 Task: What is the central theme of "The Hobbit" by J.R.R. Tolkien?
Action: Mouse moved to (149, 153)
Screenshot: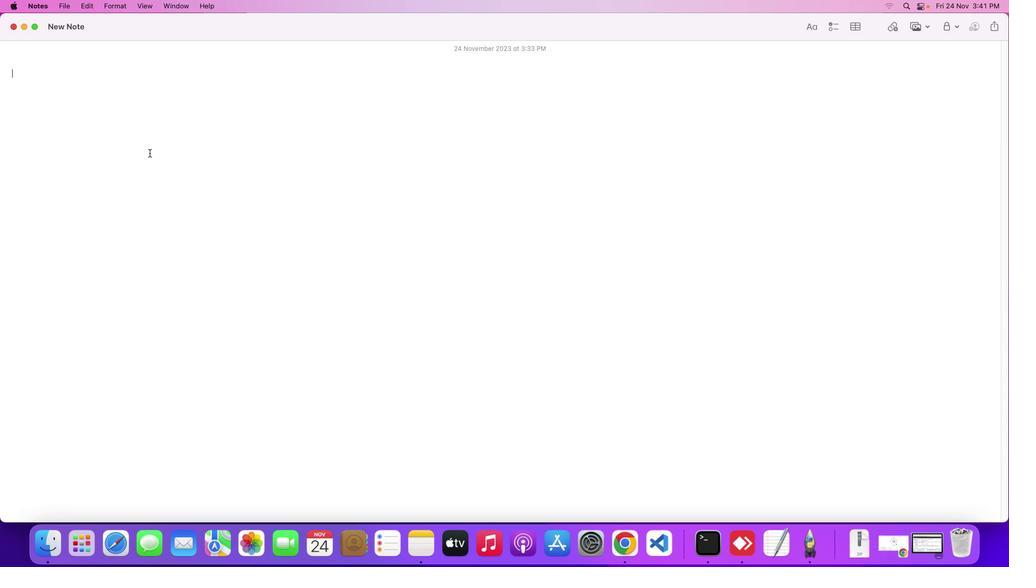 
Action: Mouse pressed left at (149, 153)
Screenshot: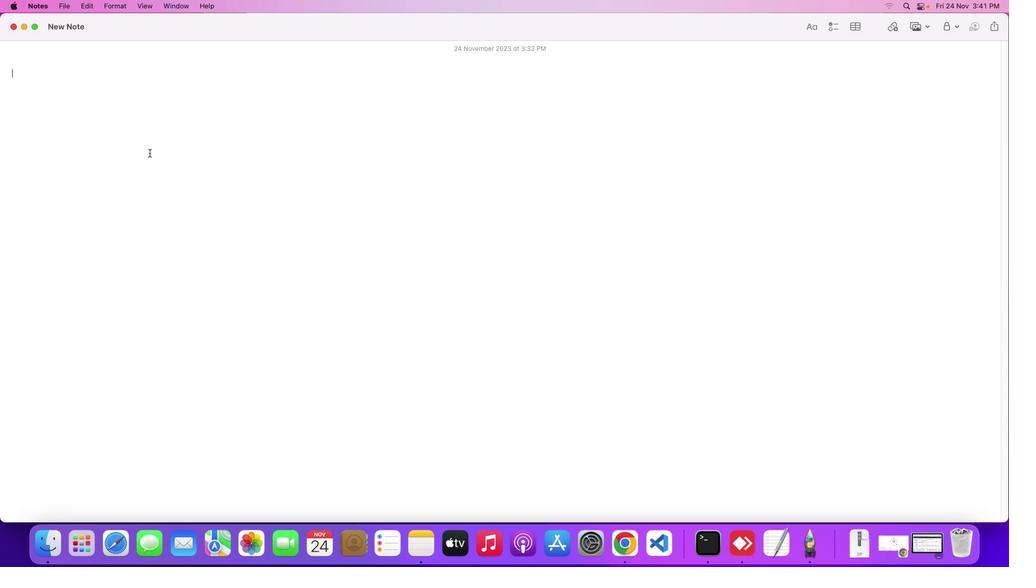 
Action: Key pressed Key.shift'W''h''a''t'Key.space'i''s'Key.space't''h''e'Key.space'c''e''n''t''r''a''l'Key.space't''h''e''m''e'Key.space'o''f'Key.spaceKey.shift'"'Key.shift'T''h''e'Key.spaceKey.shift'H''o''b''b''i''t'Key.shift'"'Key.space'b''y'Key.spaceKey.shift'J''.'Key.shift'R''.'Key.shift'R''.'Key.spaceKey.shift'T''o''l''k''i''e''n'Key.shift_r'?'Key.enter
Screenshot: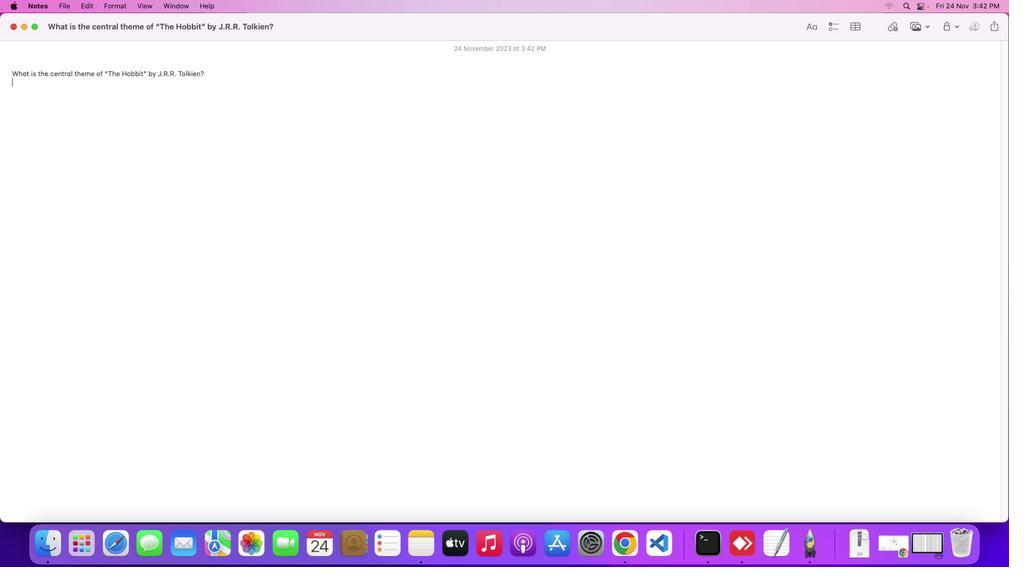 
Action: Mouse moved to (901, 545)
Screenshot: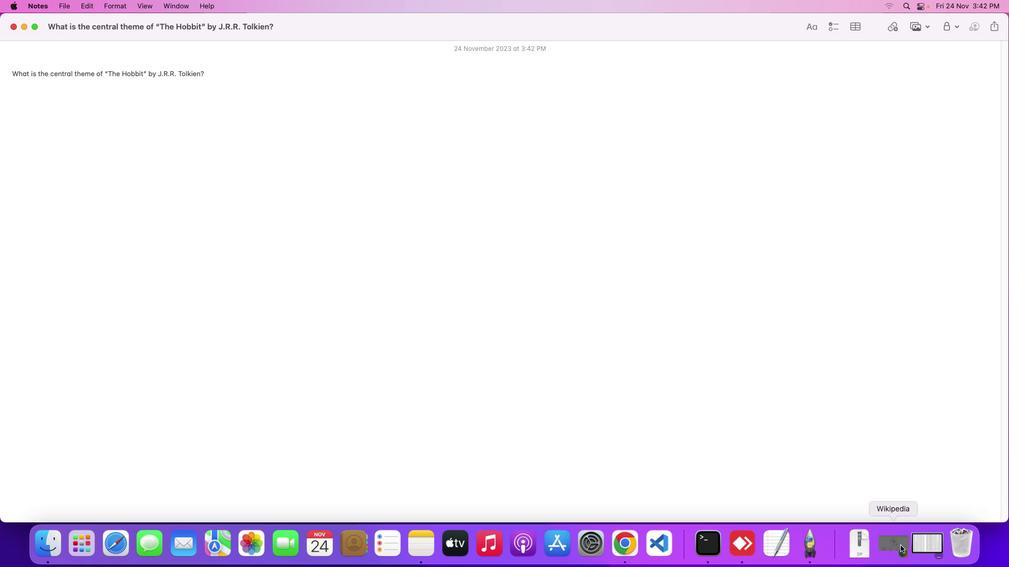 
Action: Mouse pressed left at (901, 545)
Screenshot: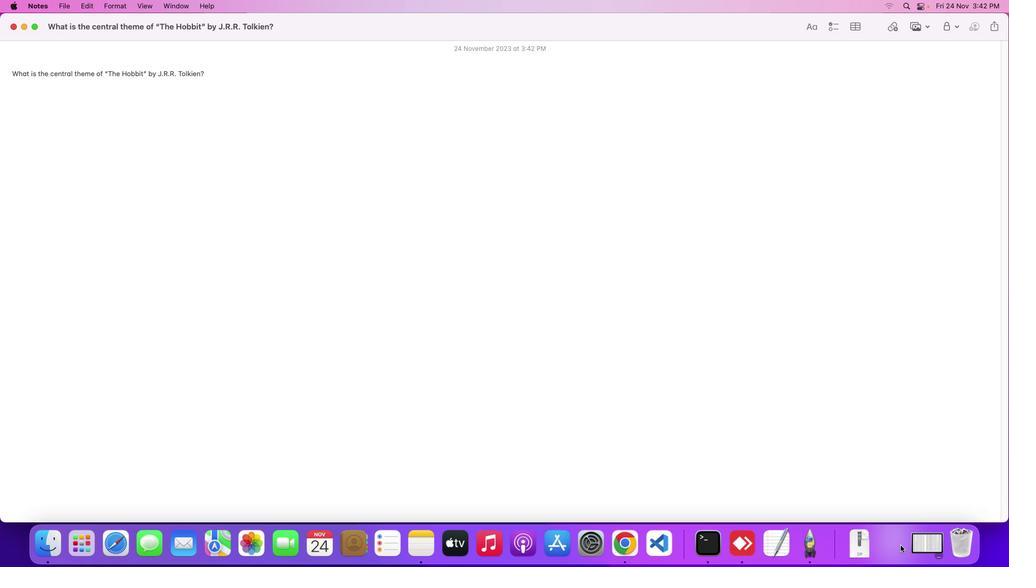 
Action: Mouse moved to (408, 316)
Screenshot: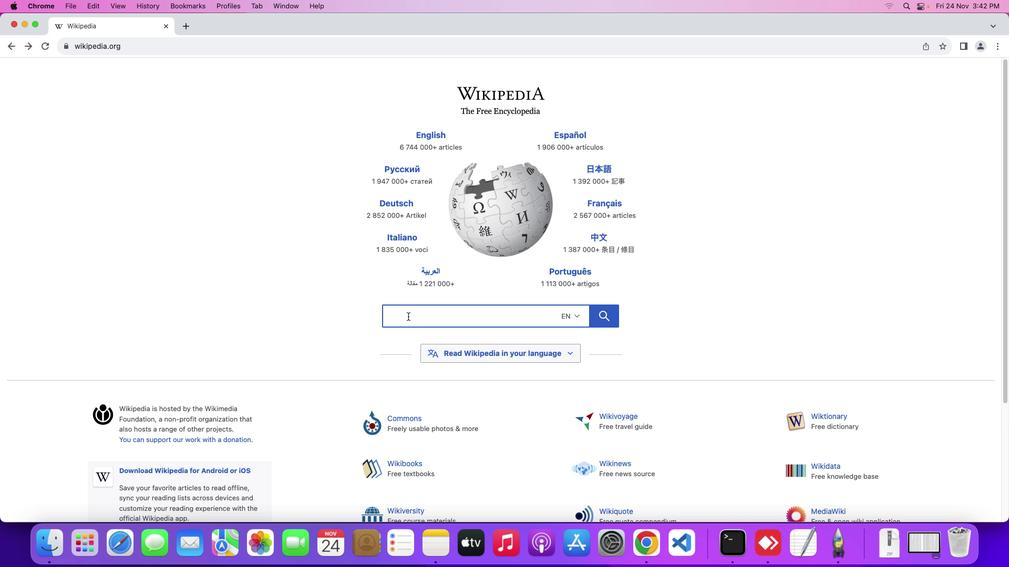 
Action: Mouse pressed left at (408, 316)
Screenshot: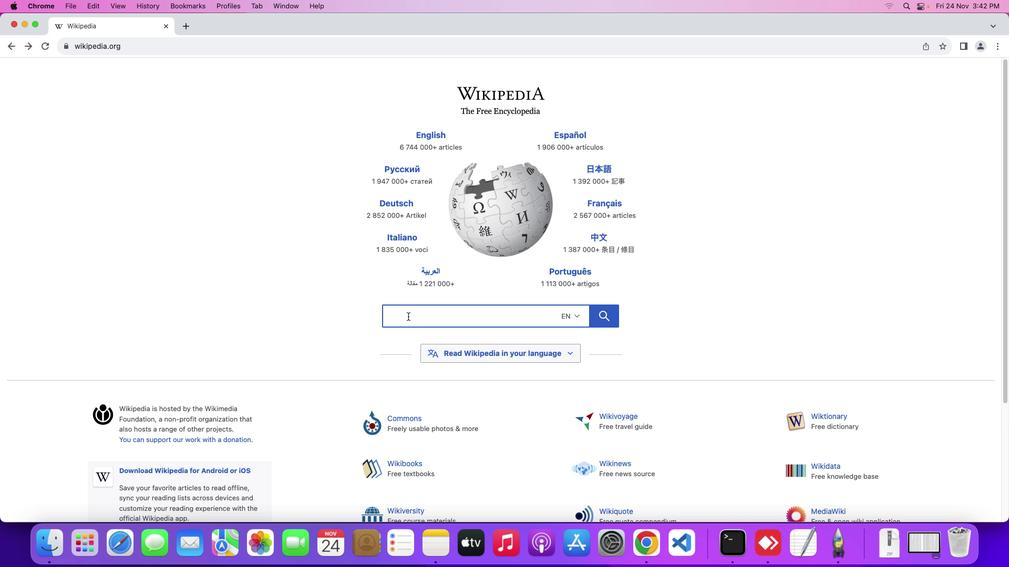 
Action: Mouse moved to (410, 316)
Screenshot: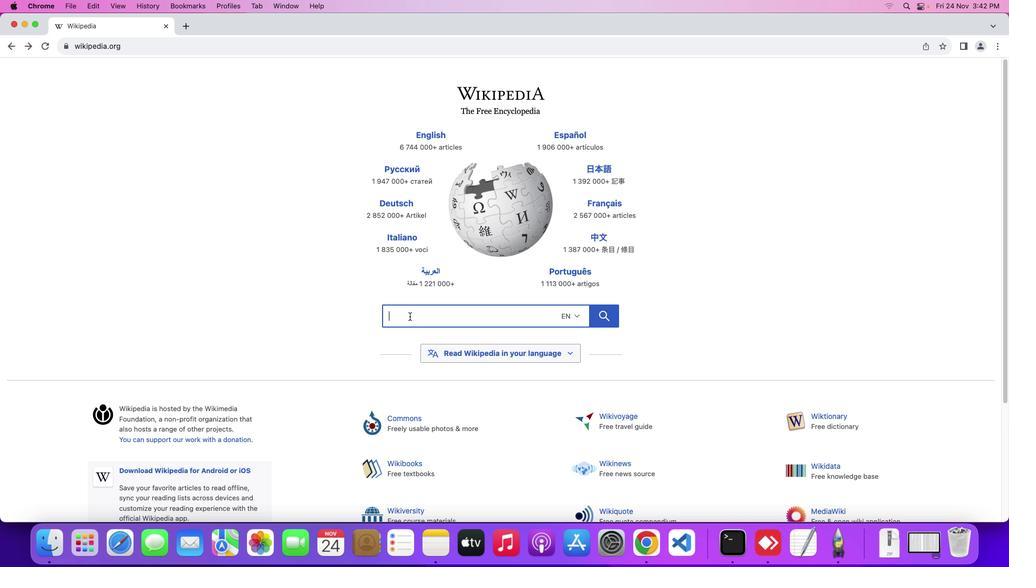 
Action: Key pressed Key.shift'T''h''e'Key.spaceKey.shift'H''o''b''b''i''t'
Screenshot: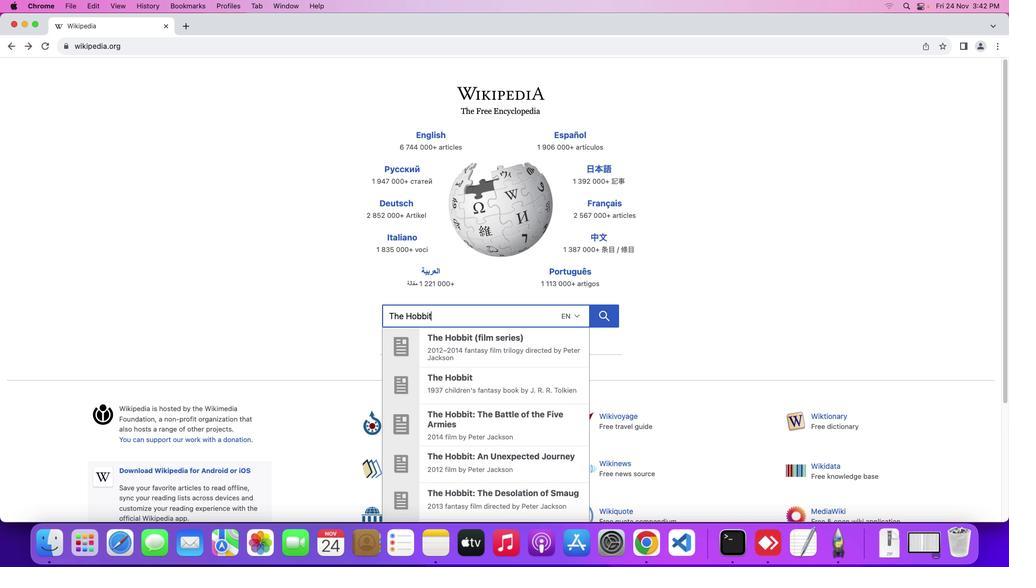 
Action: Mouse moved to (456, 342)
Screenshot: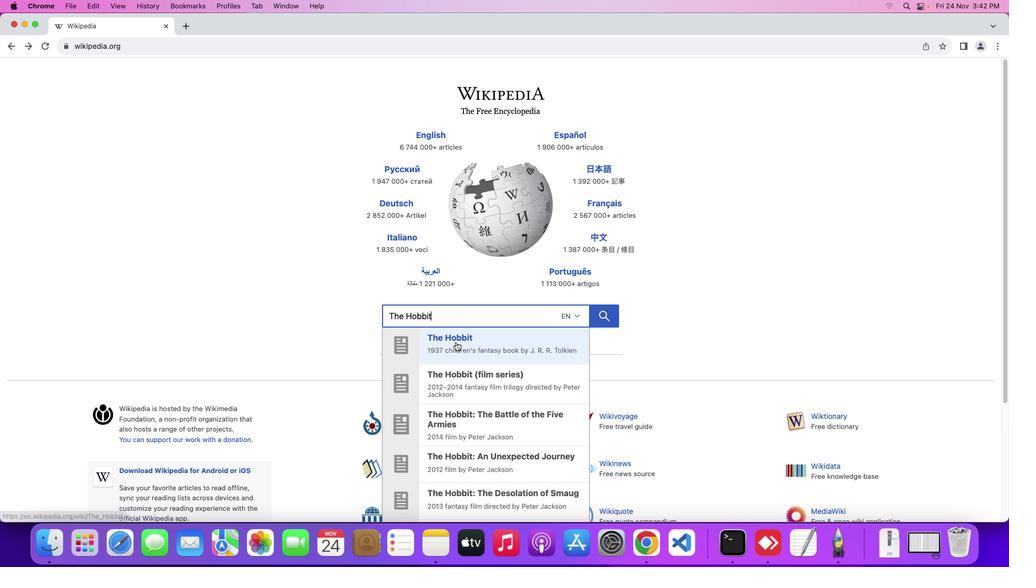 
Action: Mouse pressed left at (456, 342)
Screenshot: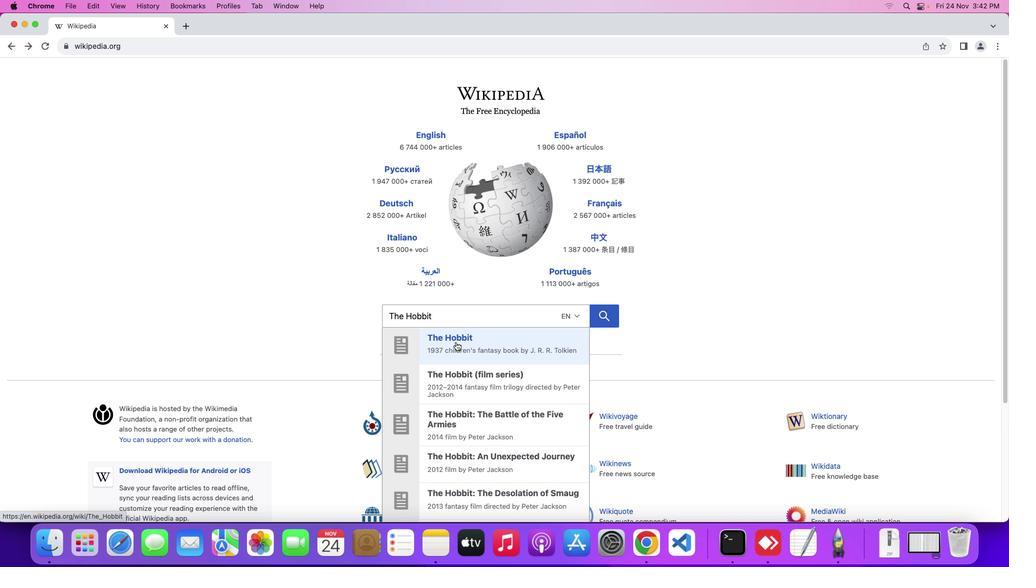 
Action: Mouse moved to (623, 320)
Screenshot: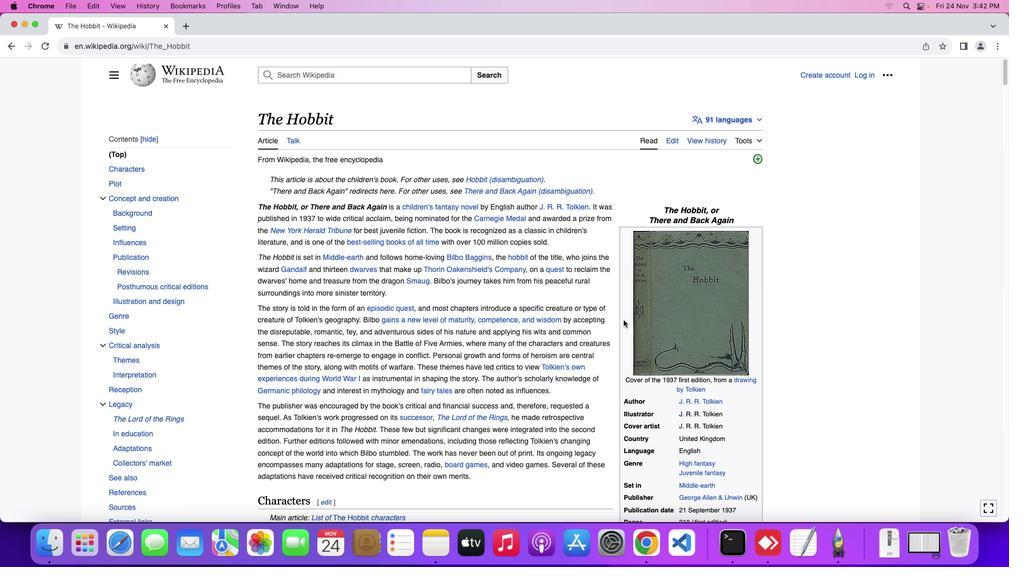 
Action: Mouse scrolled (623, 320) with delta (0, 0)
Screenshot: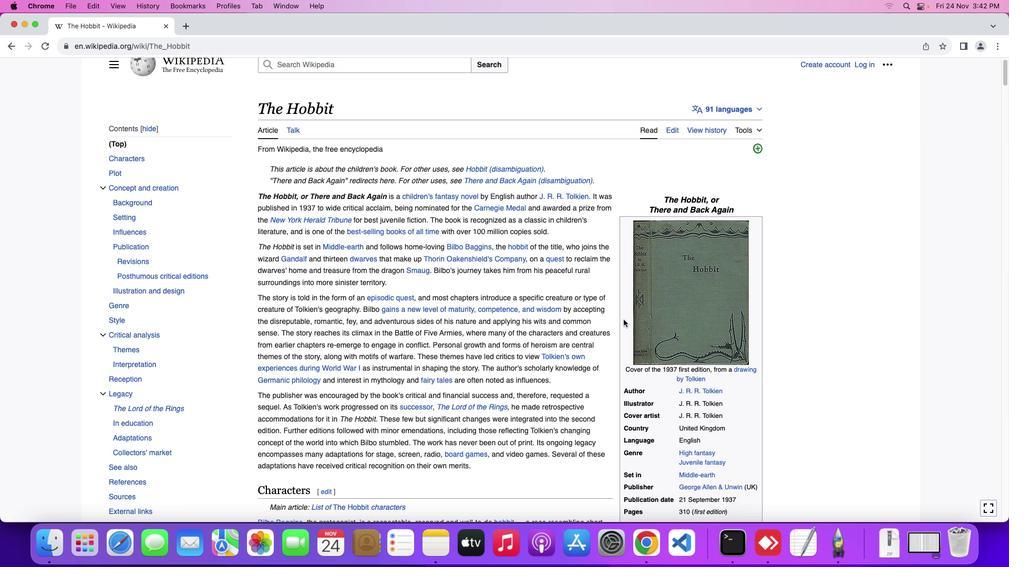 
Action: Mouse scrolled (623, 320) with delta (0, 0)
Screenshot: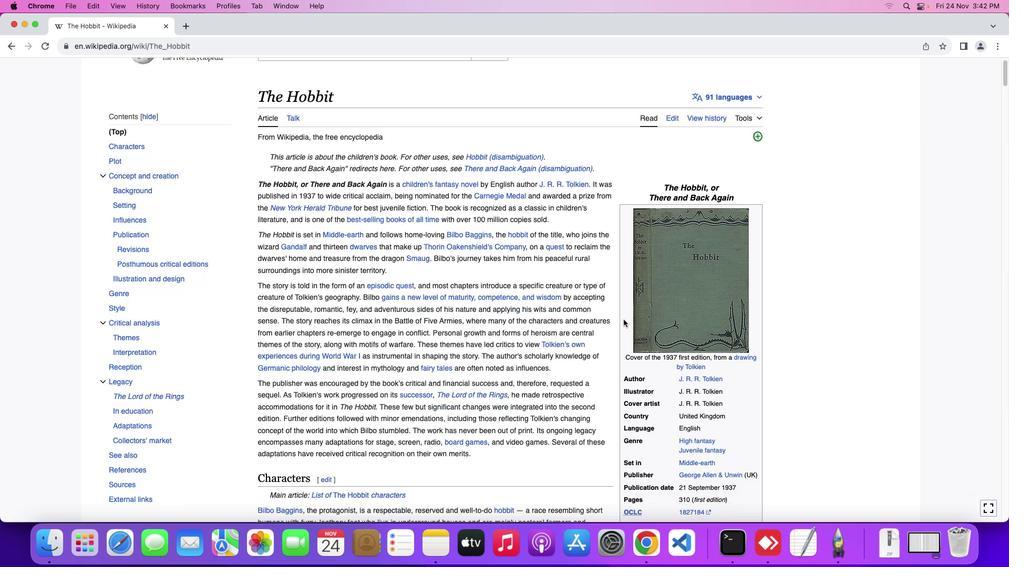 
Action: Mouse moved to (623, 320)
Screenshot: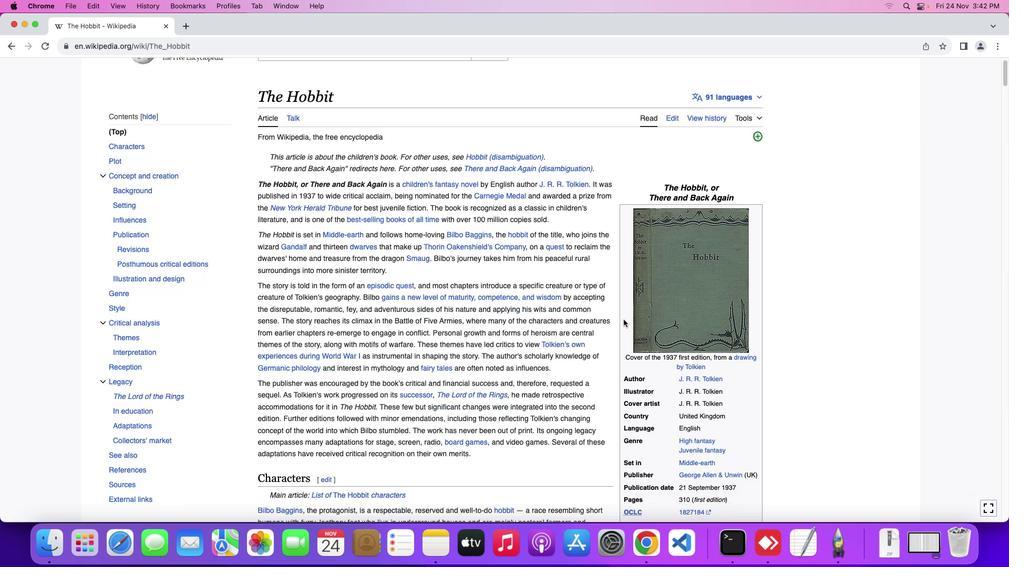 
Action: Mouse scrolled (623, 320) with delta (0, -1)
Screenshot: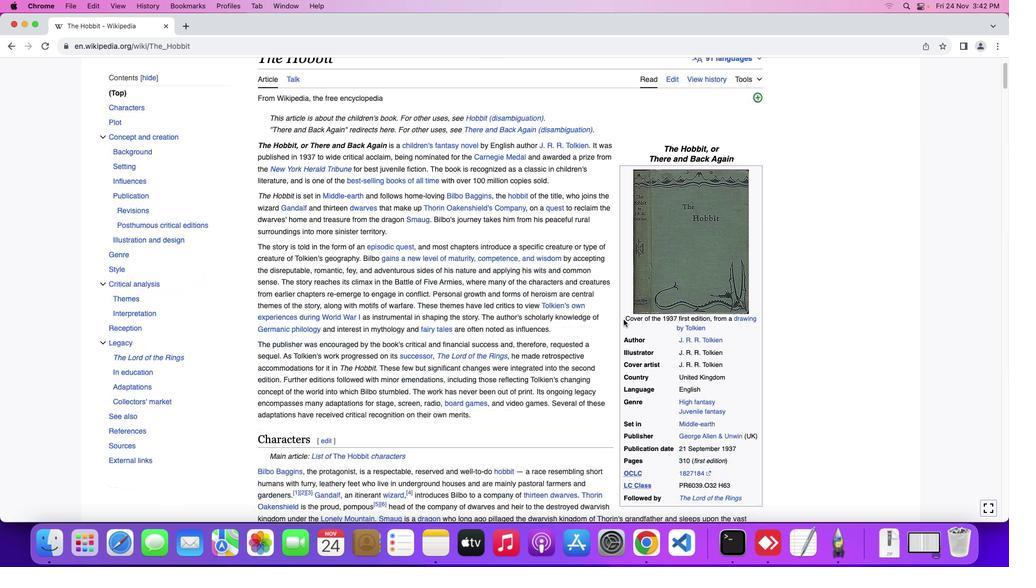 
Action: Mouse scrolled (623, 320) with delta (0, -1)
Screenshot: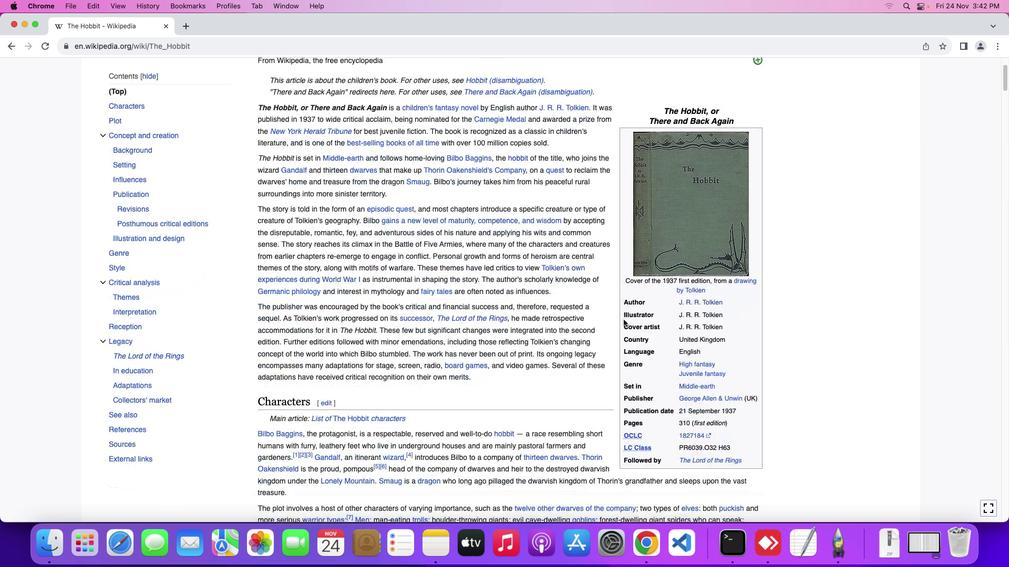 
Action: Mouse scrolled (623, 320) with delta (0, 0)
Screenshot: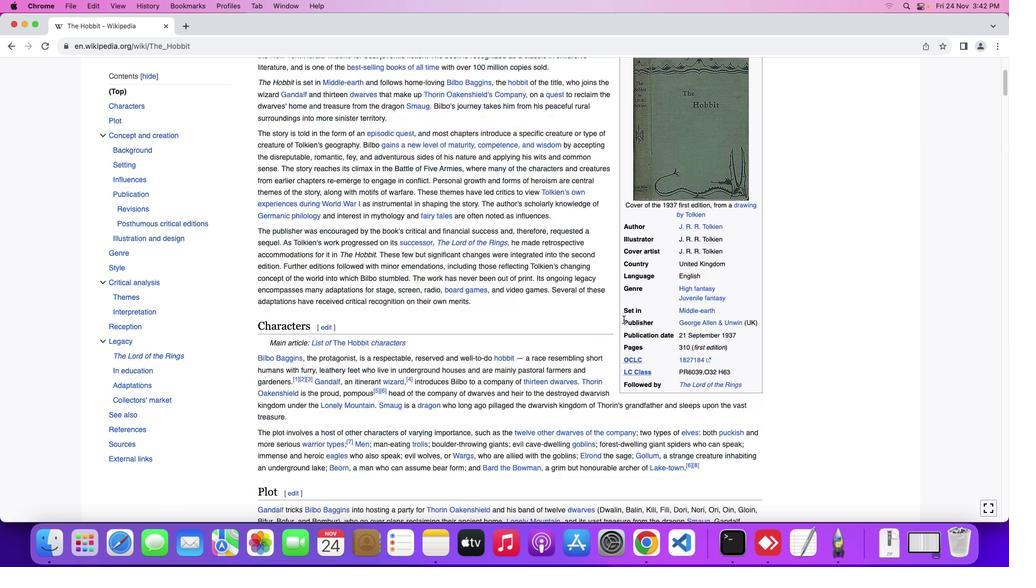 
Action: Mouse scrolled (623, 320) with delta (0, 0)
Screenshot: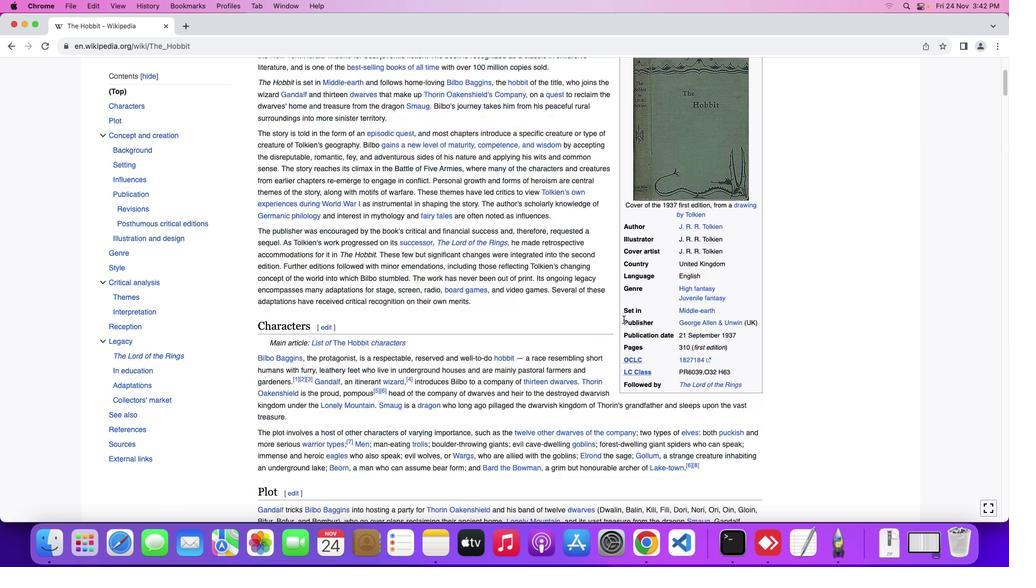 
Action: Mouse scrolled (623, 320) with delta (0, -1)
Screenshot: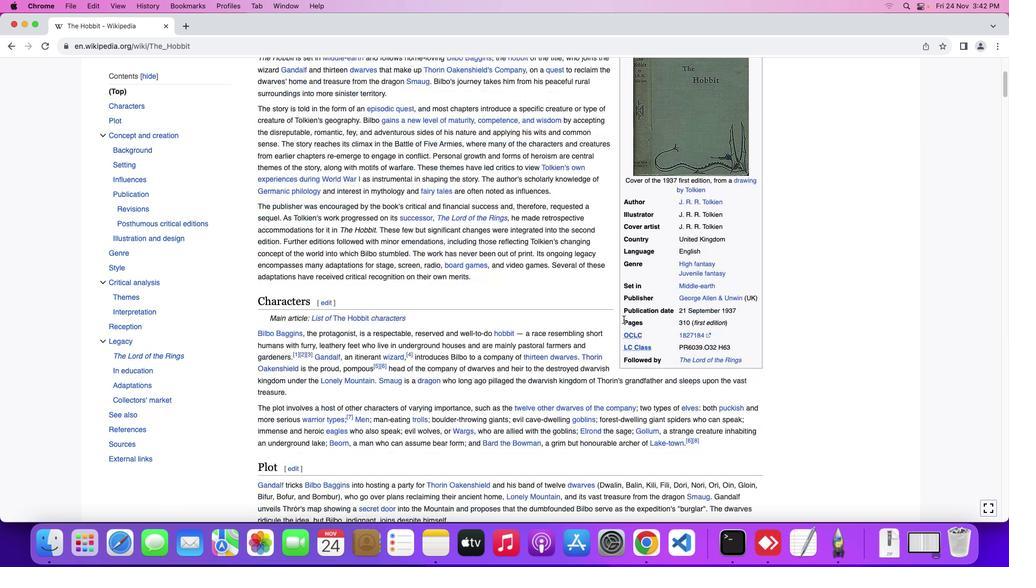 
Action: Mouse moved to (628, 335)
Screenshot: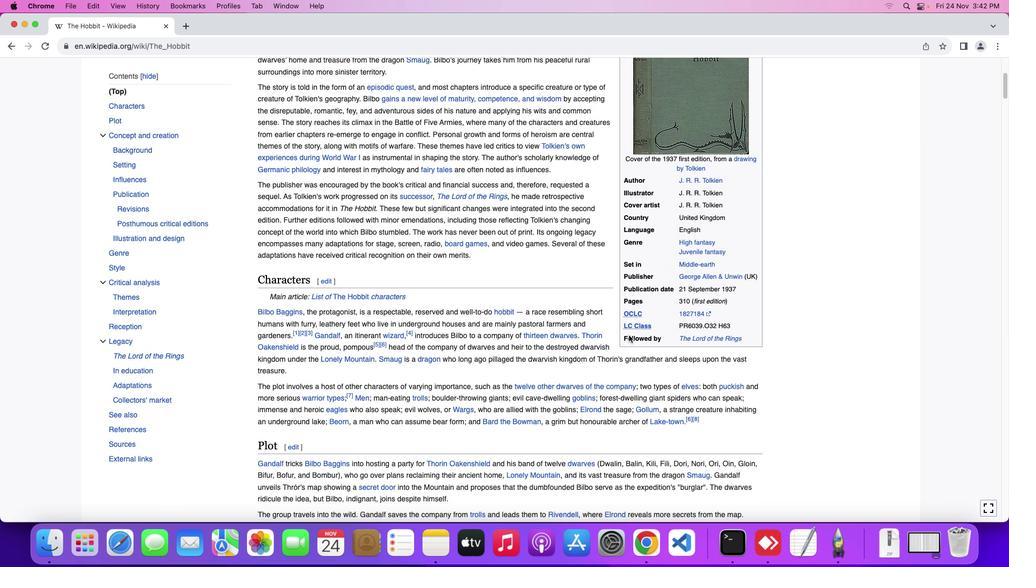 
Action: Mouse scrolled (628, 335) with delta (0, 0)
Screenshot: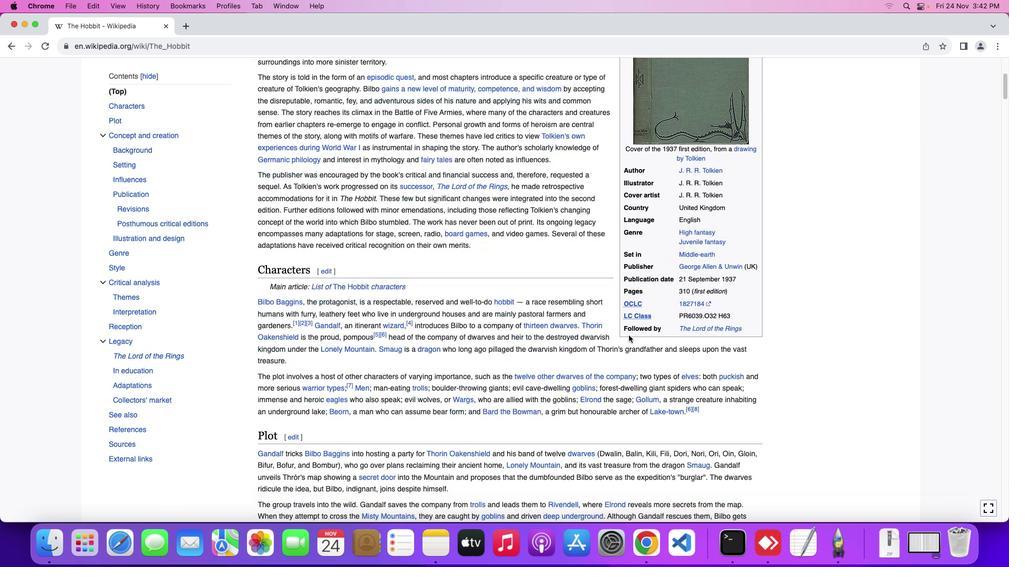 
Action: Mouse scrolled (628, 335) with delta (0, 0)
Screenshot: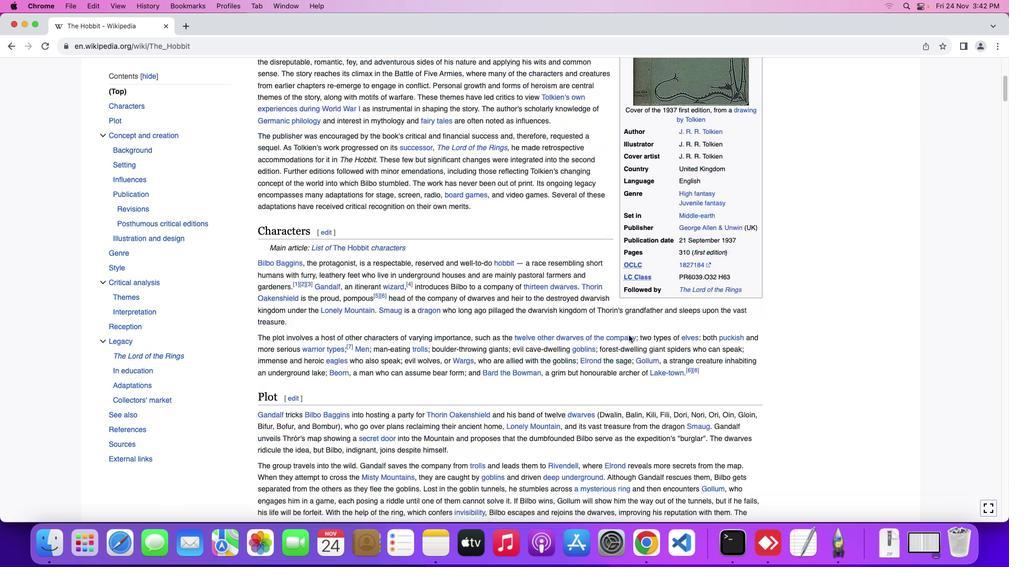 
Action: Mouse scrolled (628, 335) with delta (0, -1)
Screenshot: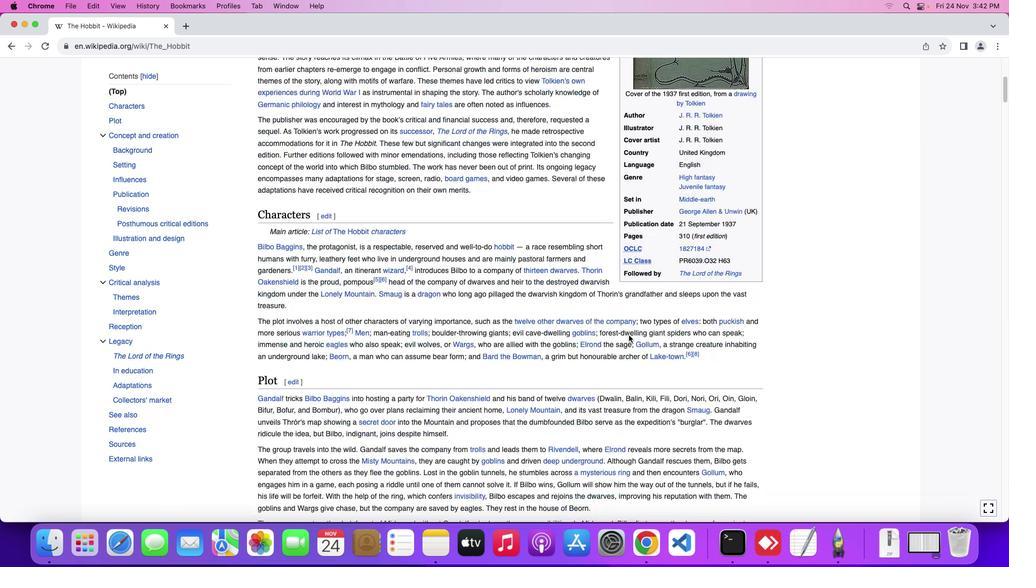 
Action: Mouse moved to (625, 346)
Screenshot: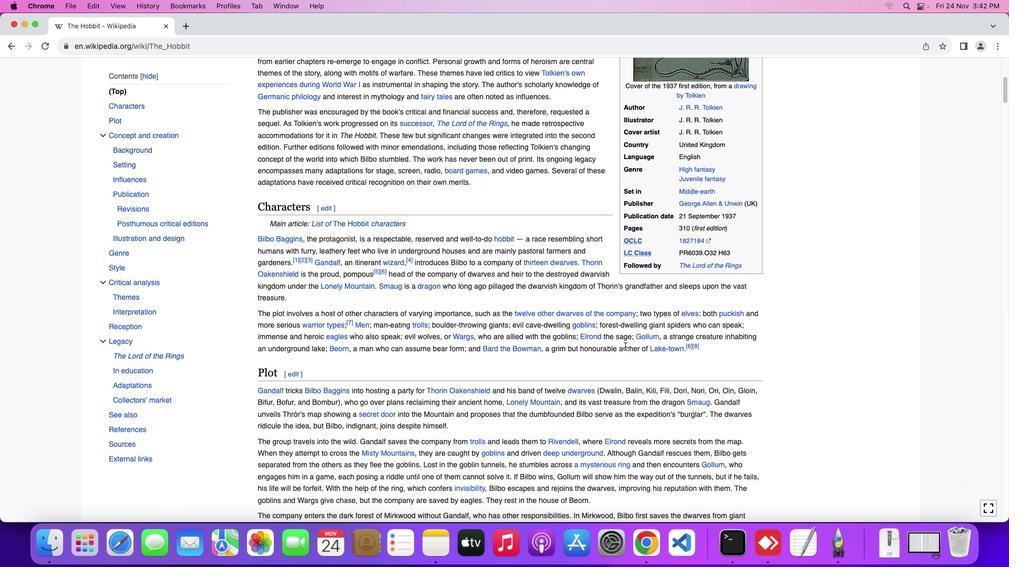 
Action: Mouse scrolled (625, 346) with delta (0, 0)
Screenshot: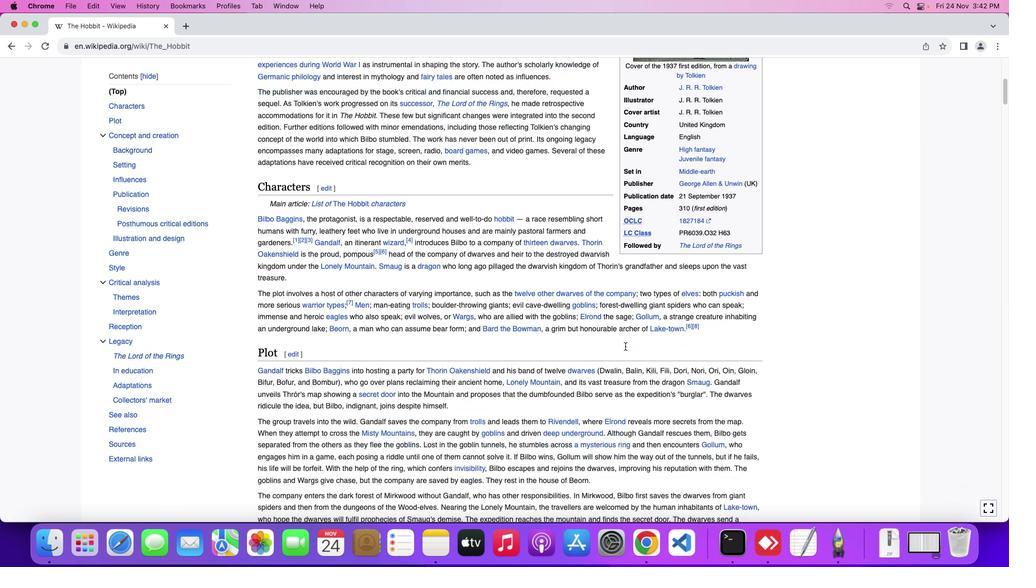 
Action: Mouse scrolled (625, 346) with delta (0, 0)
Screenshot: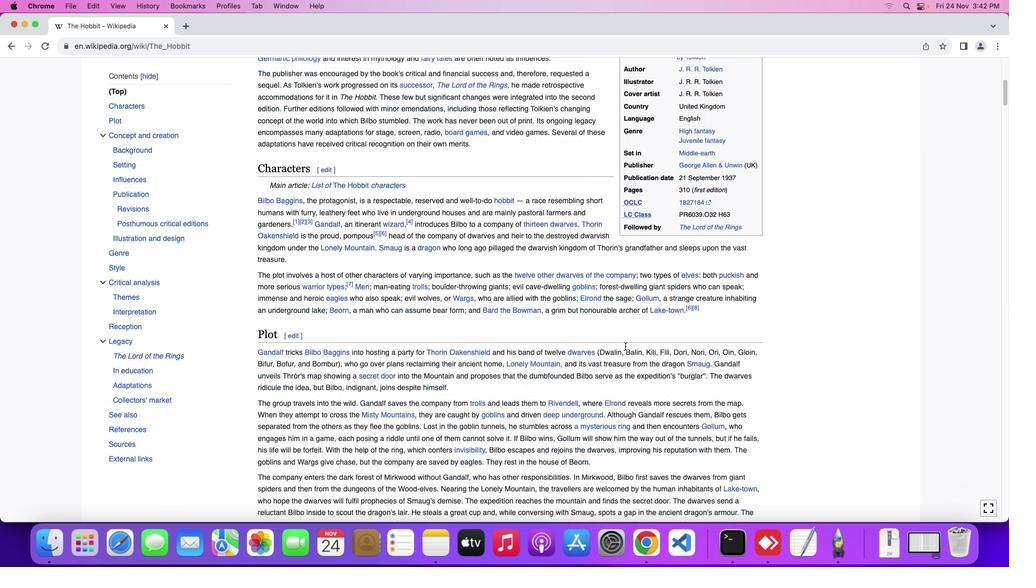 
Action: Mouse scrolled (625, 346) with delta (0, -1)
Screenshot: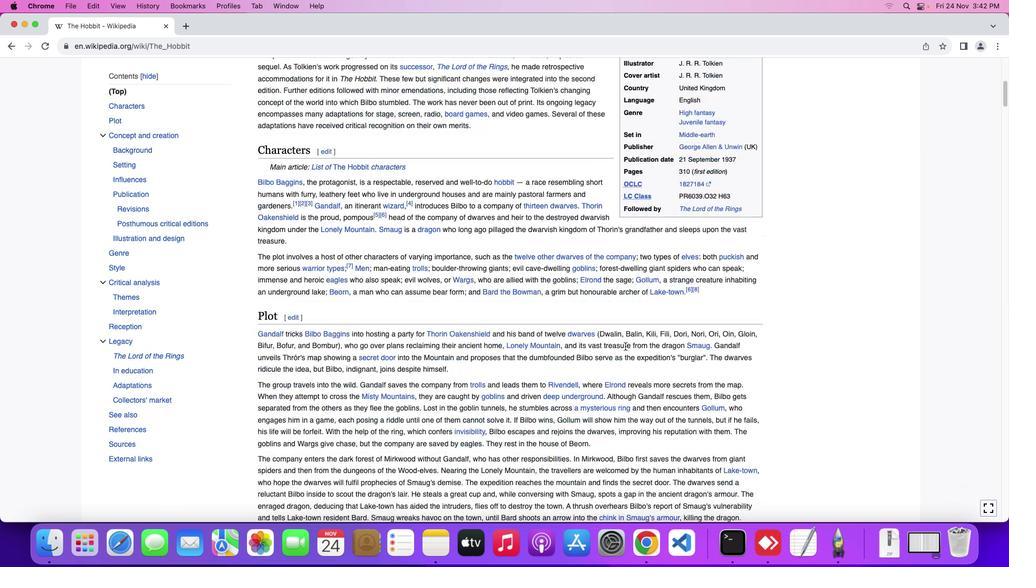 
Action: Mouse moved to (625, 347)
Screenshot: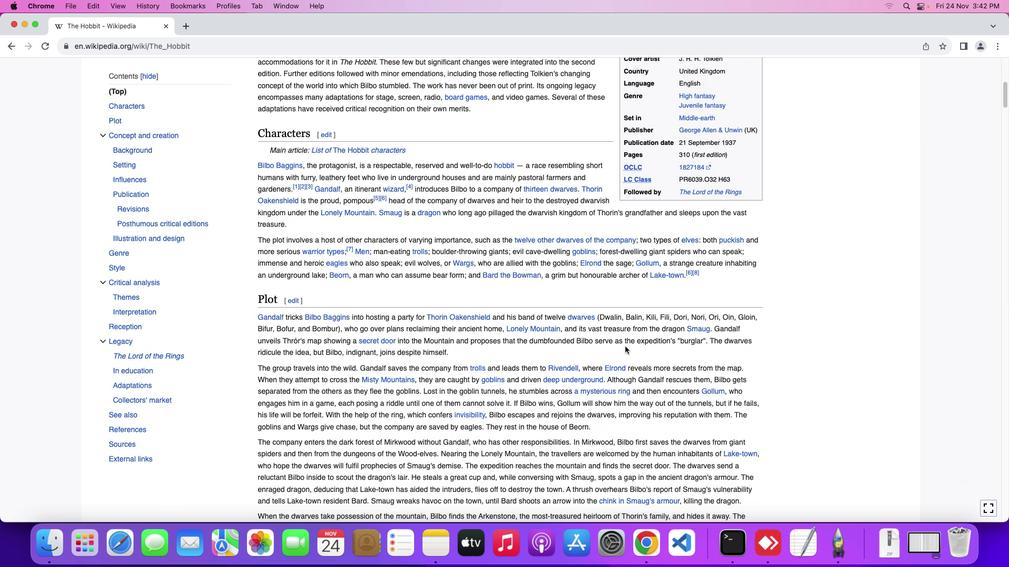 
Action: Mouse scrolled (625, 347) with delta (0, 0)
Screenshot: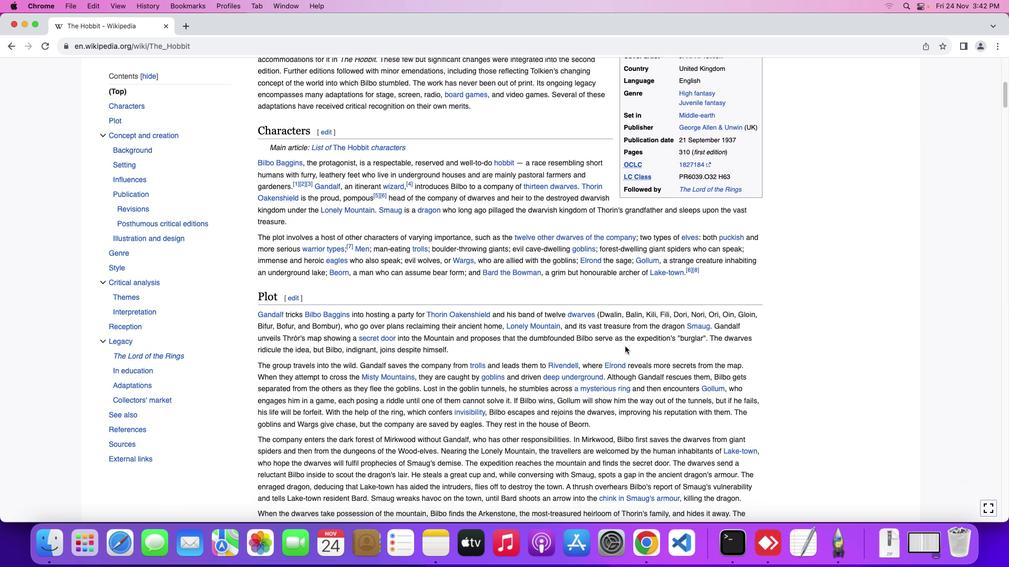 
Action: Mouse scrolled (625, 347) with delta (0, 0)
Screenshot: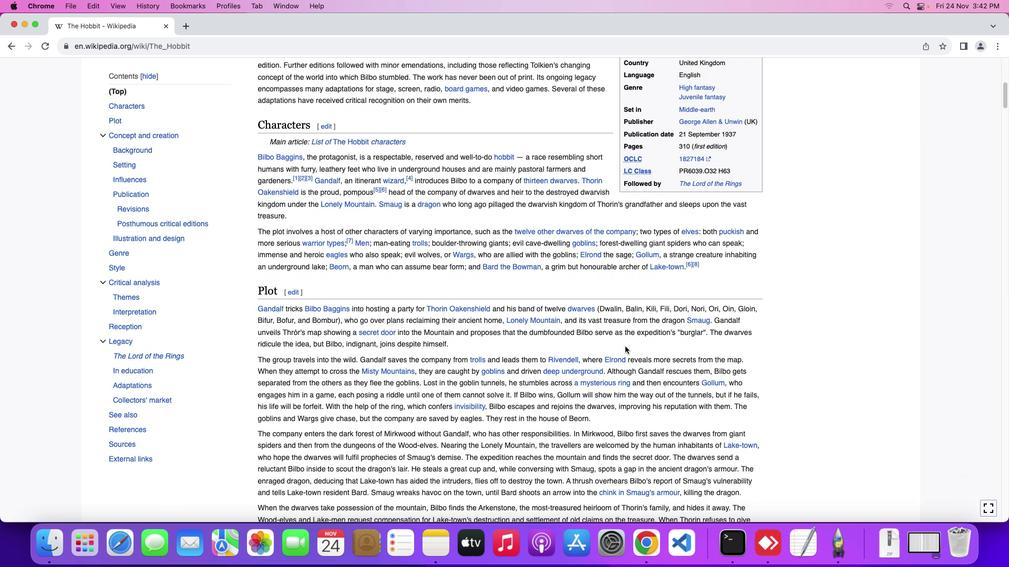 
Action: Mouse scrolled (625, 347) with delta (0, 0)
Screenshot: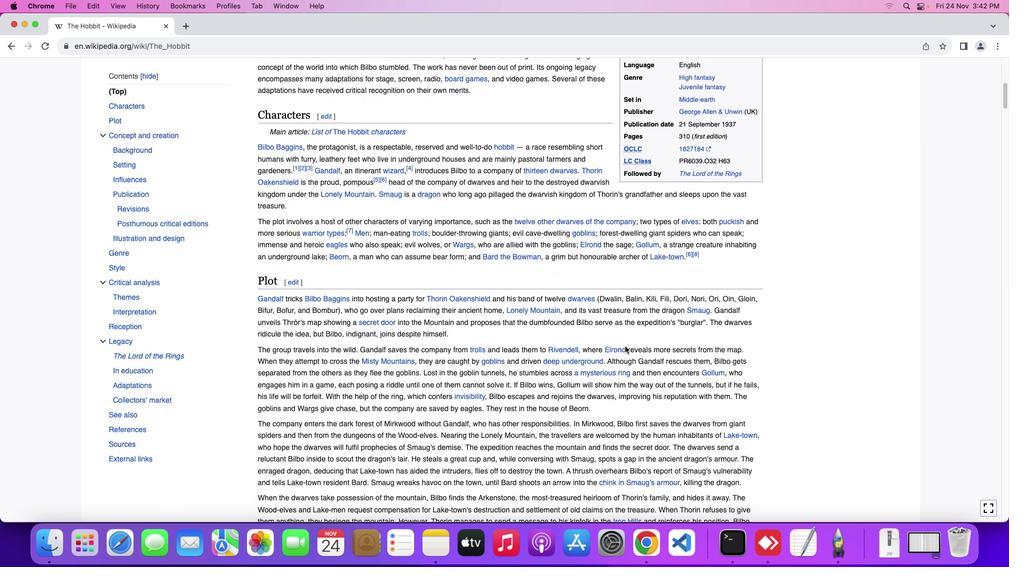 
Action: Mouse scrolled (625, 347) with delta (0, 0)
Screenshot: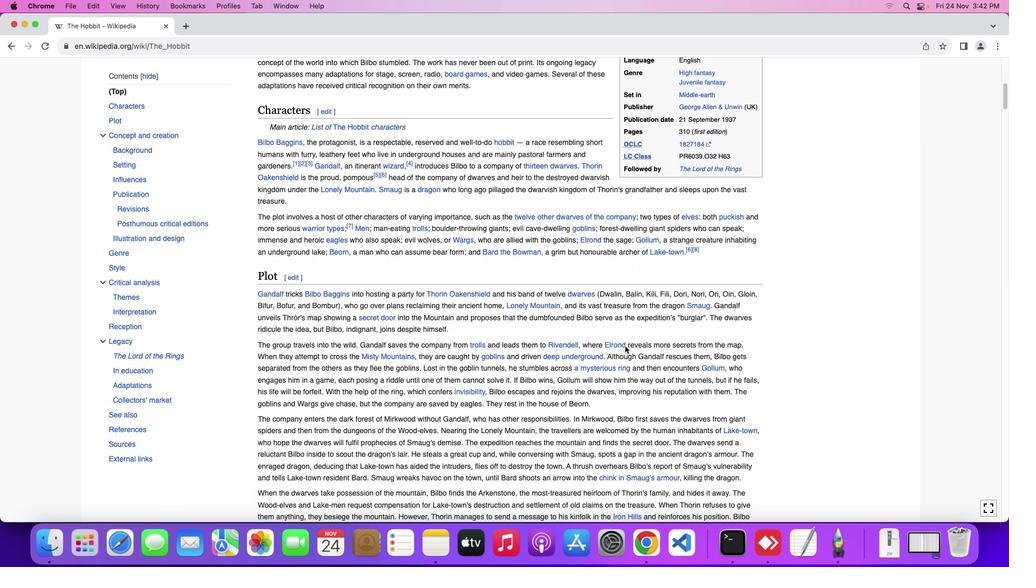 
Action: Mouse scrolled (625, 347) with delta (0, 0)
Screenshot: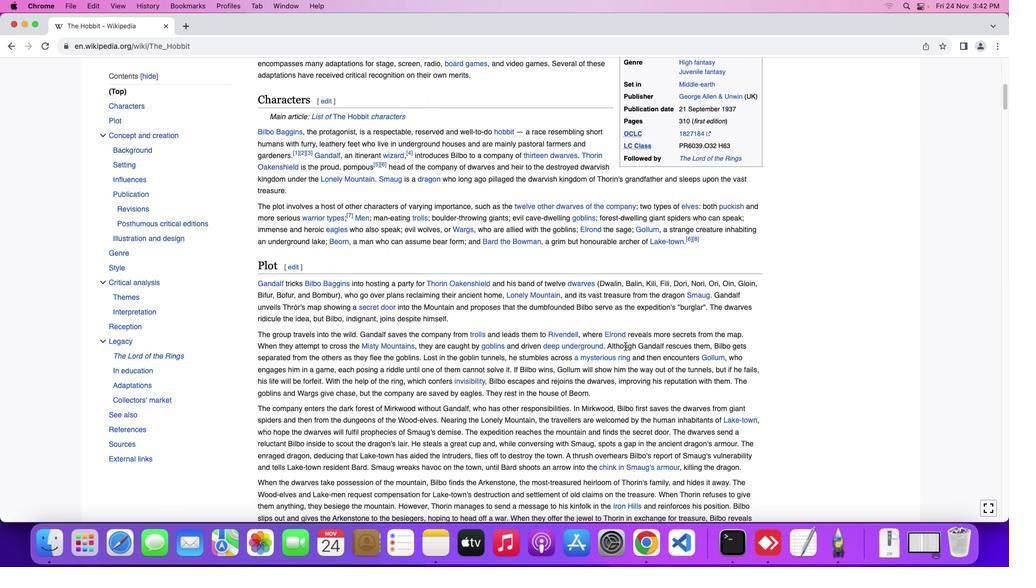 
Action: Mouse scrolled (625, 347) with delta (0, 0)
Screenshot: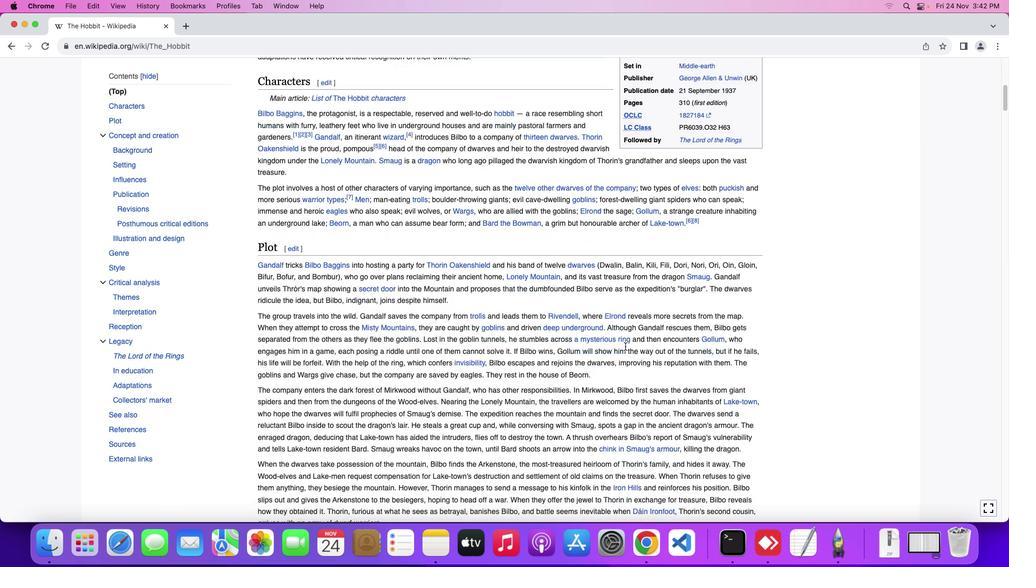 
Action: Mouse moved to (625, 347)
Screenshot: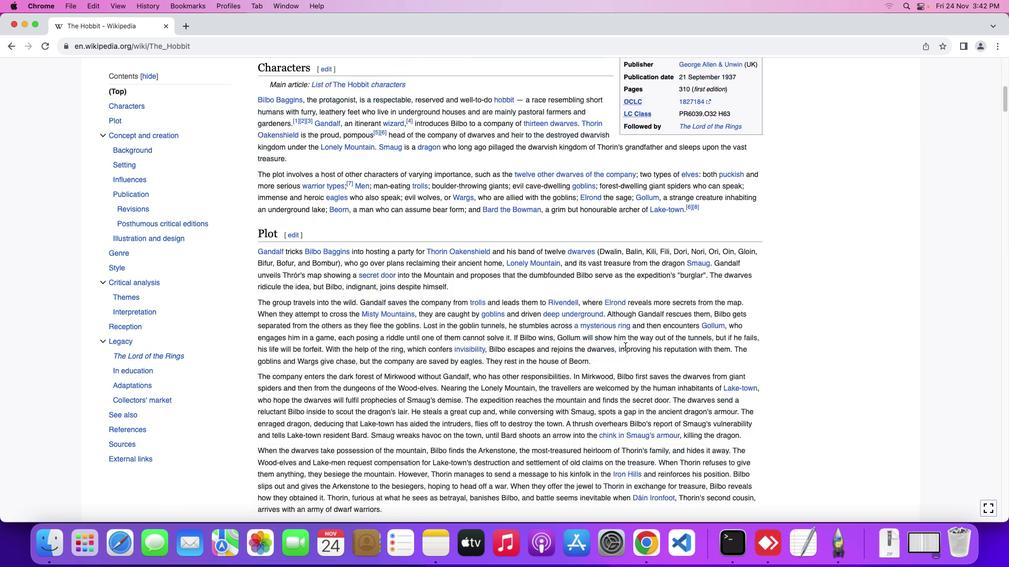 
Action: Mouse scrolled (625, 347) with delta (0, 0)
Screenshot: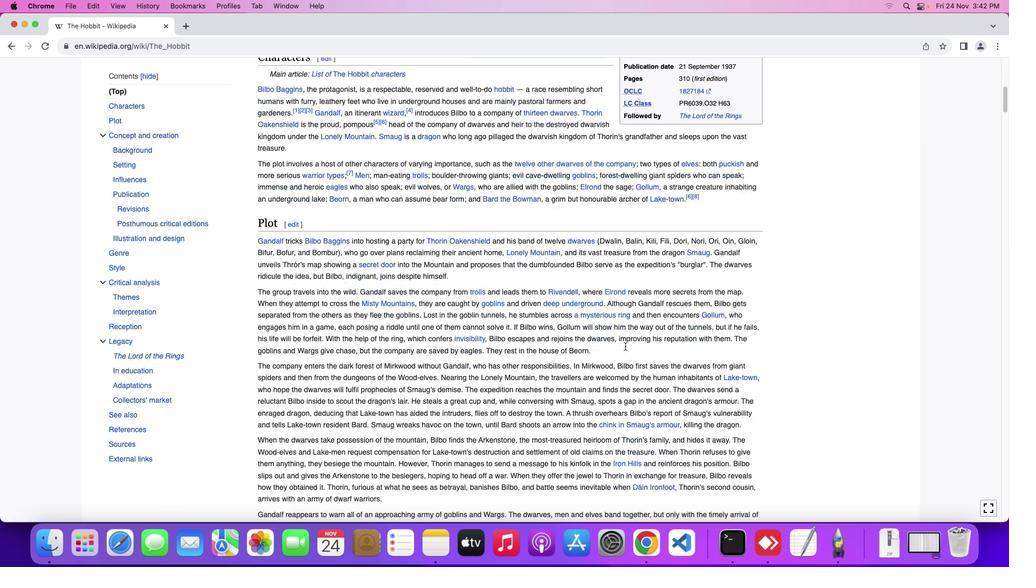 
Action: Mouse moved to (625, 346)
Screenshot: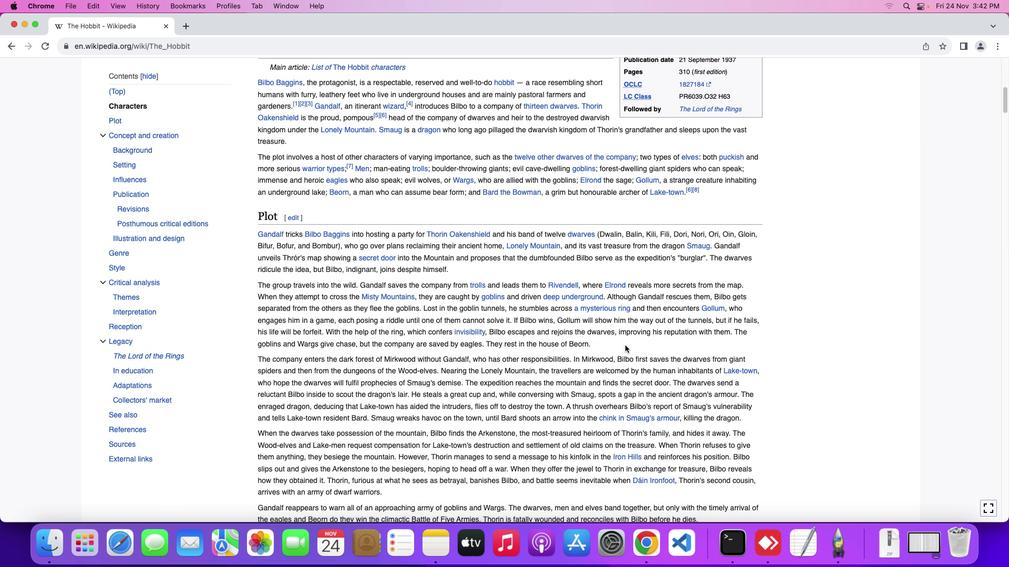 
Action: Mouse scrolled (625, 346) with delta (0, 0)
Screenshot: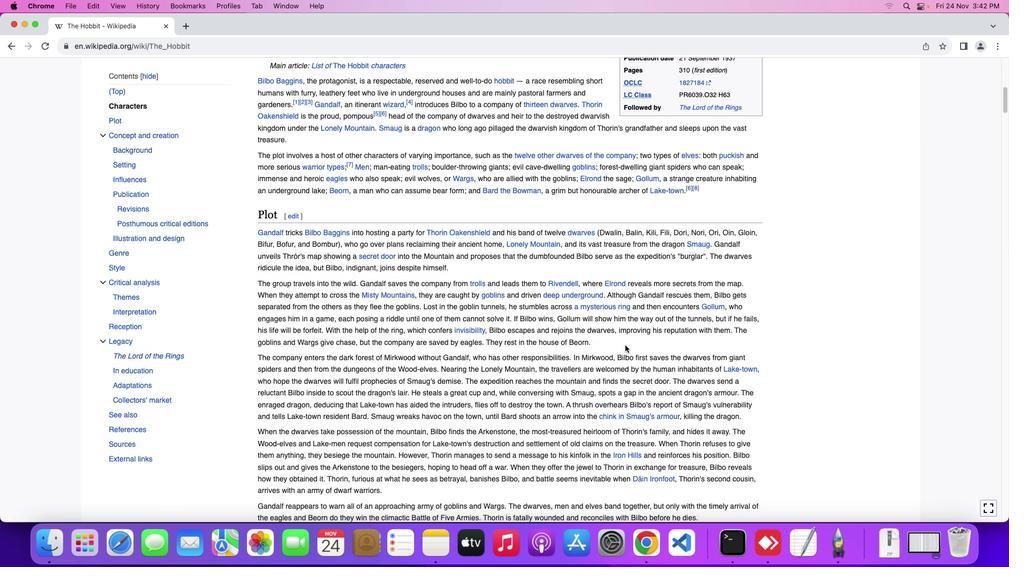 
Action: Mouse moved to (625, 346)
Screenshot: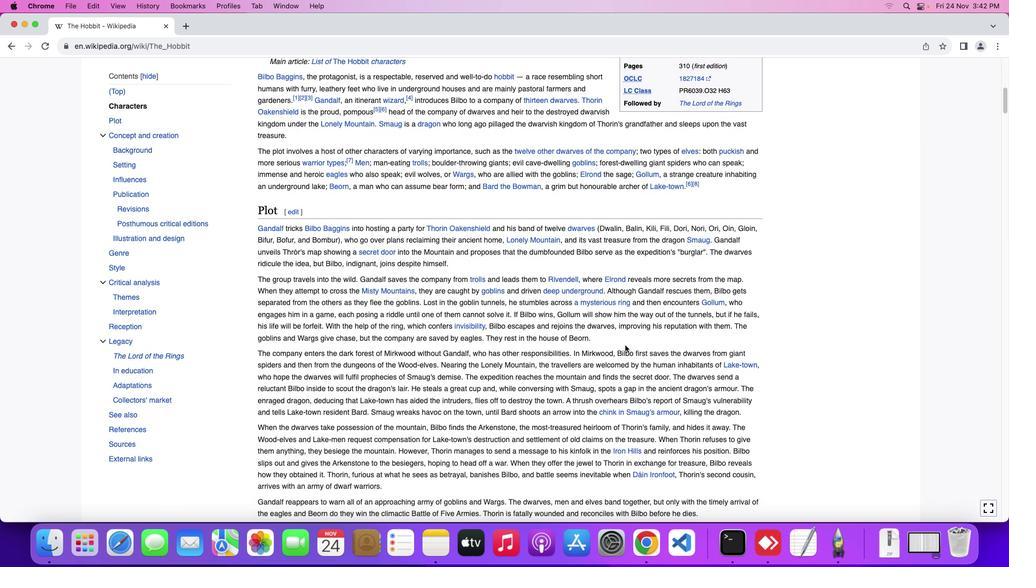 
Action: Mouse scrolled (625, 346) with delta (0, 0)
Screenshot: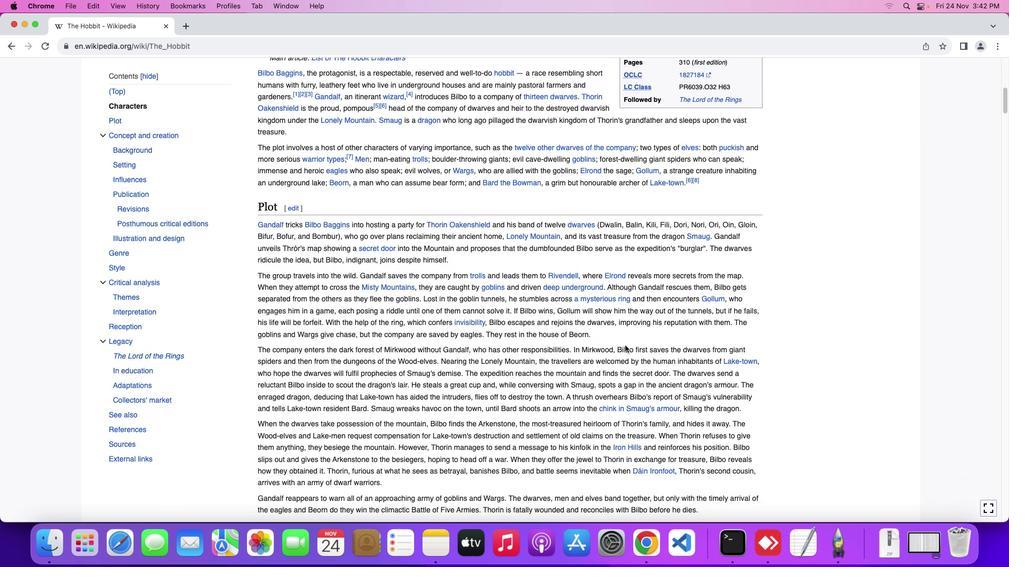 
Action: Mouse scrolled (625, 346) with delta (0, 0)
Screenshot: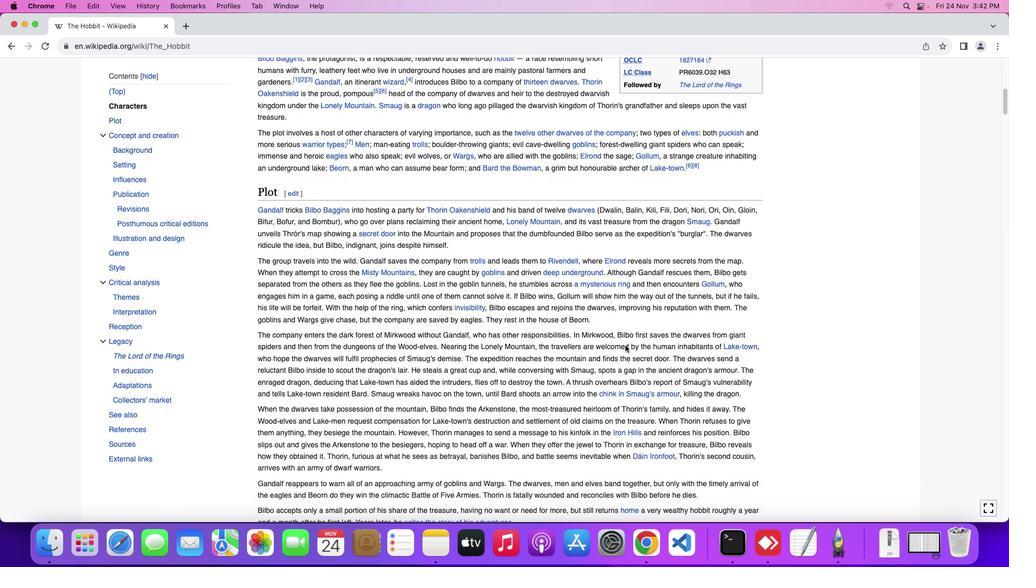 
Action: Mouse moved to (625, 346)
Screenshot: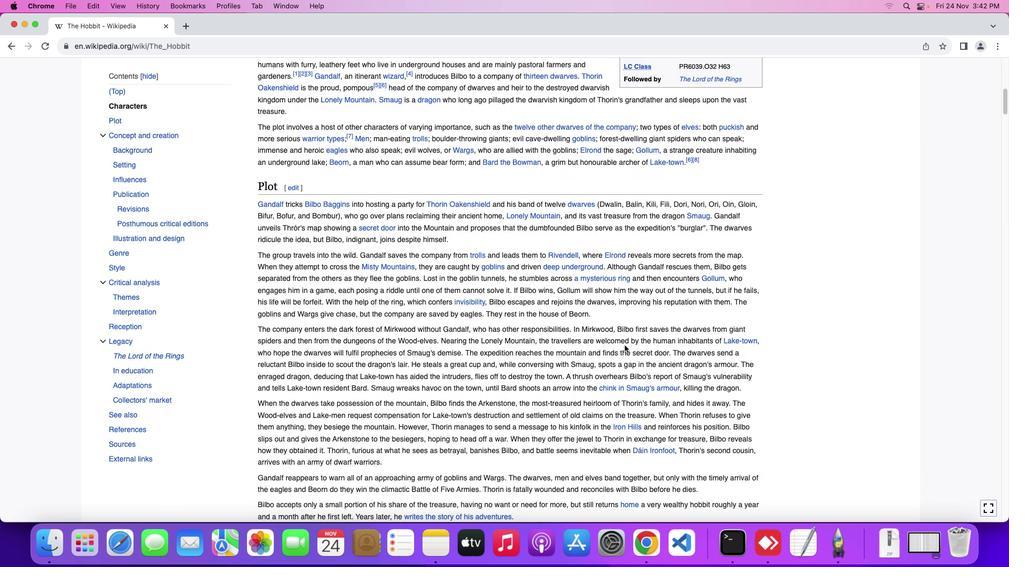
Action: Mouse scrolled (625, 346) with delta (0, 0)
Screenshot: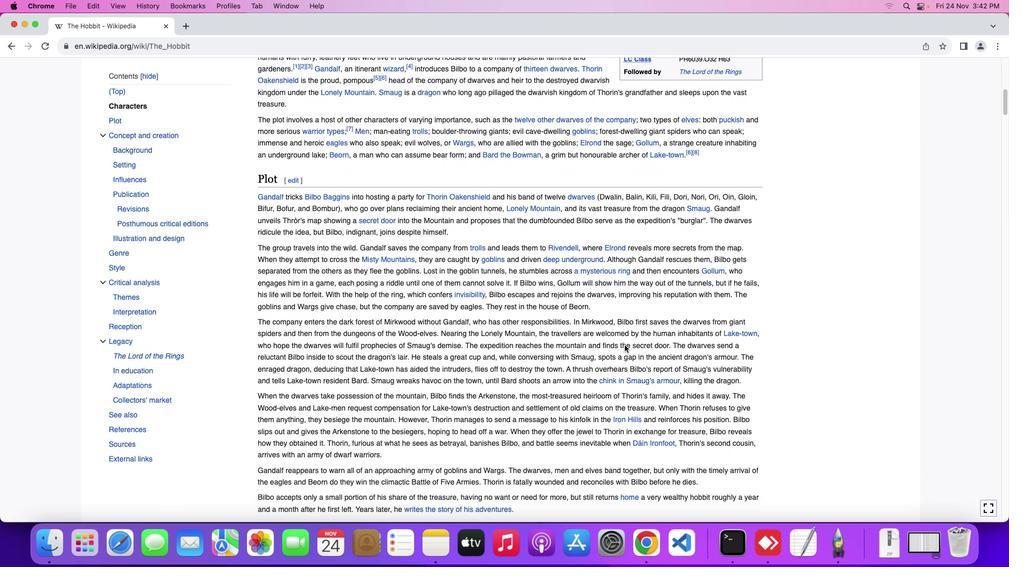
Action: Mouse scrolled (625, 346) with delta (0, 0)
Screenshot: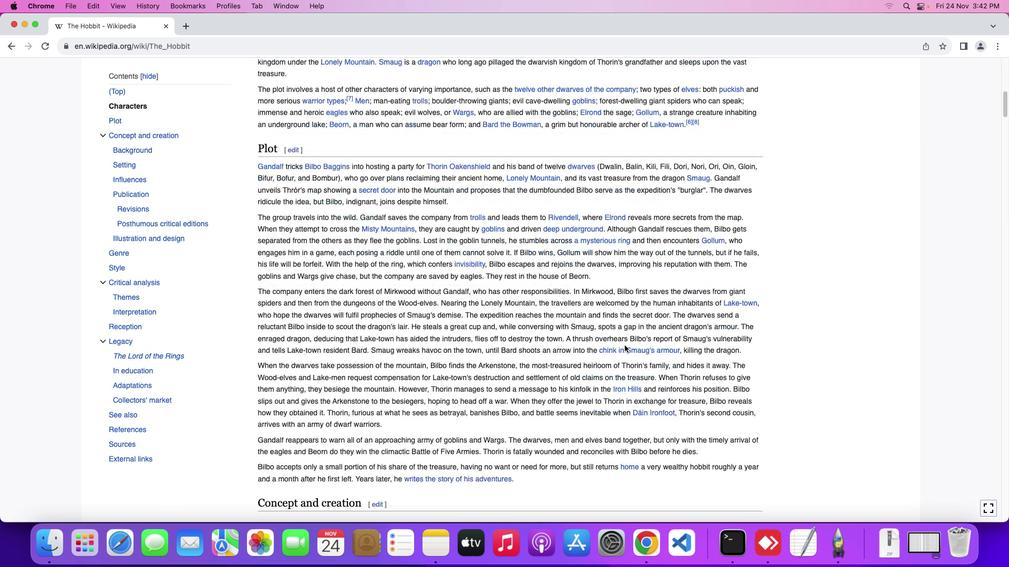 
Action: Mouse scrolled (625, 346) with delta (0, -1)
Screenshot: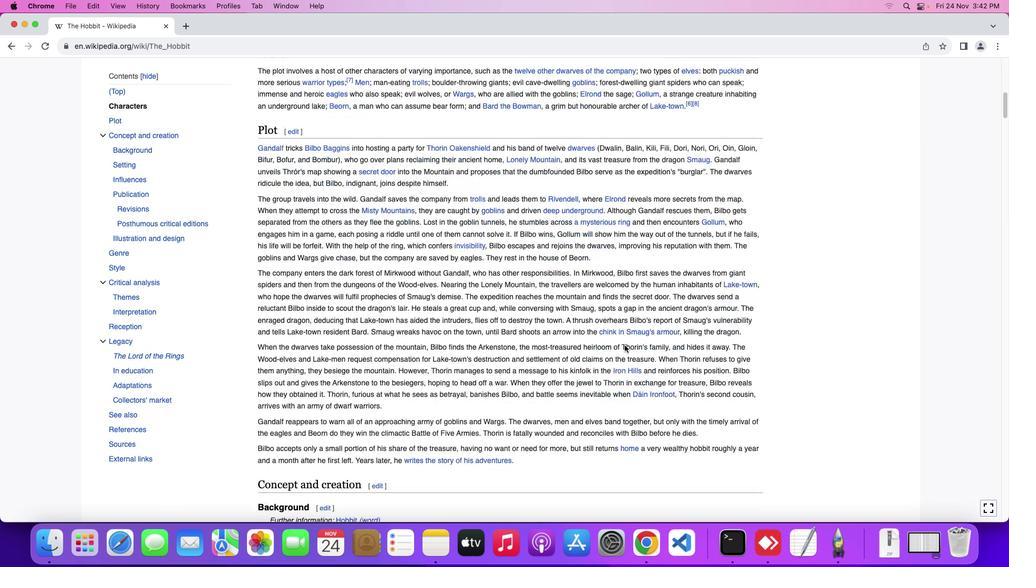 
Action: Mouse scrolled (625, 346) with delta (0, 0)
Screenshot: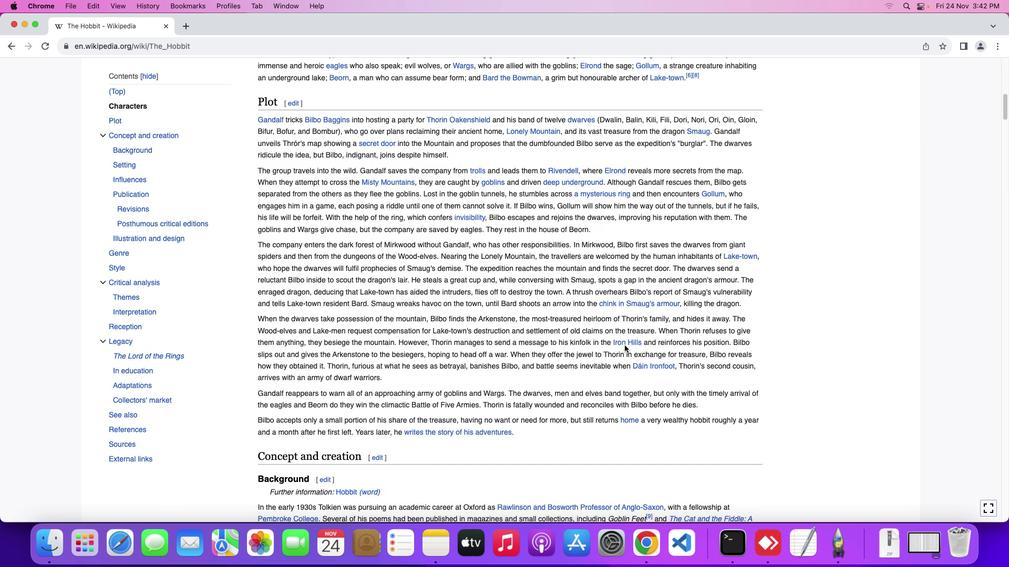 
Action: Mouse scrolled (625, 346) with delta (0, 0)
Screenshot: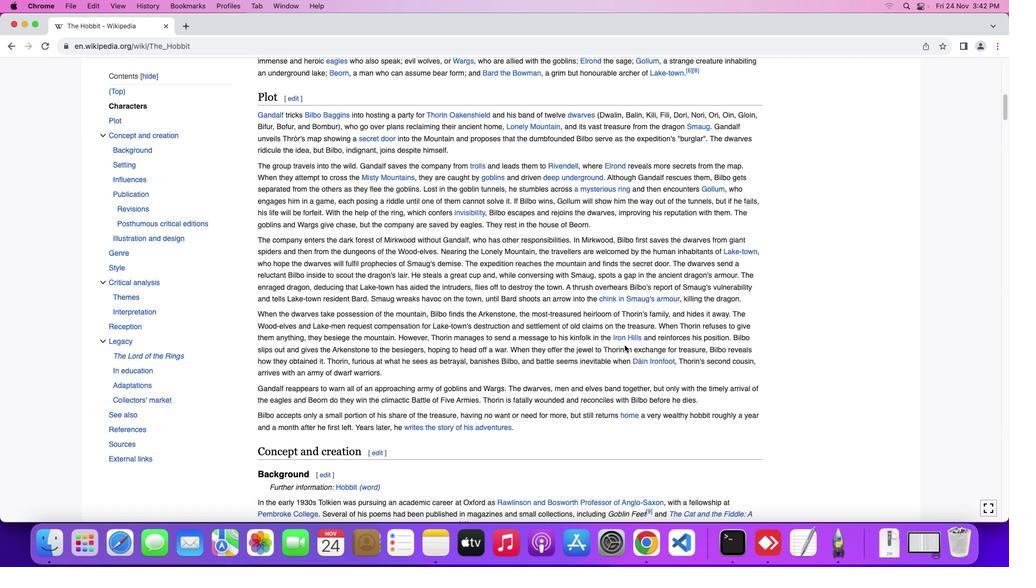 
Action: Mouse scrolled (625, 346) with delta (0, 0)
Screenshot: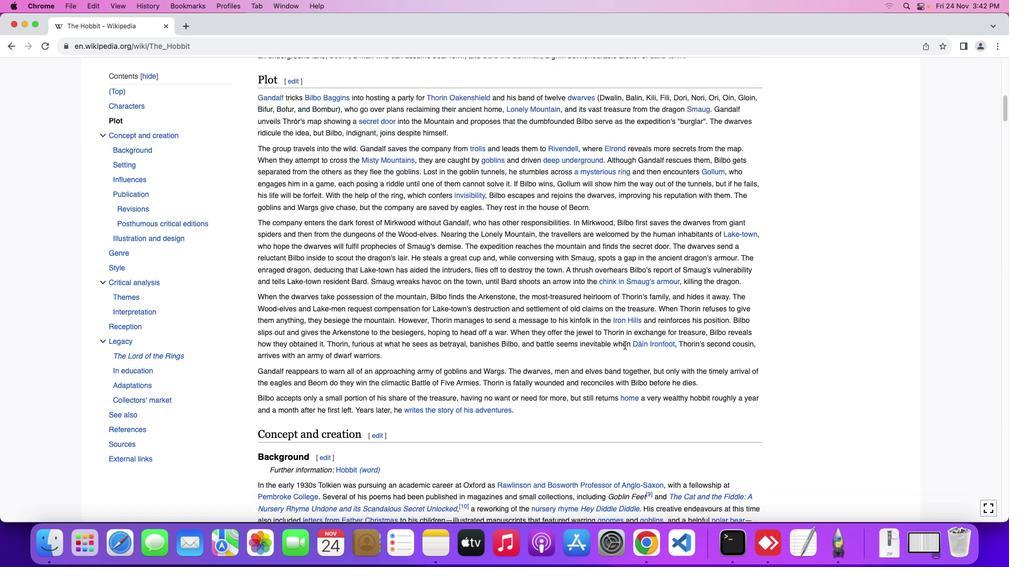 
Action: Mouse moved to (625, 345)
Screenshot: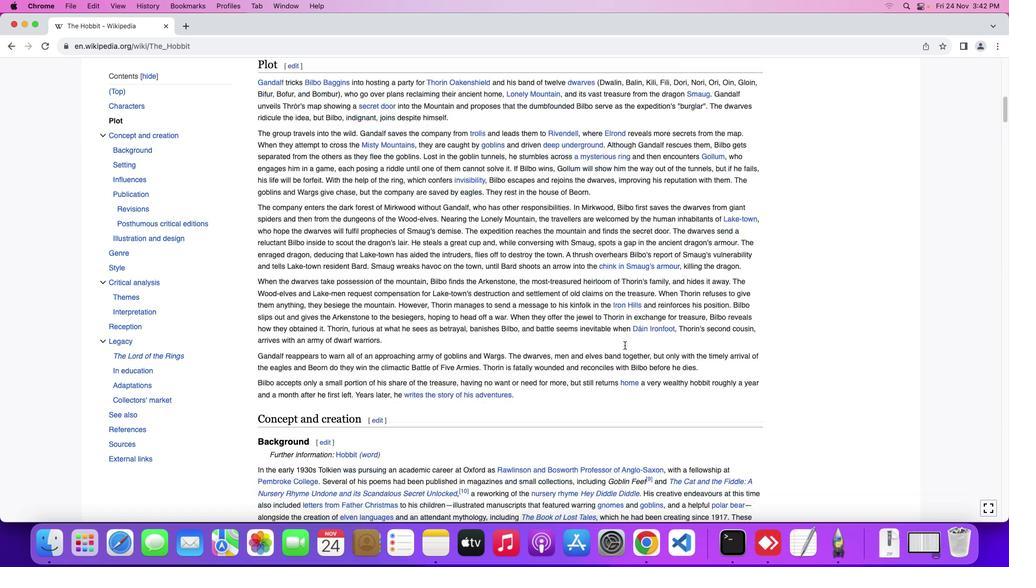 
Action: Mouse scrolled (625, 345) with delta (0, 0)
Screenshot: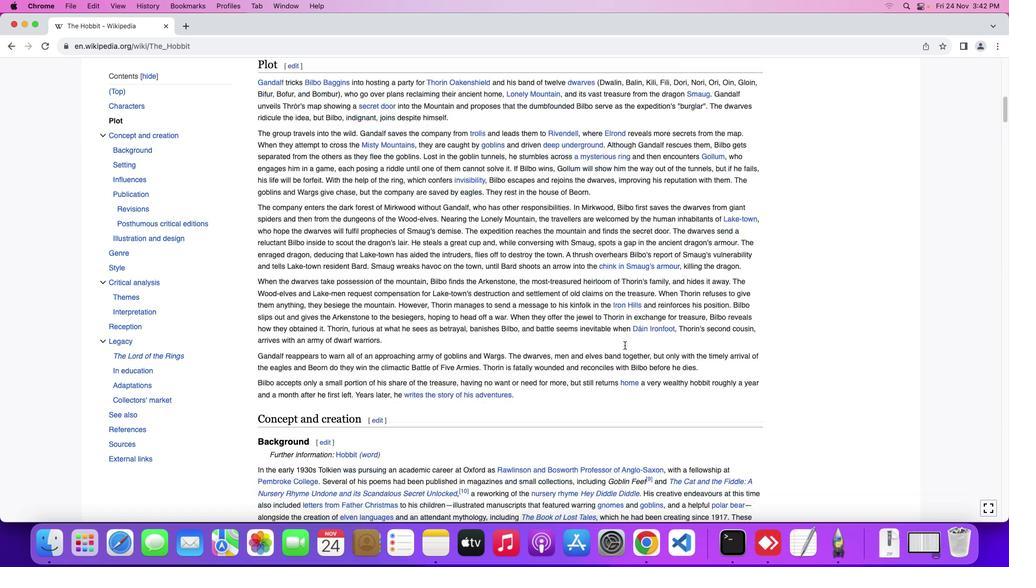 
Action: Mouse scrolled (625, 345) with delta (0, -1)
Screenshot: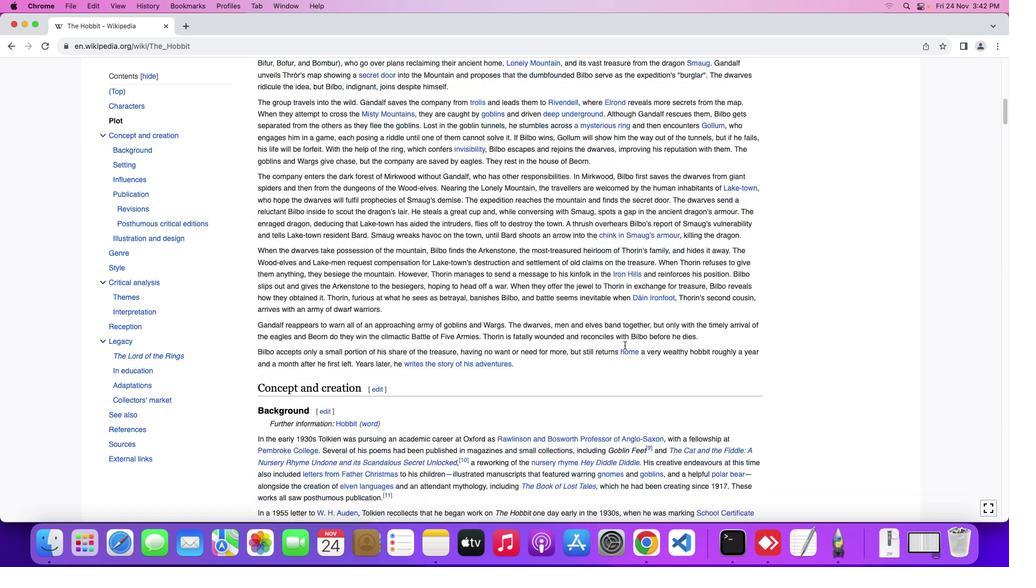 
Action: Mouse scrolled (625, 345) with delta (0, 0)
Screenshot: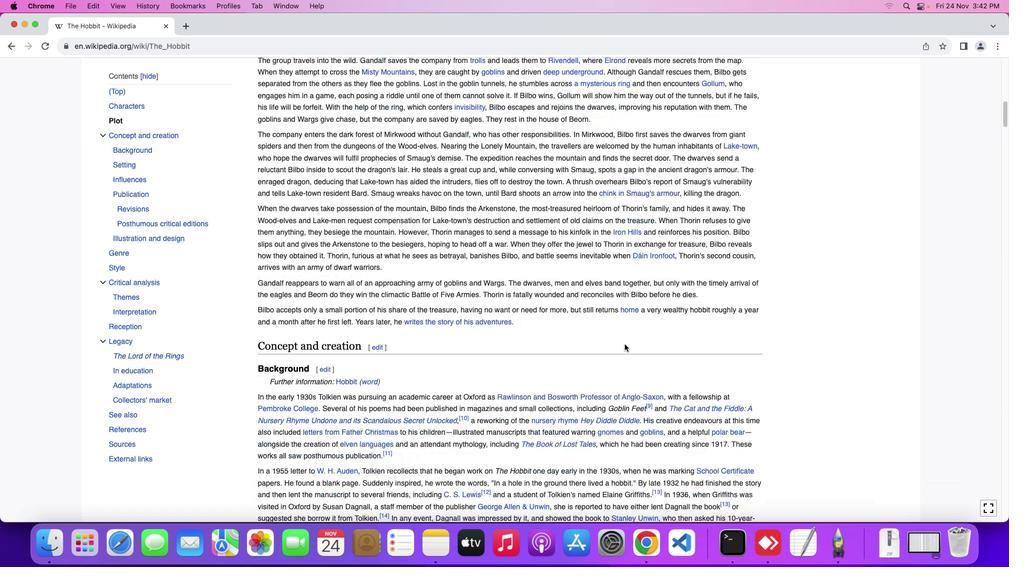 
Action: Mouse moved to (625, 345)
Screenshot: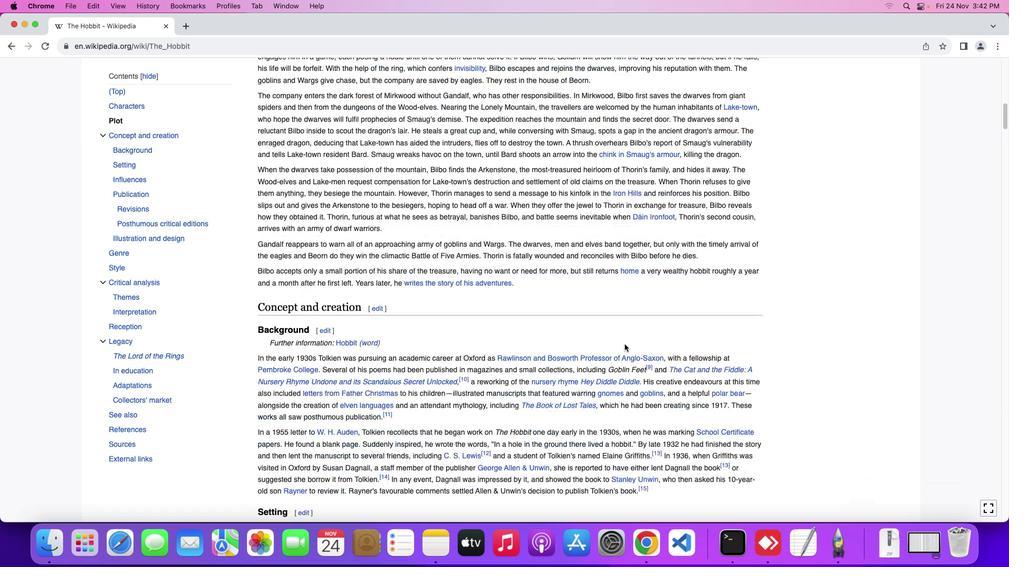 
Action: Mouse scrolled (625, 345) with delta (0, 0)
Screenshot: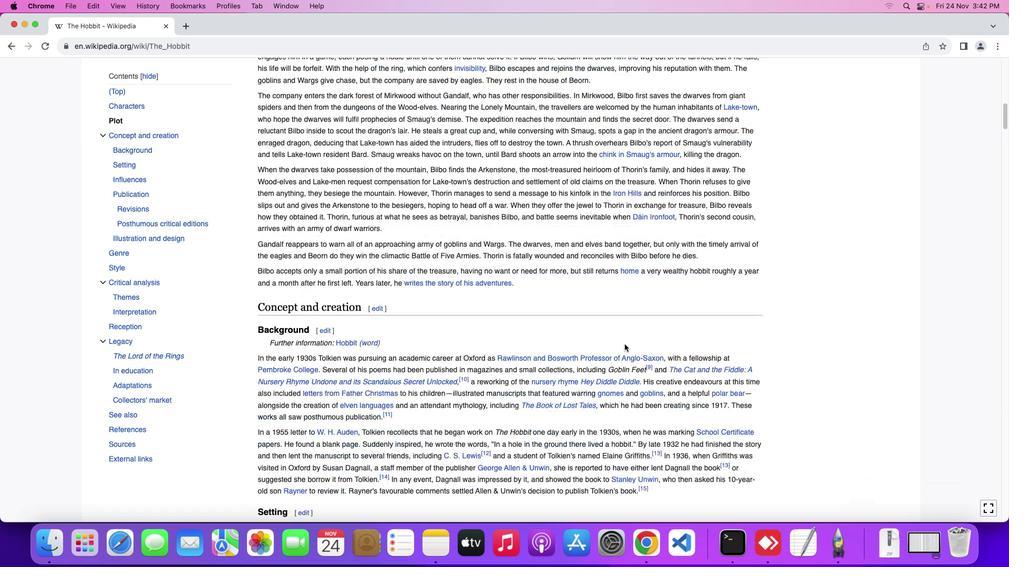 
Action: Mouse moved to (625, 344)
Screenshot: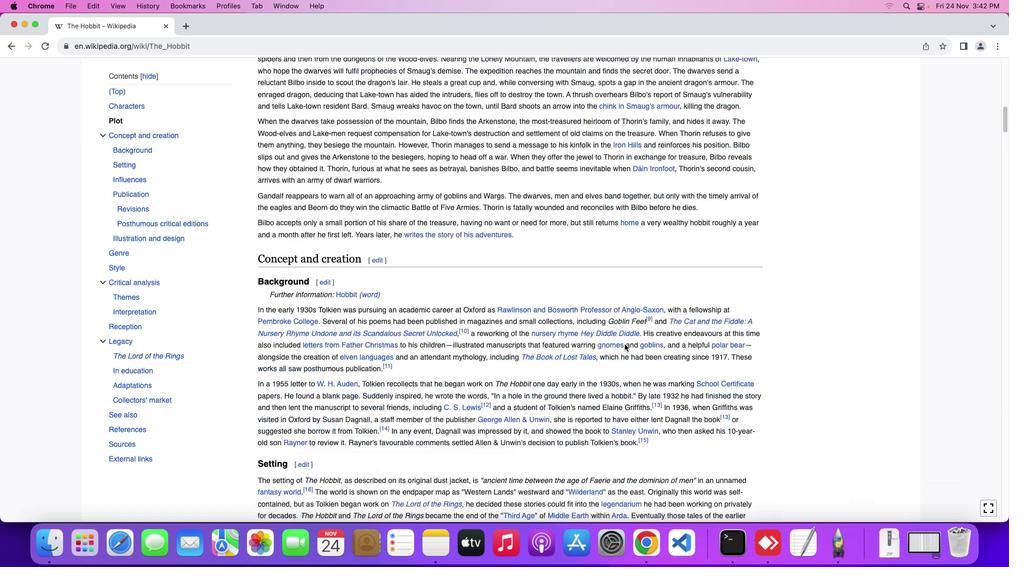 
Action: Mouse scrolled (625, 344) with delta (0, -1)
Screenshot: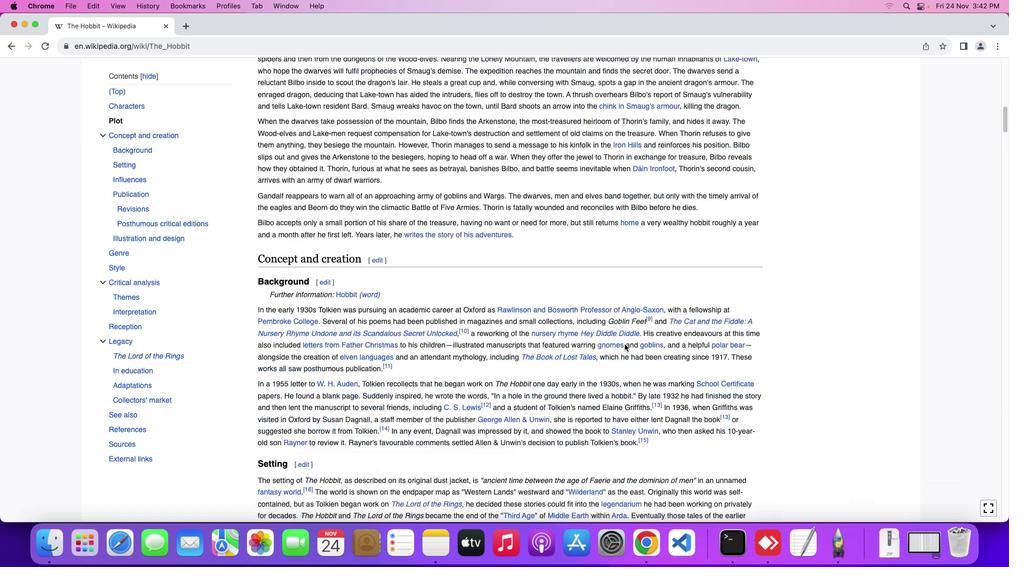 
Action: Mouse moved to (625, 344)
Screenshot: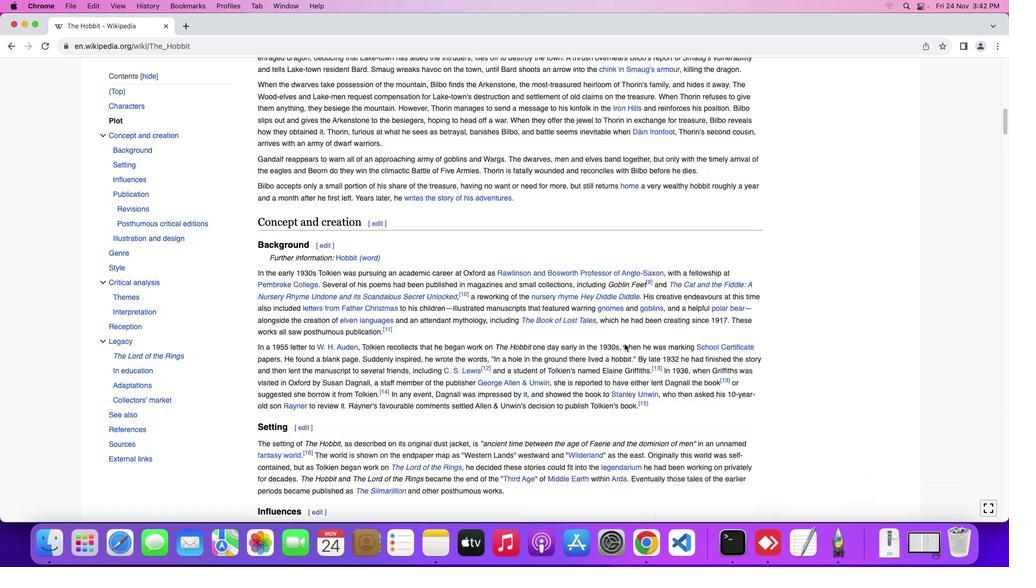 
Action: Mouse scrolled (625, 344) with delta (0, -2)
Screenshot: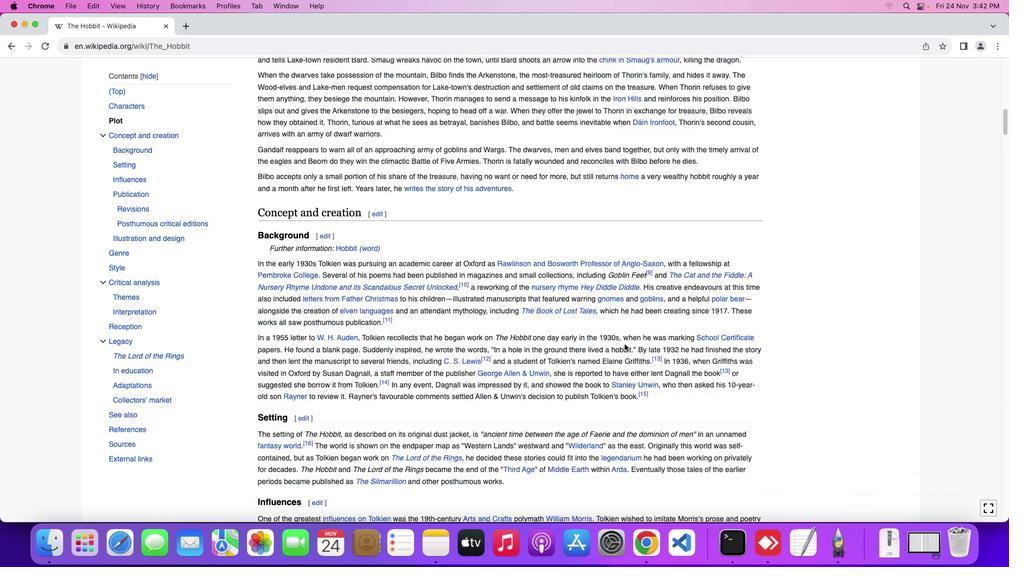 
Action: Mouse scrolled (625, 344) with delta (0, 0)
Screenshot: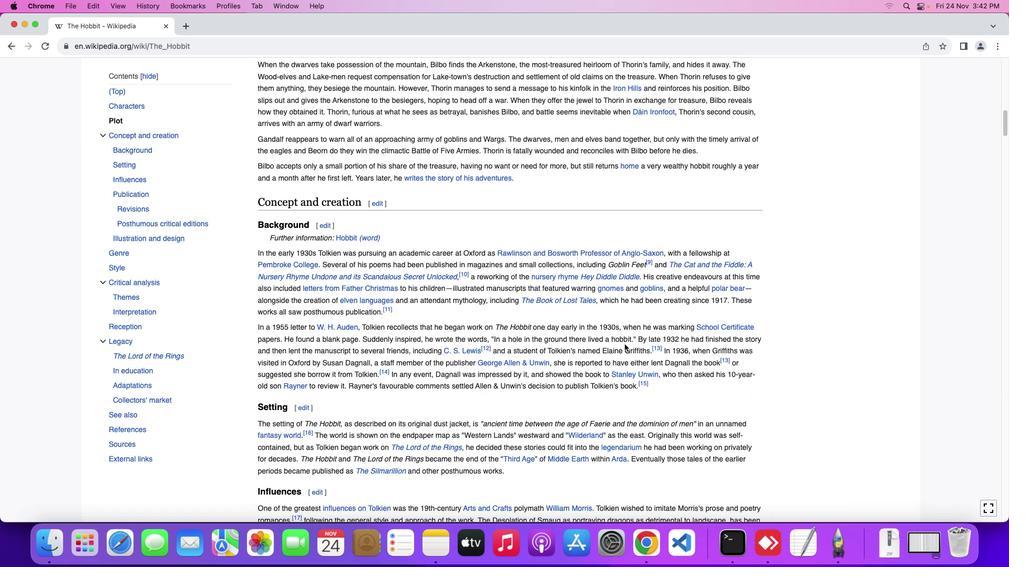 
Action: Mouse scrolled (625, 344) with delta (0, 0)
Screenshot: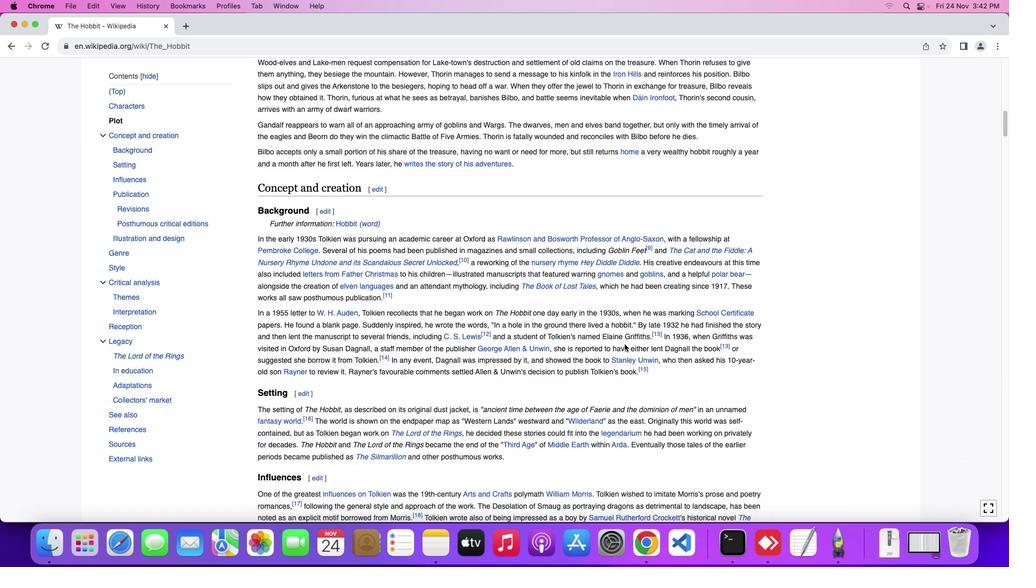 
Action: Mouse scrolled (625, 344) with delta (0, 0)
Screenshot: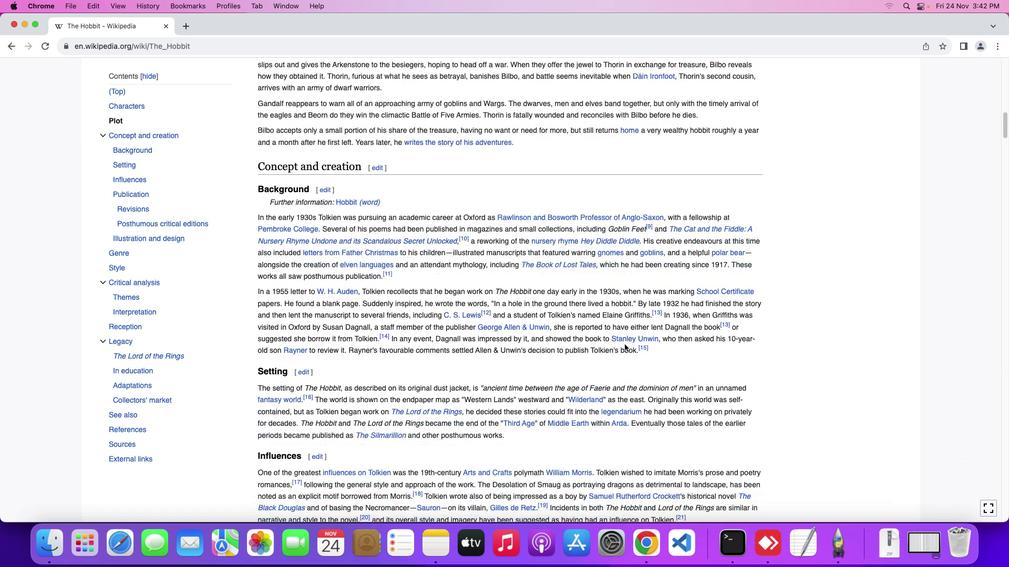 
Action: Mouse scrolled (625, 344) with delta (0, 0)
Screenshot: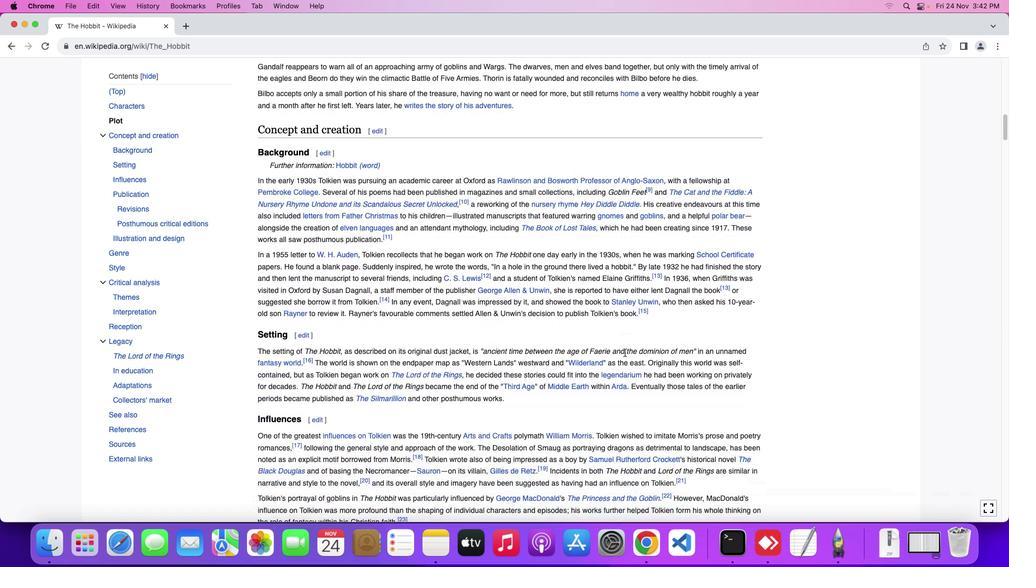 
Action: Mouse moved to (625, 353)
Screenshot: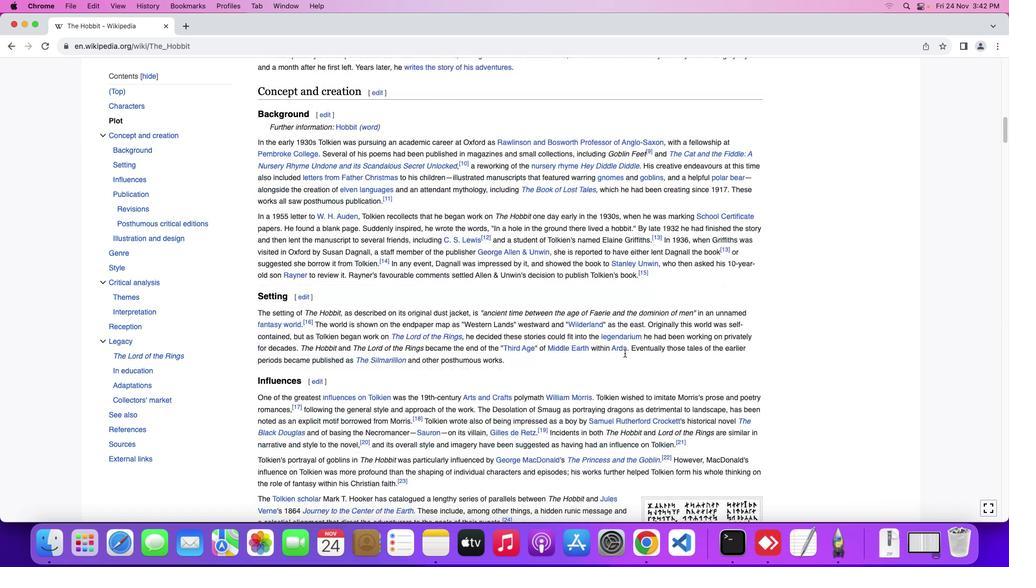 
Action: Mouse scrolled (625, 353) with delta (0, 0)
Screenshot: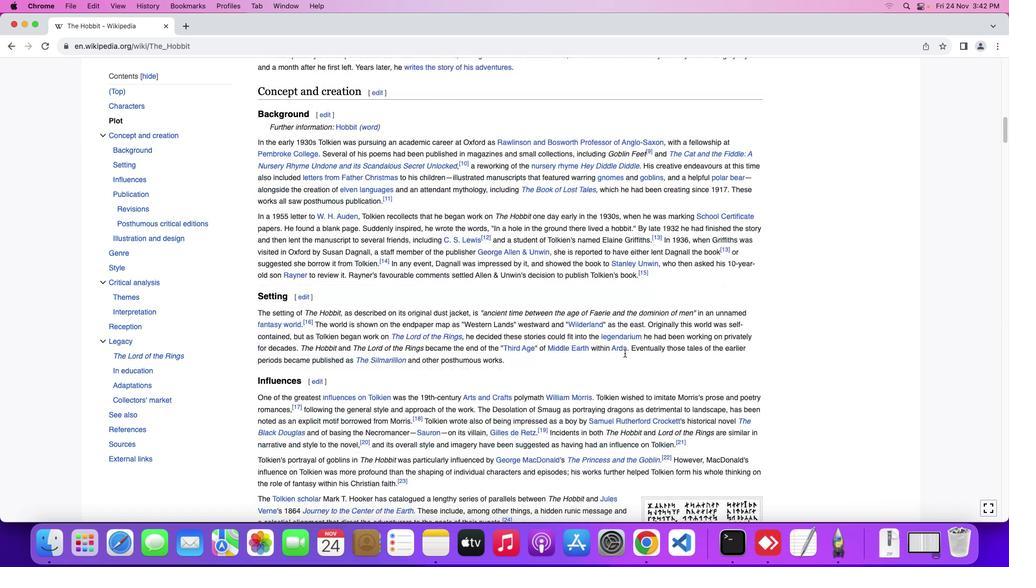 
Action: Mouse scrolled (625, 353) with delta (0, 0)
Screenshot: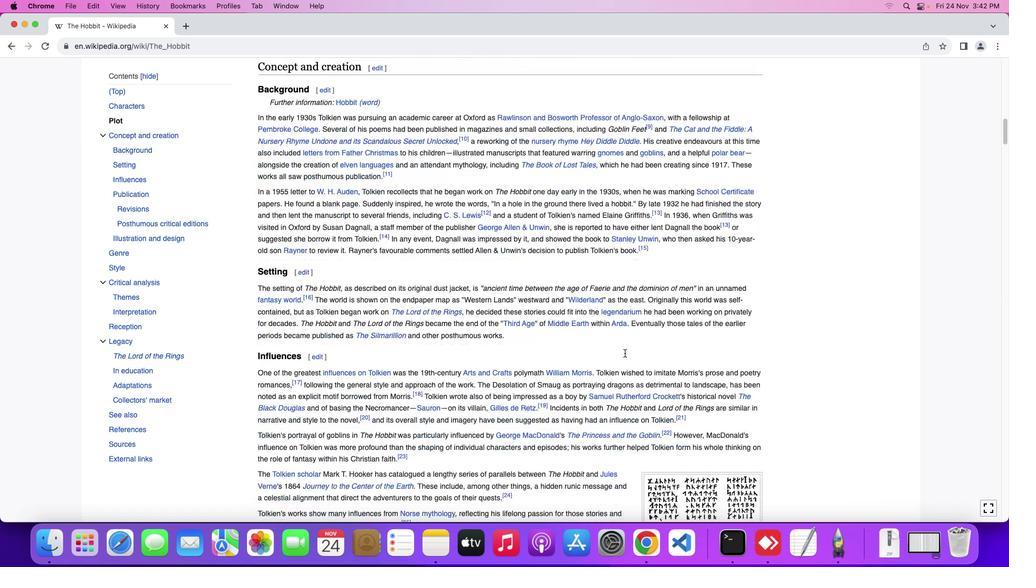 
Action: Mouse scrolled (625, 353) with delta (0, -1)
Screenshot: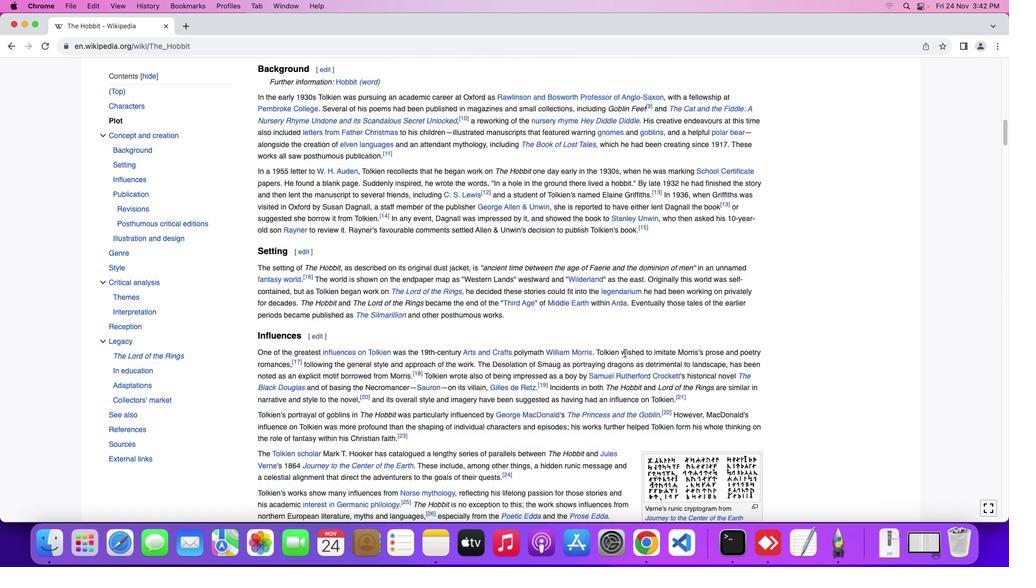 
Action: Mouse moved to (625, 353)
Screenshot: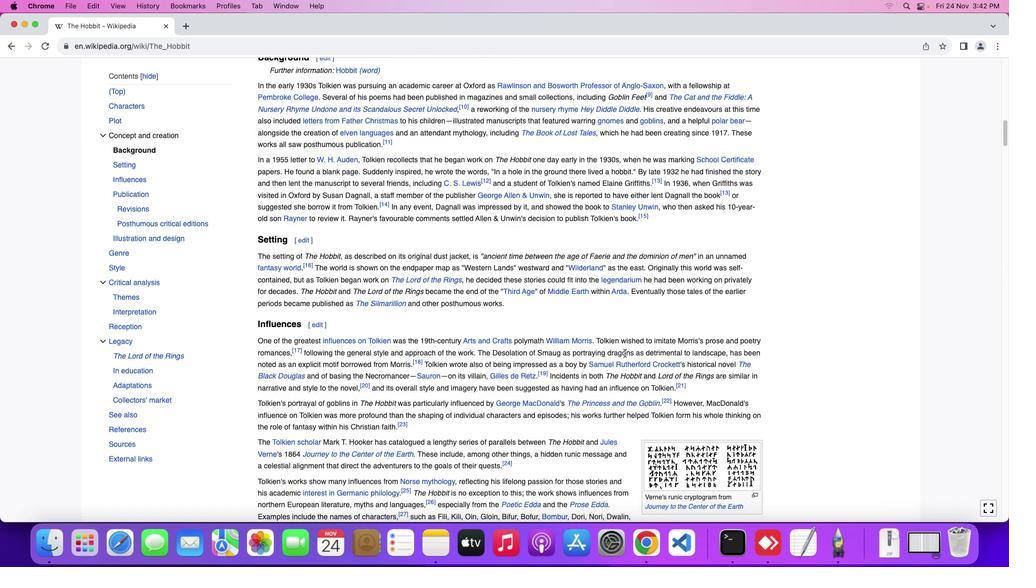 
Action: Mouse scrolled (625, 353) with delta (0, 0)
Screenshot: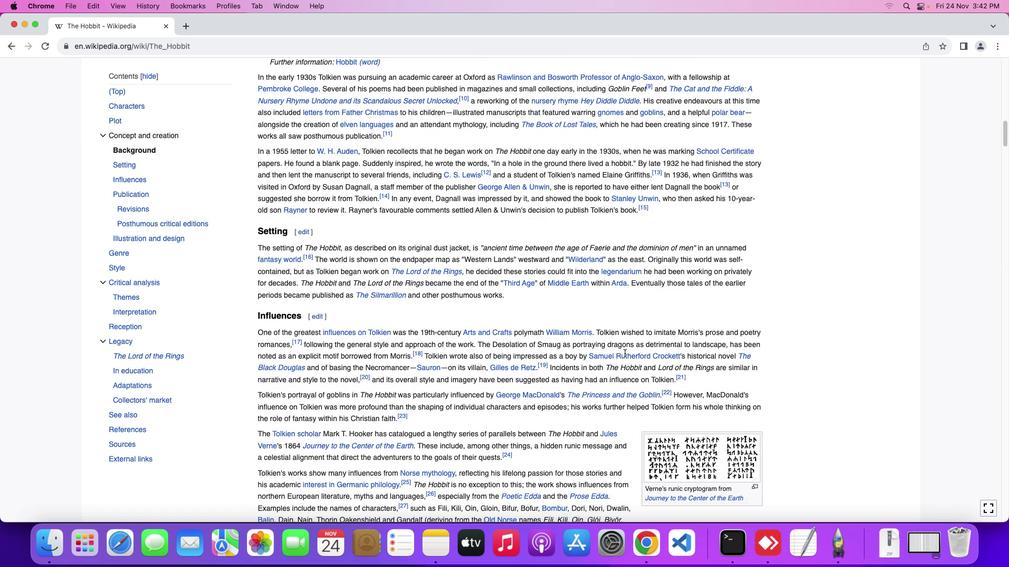 
Action: Mouse scrolled (625, 353) with delta (0, 0)
Screenshot: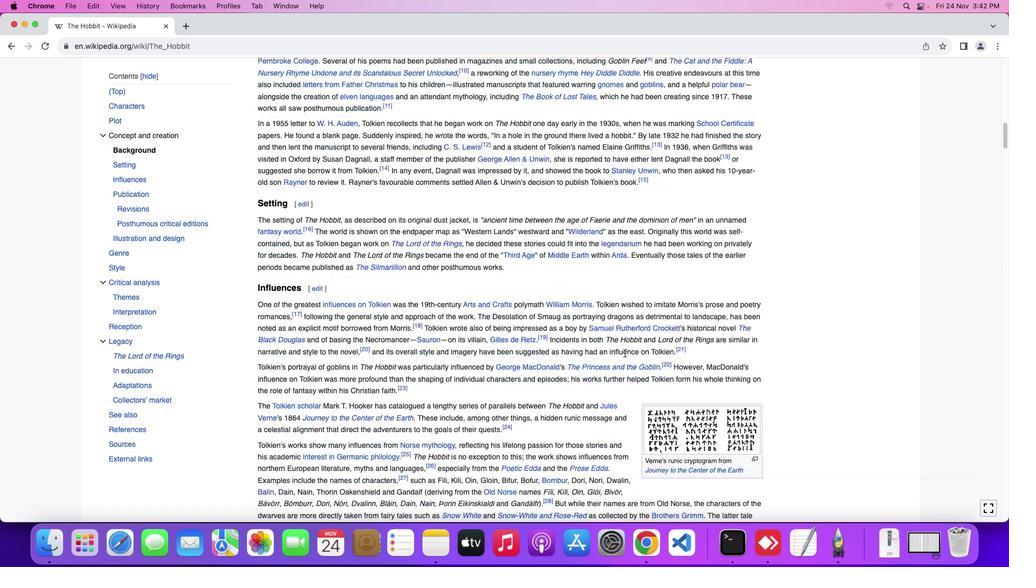 
Action: Mouse scrolled (625, 353) with delta (0, -1)
Screenshot: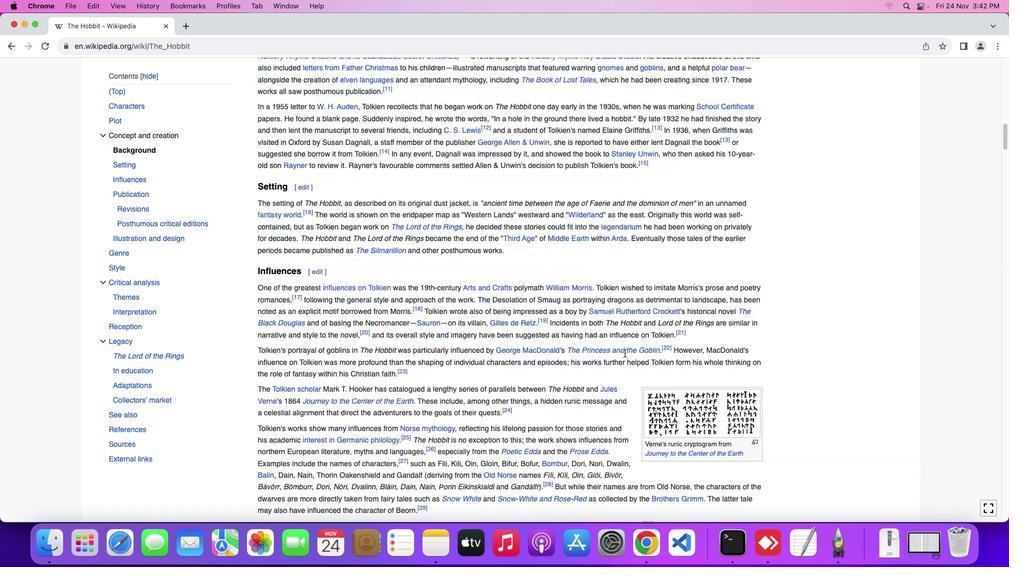 
Action: Mouse moved to (626, 357)
Screenshot: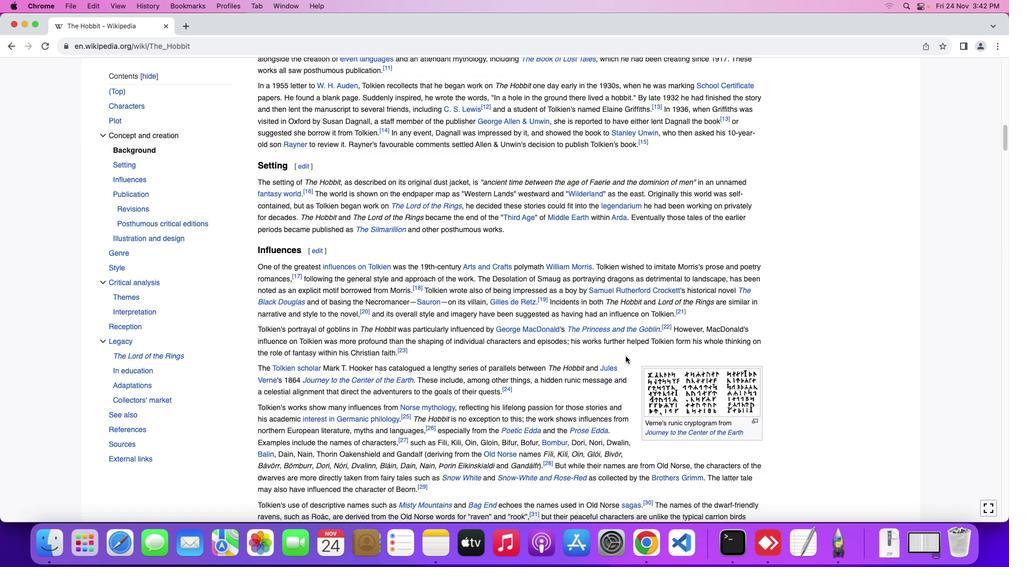 
Action: Mouse scrolled (626, 357) with delta (0, 0)
Screenshot: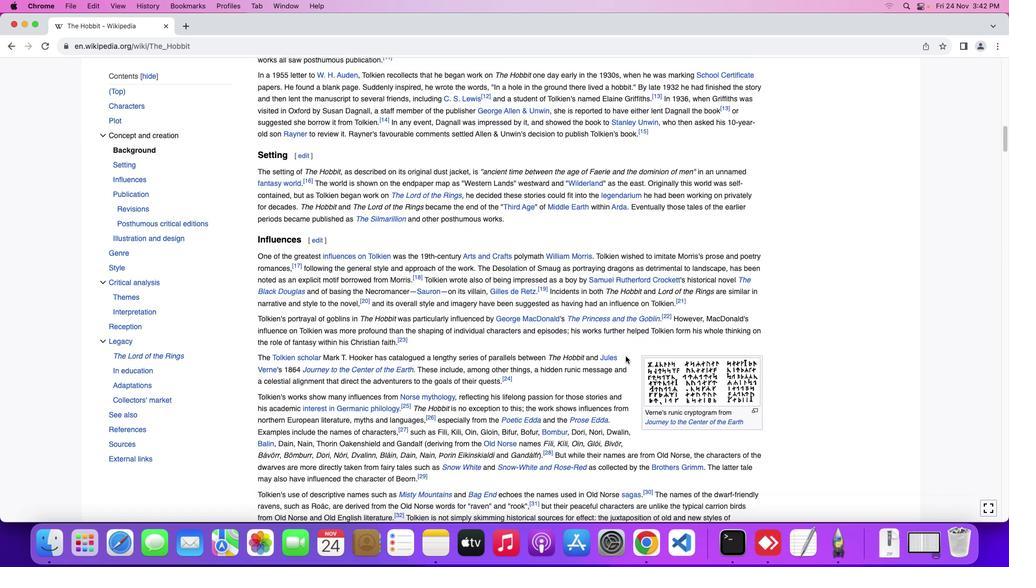 
Action: Mouse scrolled (626, 357) with delta (0, 0)
Screenshot: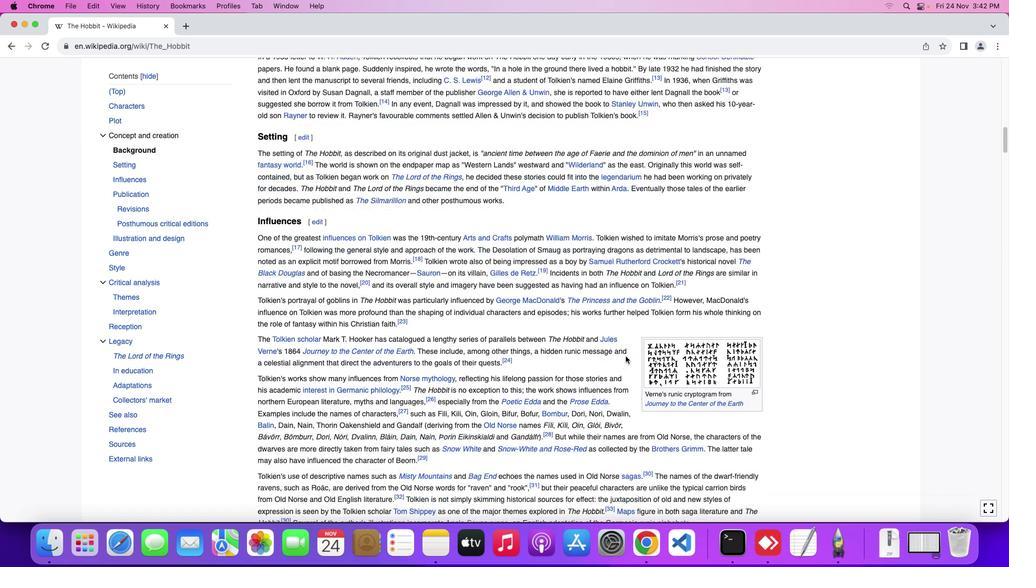 
Action: Mouse scrolled (626, 357) with delta (0, -1)
Screenshot: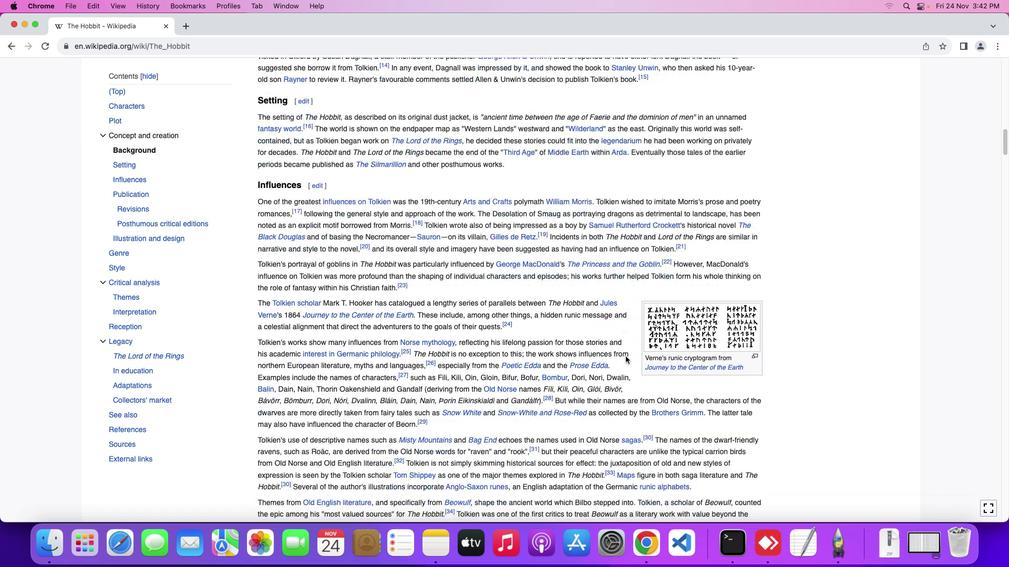 
Action: Mouse moved to (625, 358)
Screenshot: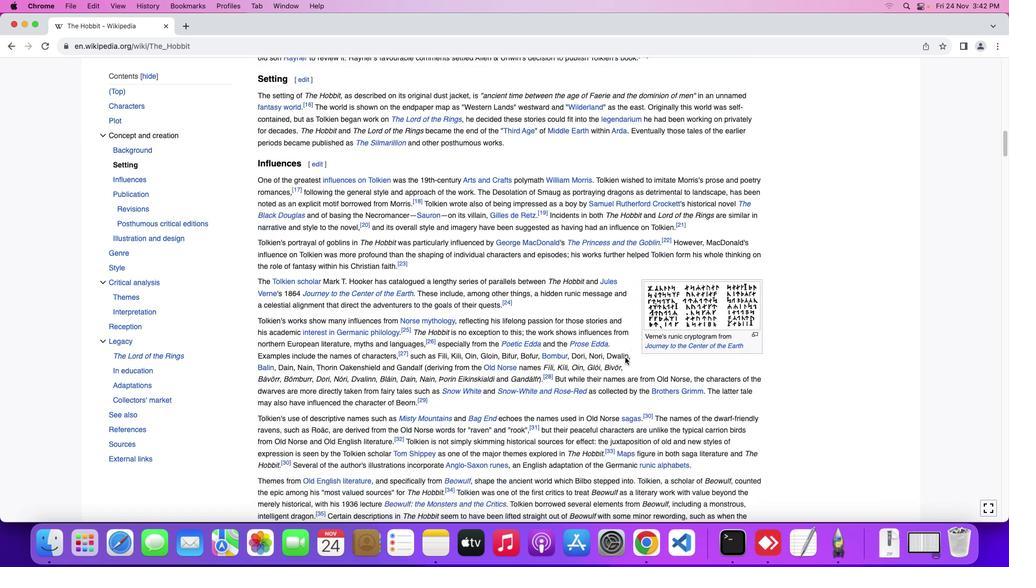 
Action: Mouse scrolled (625, 358) with delta (0, 0)
Screenshot: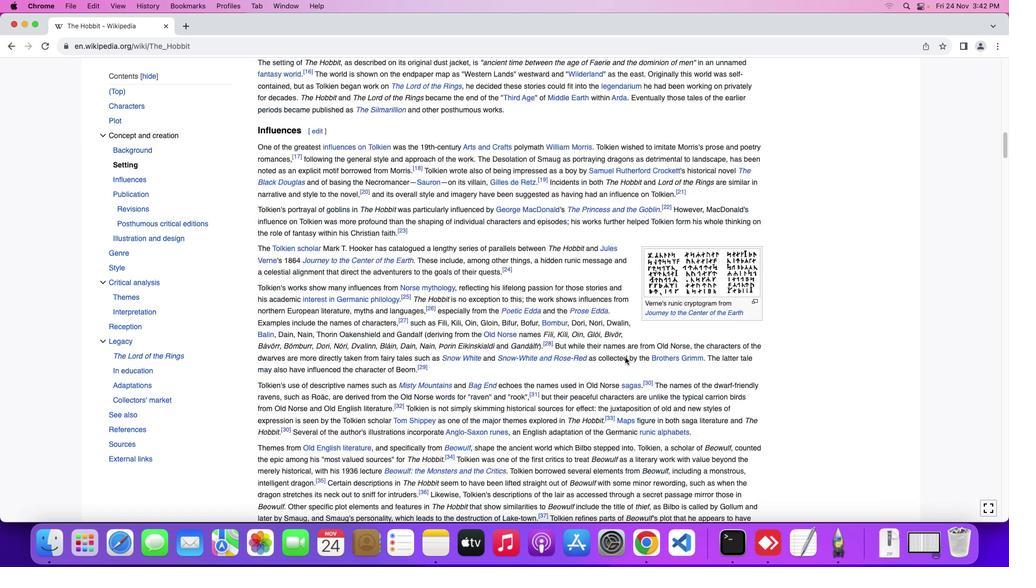 
Action: Mouse scrolled (625, 358) with delta (0, 0)
Screenshot: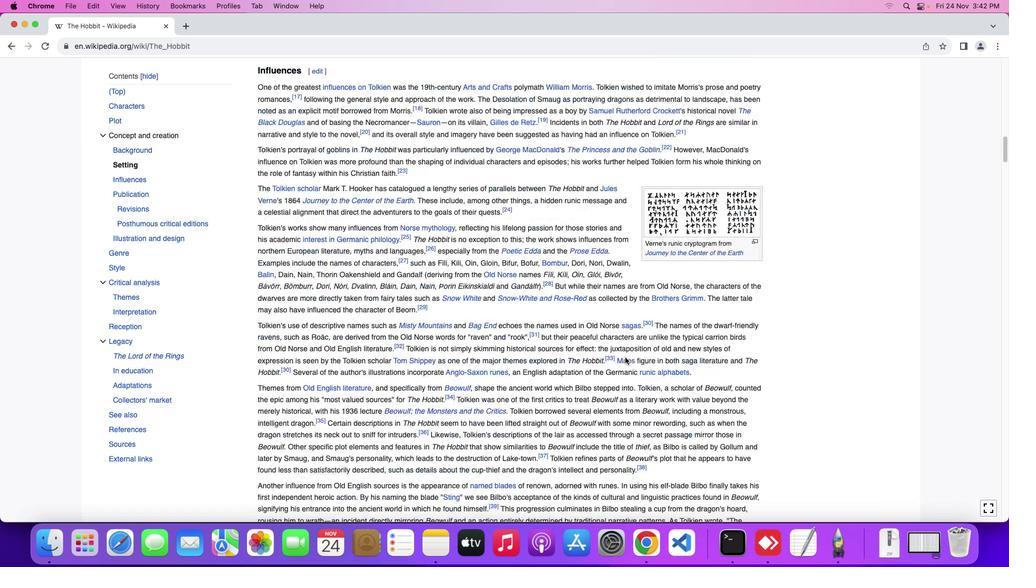 
Action: Mouse scrolled (625, 358) with delta (0, -1)
Screenshot: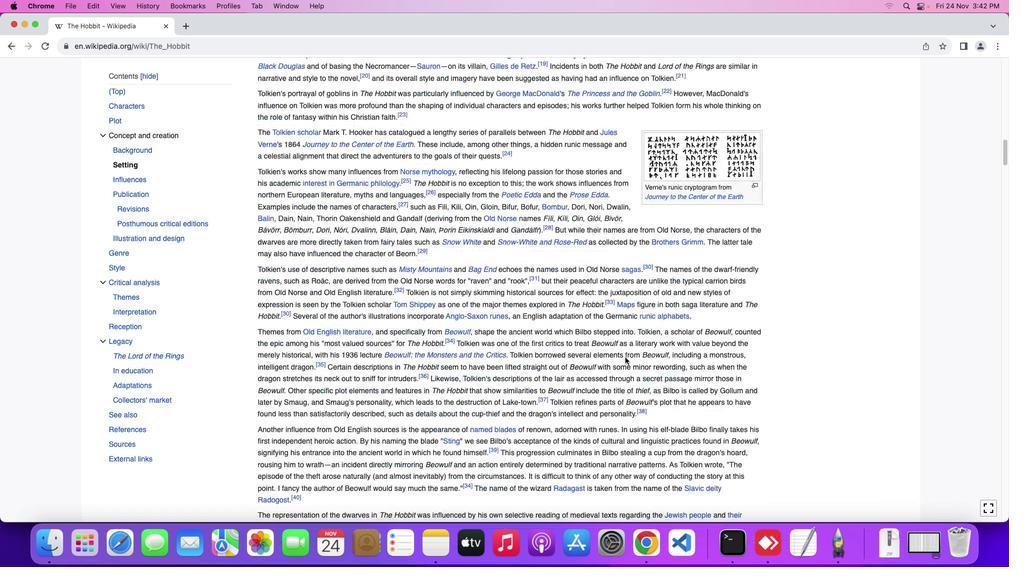 
Action: Mouse scrolled (625, 358) with delta (0, -2)
Screenshot: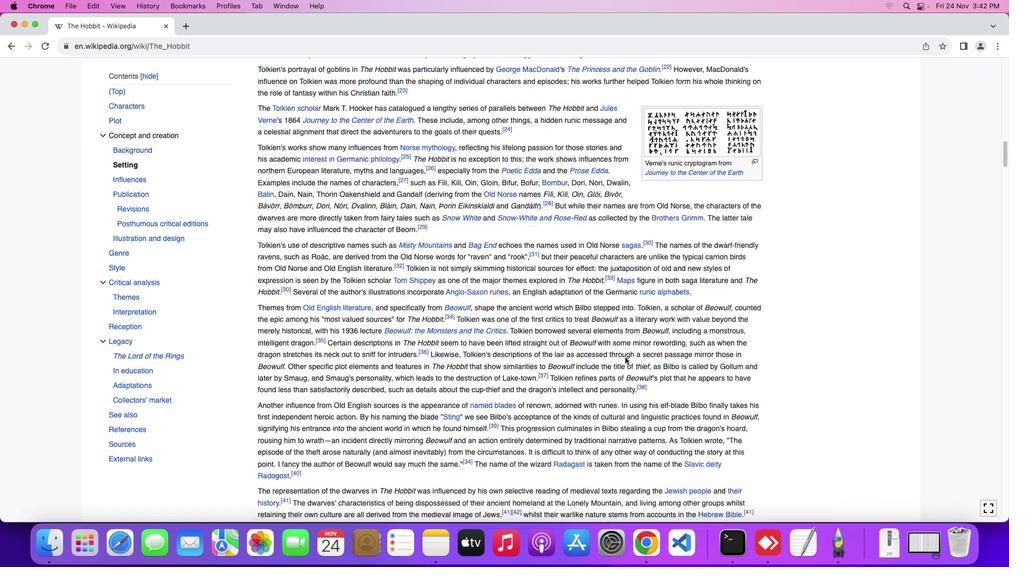 
Action: Mouse scrolled (625, 358) with delta (0, 0)
Screenshot: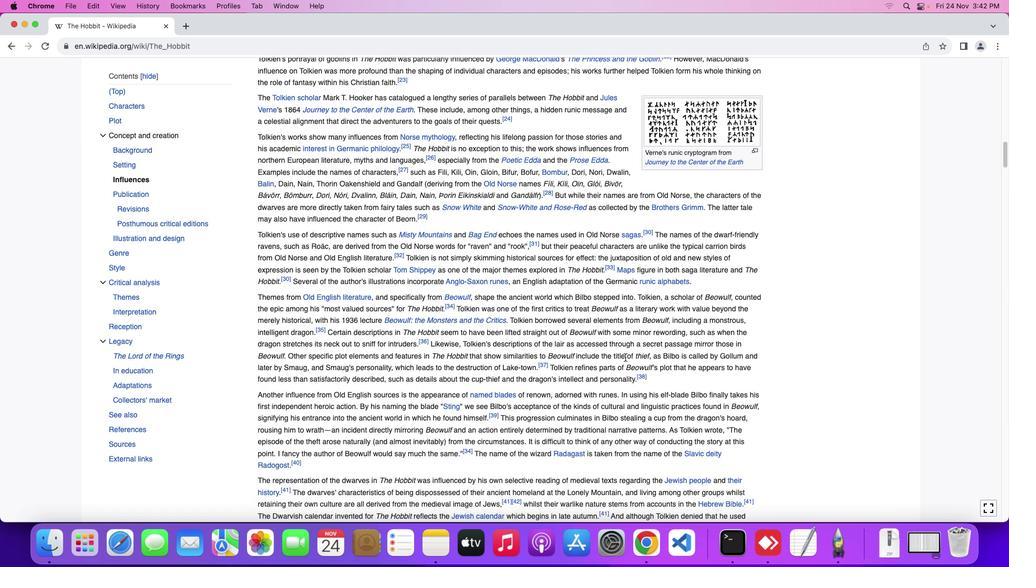 
Action: Mouse scrolled (625, 358) with delta (0, 0)
Screenshot: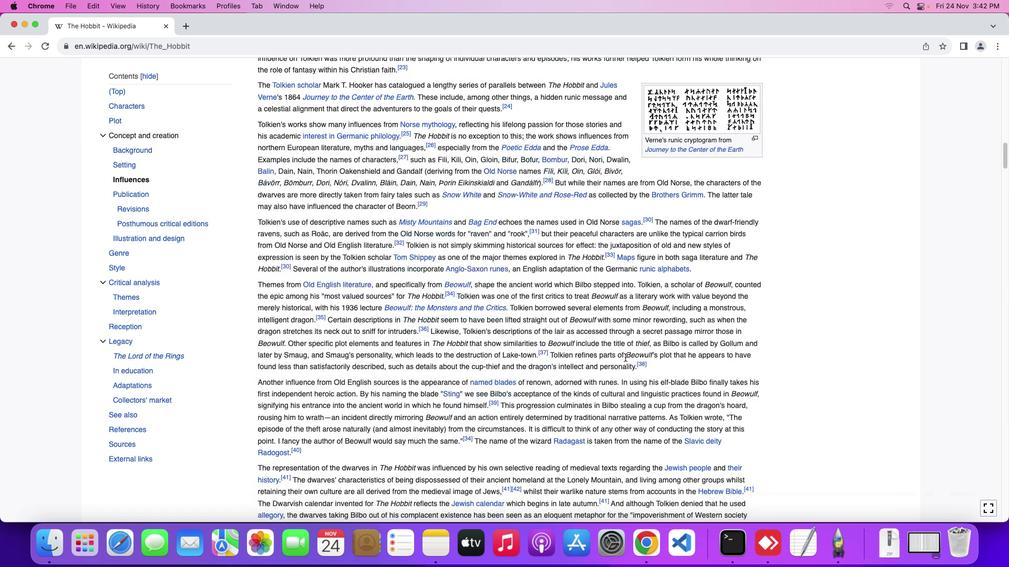 
Action: Mouse scrolled (625, 358) with delta (0, -1)
Screenshot: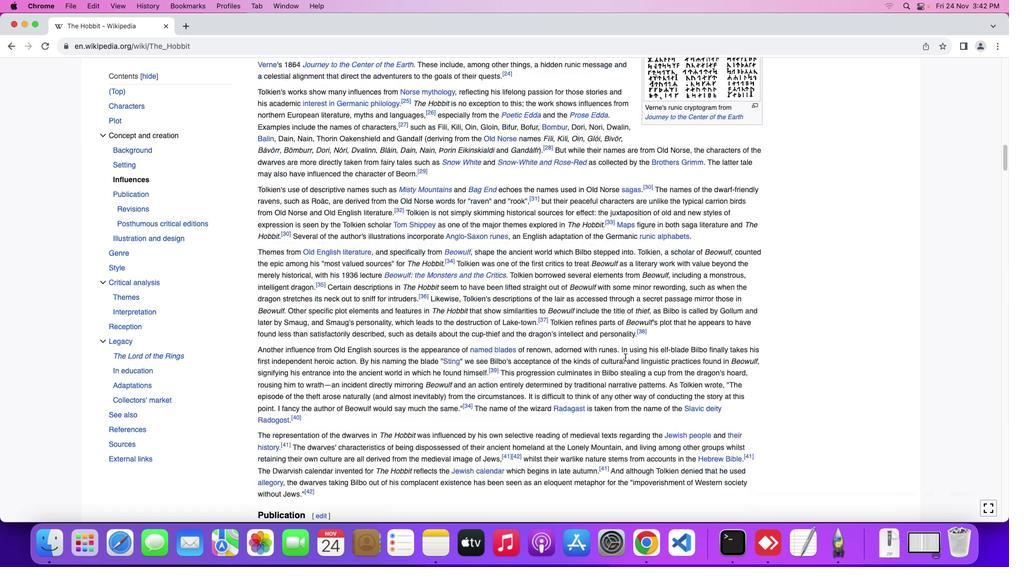 
Action: Mouse moved to (625, 358)
Screenshot: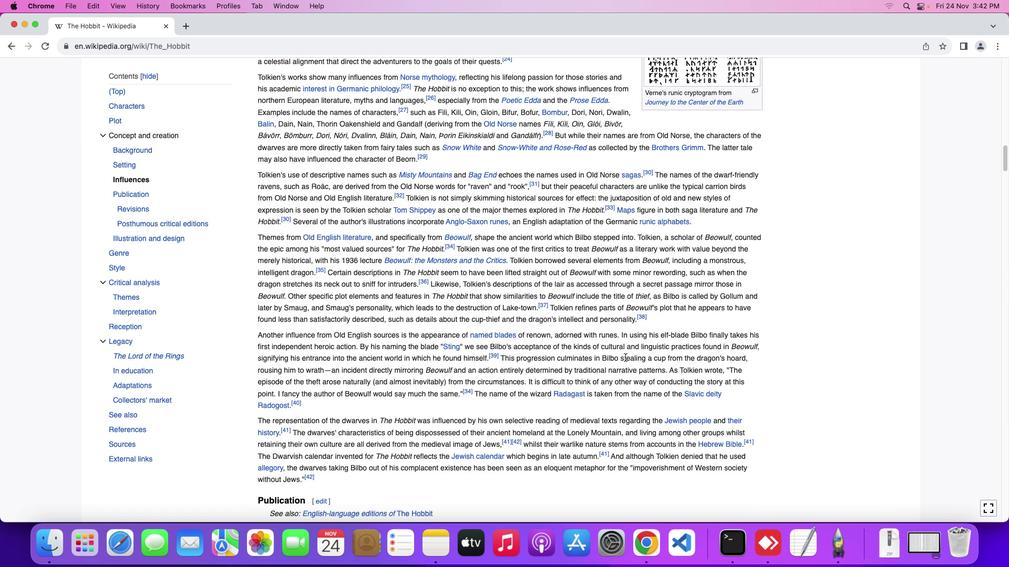 
Action: Mouse scrolled (625, 358) with delta (0, 0)
Screenshot: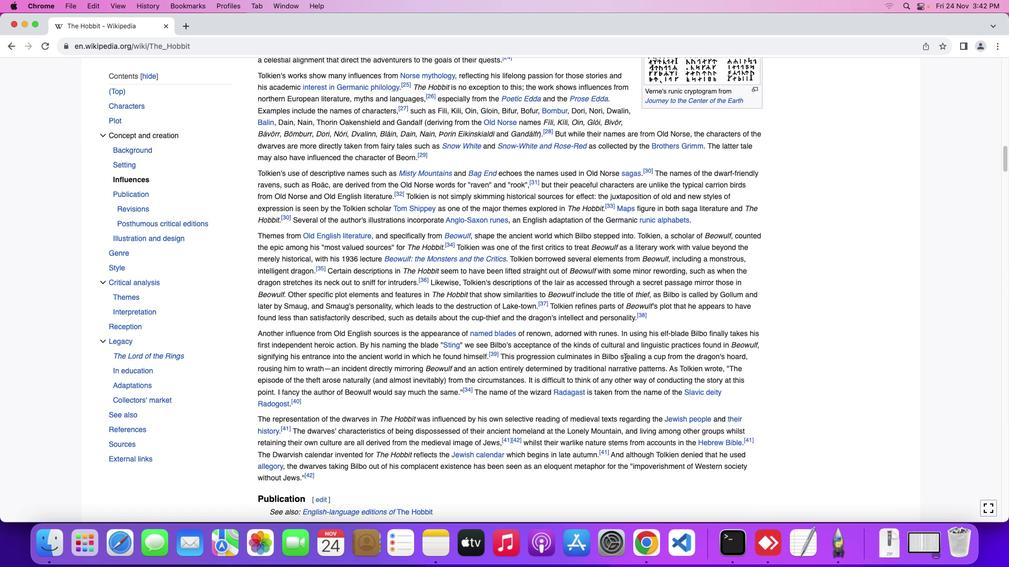 
Action: Mouse scrolled (625, 358) with delta (0, 0)
Screenshot: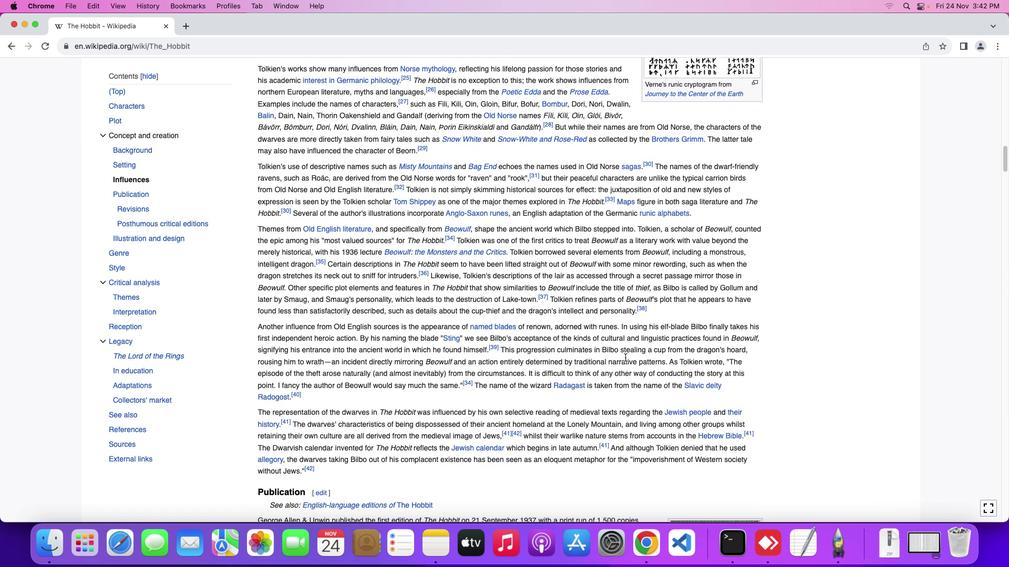 
Action: Mouse scrolled (625, 358) with delta (0, 0)
Screenshot: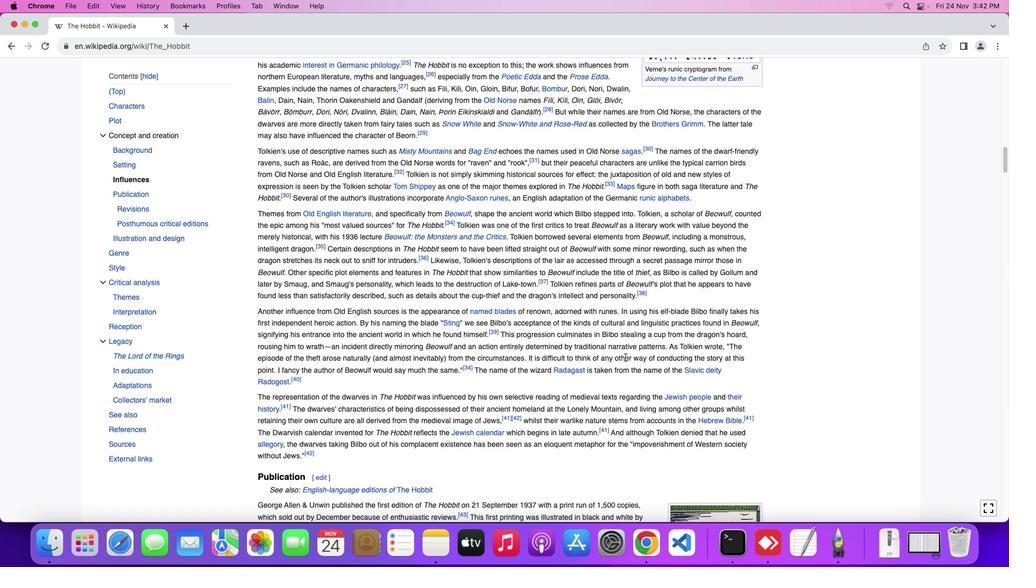 
Action: Mouse moved to (625, 359)
Screenshot: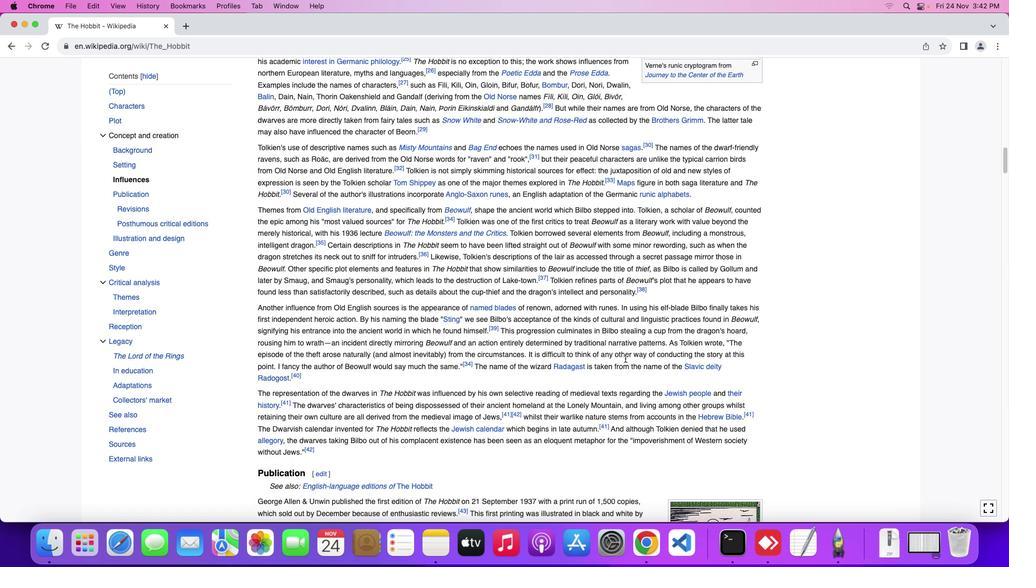 
Action: Mouse scrolled (625, 359) with delta (0, 0)
Screenshot: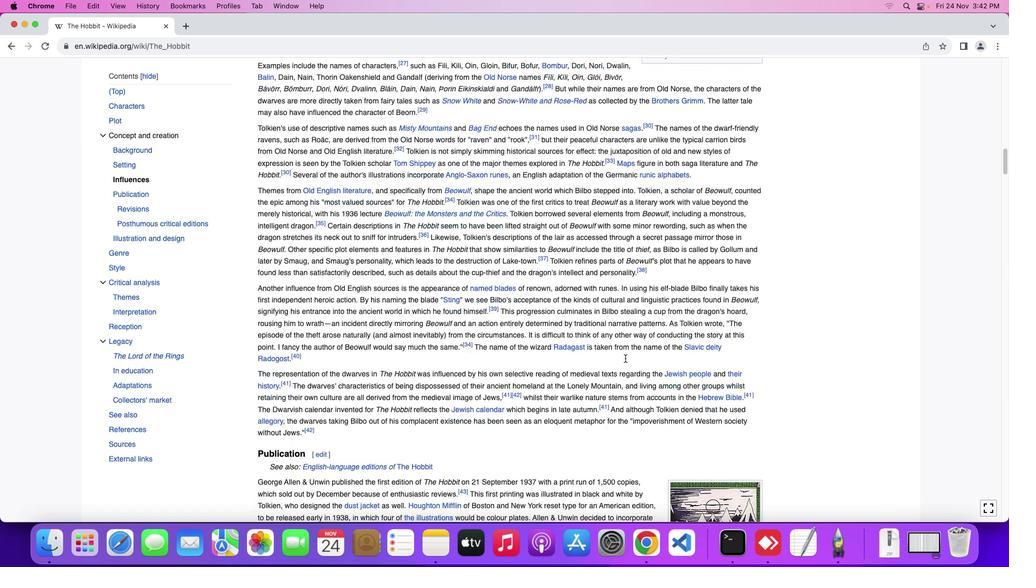 
Action: Mouse scrolled (625, 359) with delta (0, 0)
Screenshot: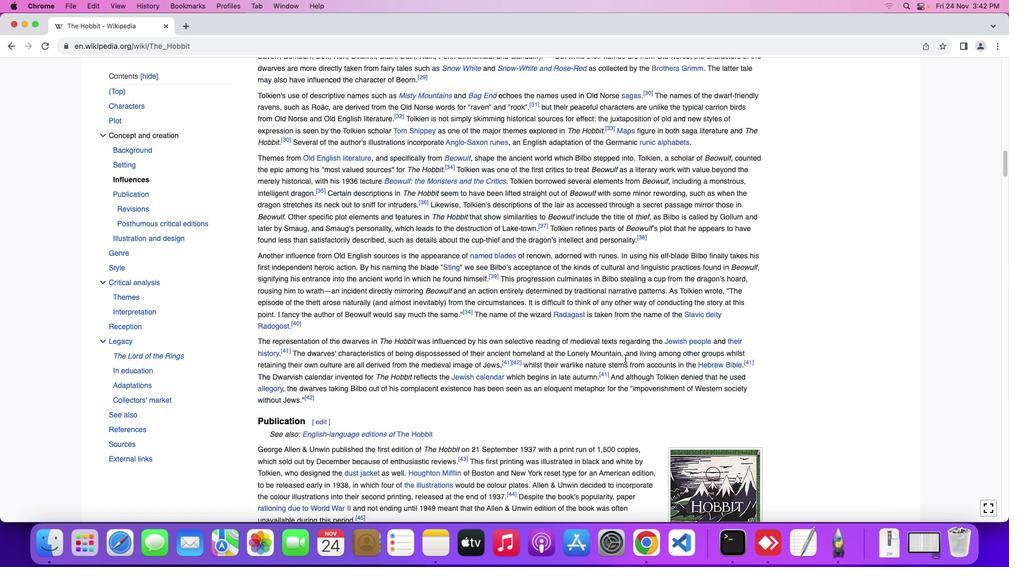 
Action: Mouse scrolled (625, 359) with delta (0, -1)
Screenshot: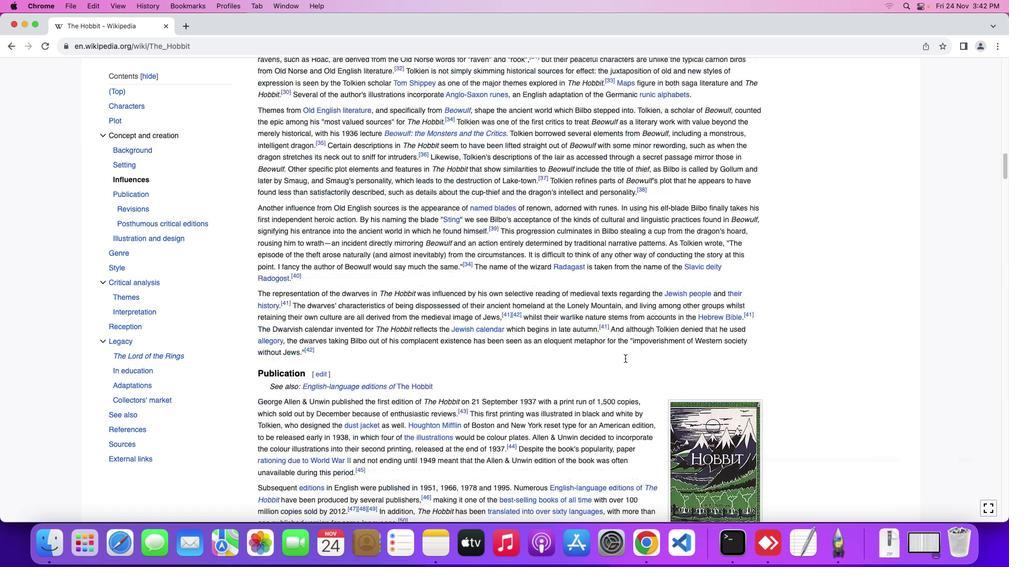 
Action: Mouse moved to (625, 359)
Screenshot: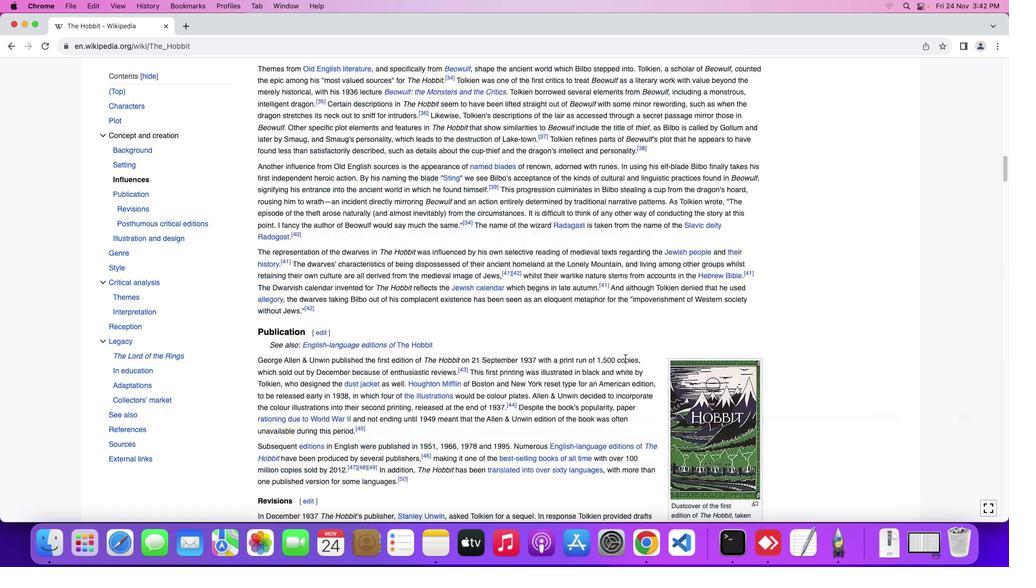 
Action: Mouse scrolled (625, 359) with delta (0, -2)
Screenshot: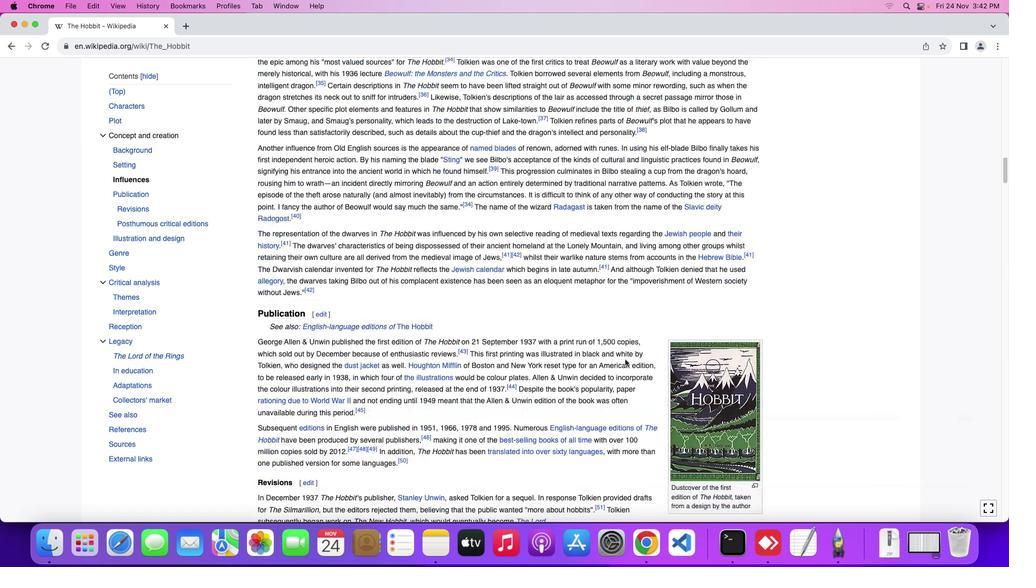 
Action: Mouse moved to (625, 359)
Screenshot: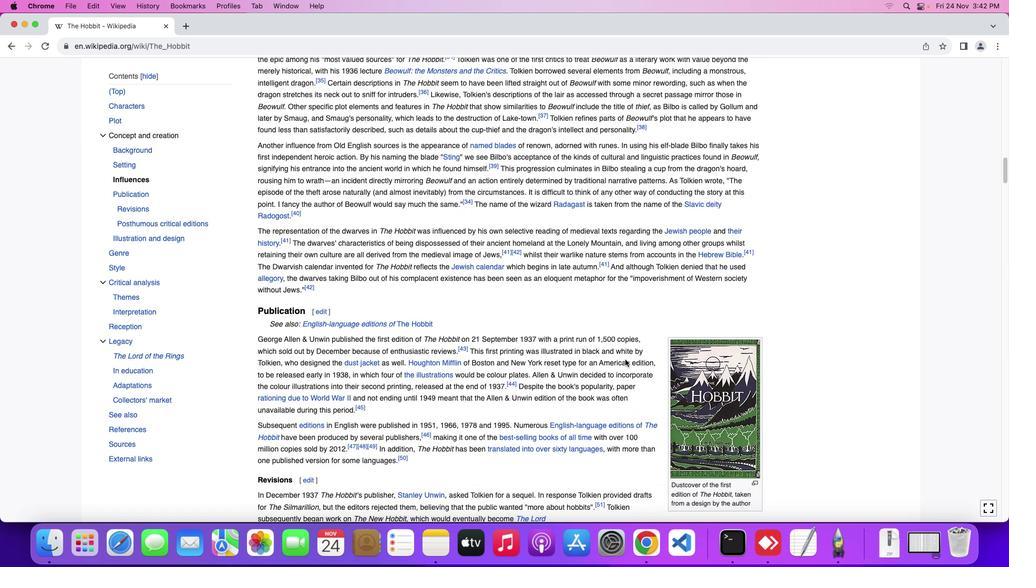 
Action: Mouse scrolled (625, 359) with delta (0, 0)
Screenshot: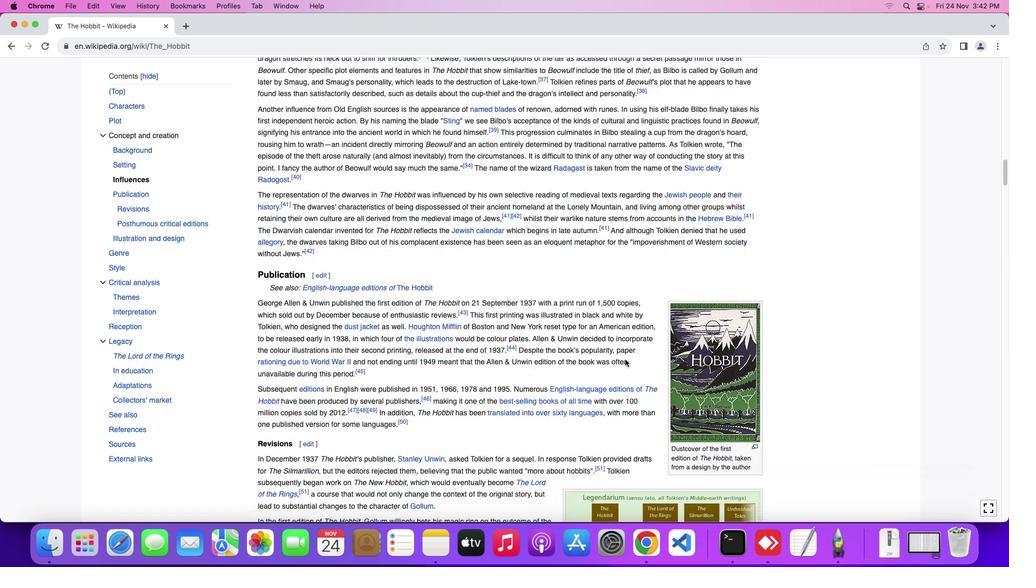 
Action: Mouse scrolled (625, 359) with delta (0, 0)
Screenshot: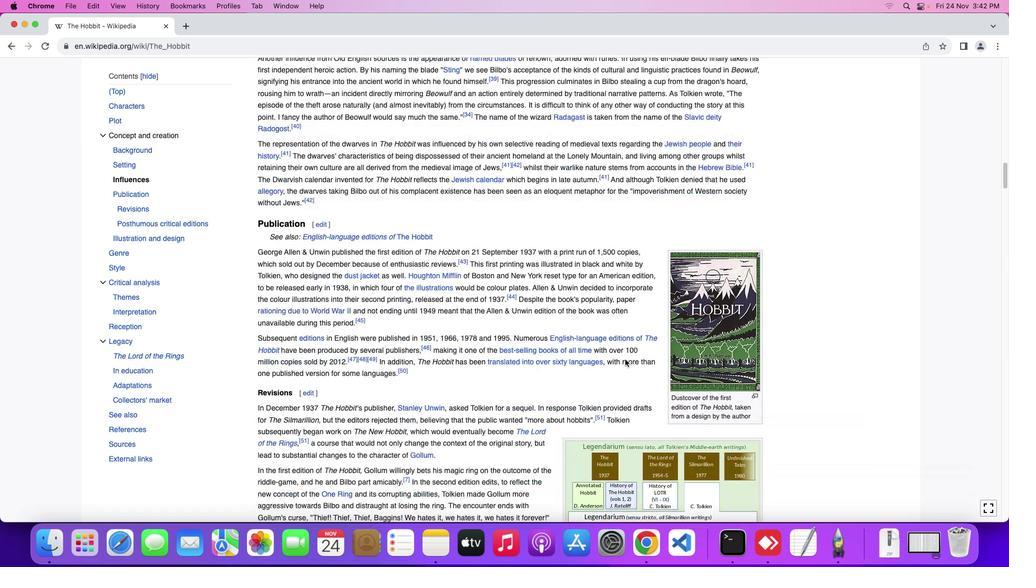 
Action: Mouse scrolled (625, 359) with delta (0, -1)
Screenshot: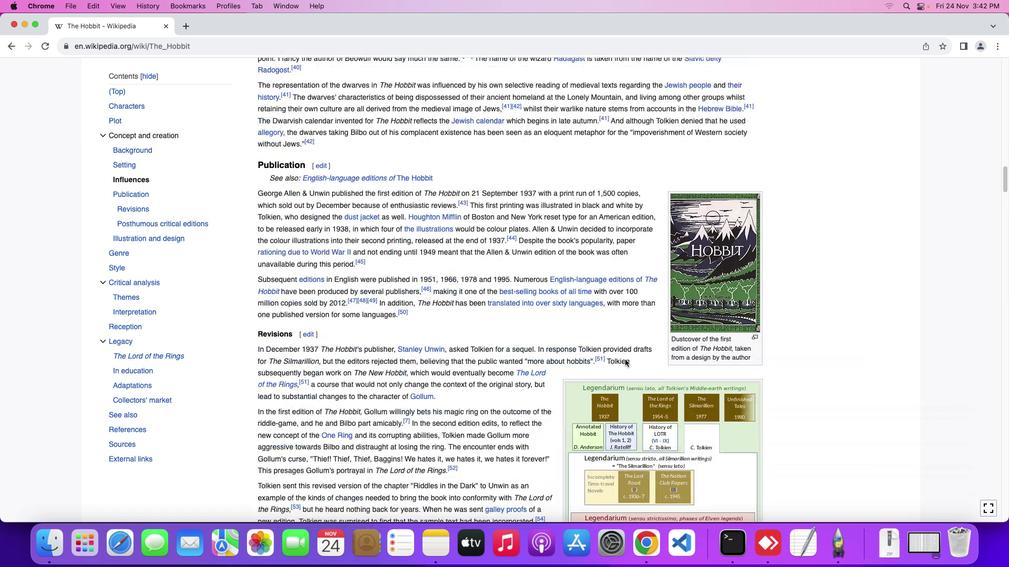 
Action: Mouse scrolled (625, 359) with delta (0, -2)
Screenshot: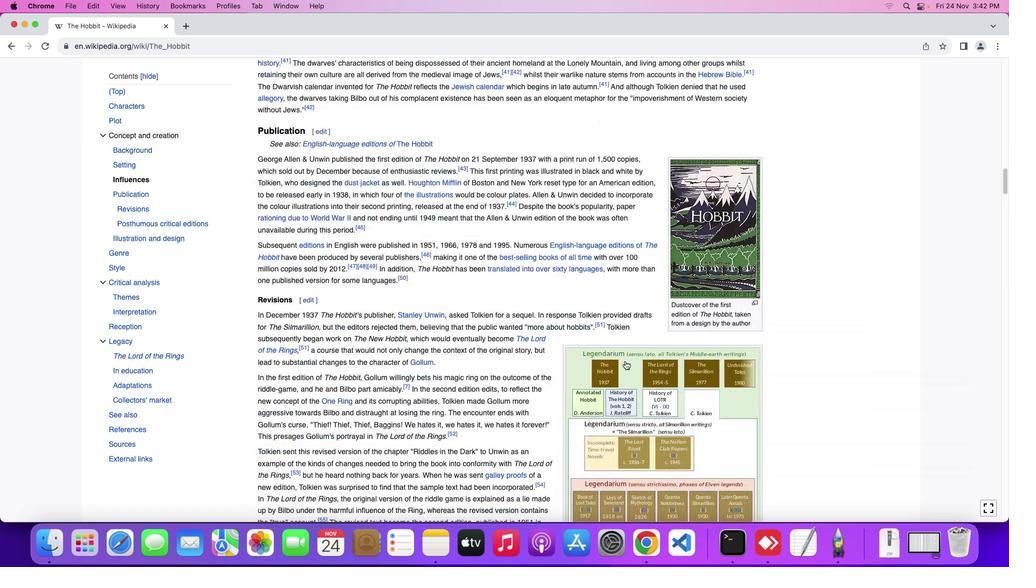 
Action: Mouse moved to (625, 361)
Screenshot: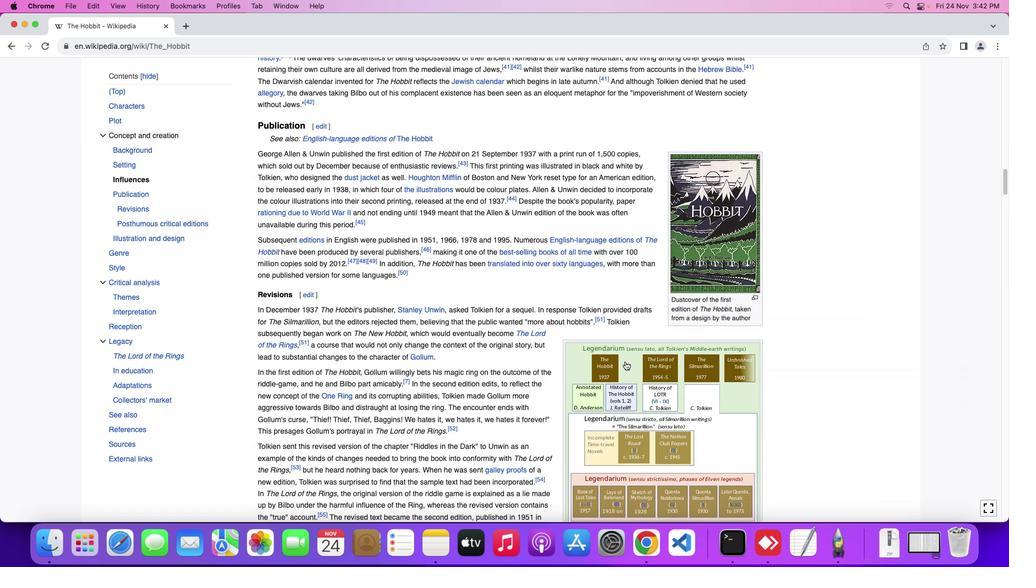 
Action: Mouse scrolled (625, 361) with delta (0, 0)
Screenshot: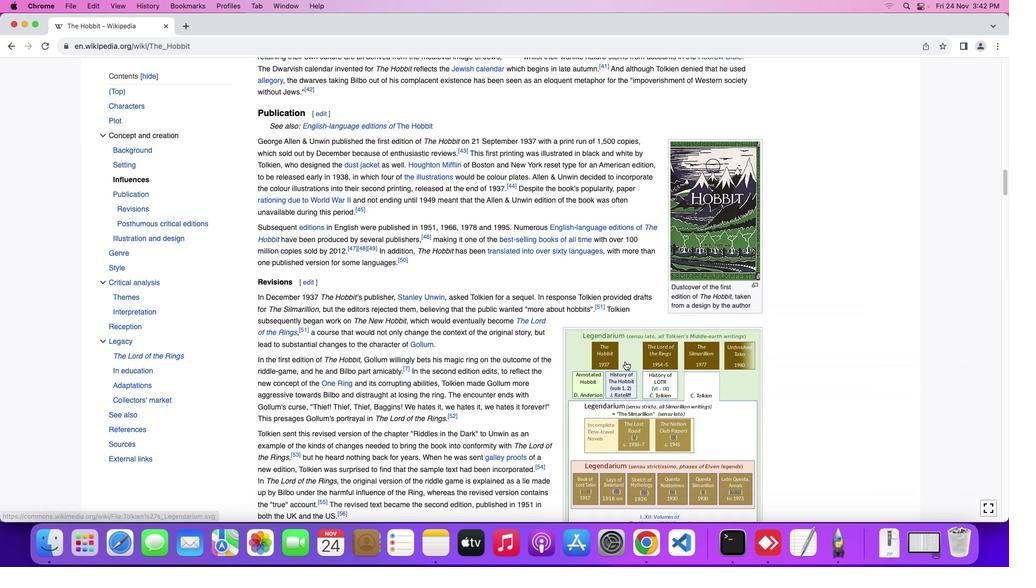 
Action: Mouse scrolled (625, 361) with delta (0, 0)
Screenshot: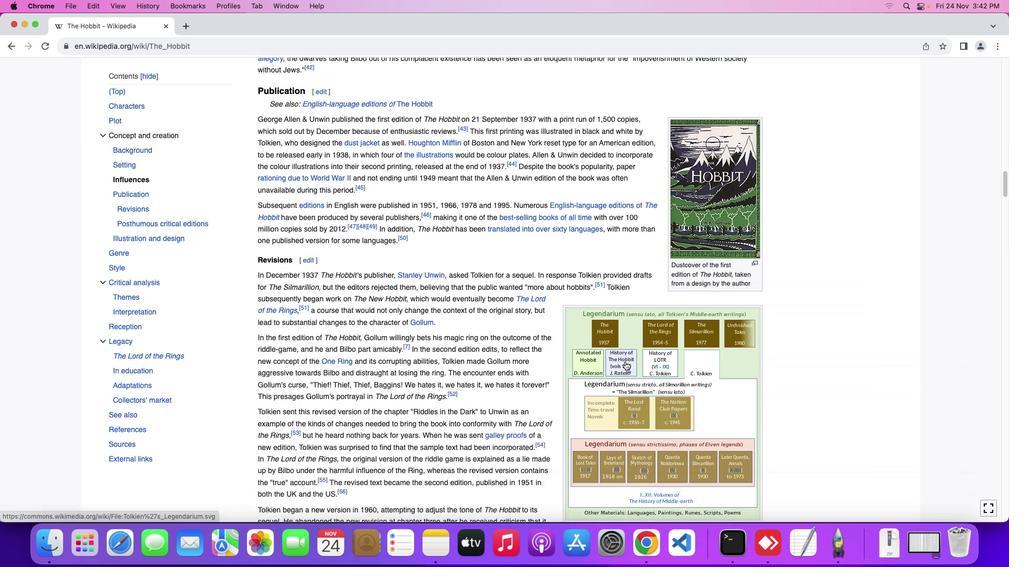 
Action: Mouse scrolled (625, 361) with delta (0, -1)
Screenshot: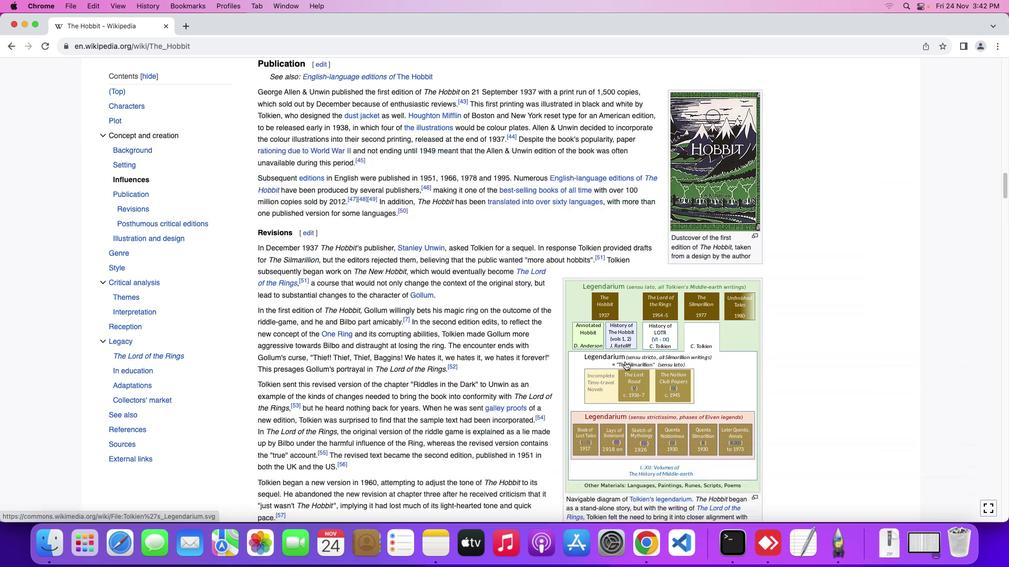 
Action: Mouse scrolled (625, 361) with delta (0, 0)
Screenshot: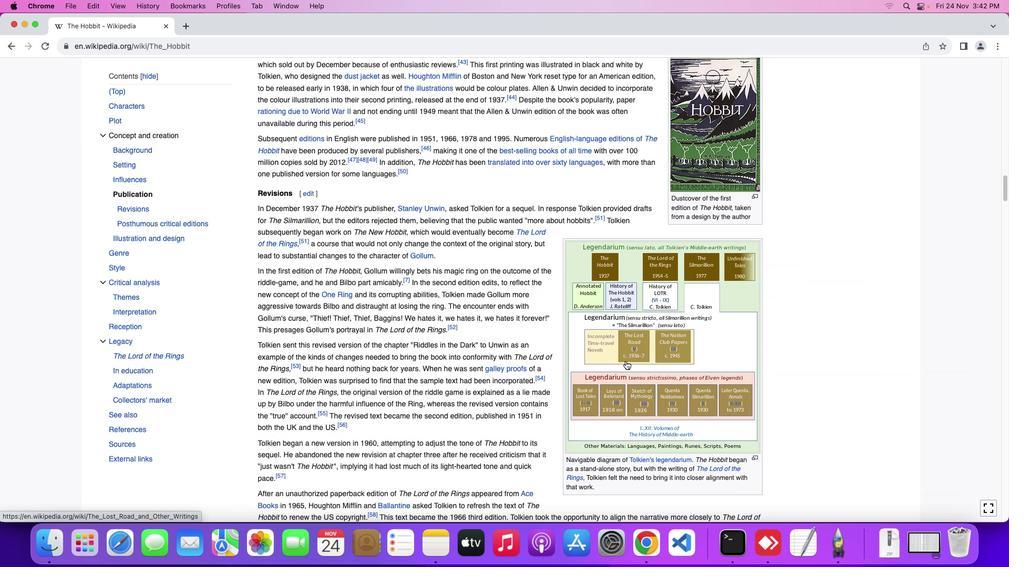 
Action: Mouse scrolled (625, 361) with delta (0, 0)
Screenshot: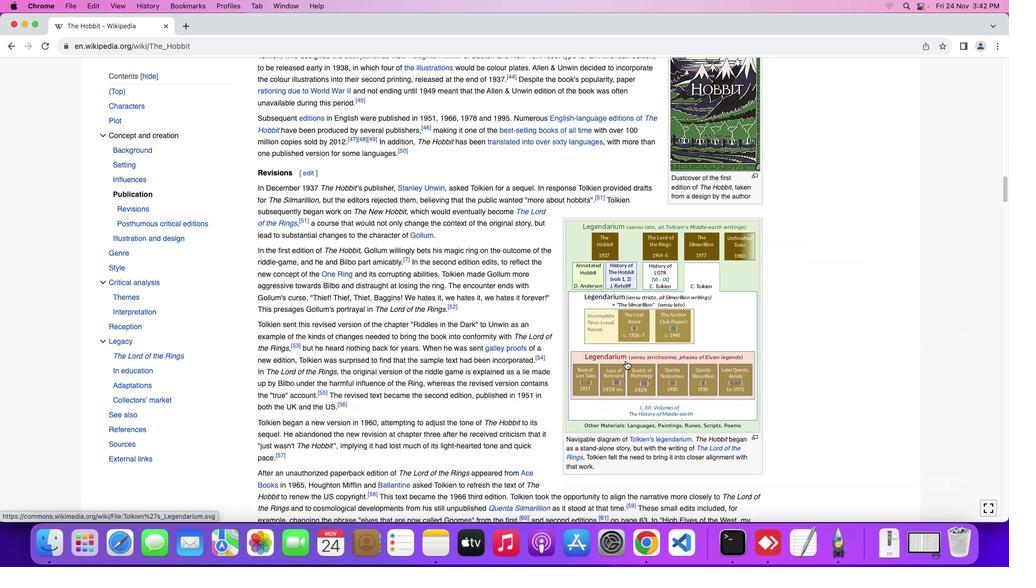 
Action: Mouse moved to (625, 361)
Screenshot: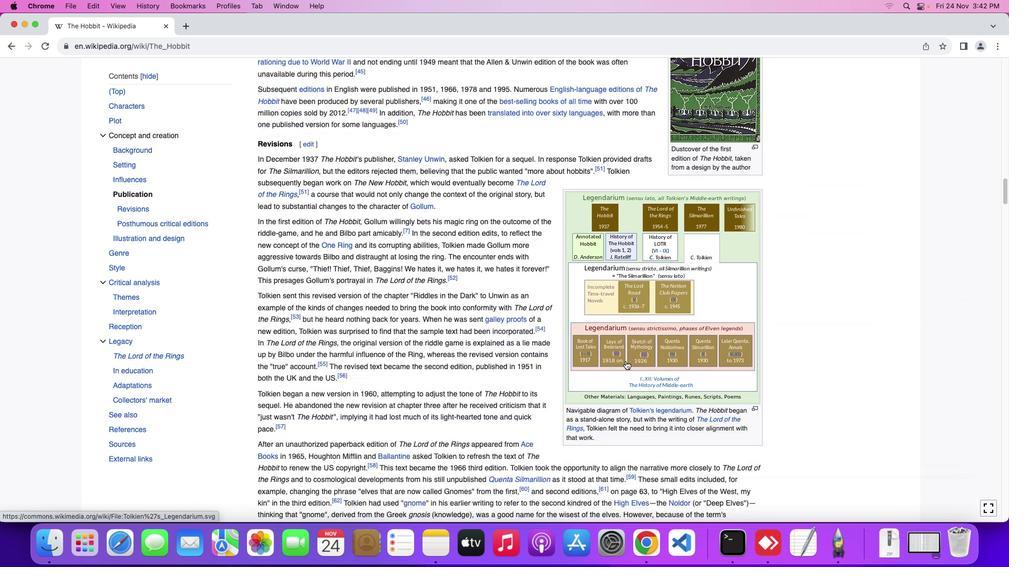 
Action: Mouse scrolled (625, 361) with delta (0, -1)
Screenshot: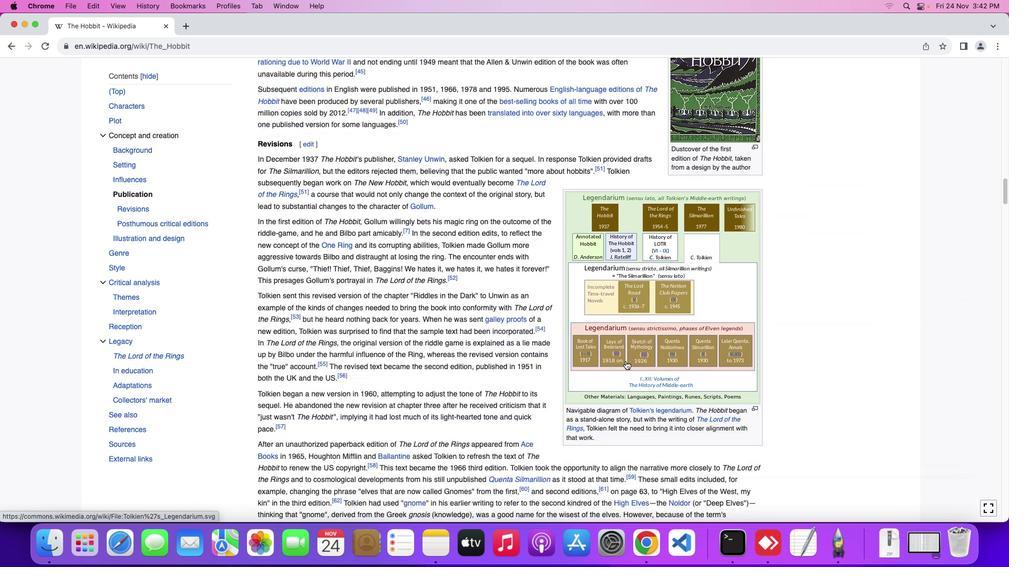
Action: Mouse moved to (625, 362)
Screenshot: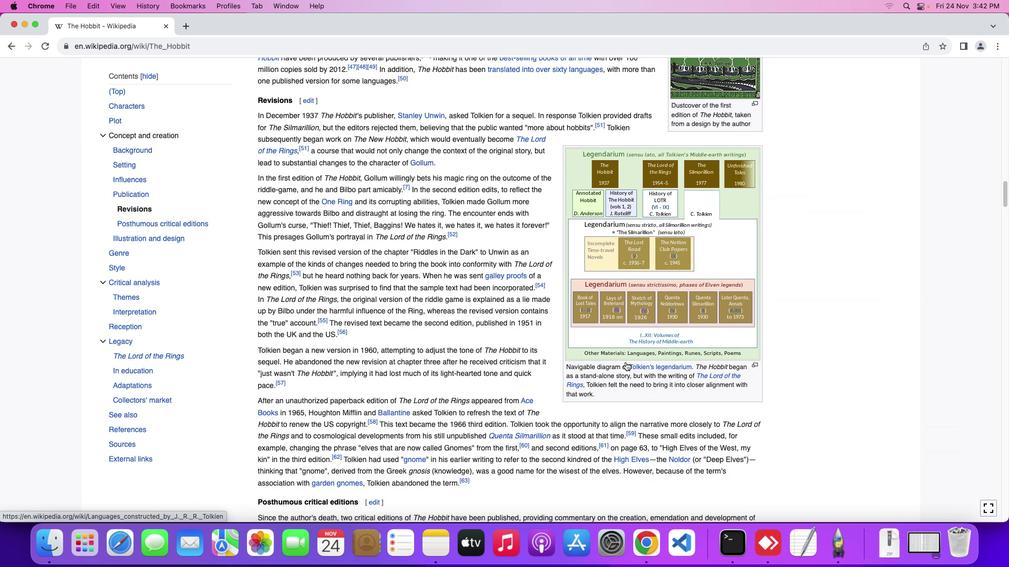 
Action: Mouse scrolled (625, 362) with delta (0, 0)
Screenshot: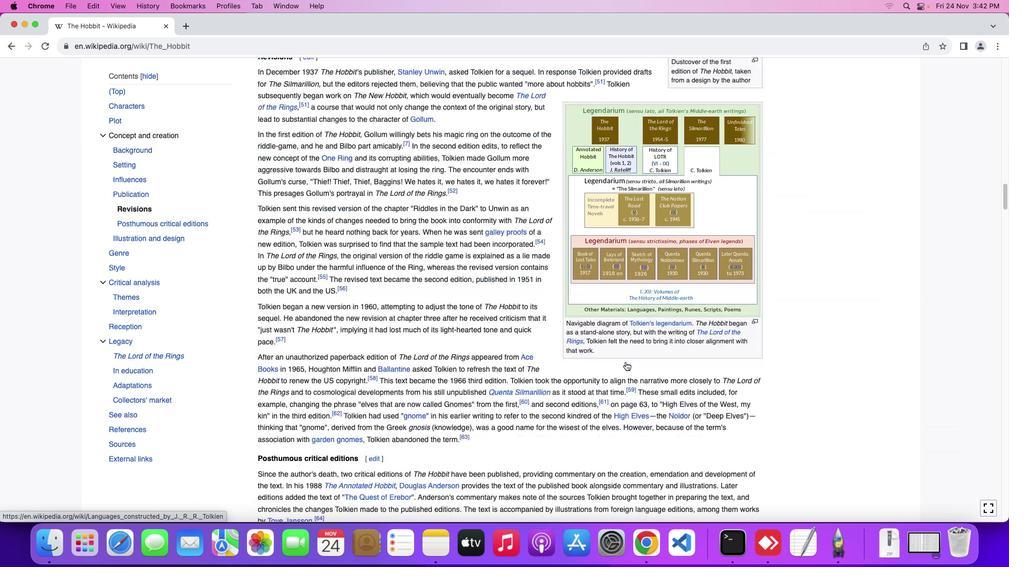 
Action: Mouse scrolled (625, 362) with delta (0, 0)
Screenshot: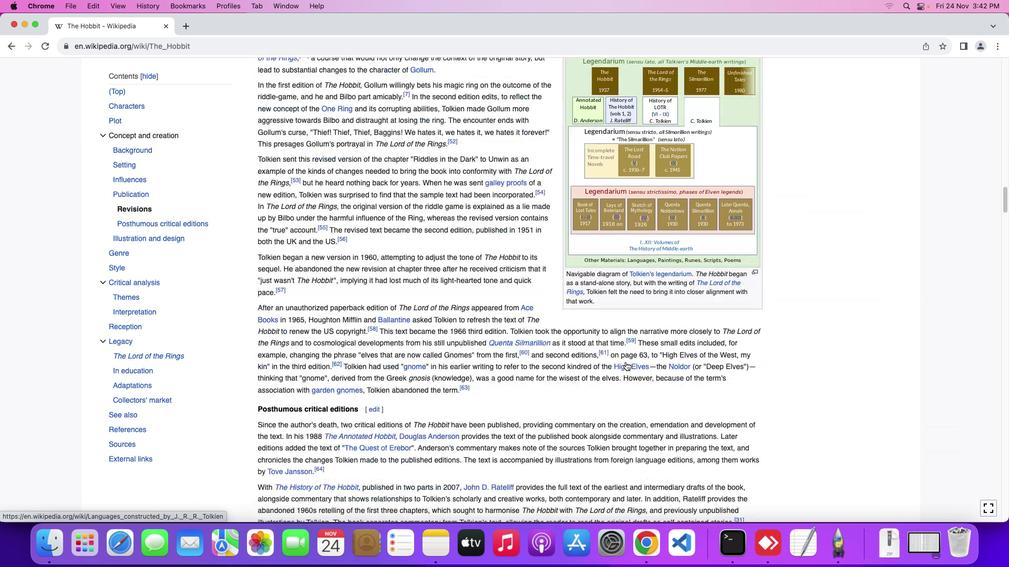 
Action: Mouse scrolled (625, 362) with delta (0, -1)
Screenshot: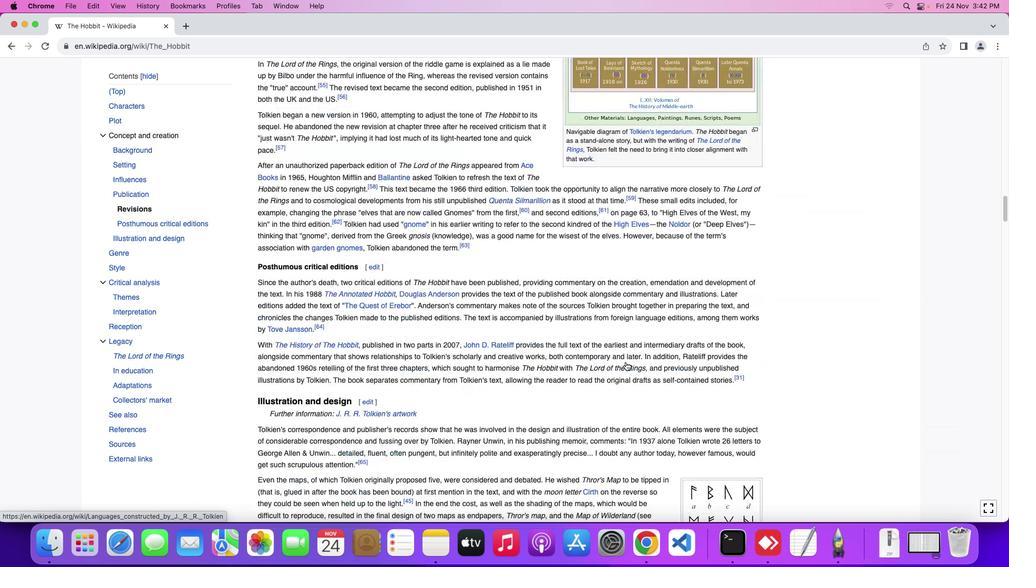 
Action: Mouse scrolled (625, 362) with delta (0, -2)
Screenshot: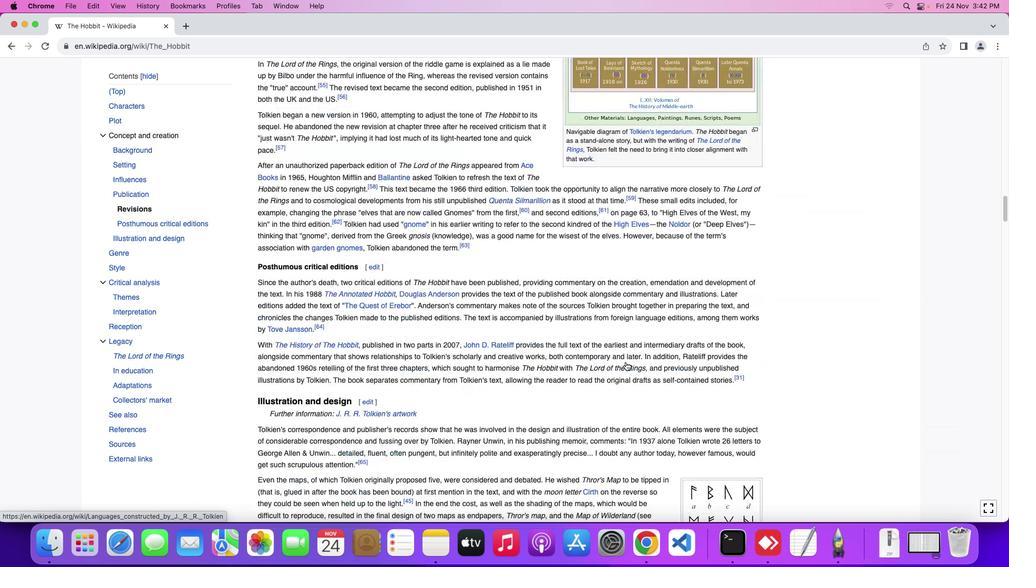 
Action: Mouse scrolled (625, 362) with delta (0, -2)
Screenshot: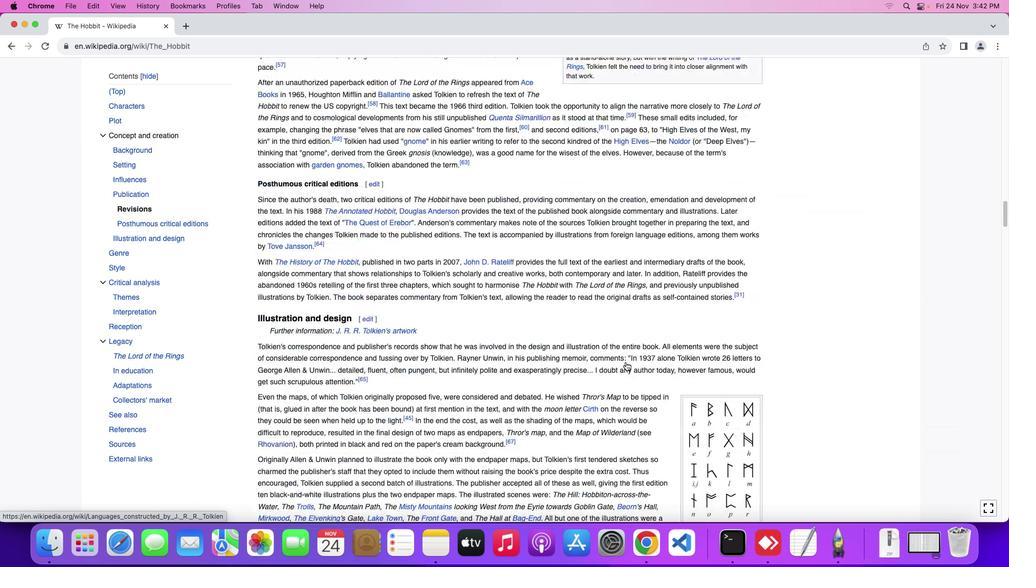 
Action: Mouse moved to (619, 368)
Screenshot: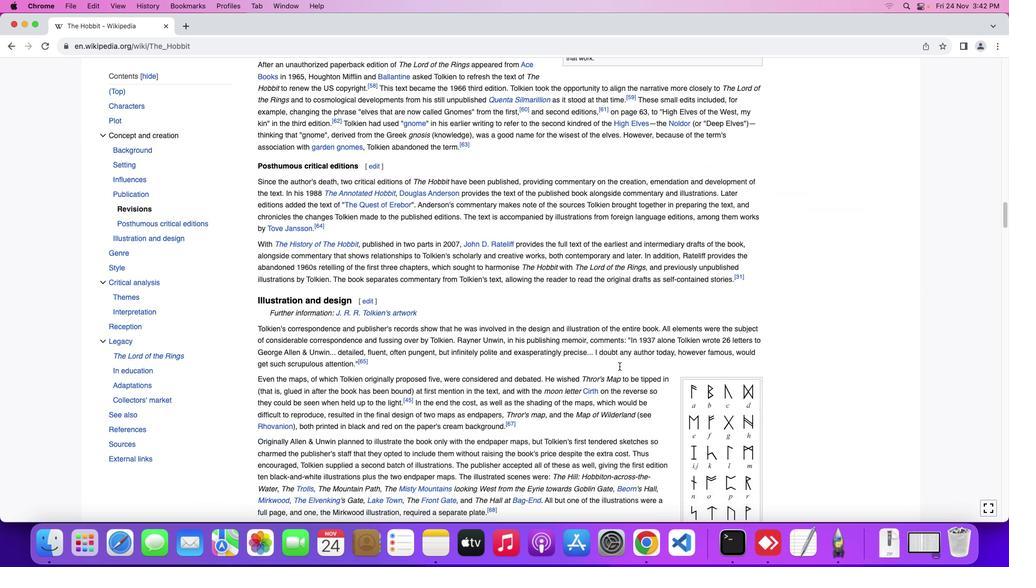 
Action: Mouse scrolled (619, 368) with delta (0, 0)
Screenshot: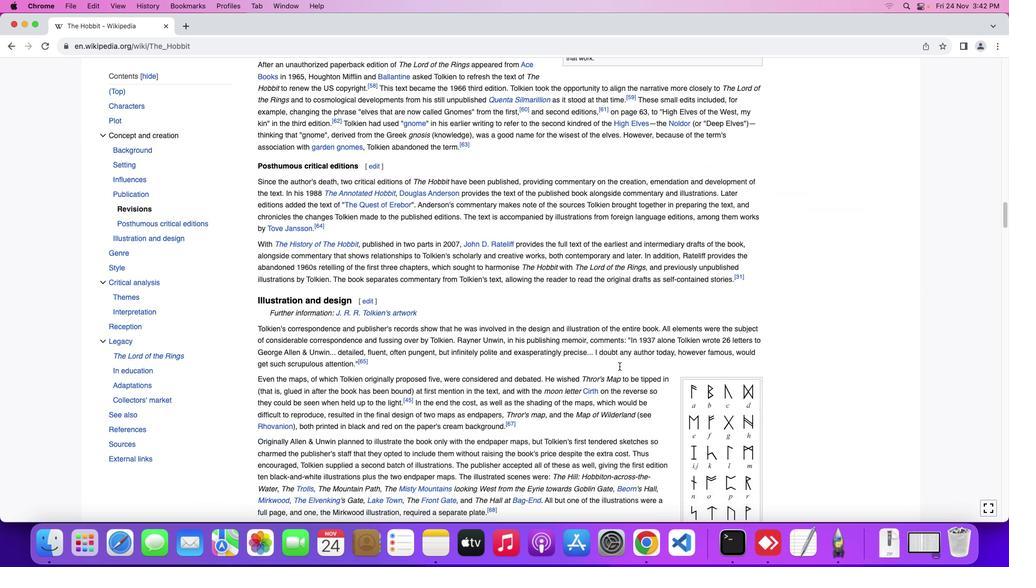 
Action: Mouse moved to (619, 367)
Screenshot: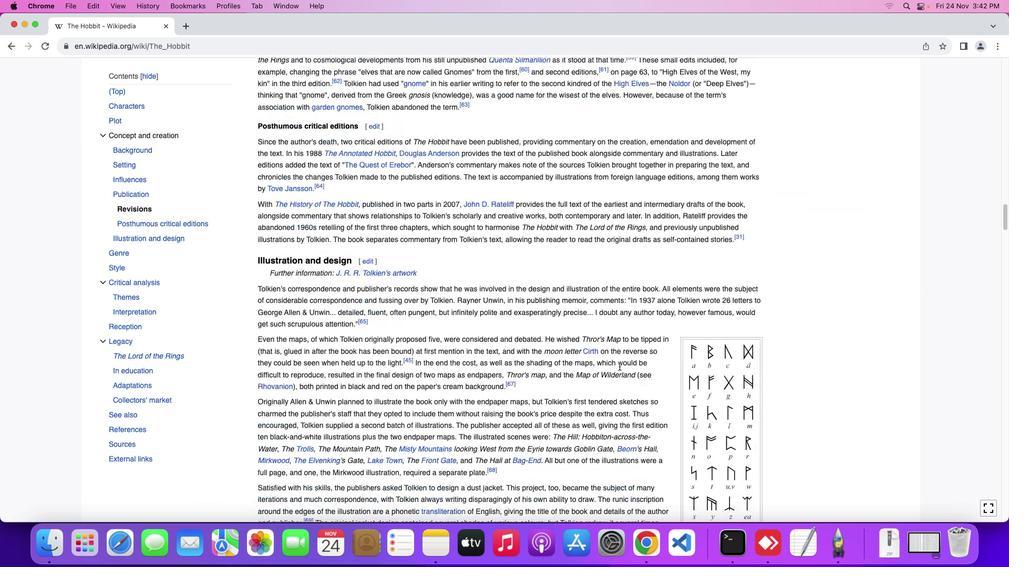 
Action: Mouse scrolled (619, 367) with delta (0, 0)
Screenshot: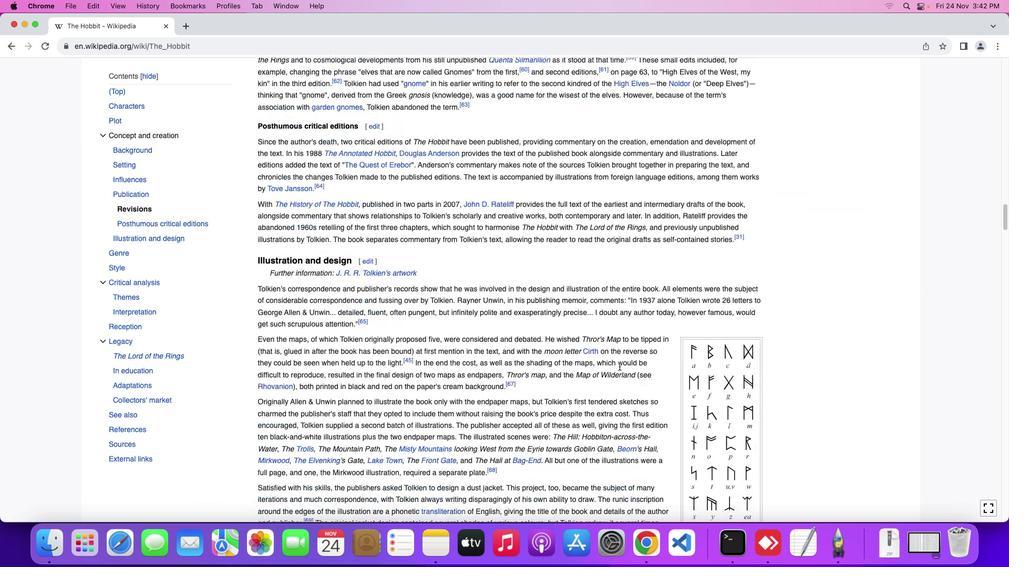 
Action: Mouse moved to (619, 367)
Screenshot: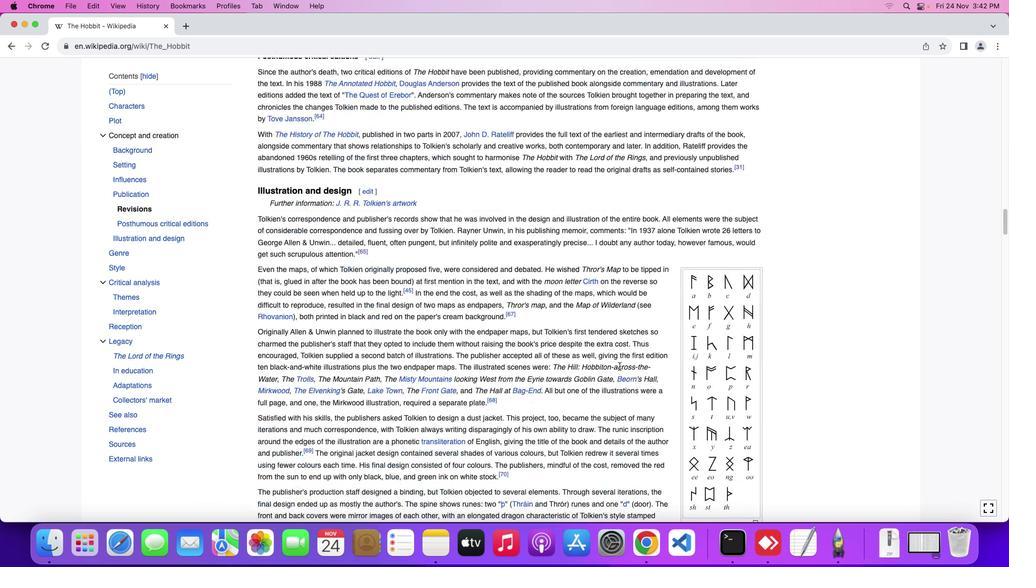 
Action: Mouse scrolled (619, 367) with delta (0, -1)
Screenshot: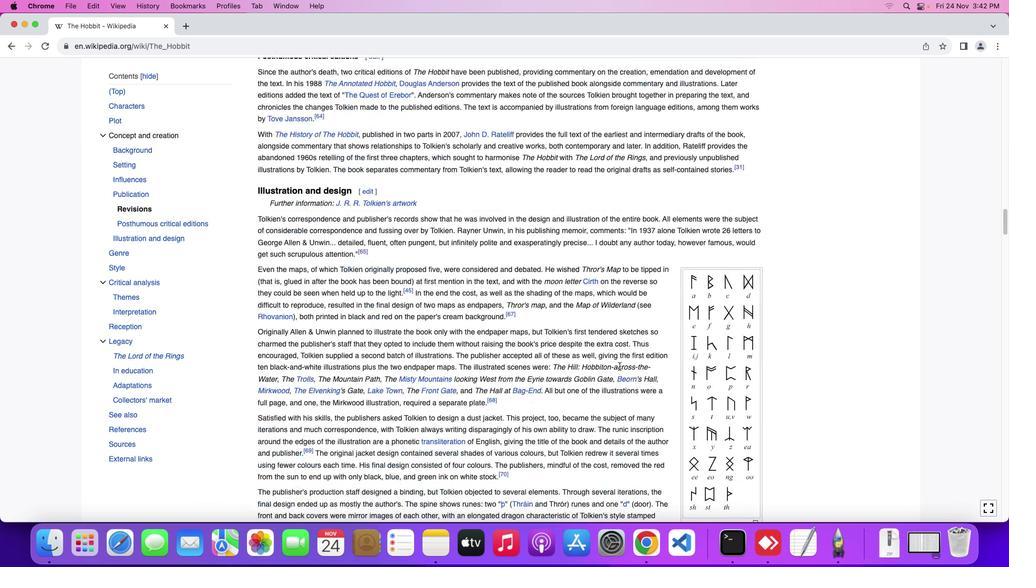 
Action: Mouse moved to (619, 367)
Screenshot: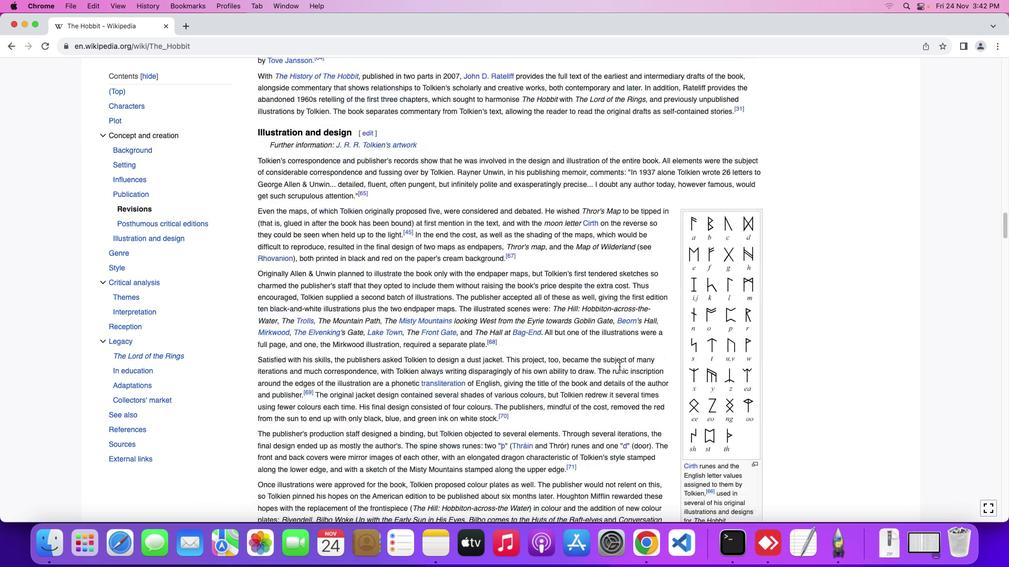 
Action: Mouse scrolled (619, 367) with delta (0, -2)
Screenshot: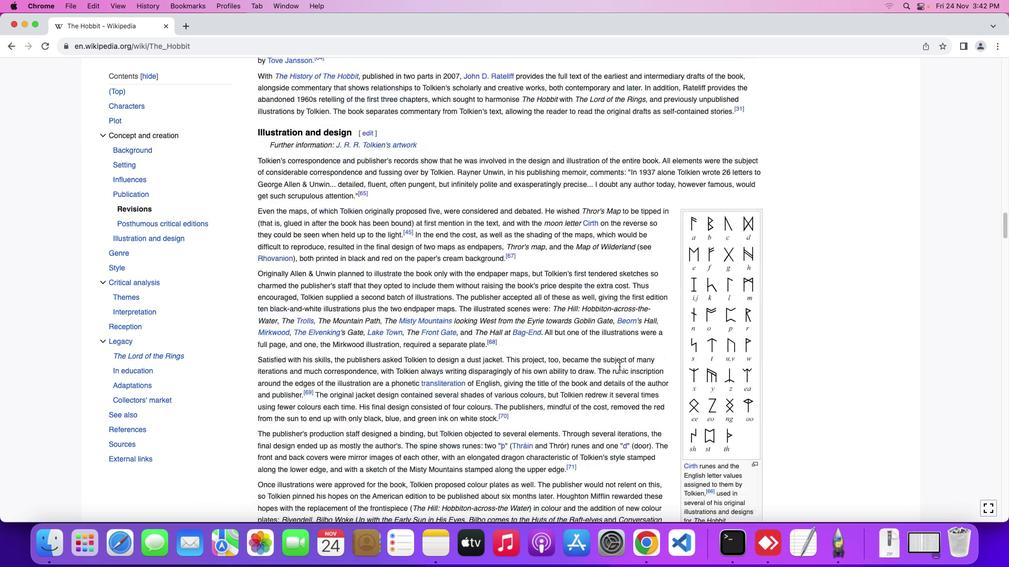 
Action: Mouse moved to (620, 365)
Screenshot: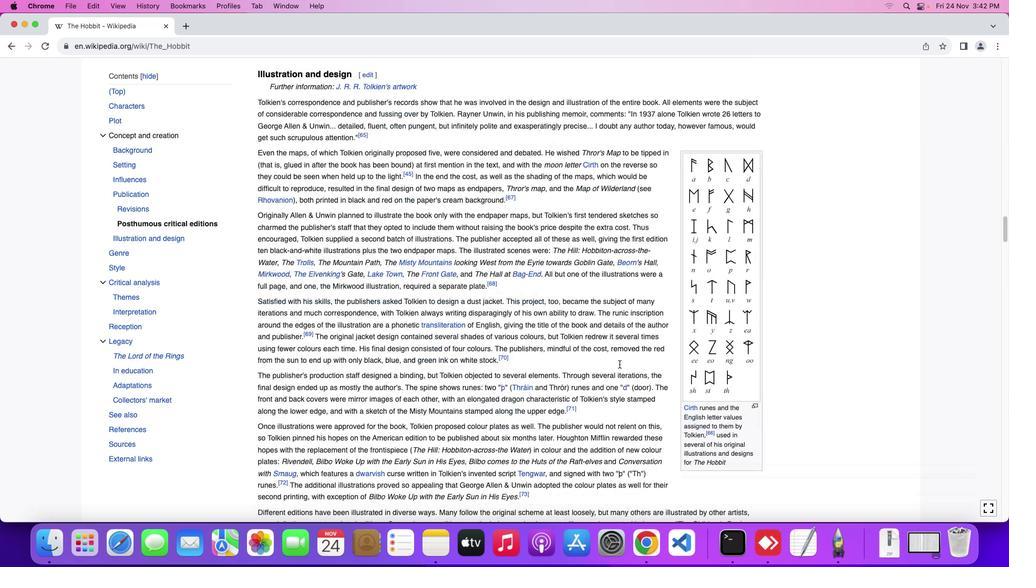 
Action: Mouse scrolled (620, 365) with delta (0, 0)
Screenshot: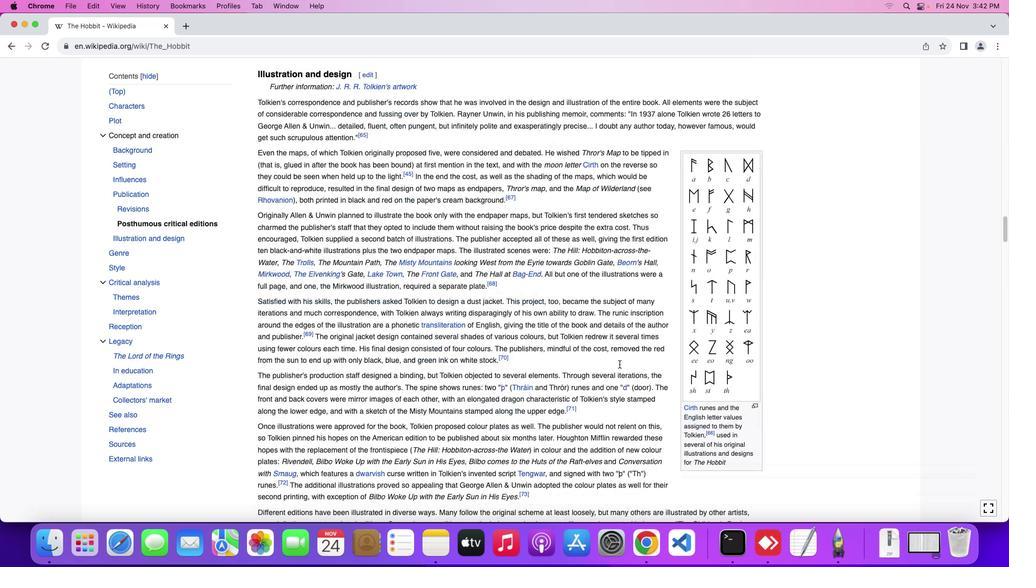 
Action: Mouse moved to (620, 365)
Screenshot: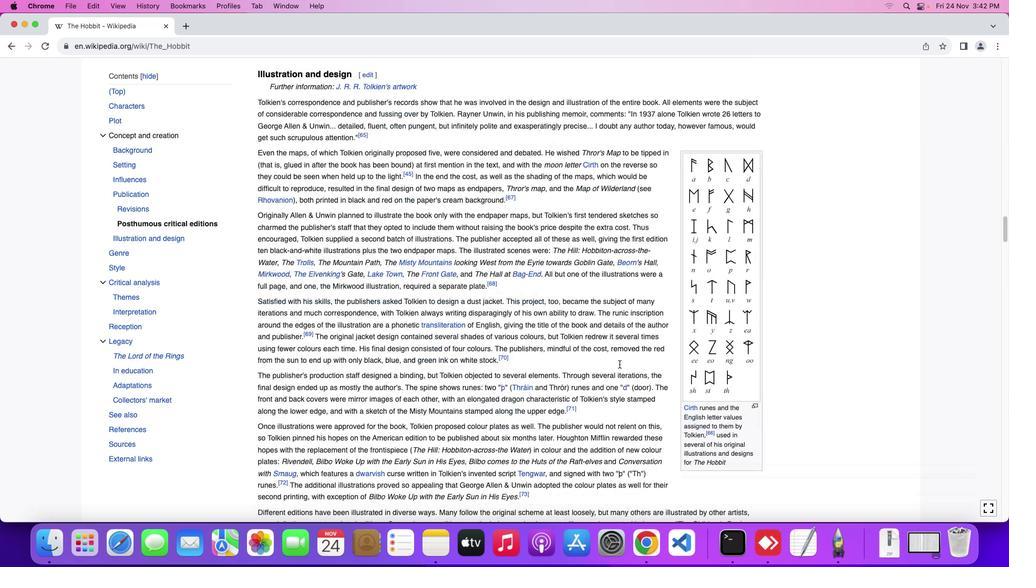 
Action: Mouse scrolled (620, 365) with delta (0, 0)
Screenshot: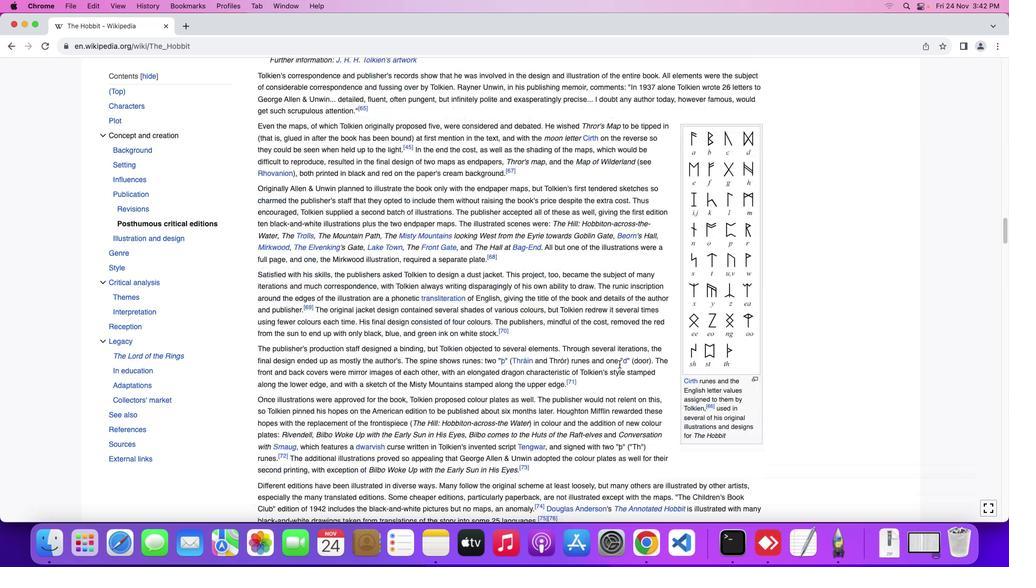 
Action: Mouse scrolled (620, 365) with delta (0, -1)
Screenshot: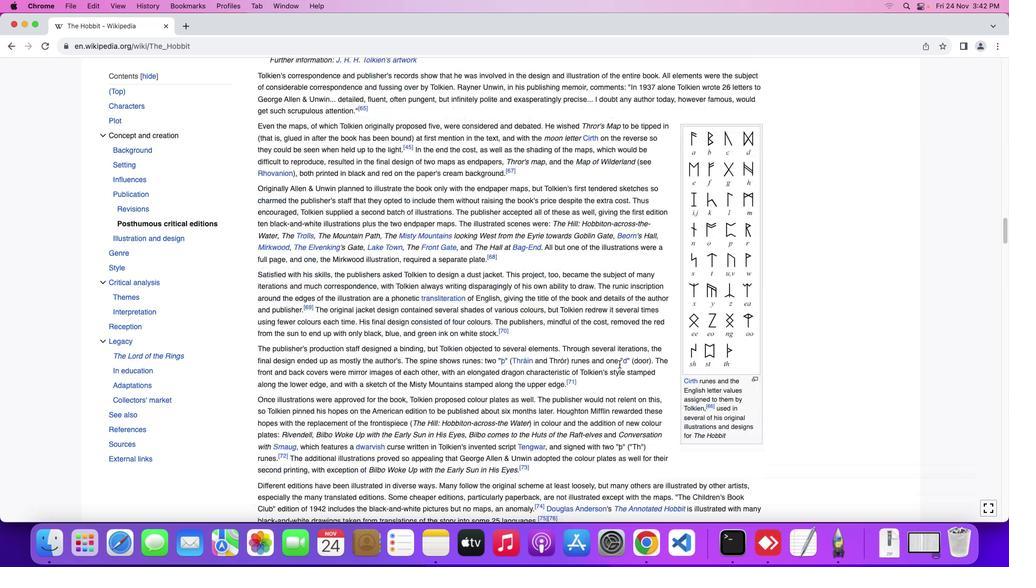 
Action: Mouse moved to (620, 364)
Screenshot: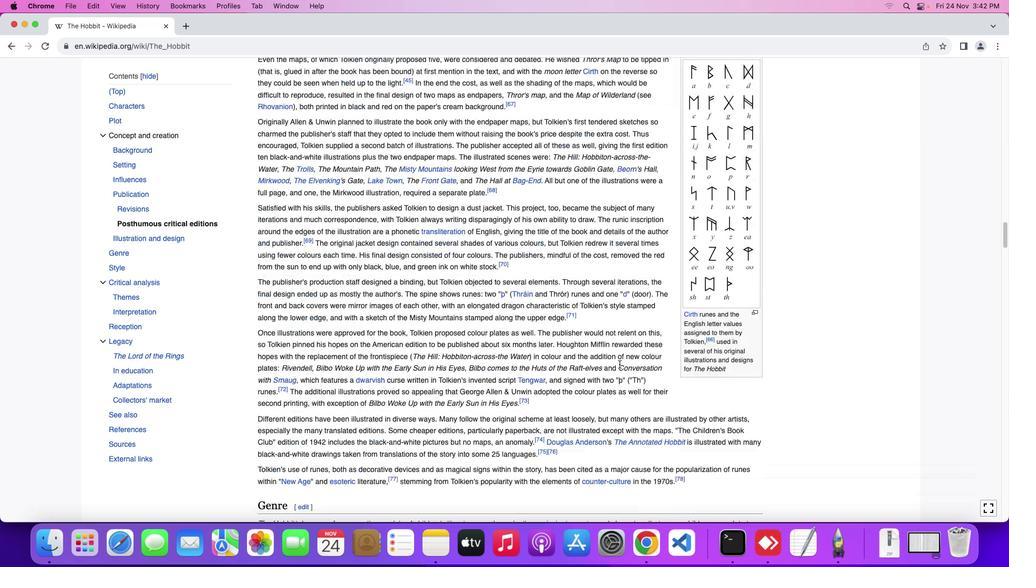 
Action: Mouse scrolled (620, 364) with delta (0, -2)
Screenshot: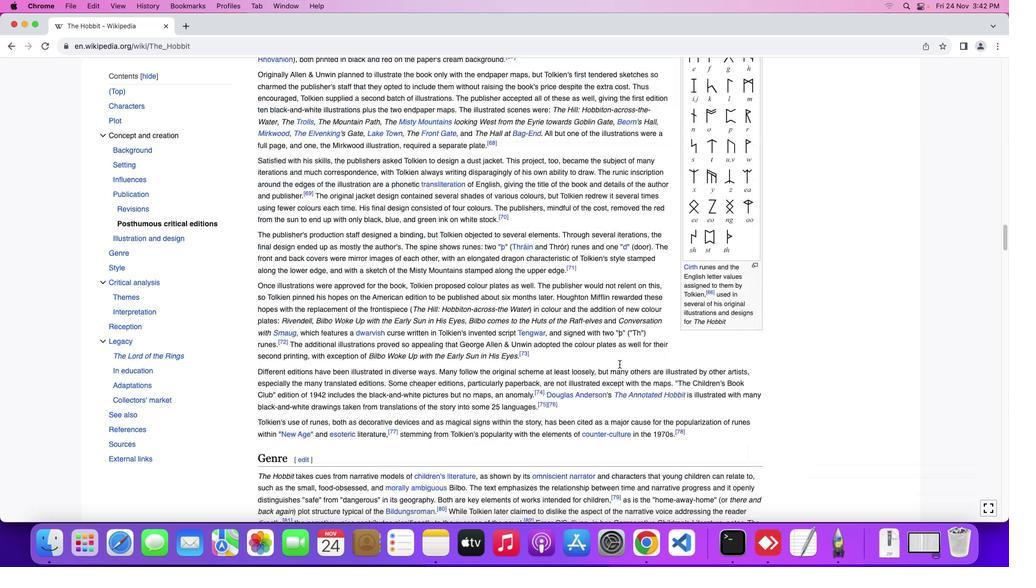 
Action: Mouse scrolled (620, 364) with delta (0, 0)
Screenshot: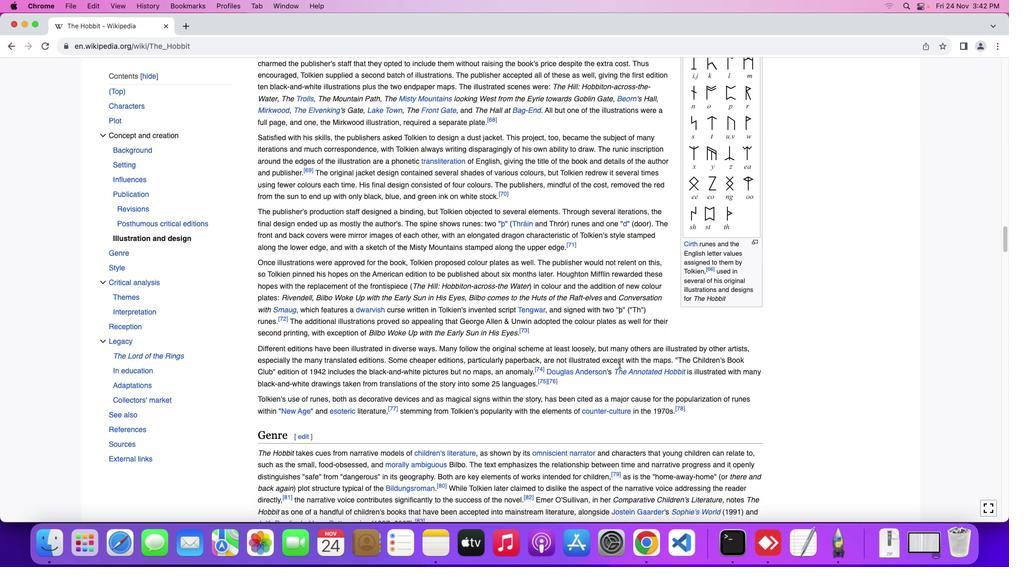 
Action: Mouse scrolled (620, 364) with delta (0, 0)
Screenshot: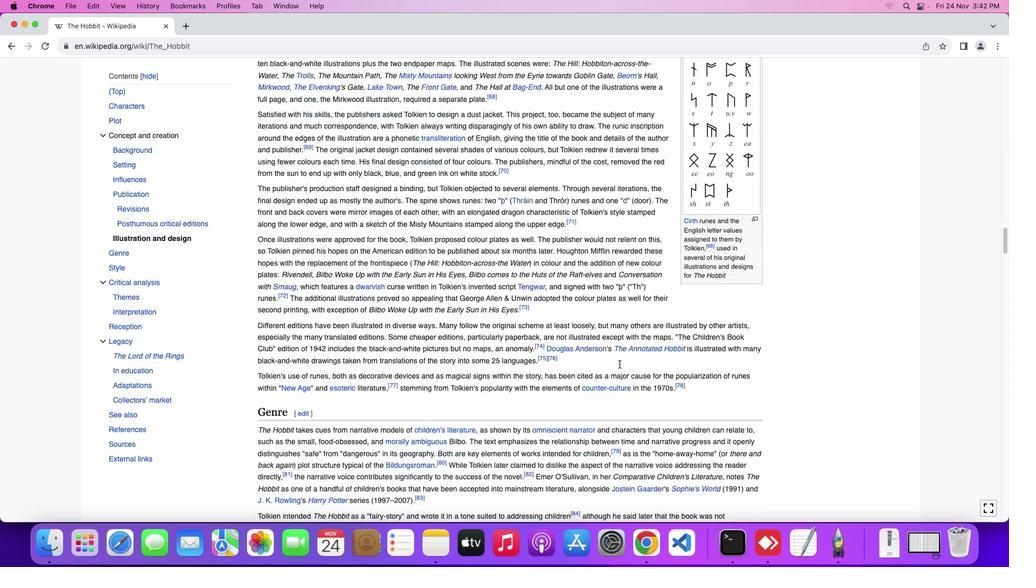 
Action: Mouse scrolled (620, 364) with delta (0, -1)
Screenshot: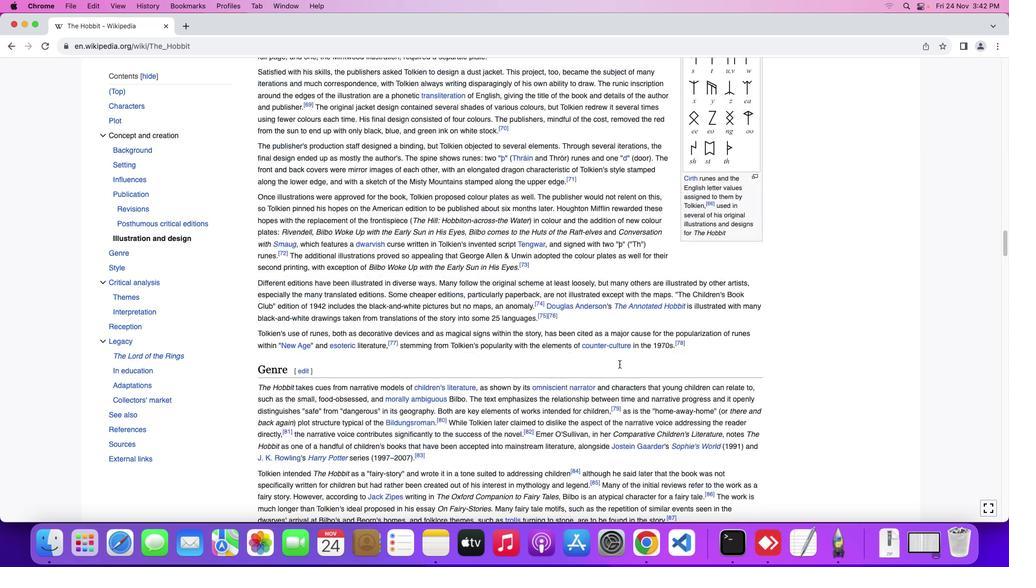
Action: Mouse scrolled (620, 364) with delta (0, -2)
Screenshot: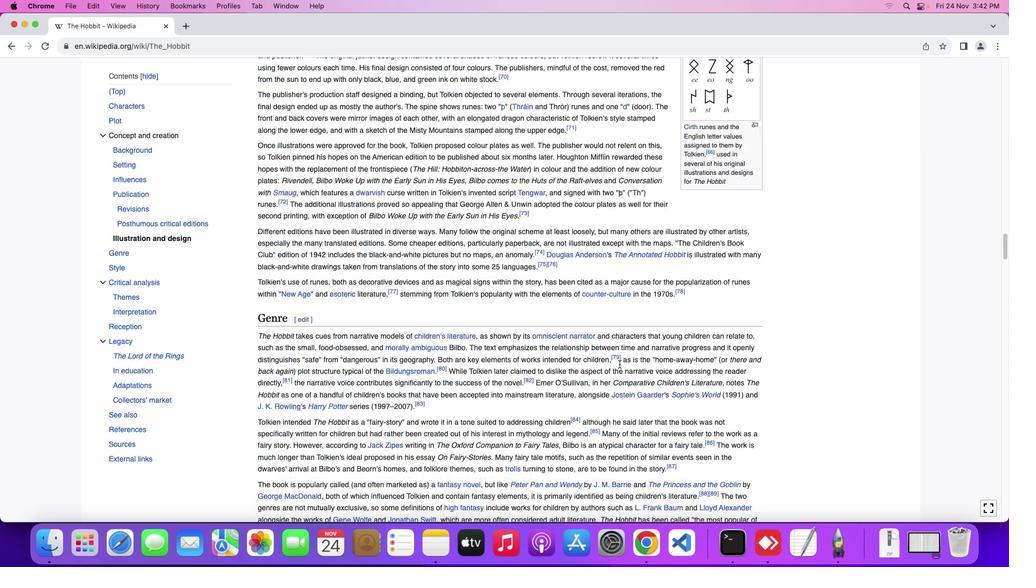 
Action: Mouse moved to (620, 365)
Screenshot: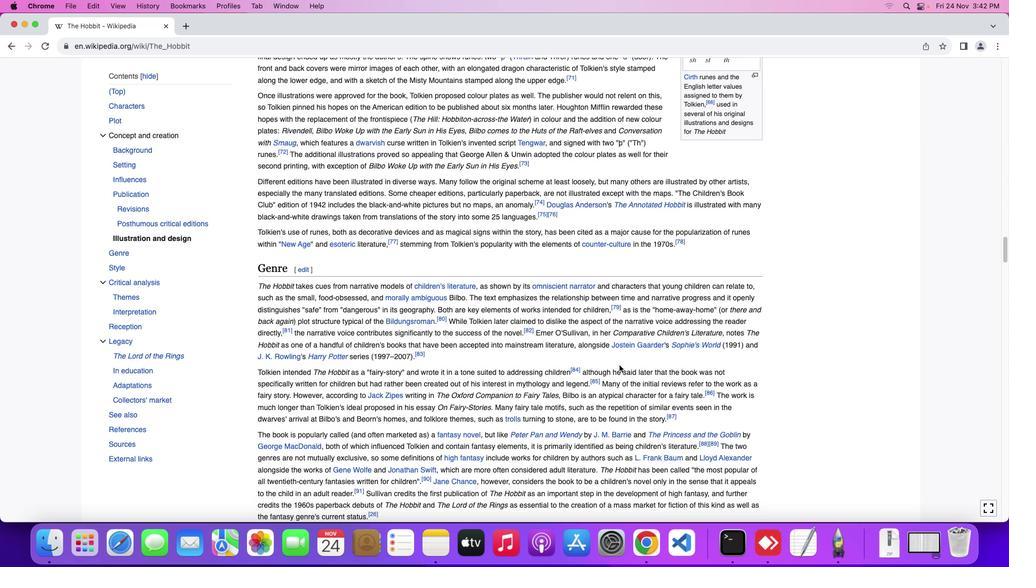 
Action: Mouse scrolled (620, 365) with delta (0, 0)
Screenshot: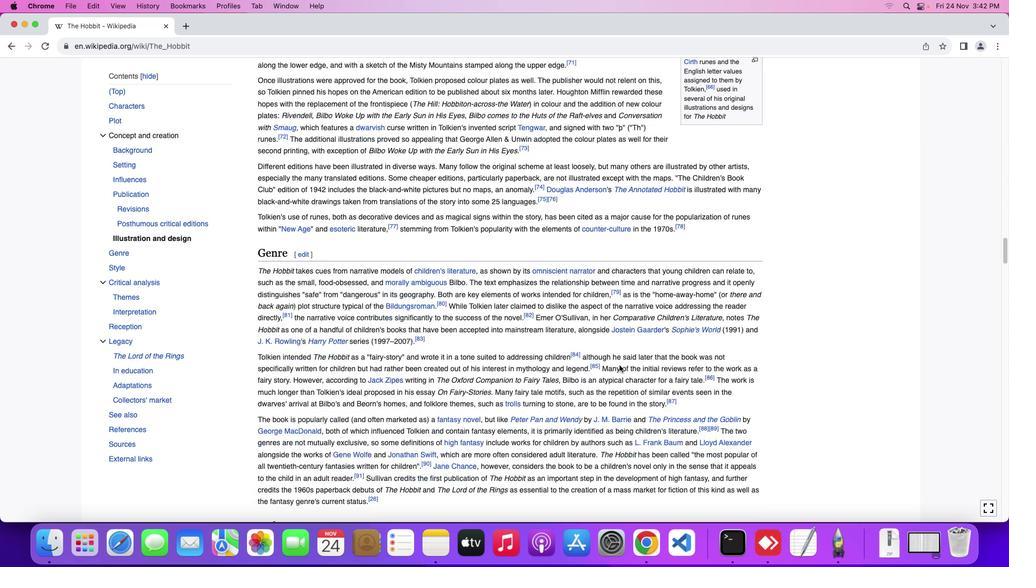 
Action: Mouse scrolled (620, 365) with delta (0, 0)
Screenshot: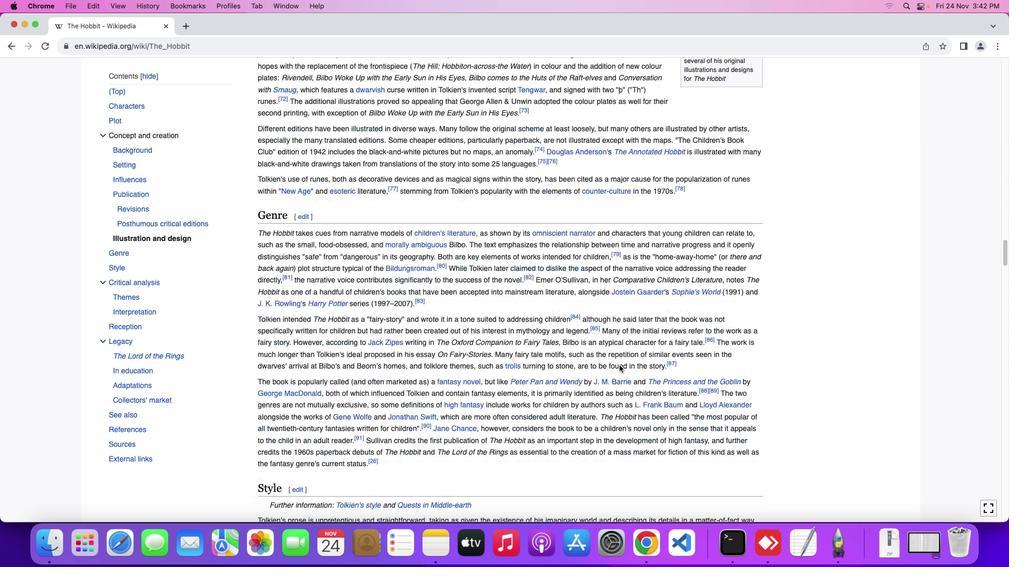 
Action: Mouse scrolled (620, 365) with delta (0, -1)
Screenshot: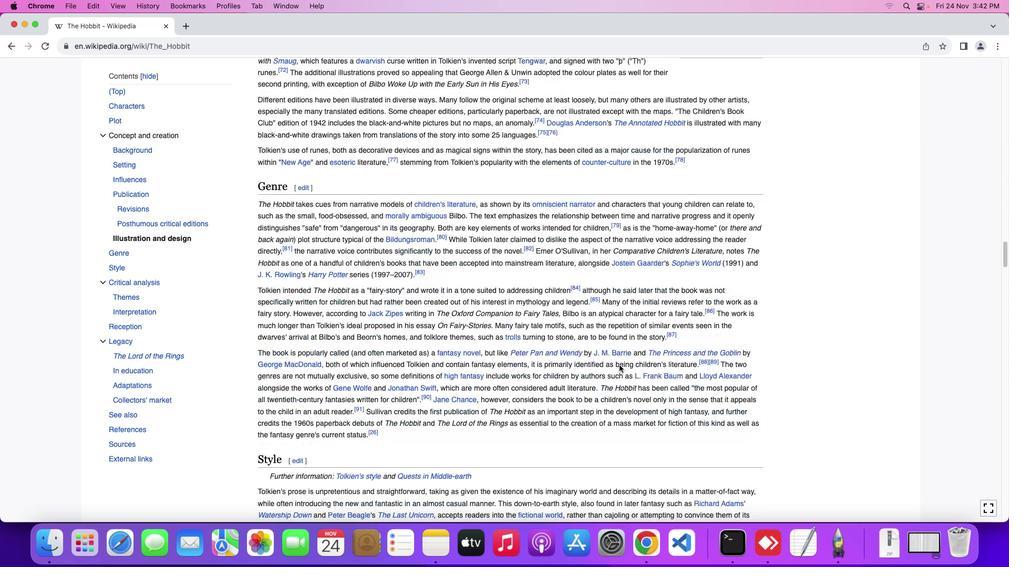 
Action: Mouse scrolled (620, 365) with delta (0, -2)
Screenshot: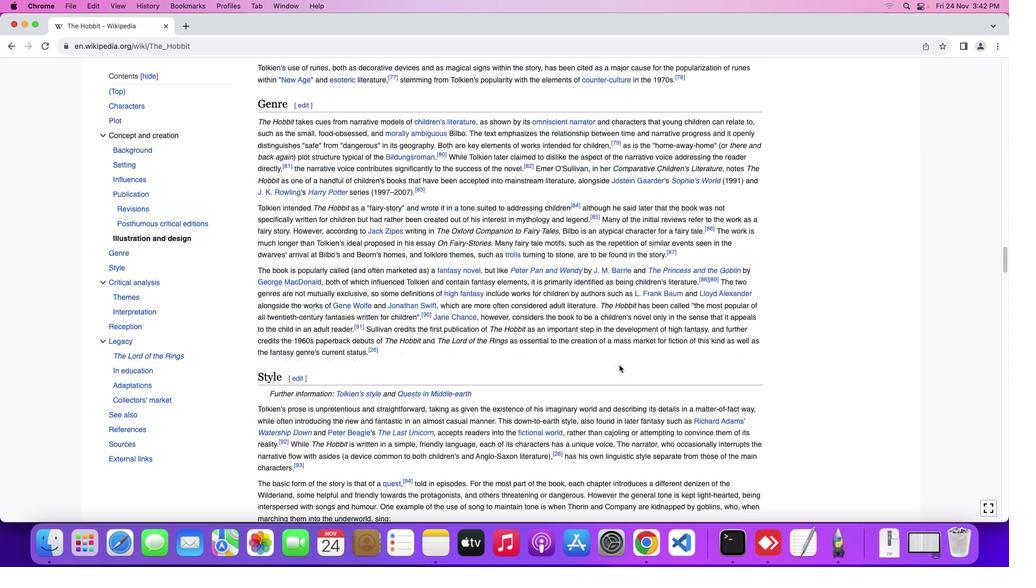 
Action: Mouse moved to (617, 371)
Screenshot: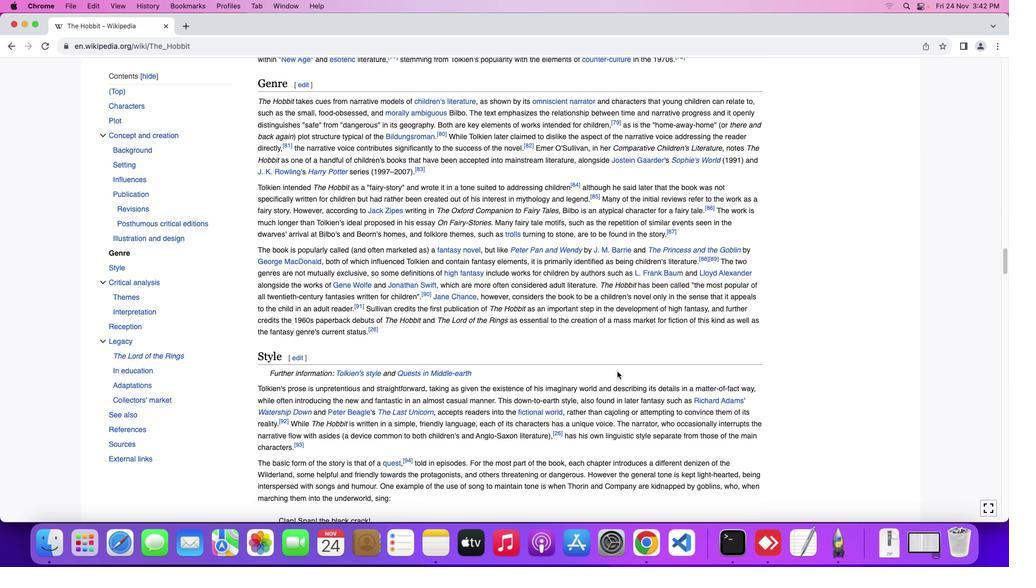 
Action: Mouse scrolled (617, 371) with delta (0, 0)
Screenshot: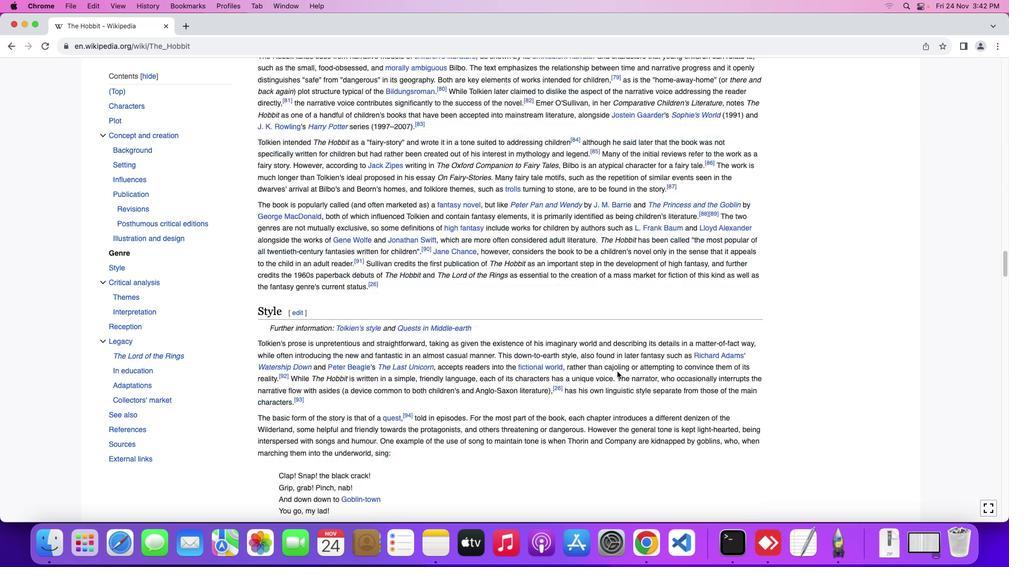 
Action: Mouse moved to (617, 372)
Screenshot: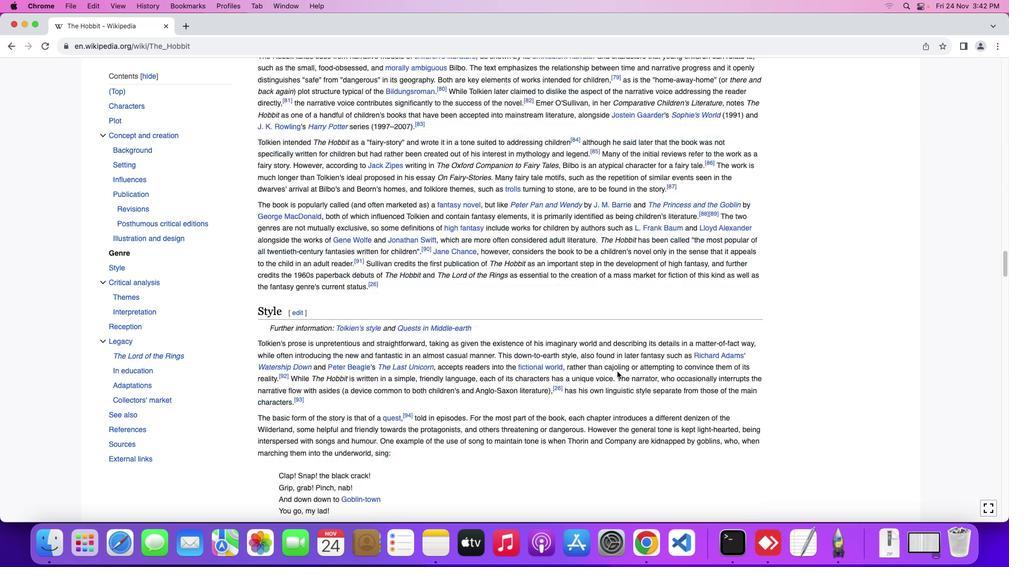 
Action: Mouse scrolled (617, 372) with delta (0, 0)
Screenshot: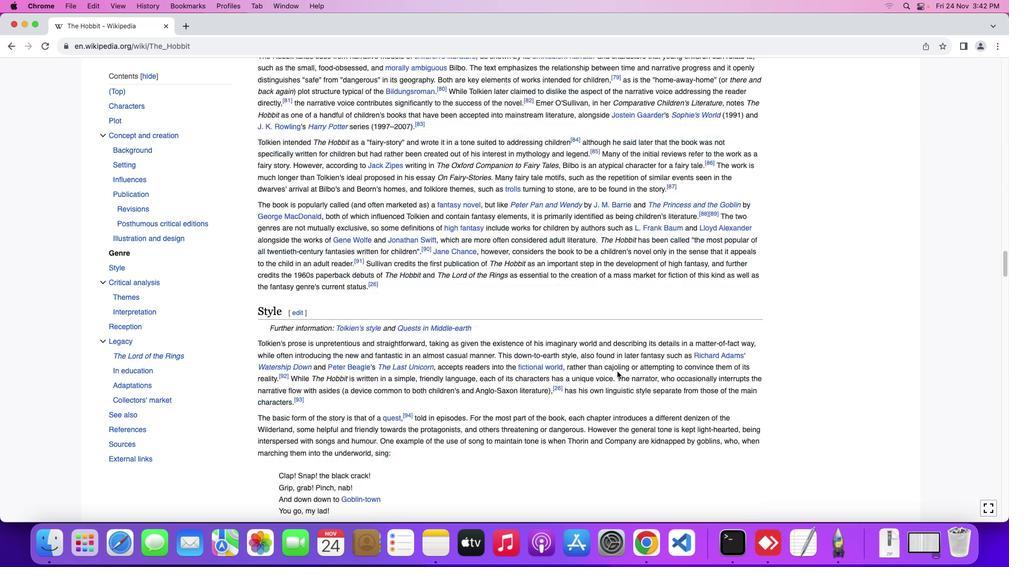 
Action: Mouse scrolled (617, 372) with delta (0, -1)
Screenshot: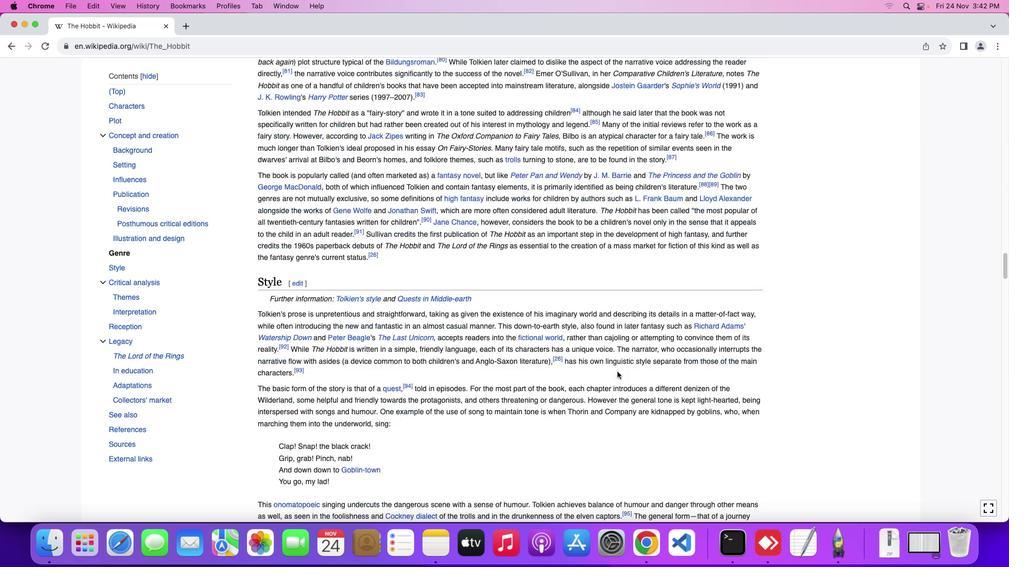 
Action: Mouse scrolled (617, 372) with delta (0, -2)
Screenshot: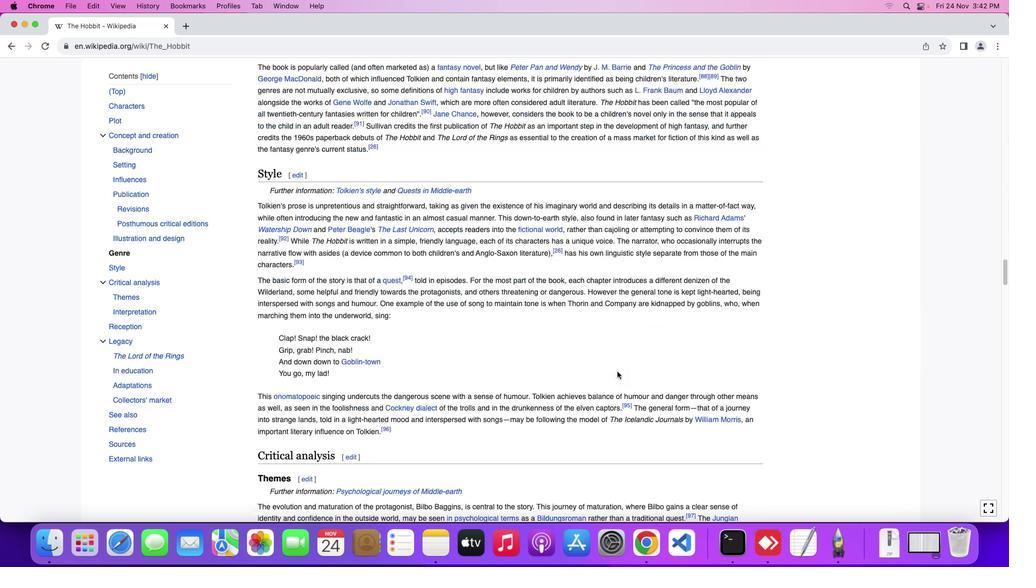 
Action: Mouse moved to (617, 372)
Screenshot: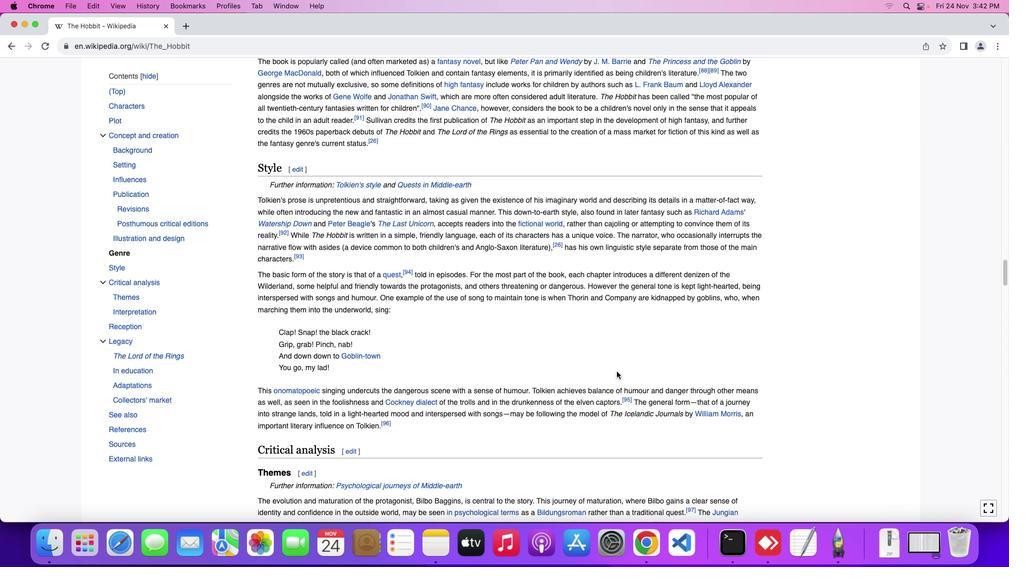 
Action: Mouse scrolled (617, 372) with delta (0, 0)
Screenshot: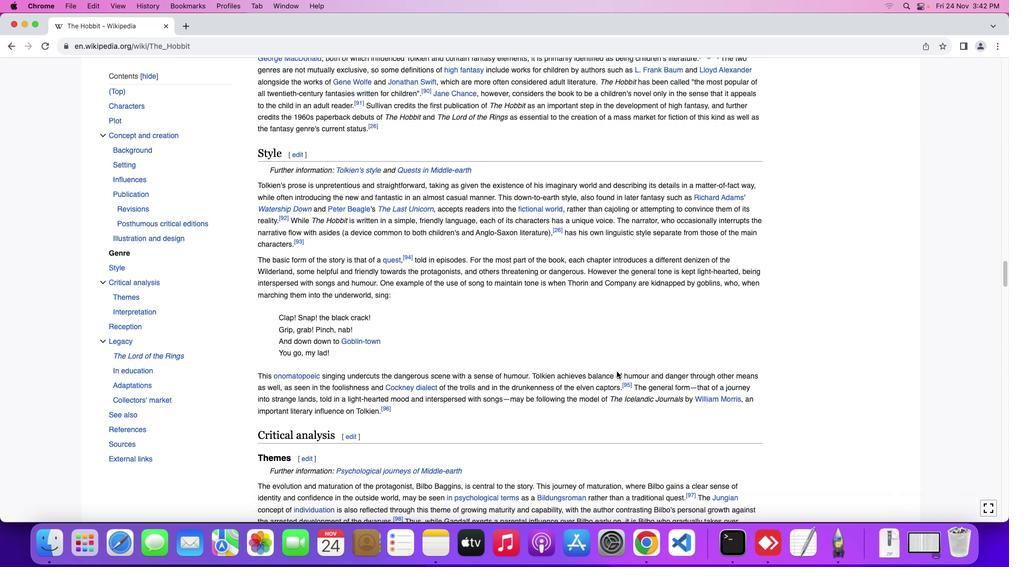 
Action: Mouse scrolled (617, 372) with delta (0, 0)
Screenshot: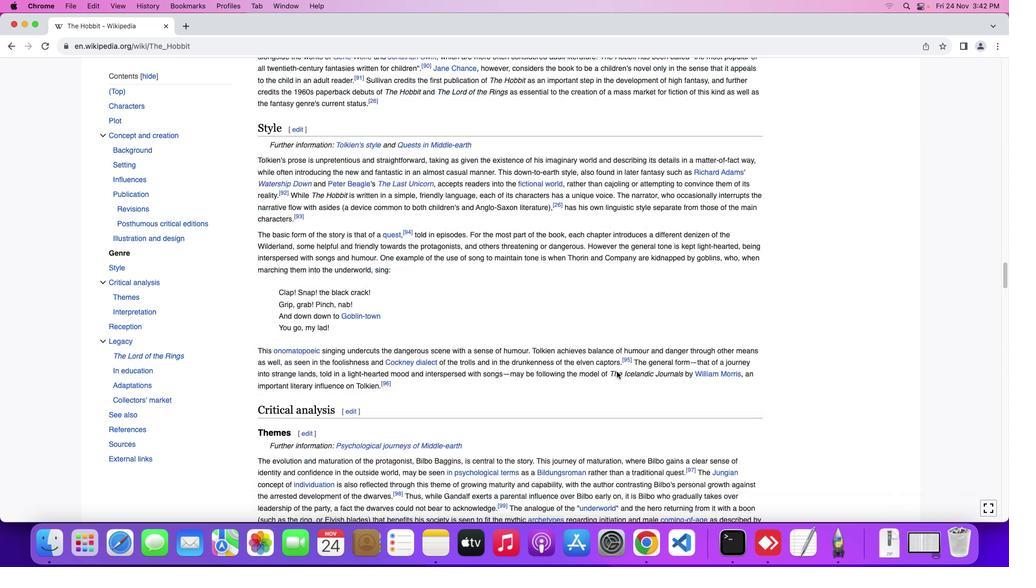 
Action: Mouse scrolled (617, 372) with delta (0, -1)
Screenshot: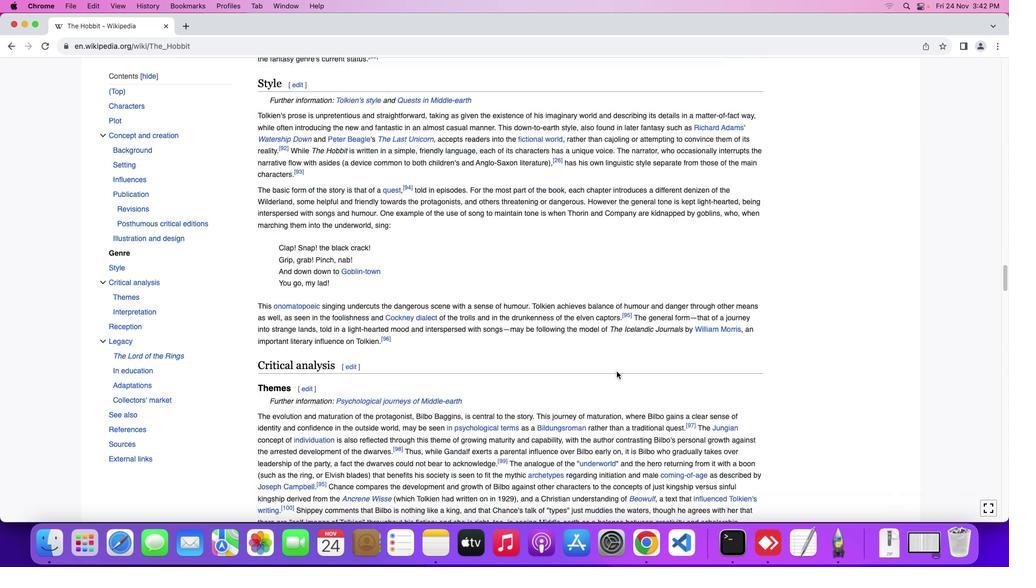 
Action: Mouse scrolled (617, 372) with delta (0, -2)
Screenshot: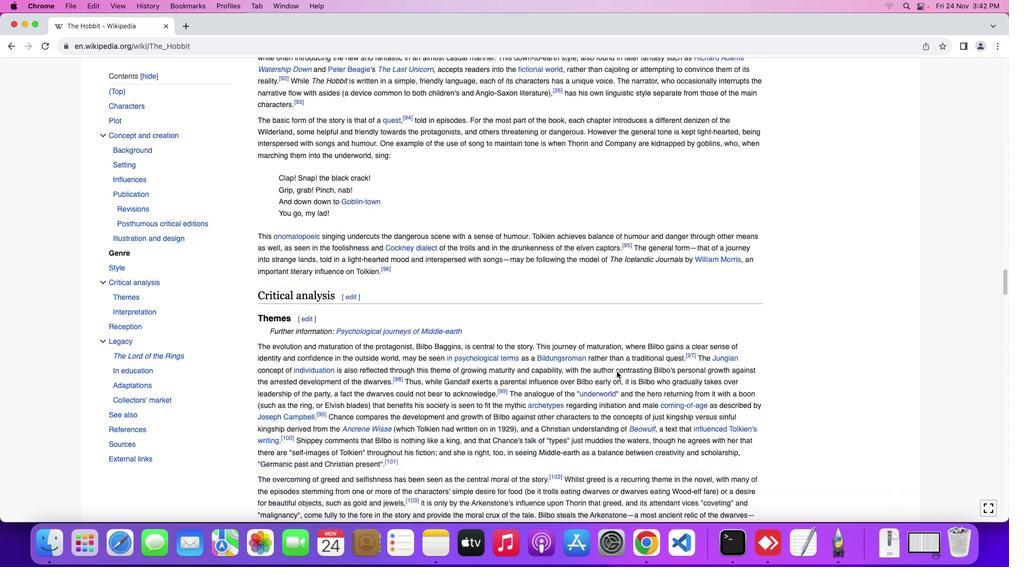 
Action: Mouse moved to (616, 376)
Screenshot: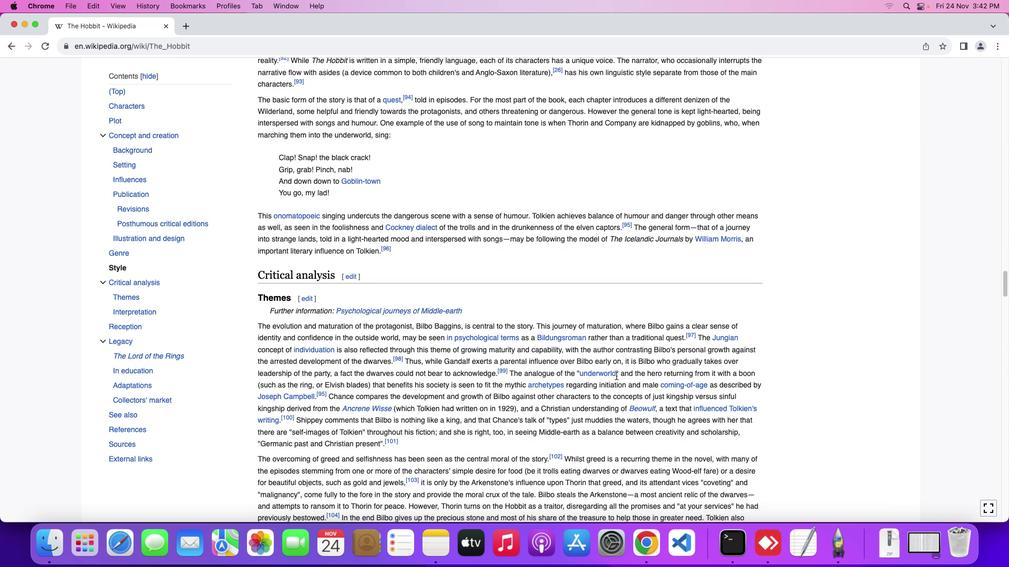 
Action: Mouse scrolled (616, 376) with delta (0, 0)
Screenshot: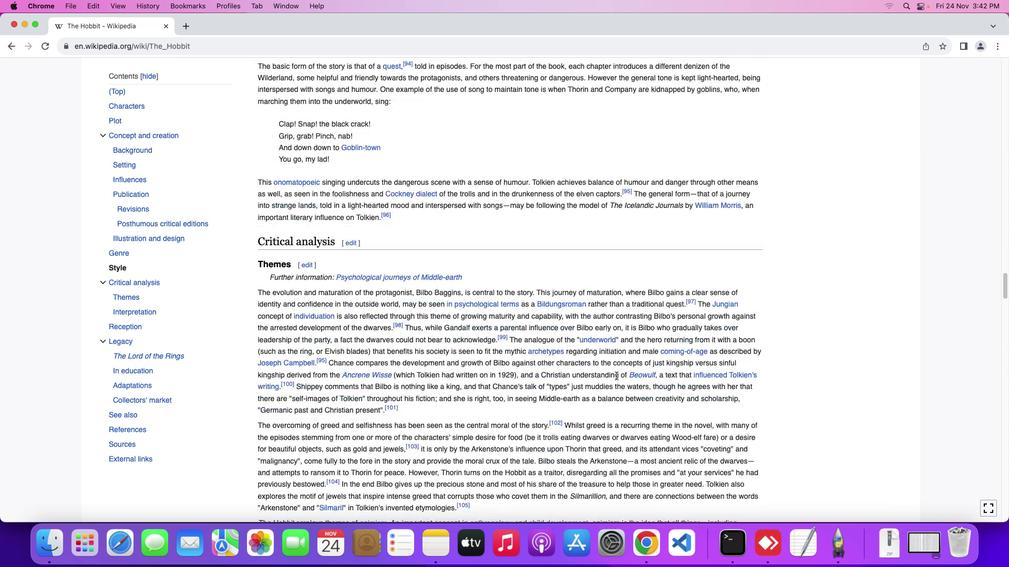 
Action: Mouse scrolled (616, 376) with delta (0, 0)
Screenshot: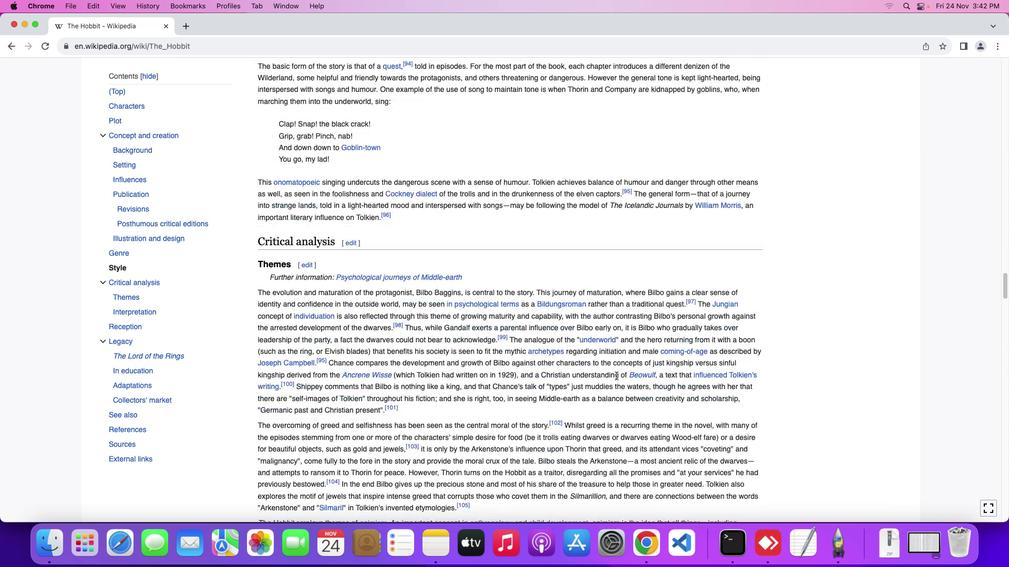 
Action: Mouse scrolled (616, 376) with delta (0, -1)
Screenshot: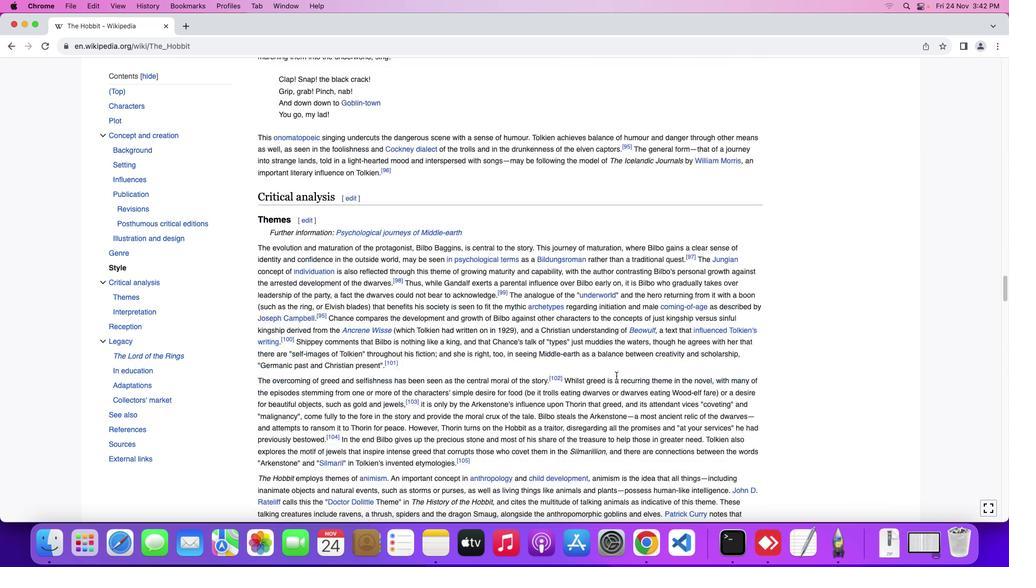 
Action: Mouse scrolled (616, 376) with delta (0, -2)
Screenshot: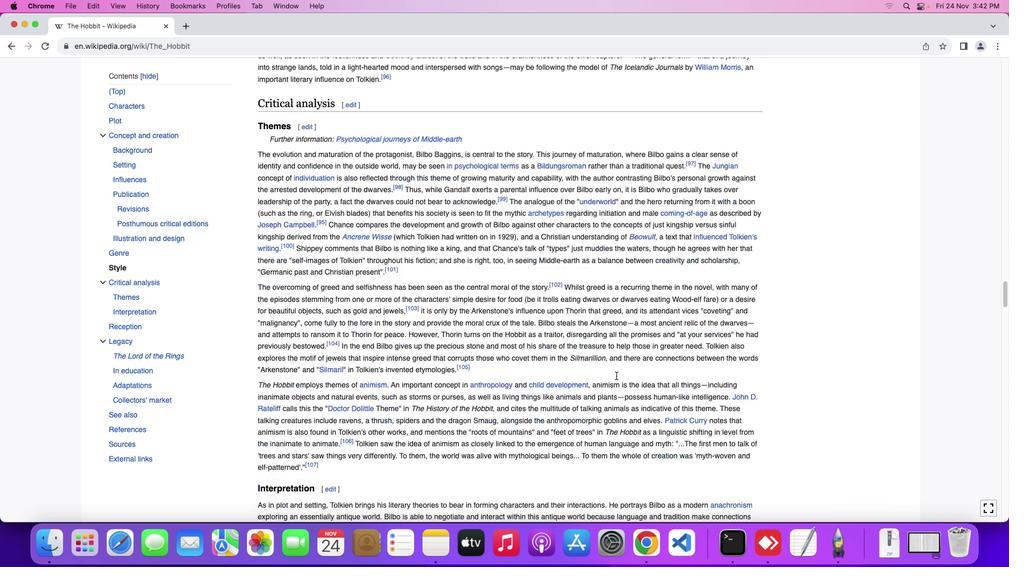 
Action: Mouse moved to (616, 377)
Screenshot: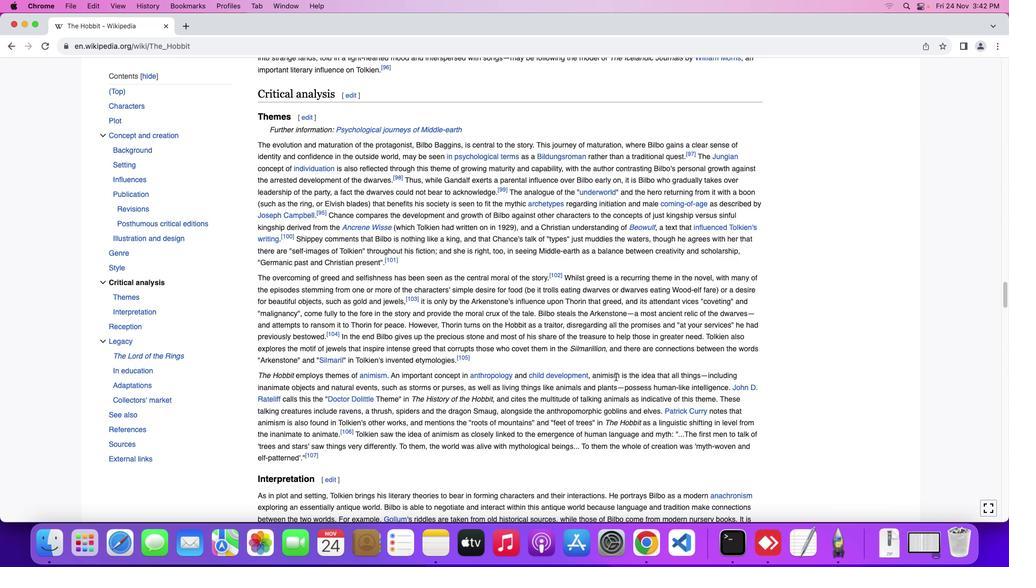 
Action: Mouse scrolled (616, 377) with delta (0, 0)
Screenshot: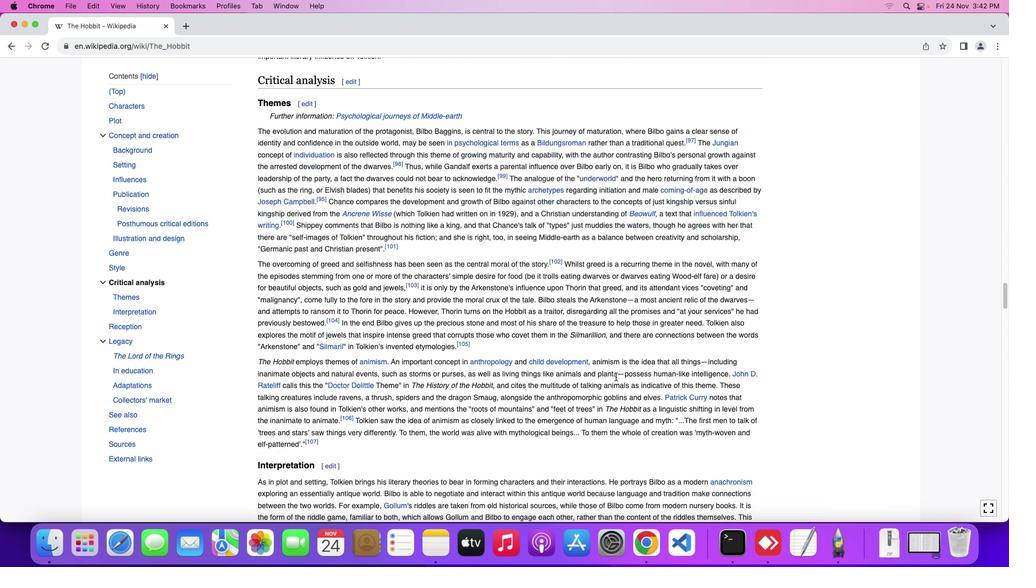 
Action: Mouse scrolled (616, 377) with delta (0, 0)
Screenshot: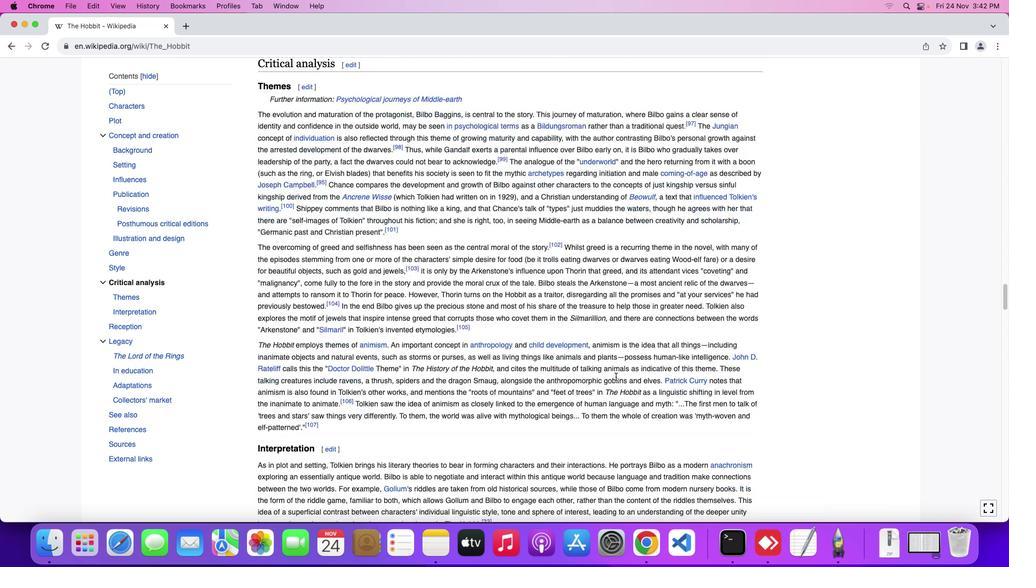 
Action: Mouse scrolled (616, 377) with delta (0, -1)
Screenshot: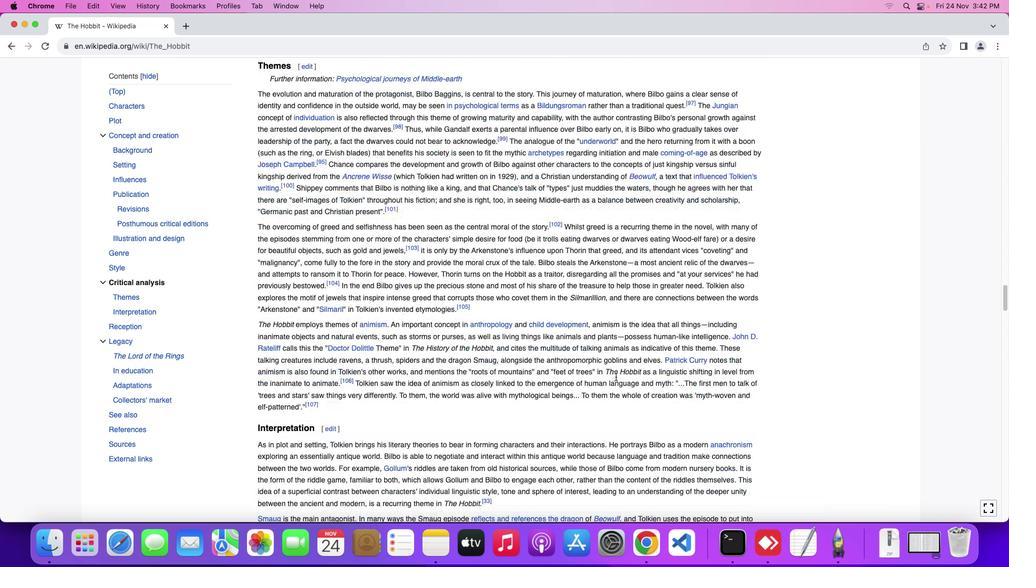 
Action: Mouse moved to (616, 378)
Screenshot: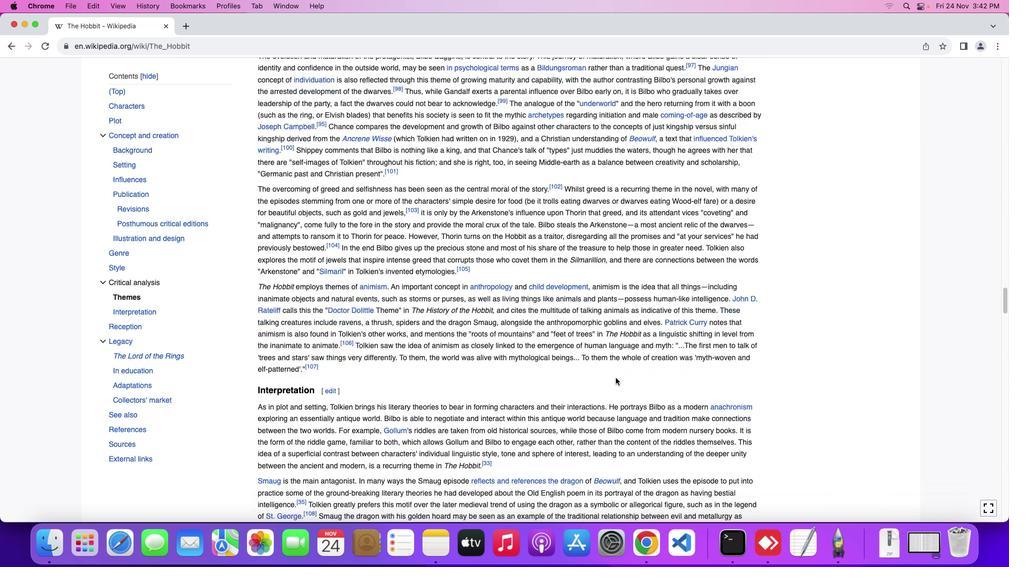 
Action: Mouse scrolled (616, 378) with delta (0, 0)
Screenshot: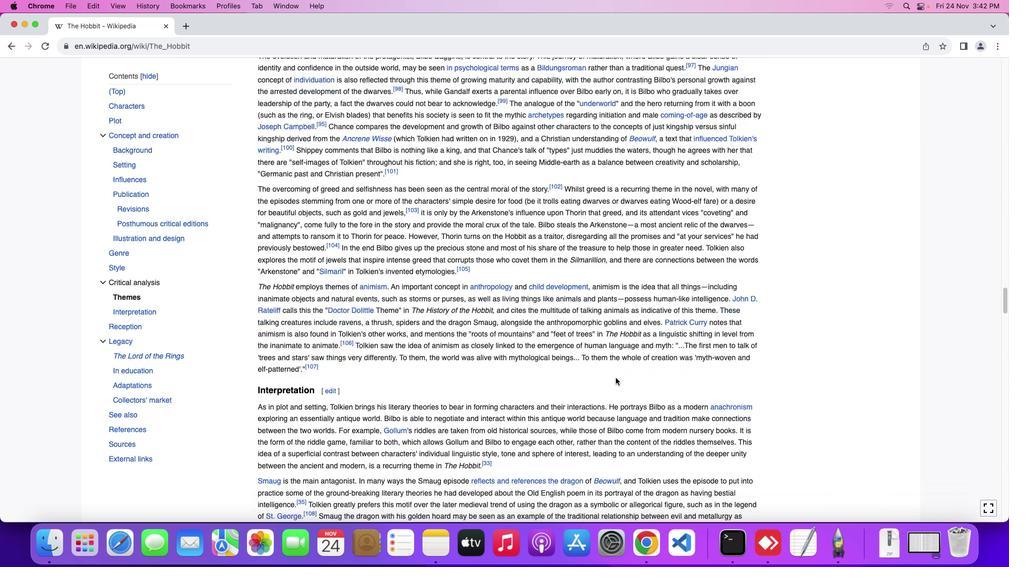 
Action: Mouse scrolled (616, 378) with delta (0, 0)
Screenshot: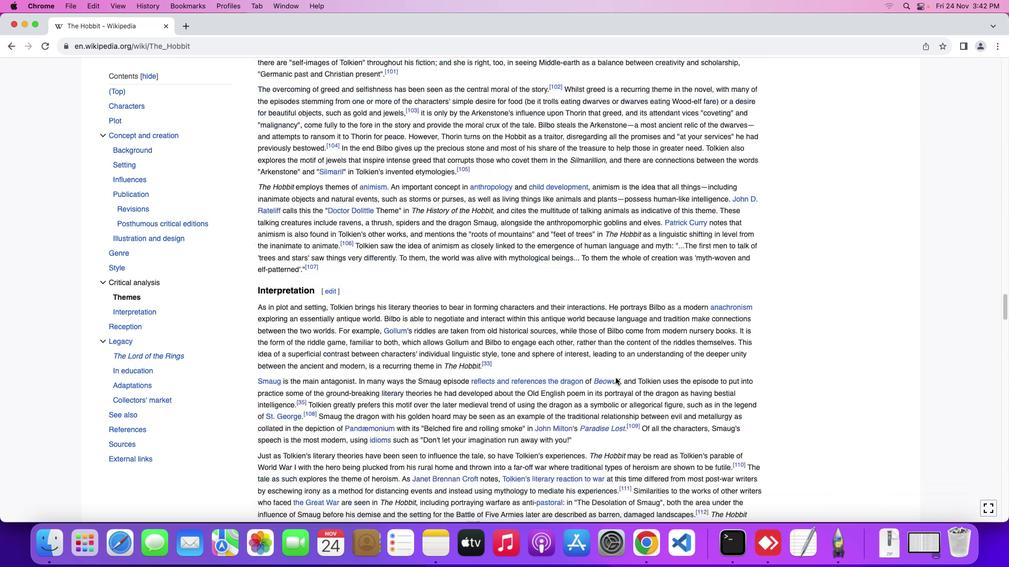 
Action: Mouse scrolled (616, 378) with delta (0, -1)
Screenshot: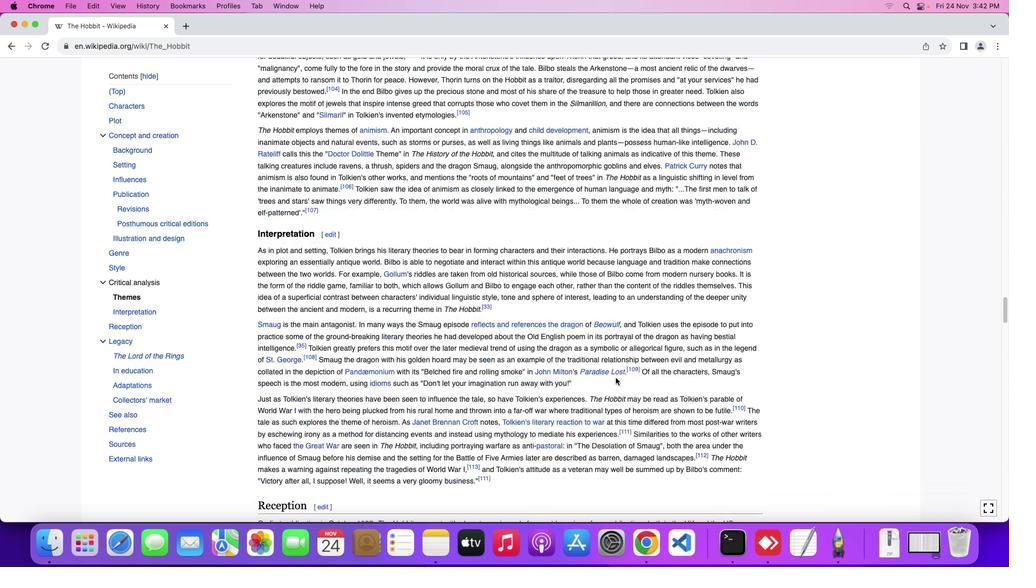 
Action: Mouse scrolled (616, 378) with delta (0, -2)
Screenshot: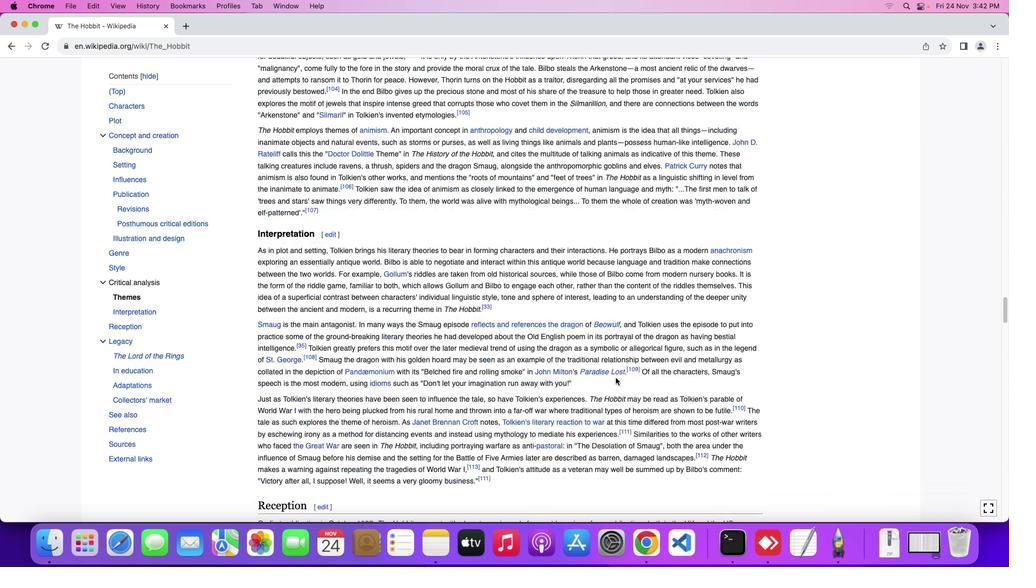 
Action: Mouse moved to (616, 380)
Screenshot: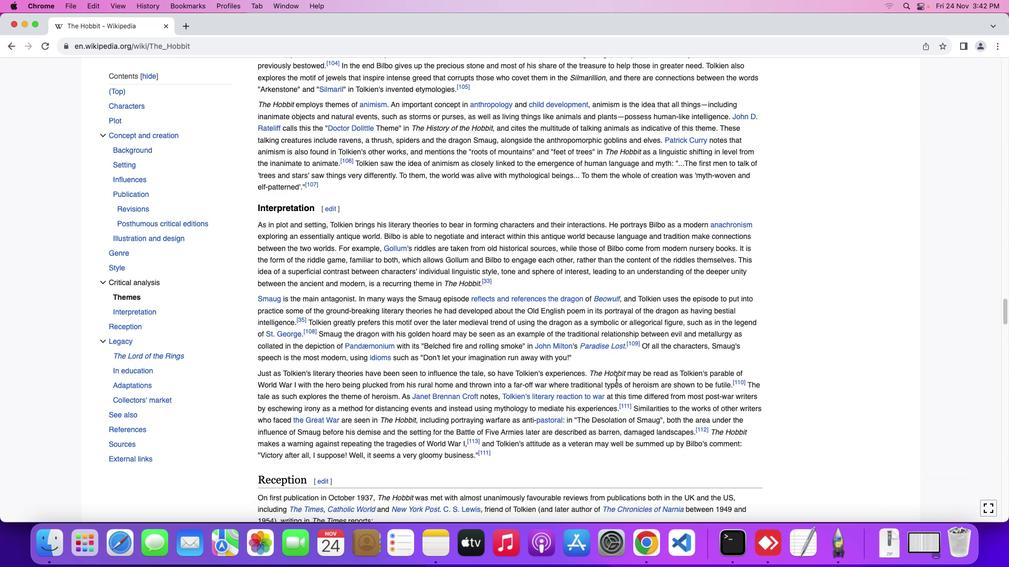 
Action: Mouse scrolled (616, 380) with delta (0, 0)
Screenshot: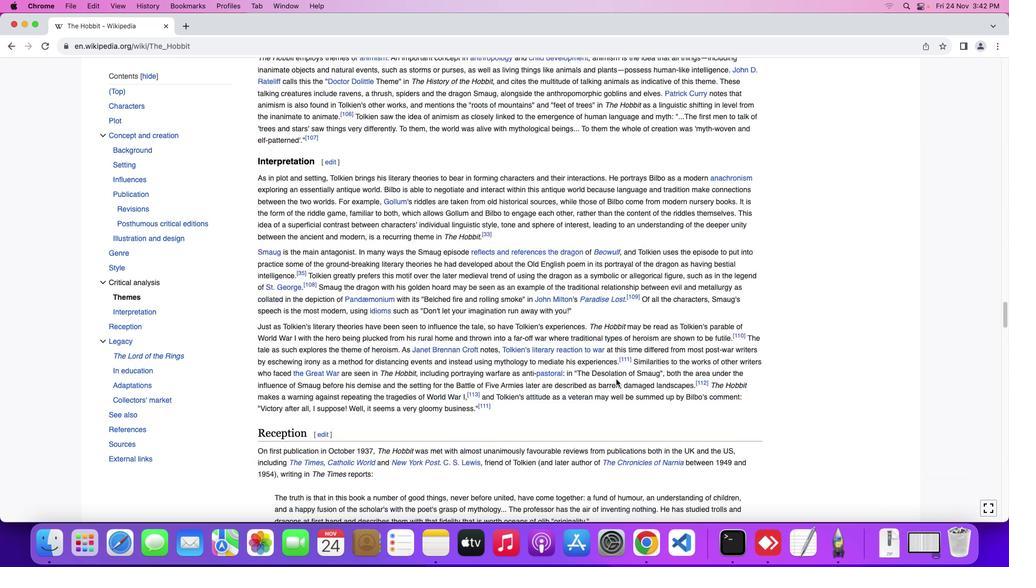 
Action: Mouse moved to (616, 380)
Screenshot: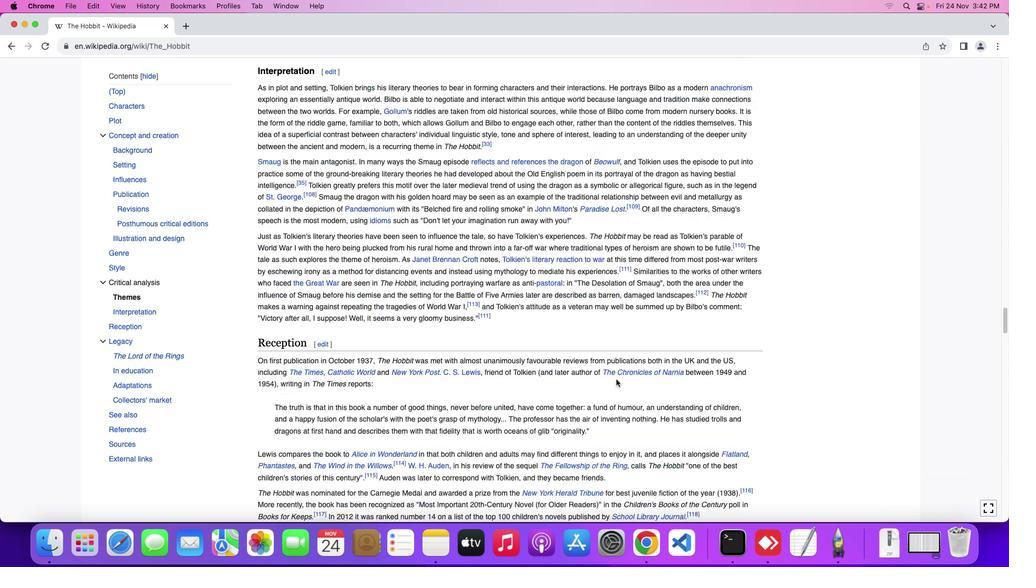 
Action: Mouse scrolled (616, 380) with delta (0, 0)
Screenshot: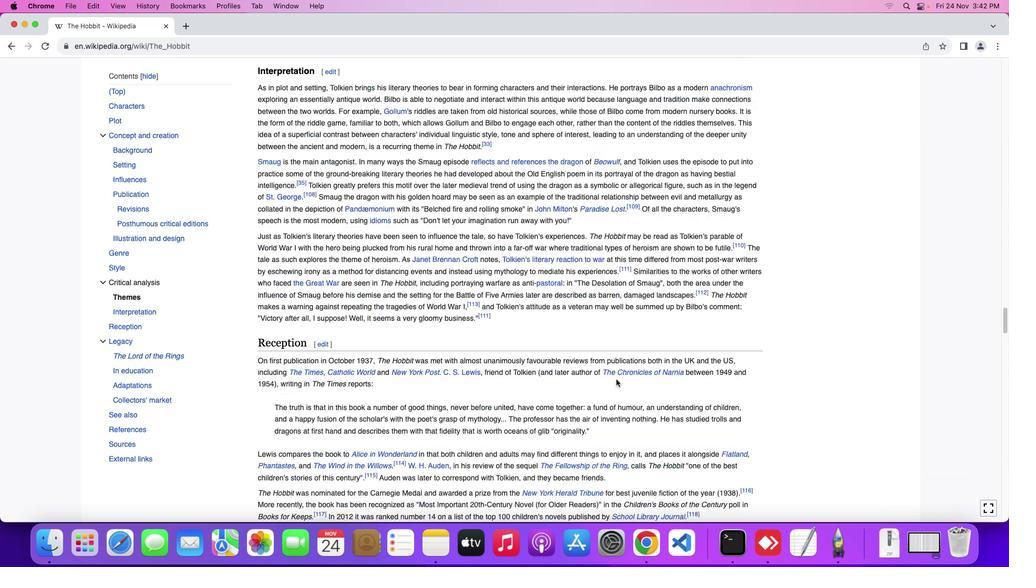 
Action: Mouse scrolled (616, 380) with delta (0, -1)
Screenshot: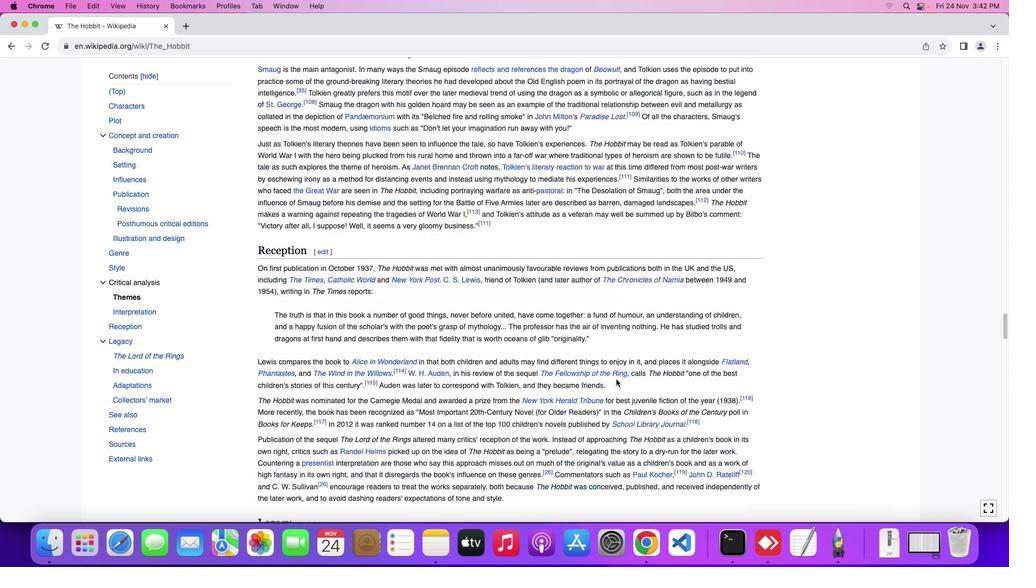 
Action: Mouse scrolled (616, 380) with delta (0, -2)
Screenshot: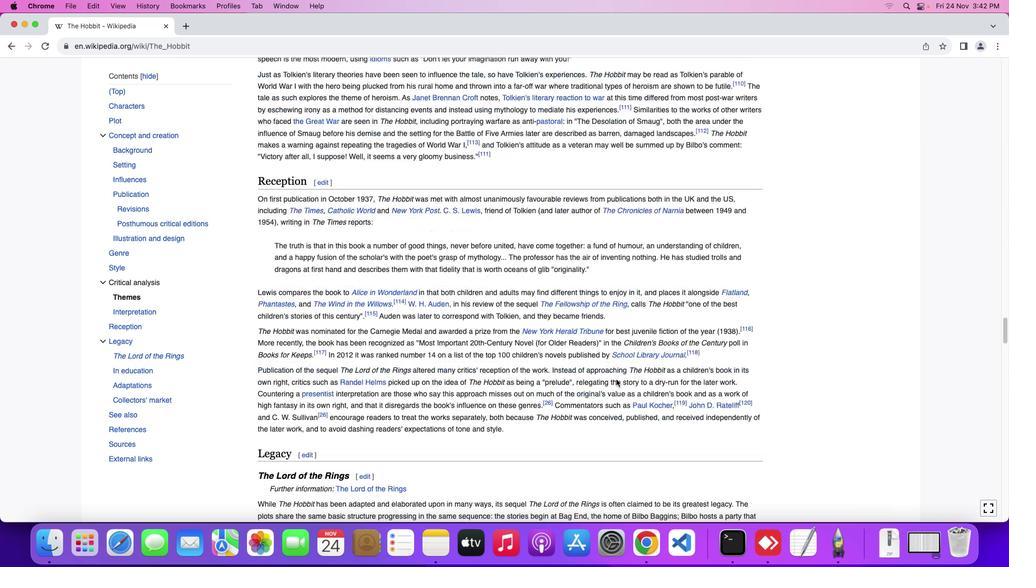 
Action: Mouse moved to (616, 379)
Screenshot: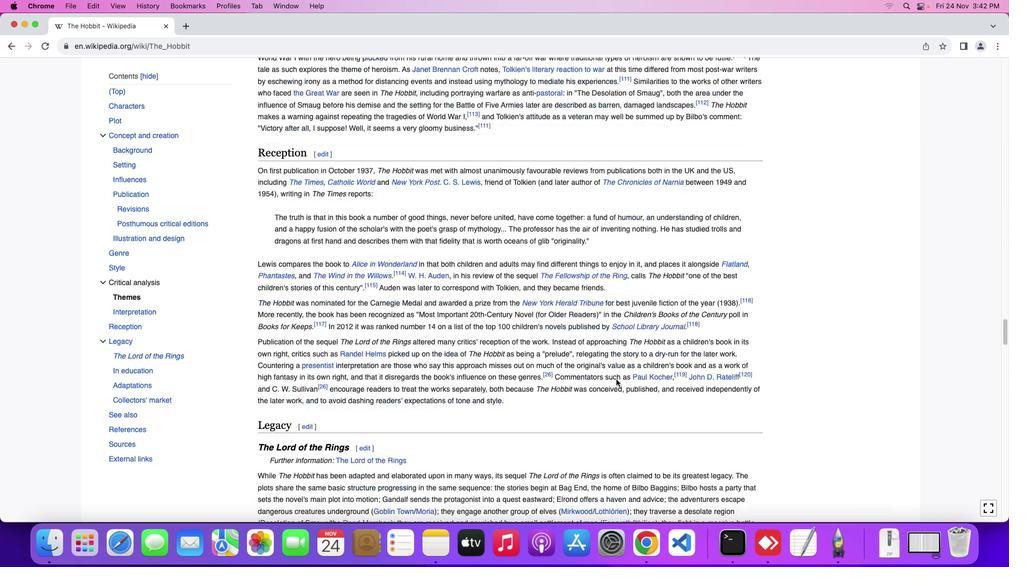 
Action: Mouse scrolled (616, 379) with delta (0, -2)
Screenshot: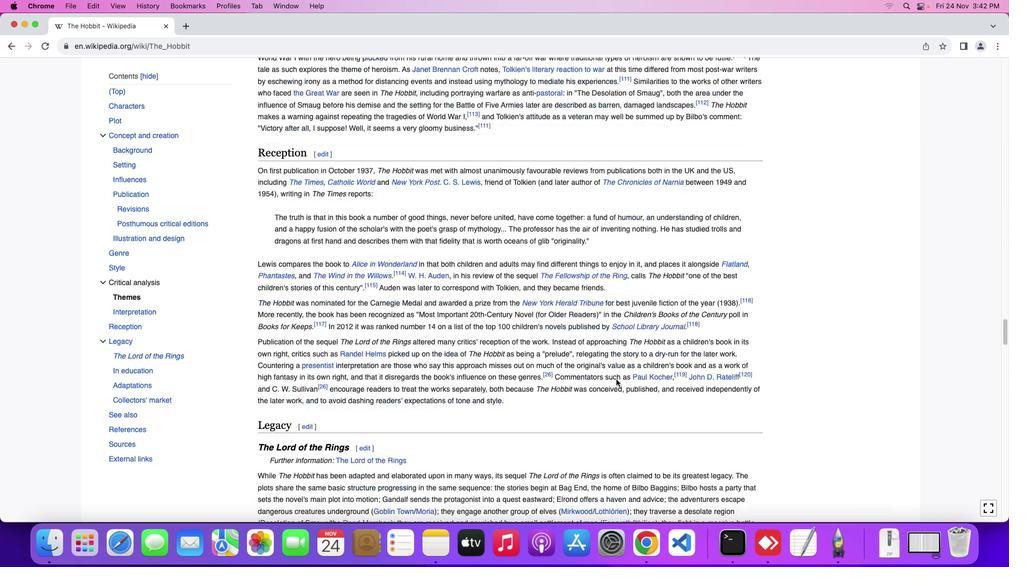 
Action: Mouse scrolled (616, 379) with delta (0, 0)
Screenshot: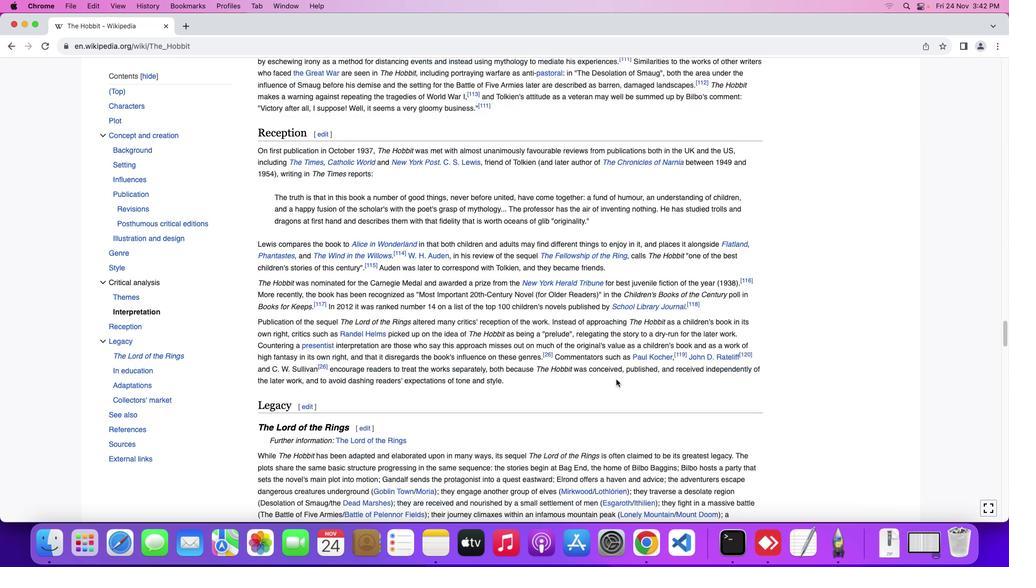 
Action: Mouse scrolled (616, 379) with delta (0, 0)
Screenshot: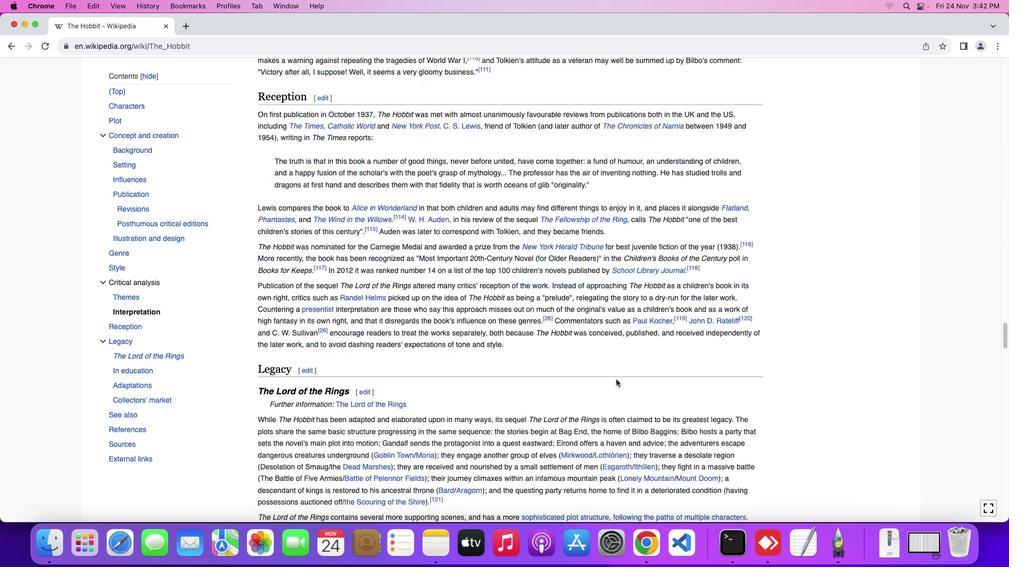 
Action: Mouse scrolled (616, 379) with delta (0, -1)
Screenshot: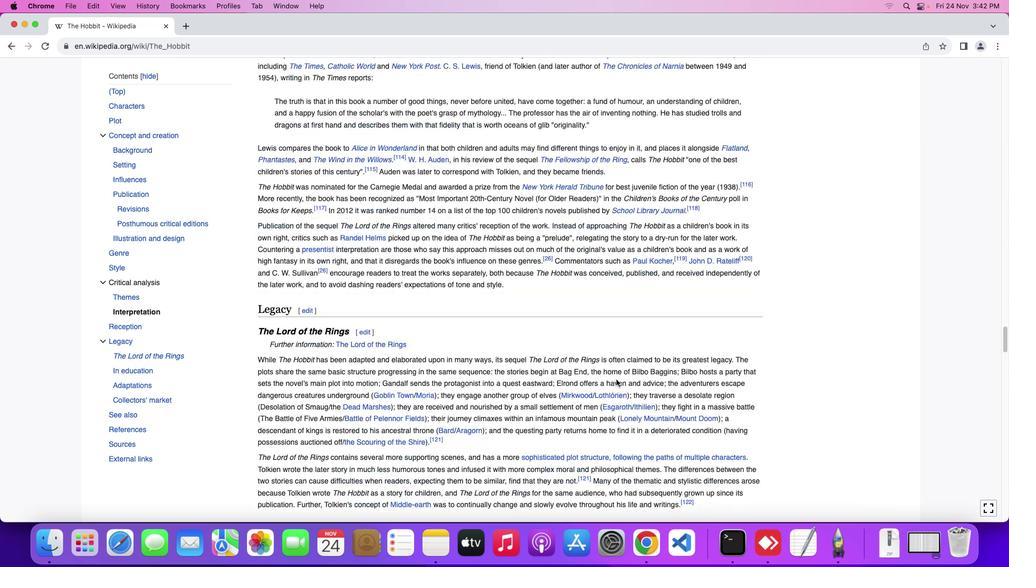 
Action: Mouse scrolled (616, 379) with delta (0, -2)
Screenshot: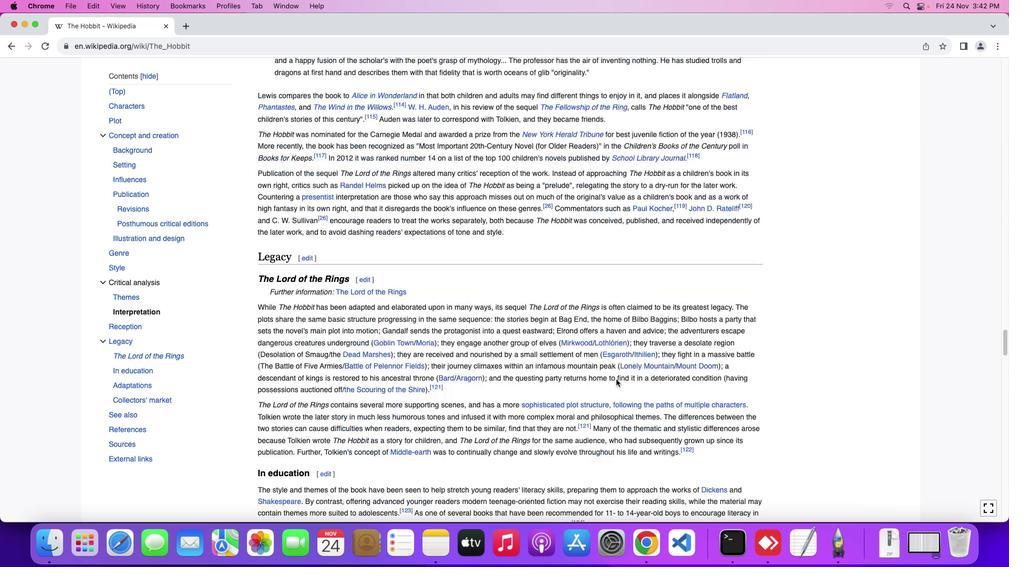 
Action: Mouse moved to (616, 379)
Screenshot: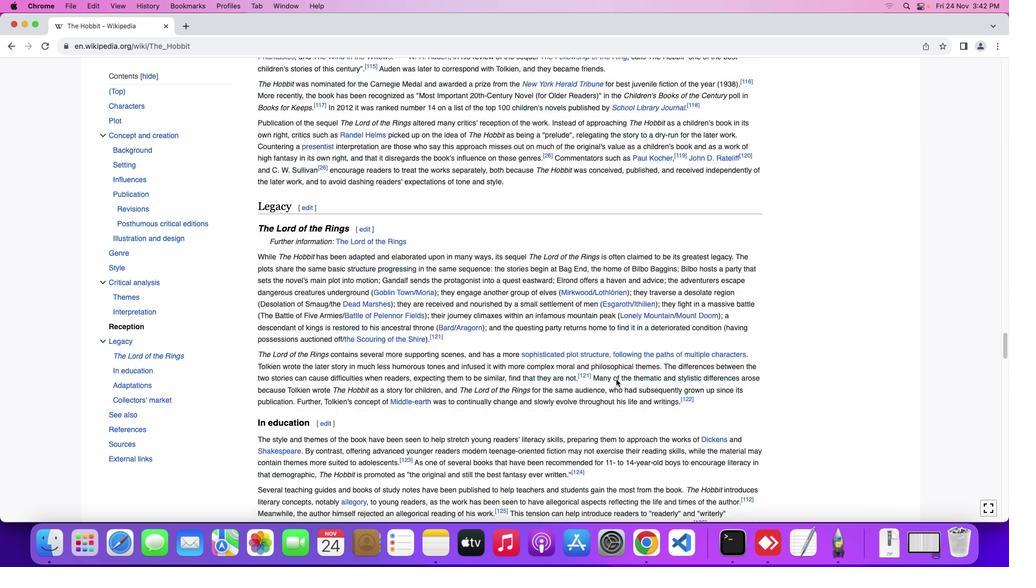 
Action: Mouse scrolled (616, 379) with delta (0, 0)
Screenshot: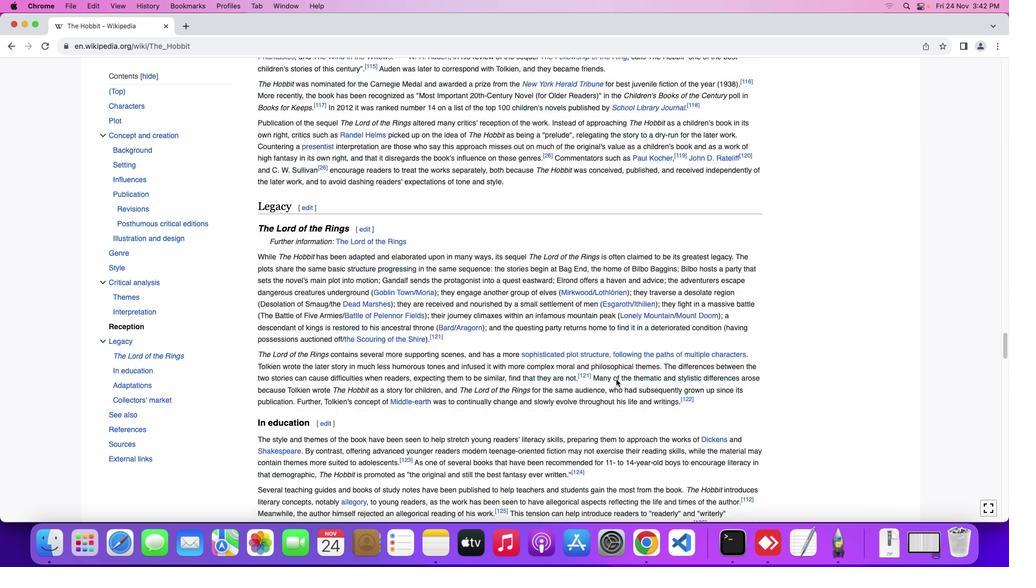 
Action: Mouse scrolled (616, 379) with delta (0, 0)
Screenshot: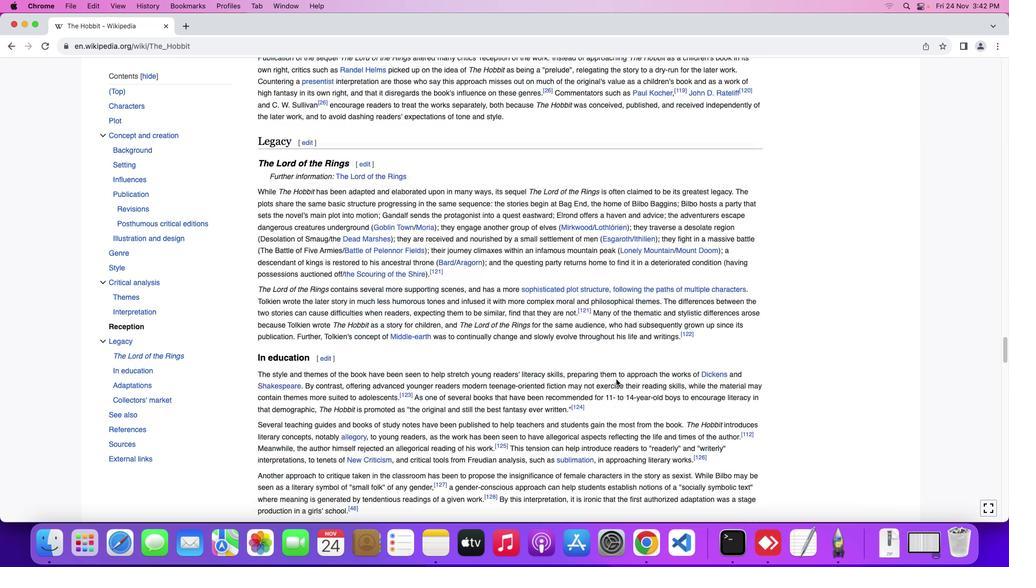 
Action: Mouse scrolled (616, 379) with delta (0, -1)
Screenshot: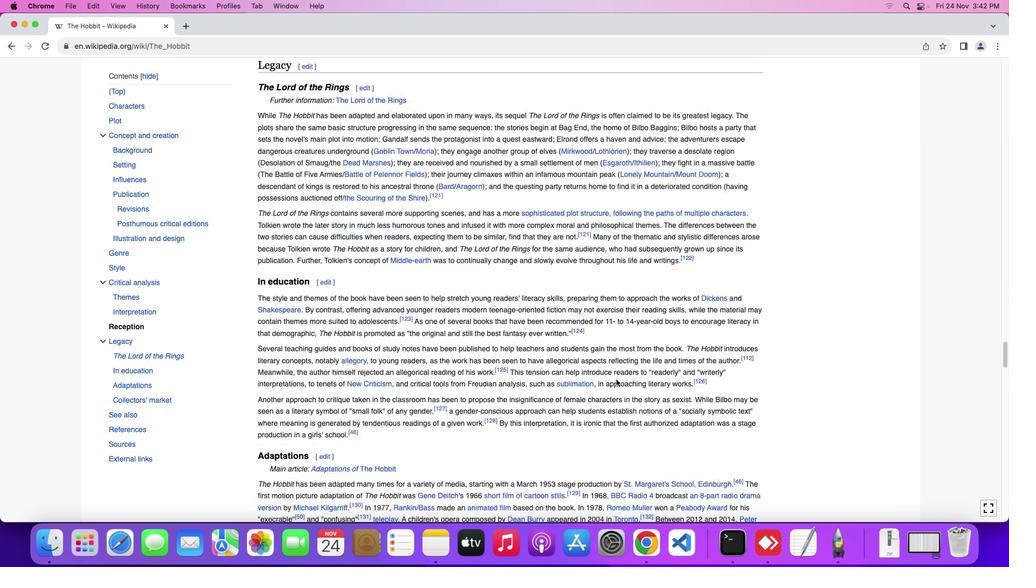 
Action: Mouse scrolled (616, 379) with delta (0, -2)
Screenshot: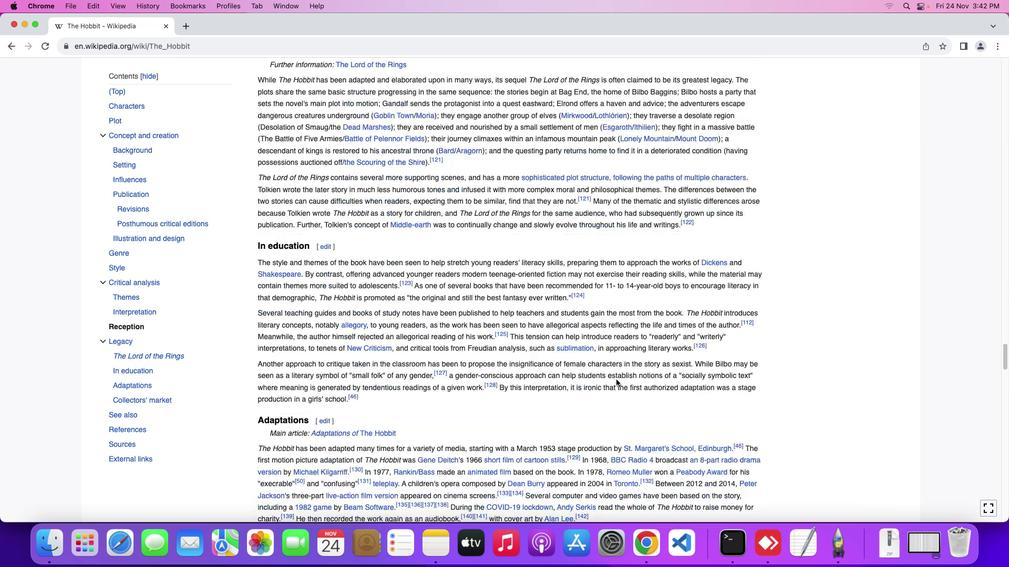 
Action: Mouse scrolled (616, 379) with delta (0, 0)
Screenshot: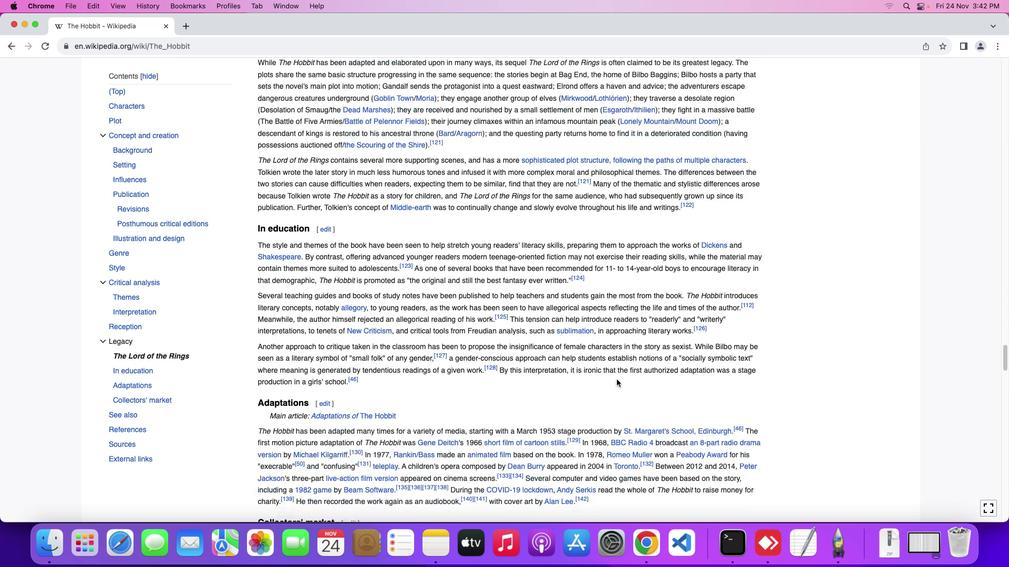 
Action: Mouse scrolled (616, 379) with delta (0, 0)
Screenshot: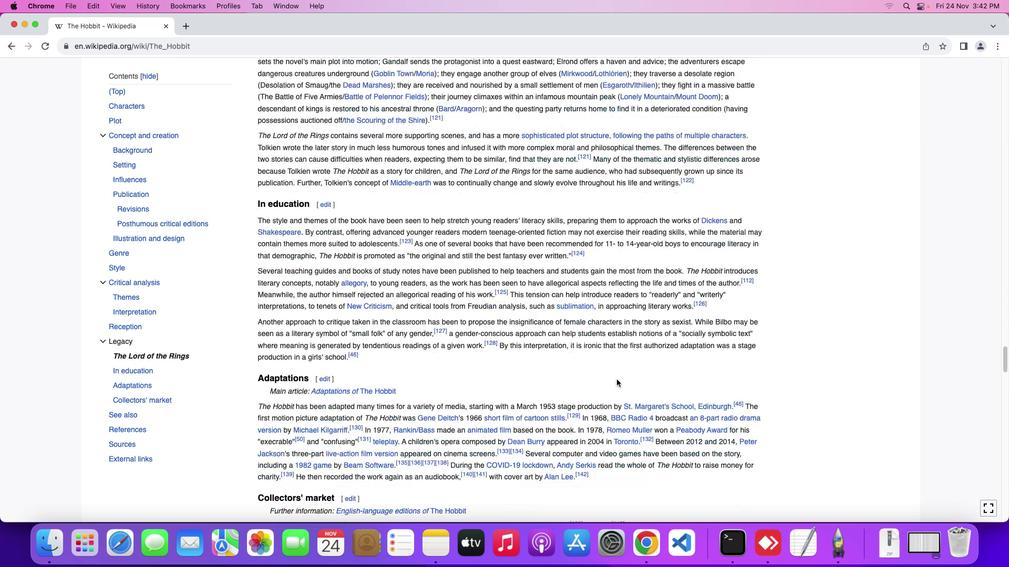 
Action: Mouse moved to (616, 380)
Screenshot: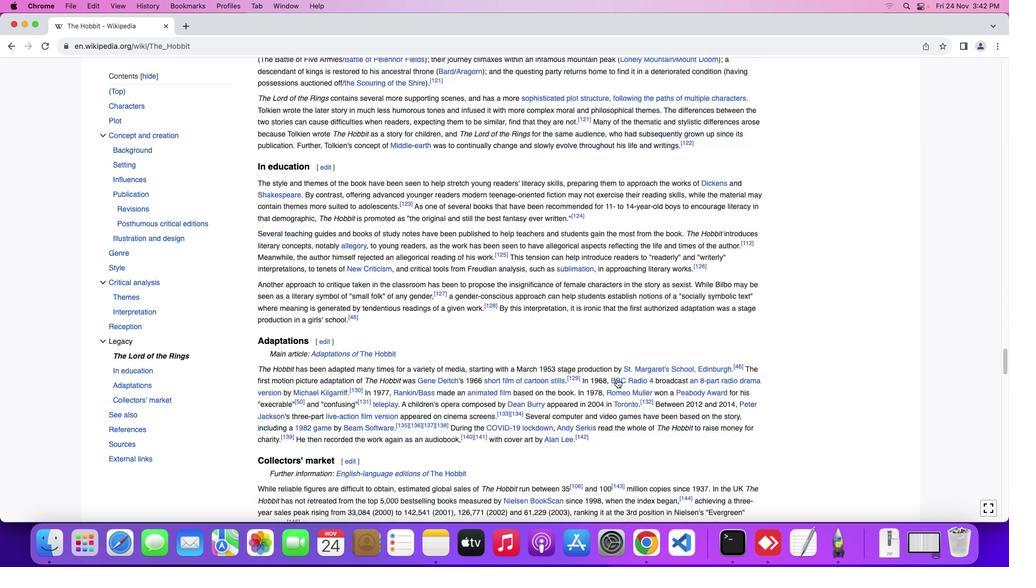 
Action: Mouse scrolled (616, 380) with delta (0, -1)
Screenshot: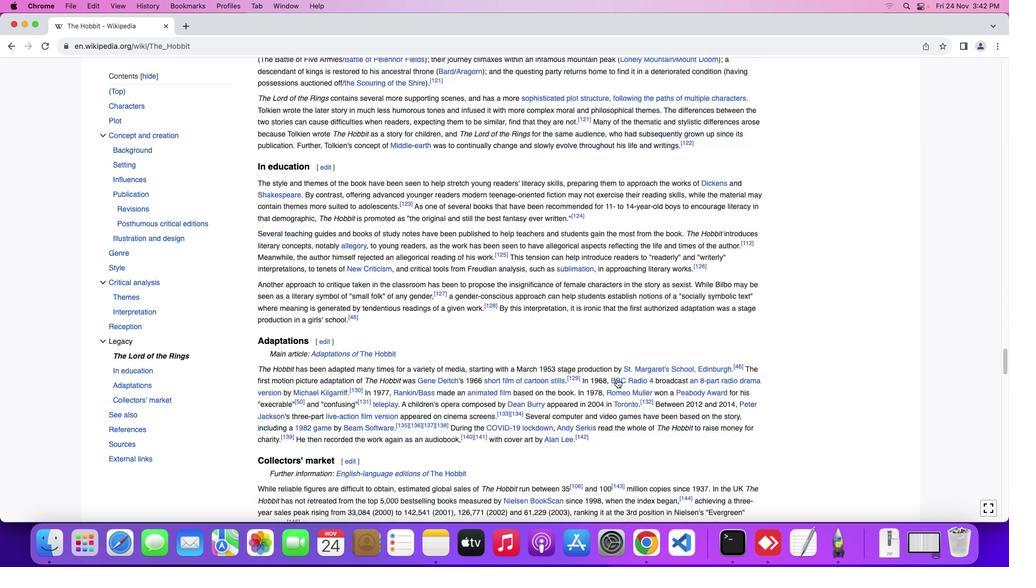 
Action: Mouse moved to (616, 380)
Screenshot: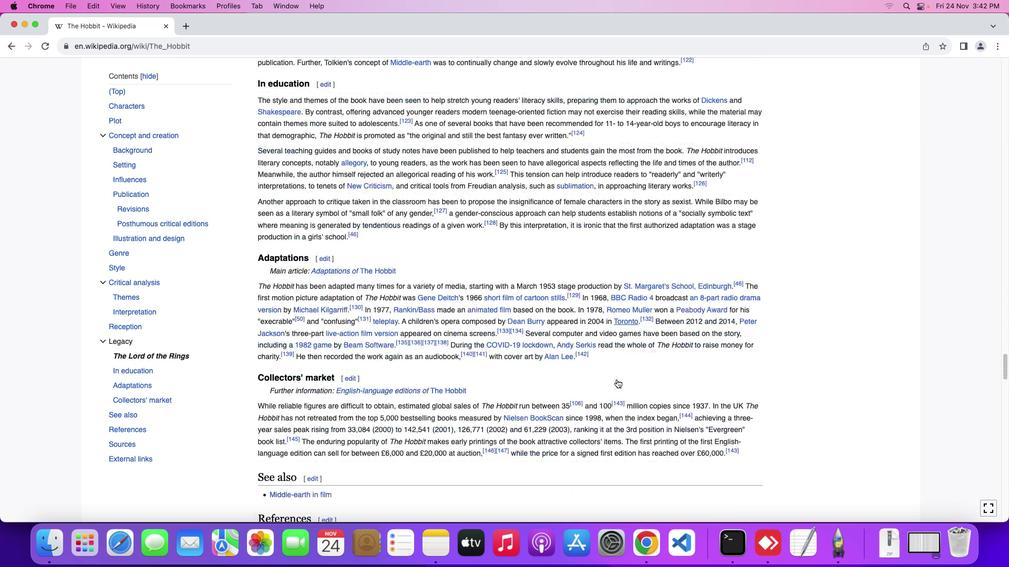 
Action: Mouse scrolled (616, 380) with delta (0, -2)
Screenshot: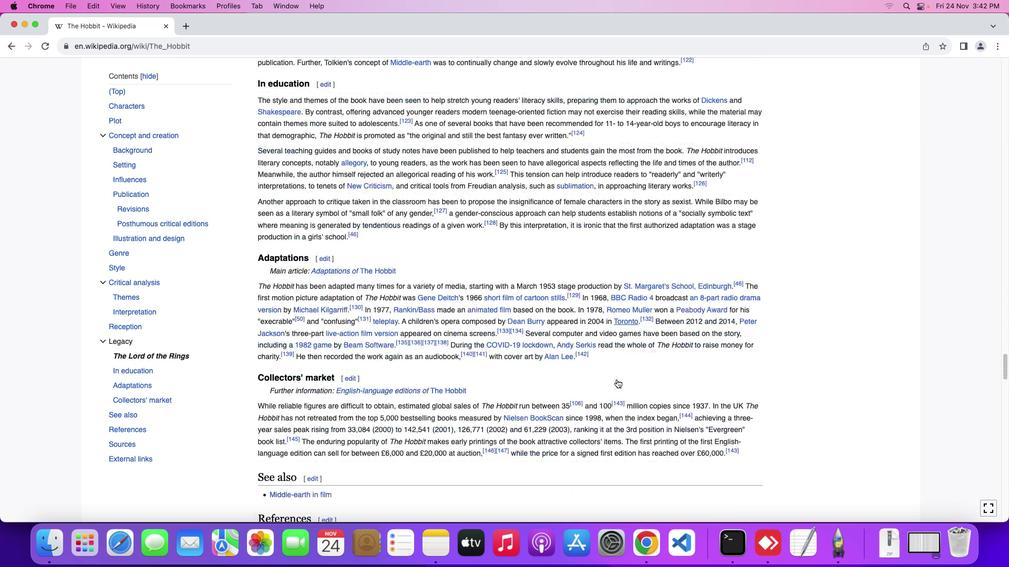 
Action: Mouse moved to (617, 379)
Screenshot: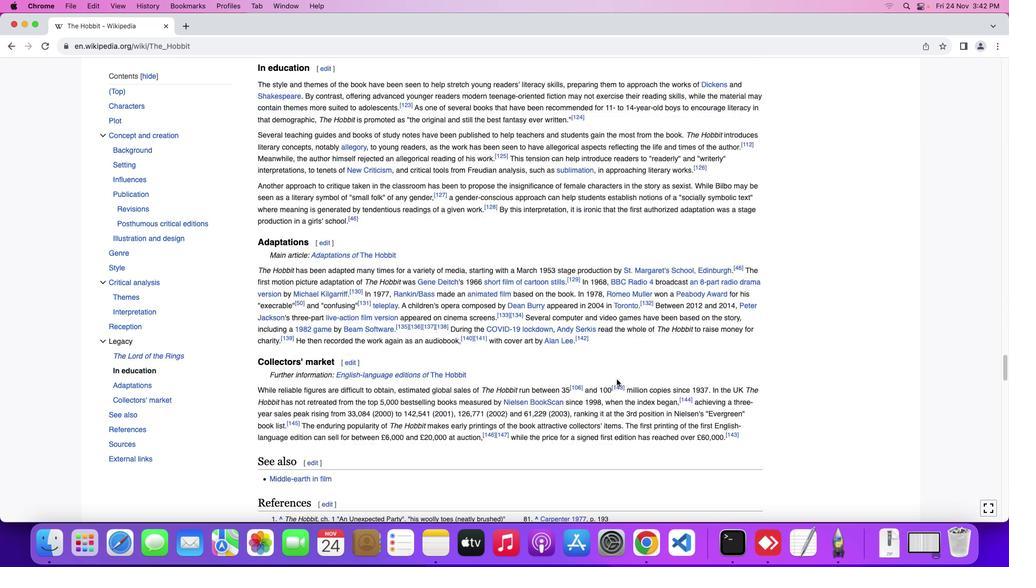 
Action: Mouse scrolled (617, 379) with delta (0, 0)
Screenshot: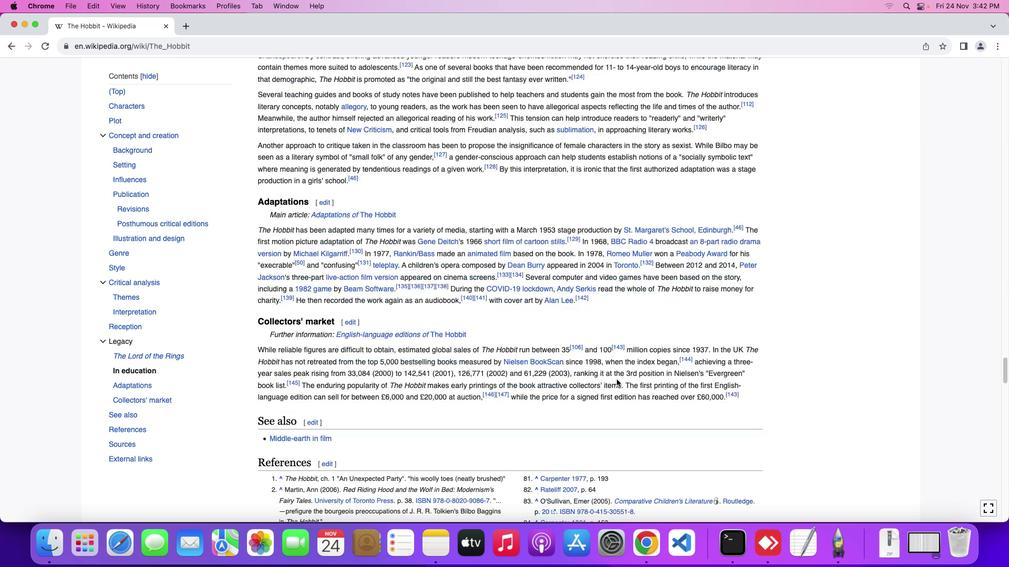 
Action: Mouse scrolled (617, 379) with delta (0, 0)
Screenshot: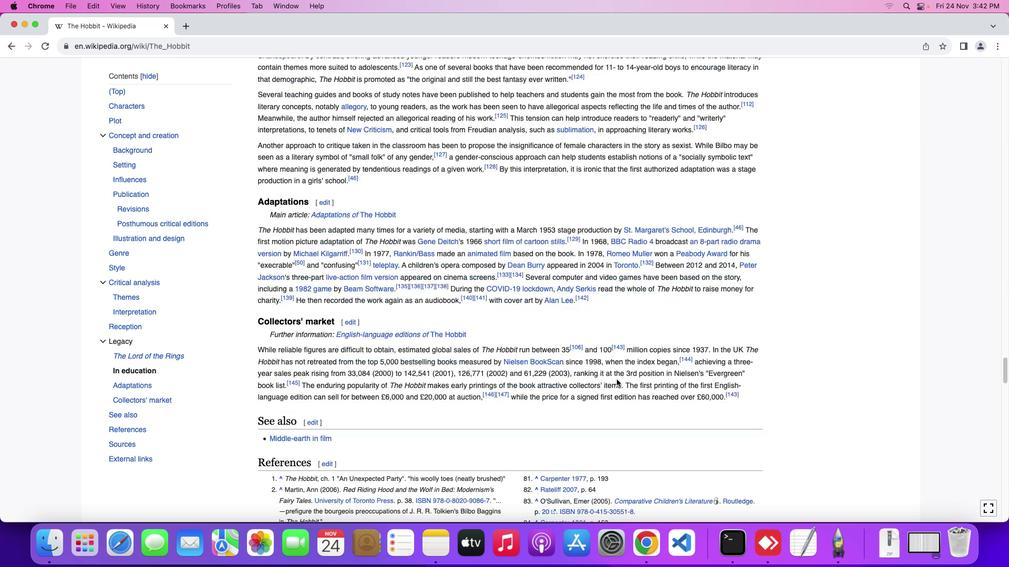 
Action: Mouse scrolled (617, 379) with delta (0, -1)
Screenshot: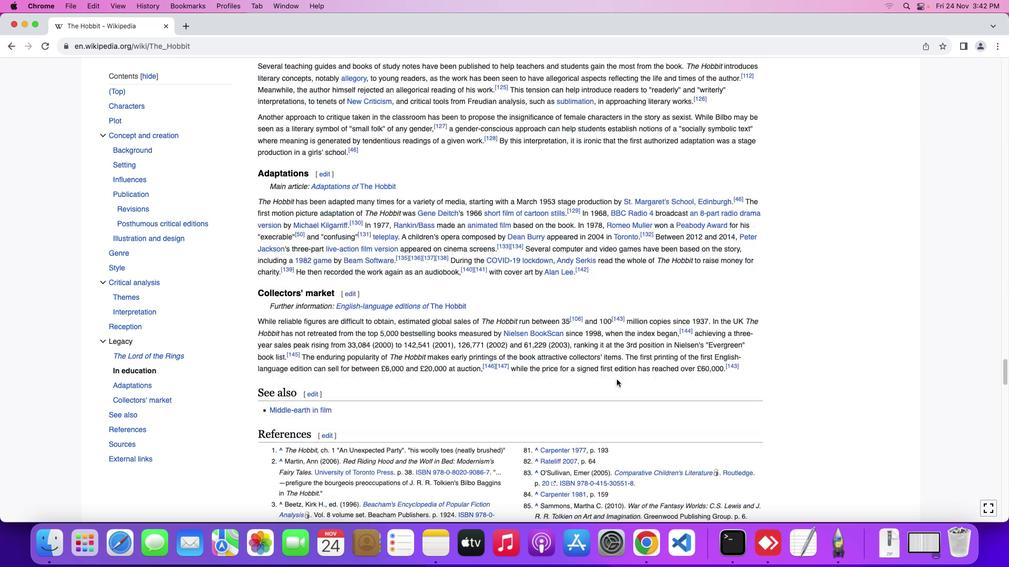 
Action: Mouse moved to (617, 379)
Screenshot: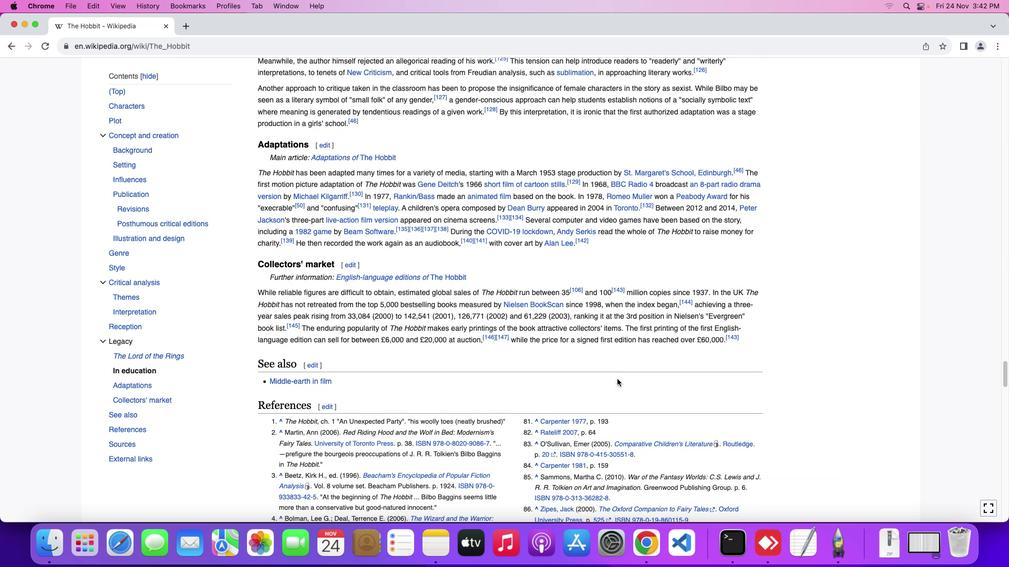 
Action: Mouse scrolled (617, 379) with delta (0, 0)
Screenshot: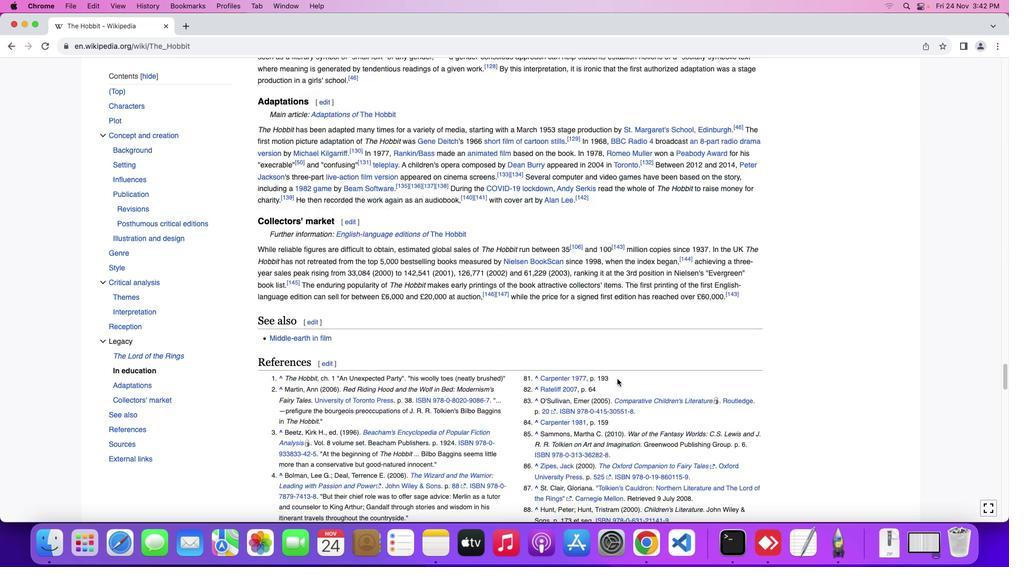 
Action: Mouse scrolled (617, 379) with delta (0, 0)
Screenshot: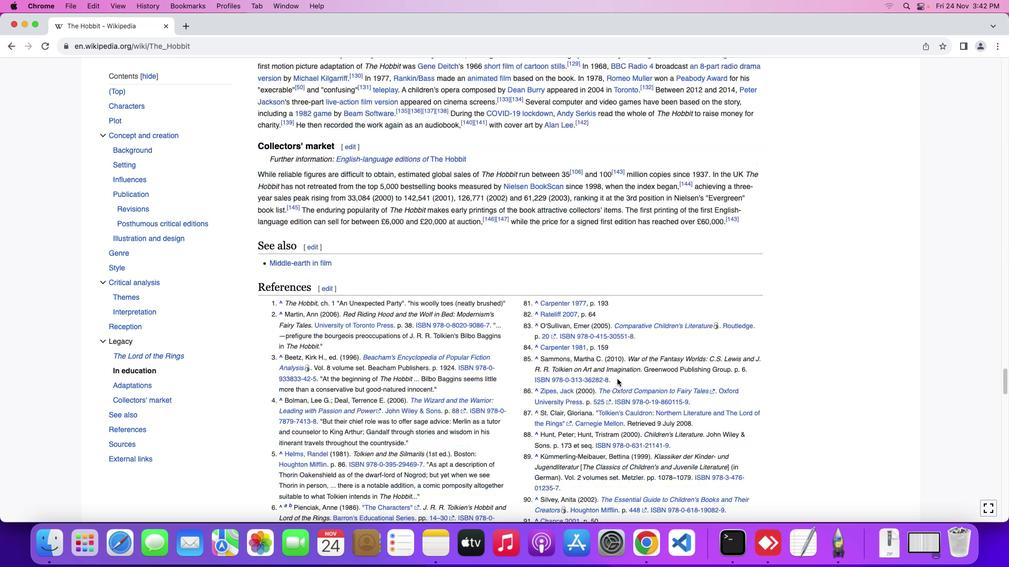 
Action: Mouse scrolled (617, 379) with delta (0, -1)
Screenshot: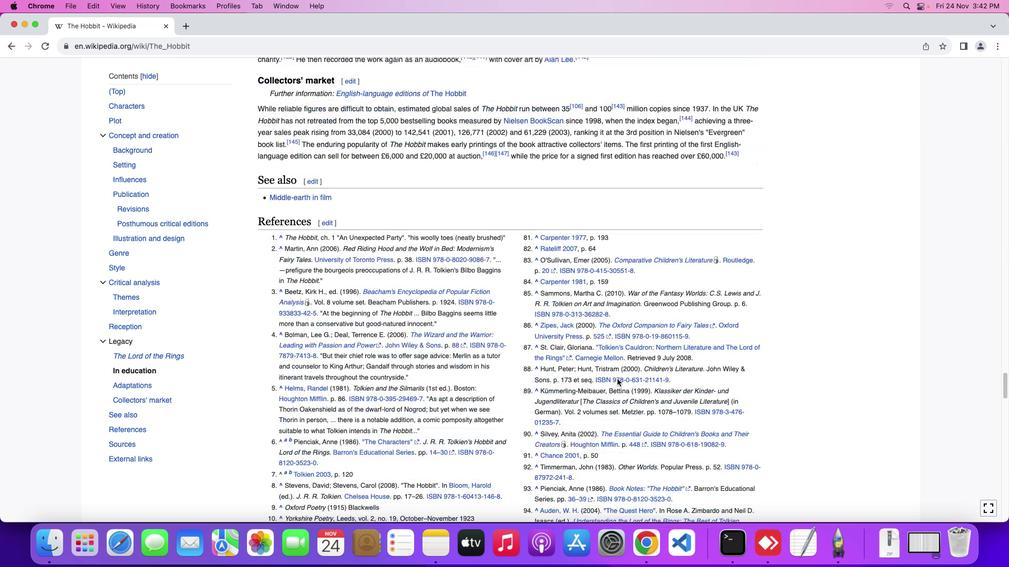 
Action: Mouse scrolled (617, 379) with delta (0, -2)
Screenshot: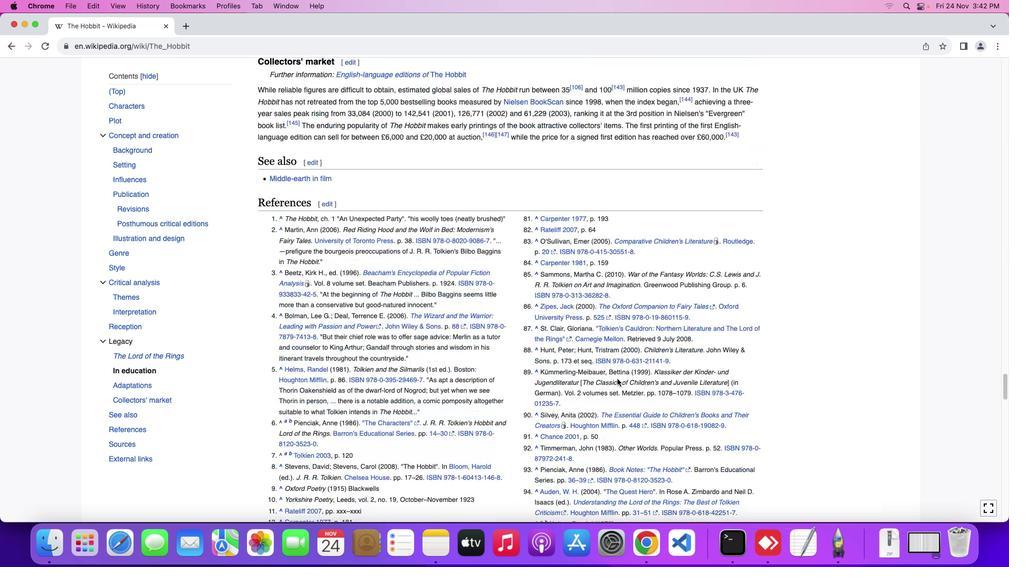 
Action: Mouse moved to (618, 378)
Screenshot: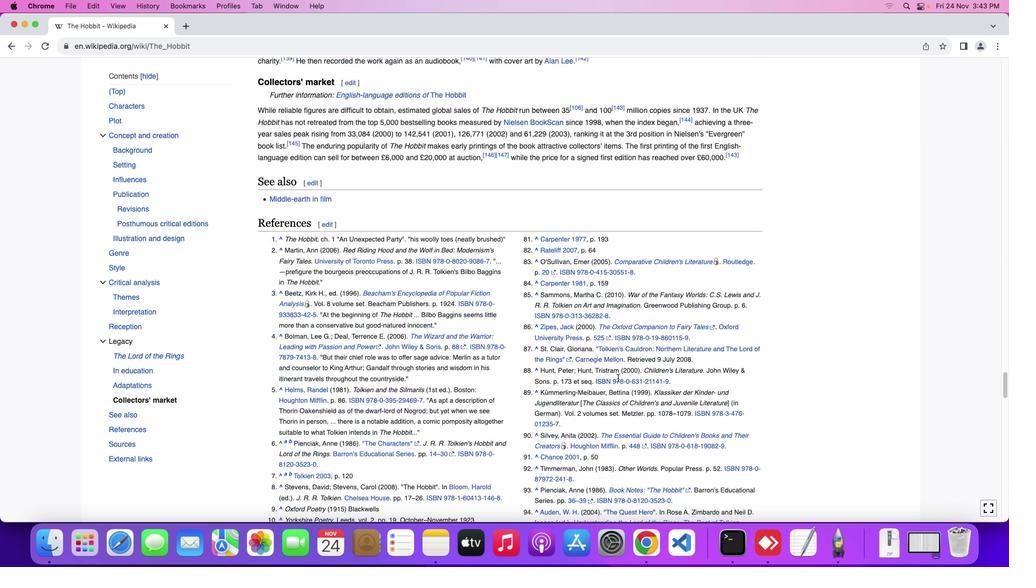 
Action: Mouse scrolled (618, 378) with delta (0, 0)
Screenshot: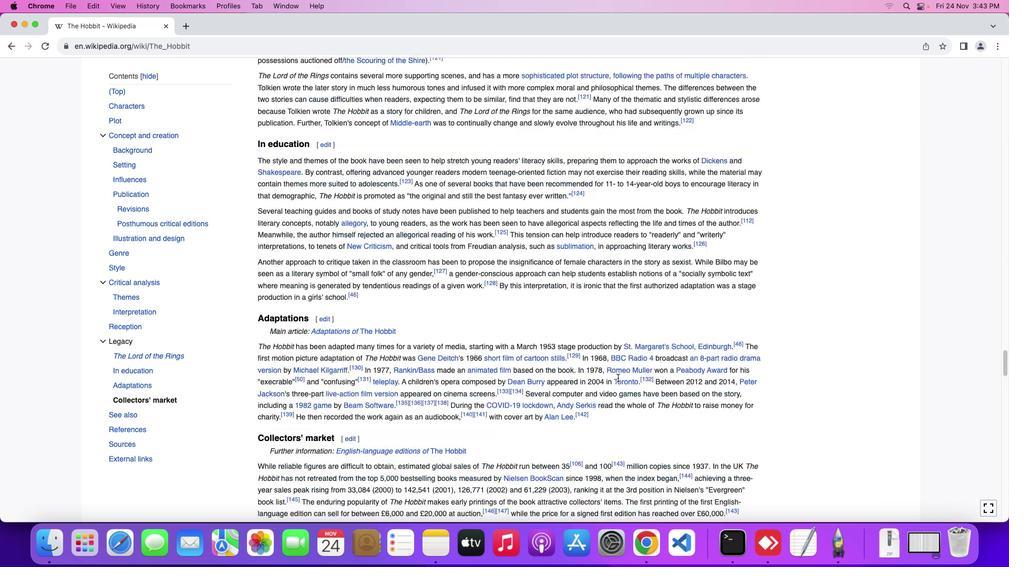 
Action: Mouse scrolled (618, 378) with delta (0, 0)
Screenshot: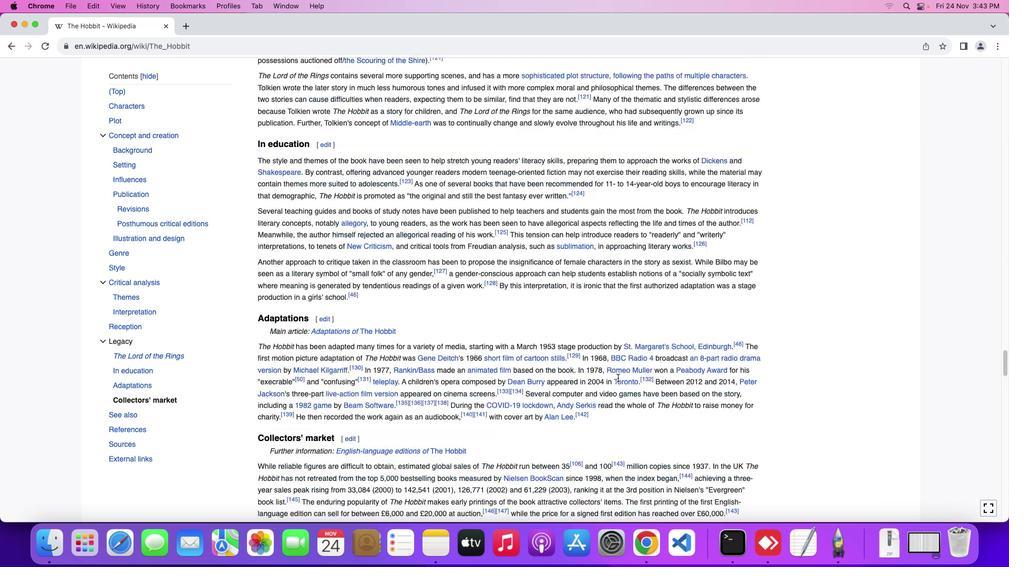 
Action: Mouse scrolled (618, 378) with delta (0, 1)
Screenshot: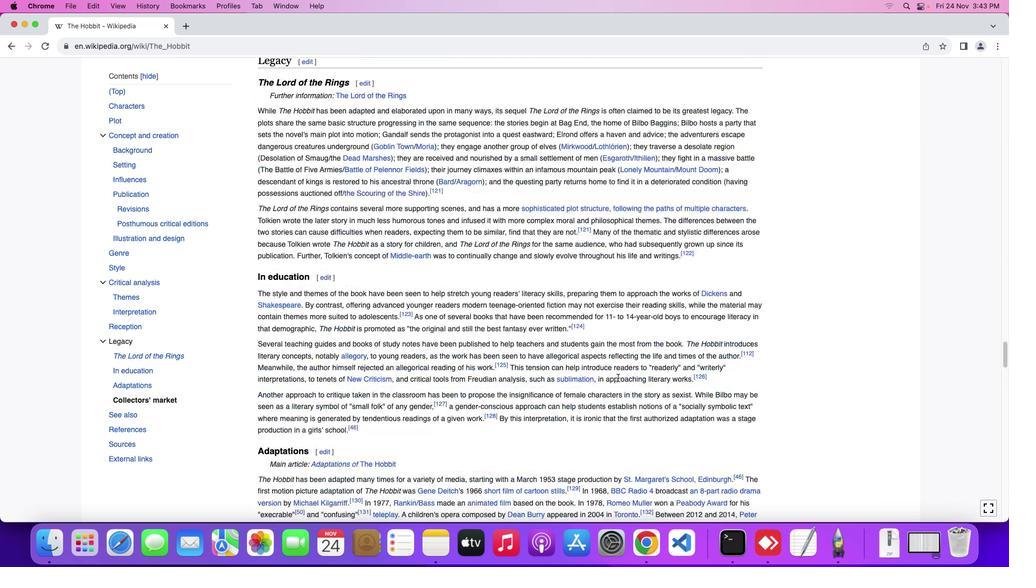 
Action: Mouse scrolled (618, 378) with delta (0, 2)
Screenshot: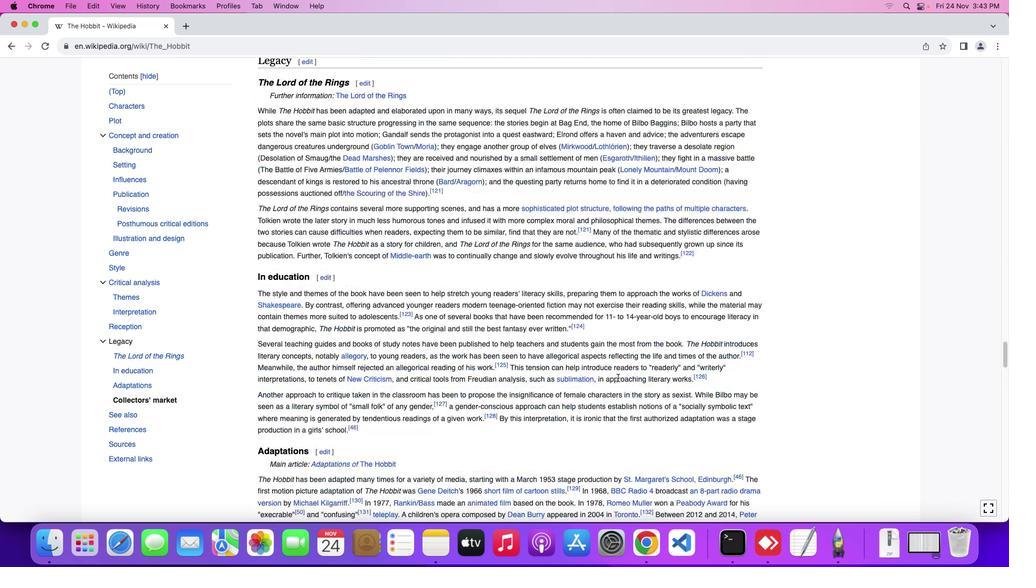 
Action: Mouse scrolled (618, 378) with delta (0, 3)
Screenshot: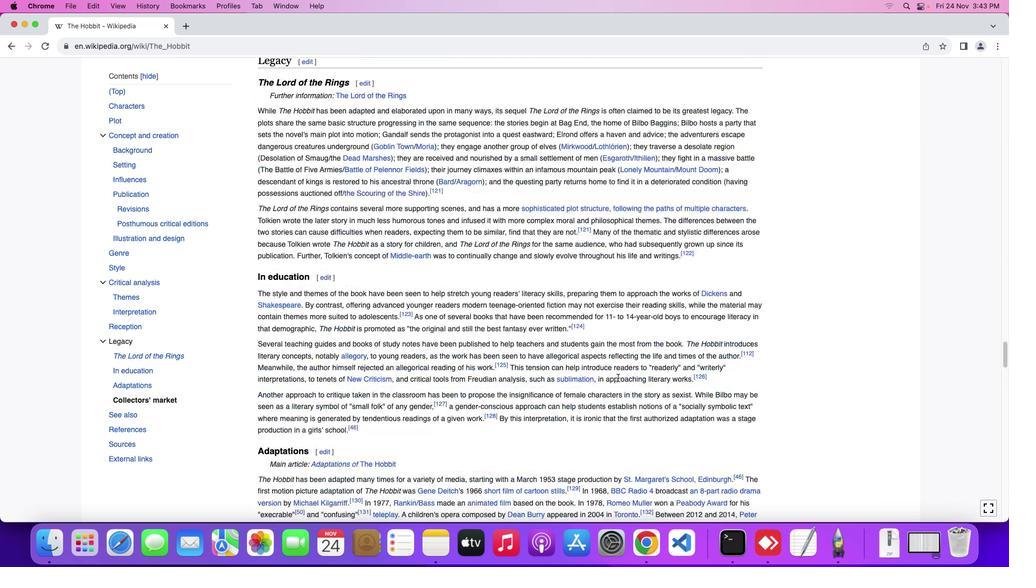 
Action: Mouse scrolled (618, 378) with delta (0, 3)
Screenshot: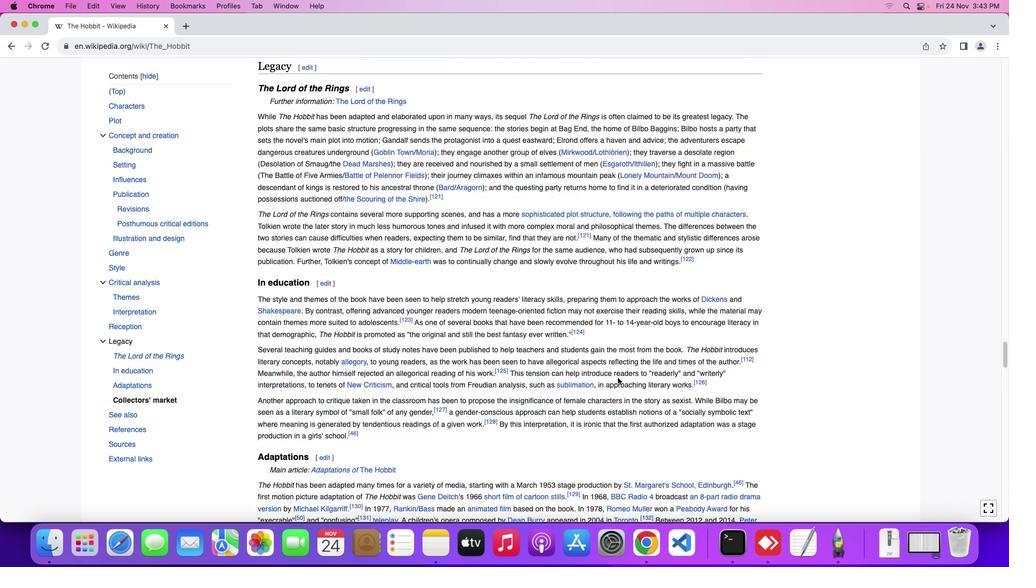 
Action: Mouse moved to (618, 378)
Screenshot: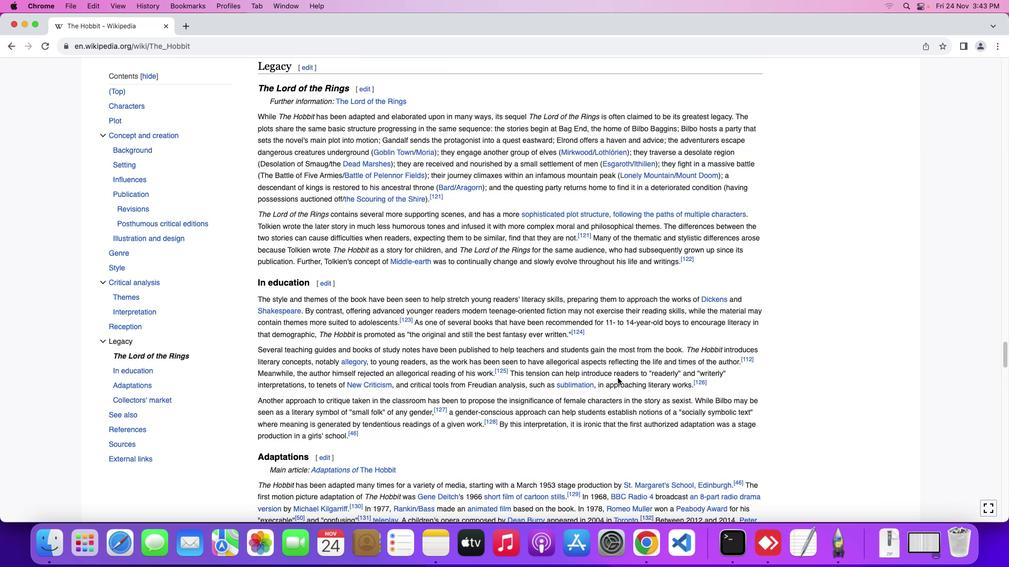 
Action: Mouse scrolled (618, 378) with delta (0, 0)
Screenshot: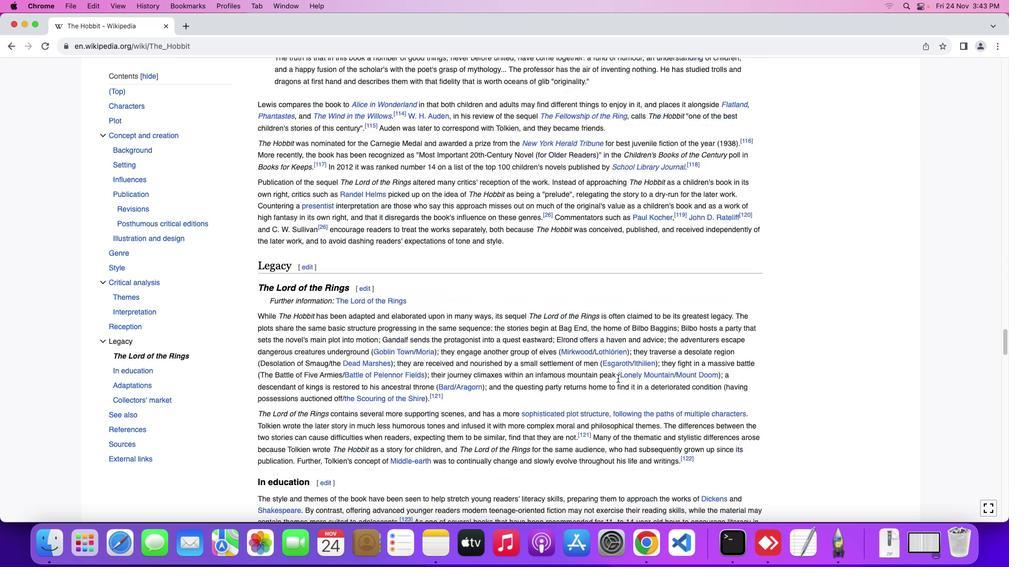 
Action: Mouse scrolled (618, 378) with delta (0, 0)
Screenshot: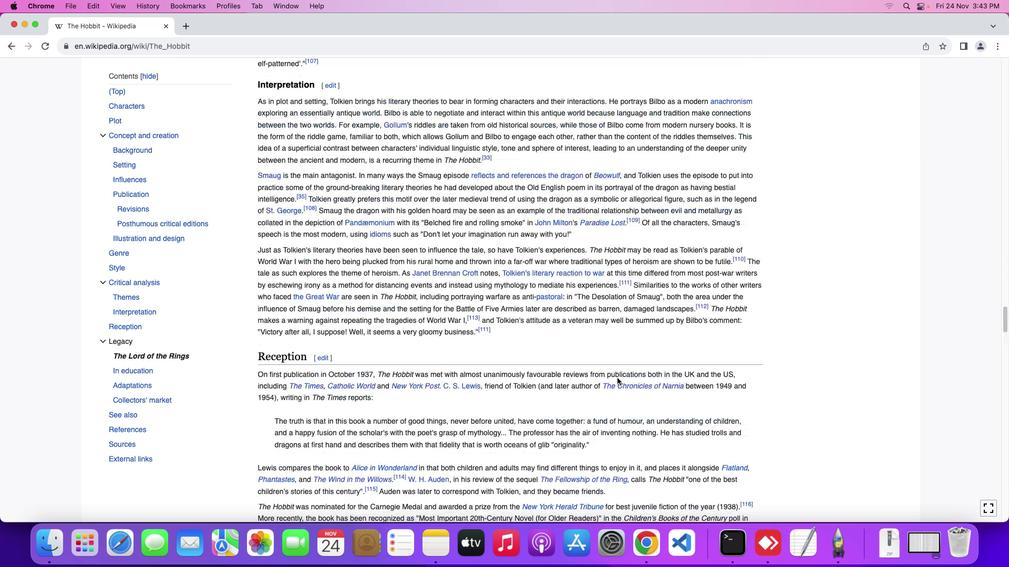 
Action: Mouse moved to (618, 378)
Screenshot: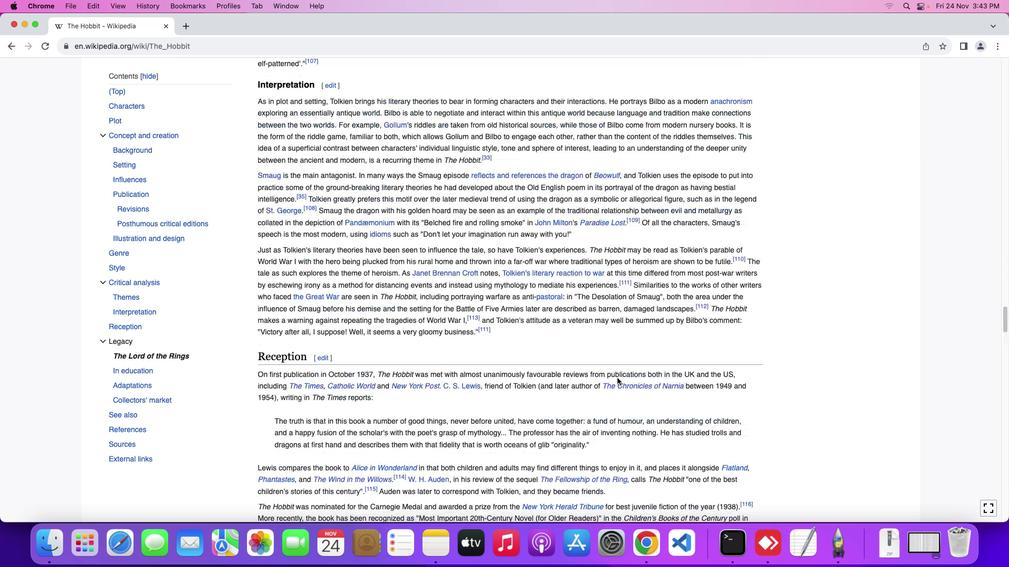 
Action: Mouse scrolled (618, 378) with delta (0, 1)
Screenshot: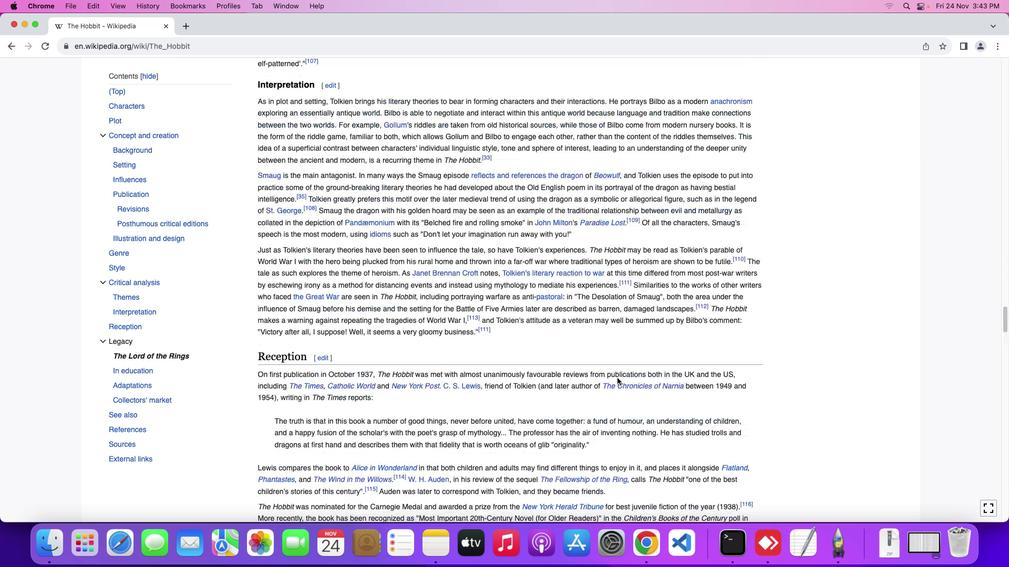 
Action: Mouse scrolled (618, 378) with delta (0, 2)
Screenshot: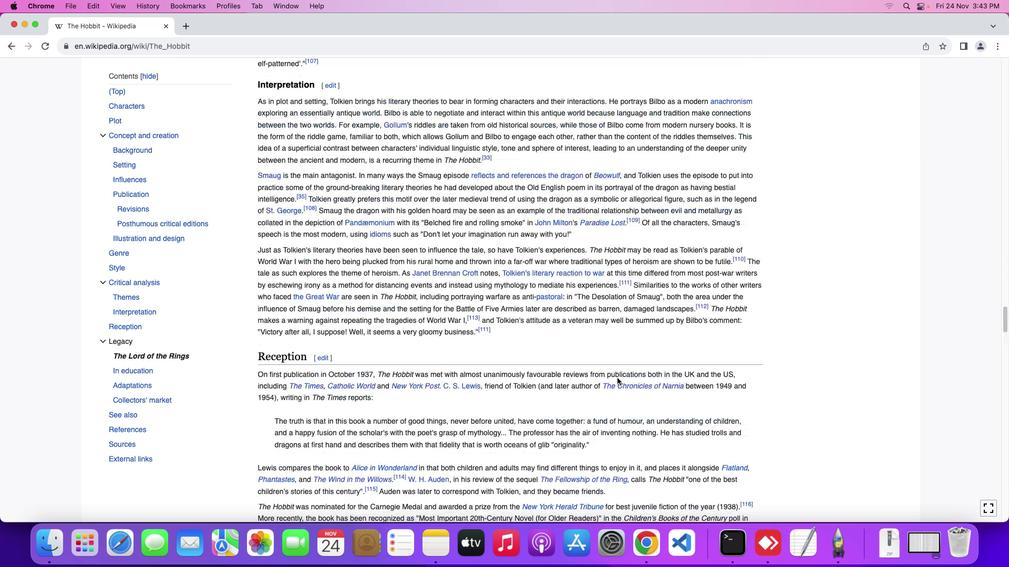 
Action: Mouse moved to (617, 379)
Screenshot: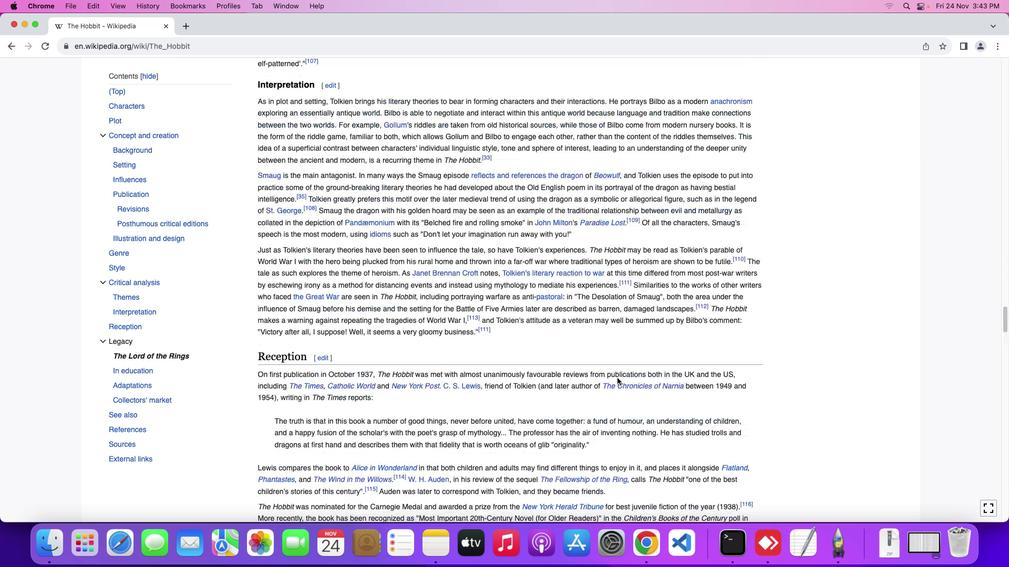 
Action: Mouse scrolled (617, 379) with delta (0, 3)
Screenshot: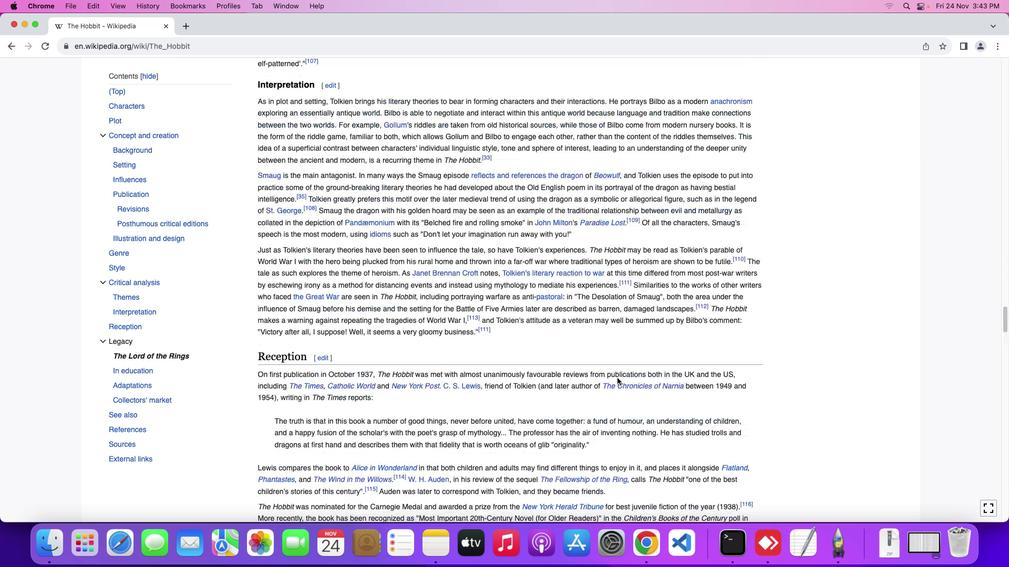 
Action: Mouse scrolled (617, 379) with delta (0, 3)
Screenshot: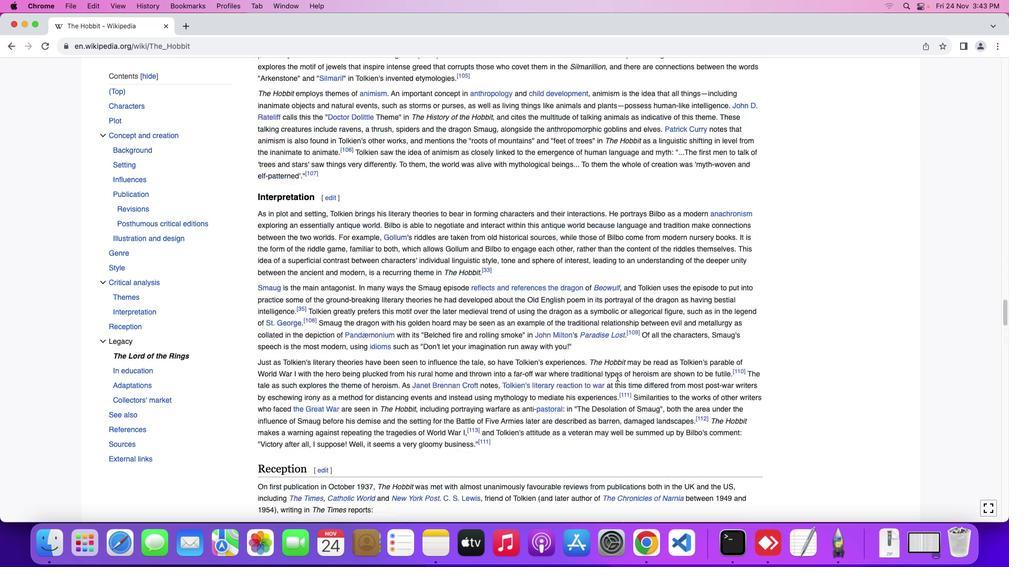 
Action: Mouse scrolled (617, 379) with delta (0, 3)
Screenshot: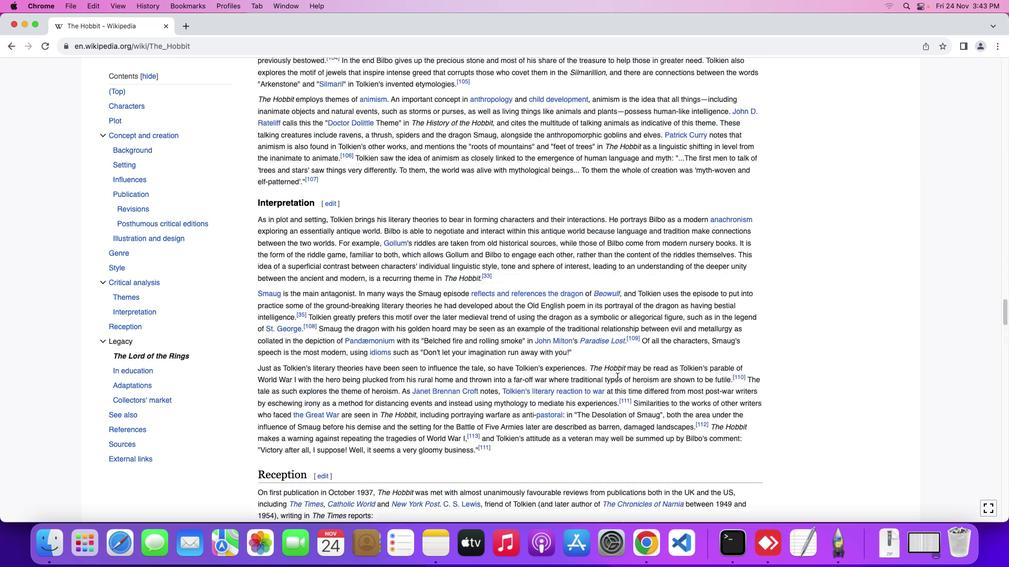 
Action: Mouse moved to (617, 376)
Screenshot: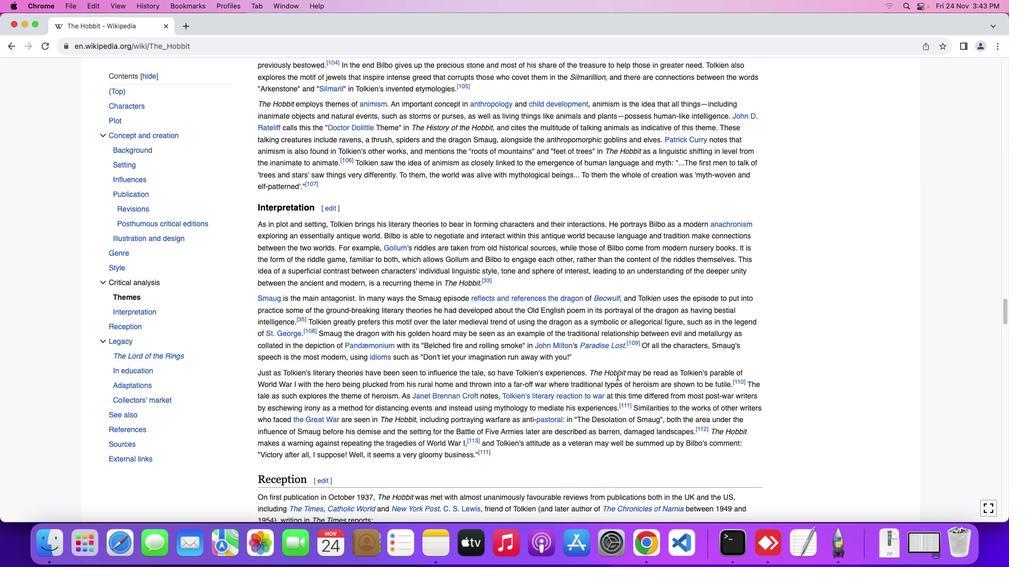 
Action: Mouse scrolled (617, 376) with delta (0, 0)
Screenshot: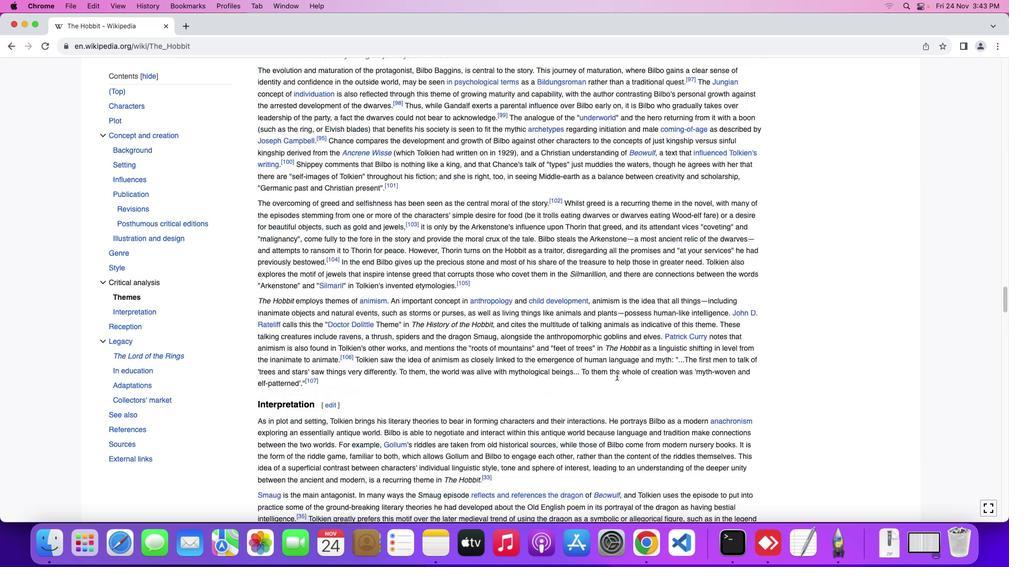 
Action: Mouse scrolled (617, 376) with delta (0, 0)
Screenshot: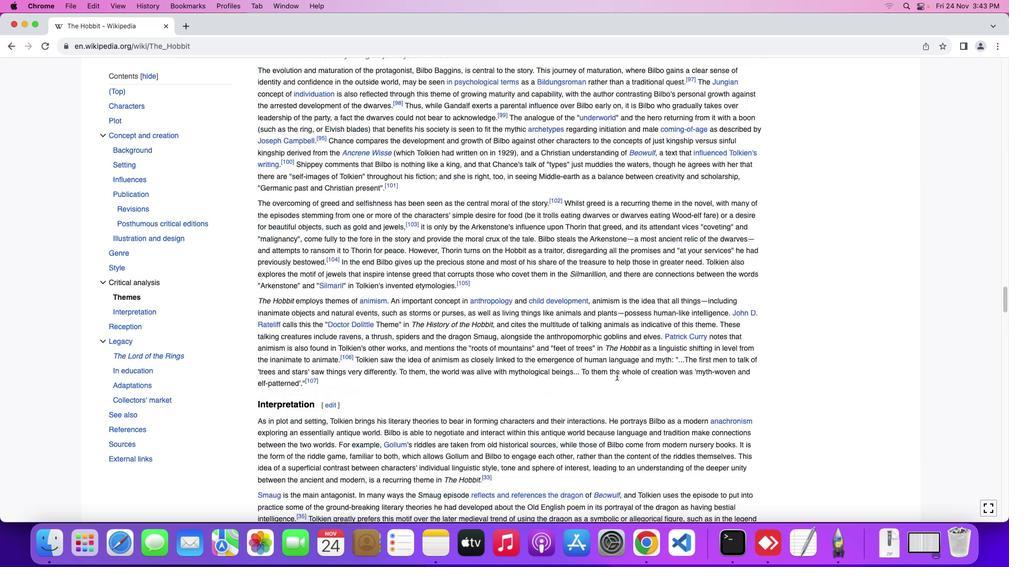 
Action: Mouse scrolled (617, 376) with delta (0, 1)
Screenshot: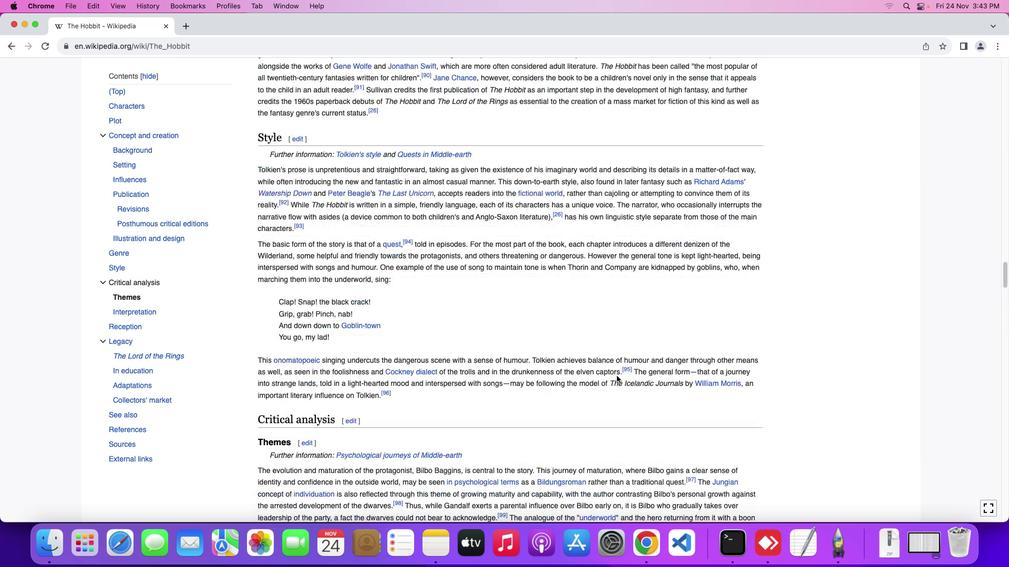 
Action: Mouse scrolled (617, 376) with delta (0, 2)
Screenshot: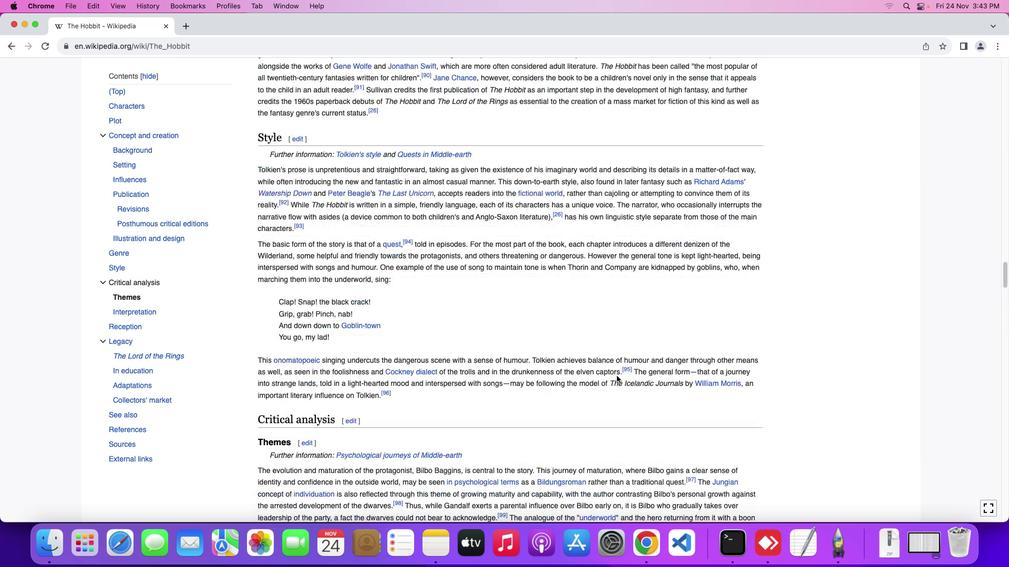 
Action: Mouse scrolled (617, 376) with delta (0, 3)
Screenshot: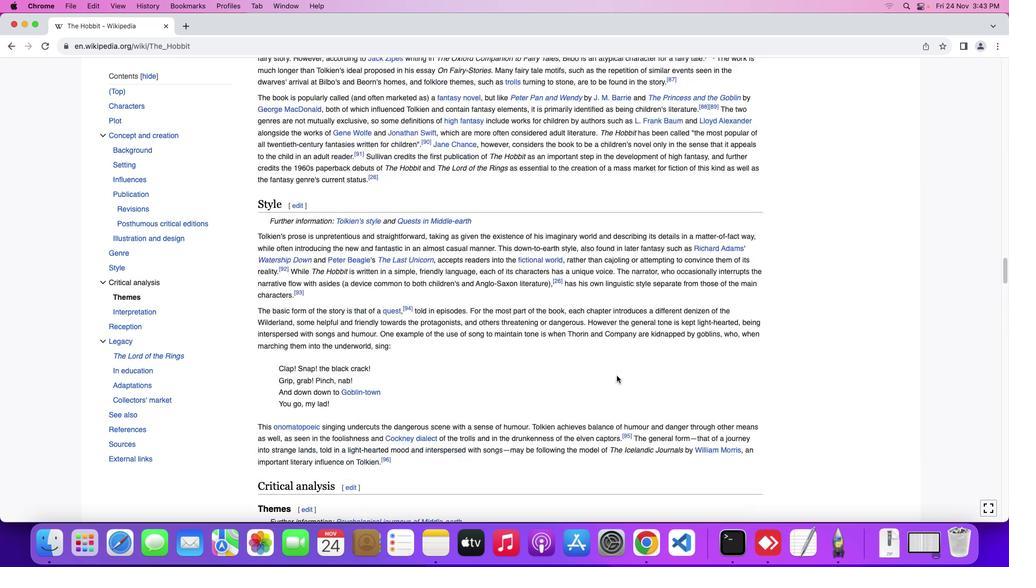 
Action: Mouse scrolled (617, 376) with delta (0, 3)
Screenshot: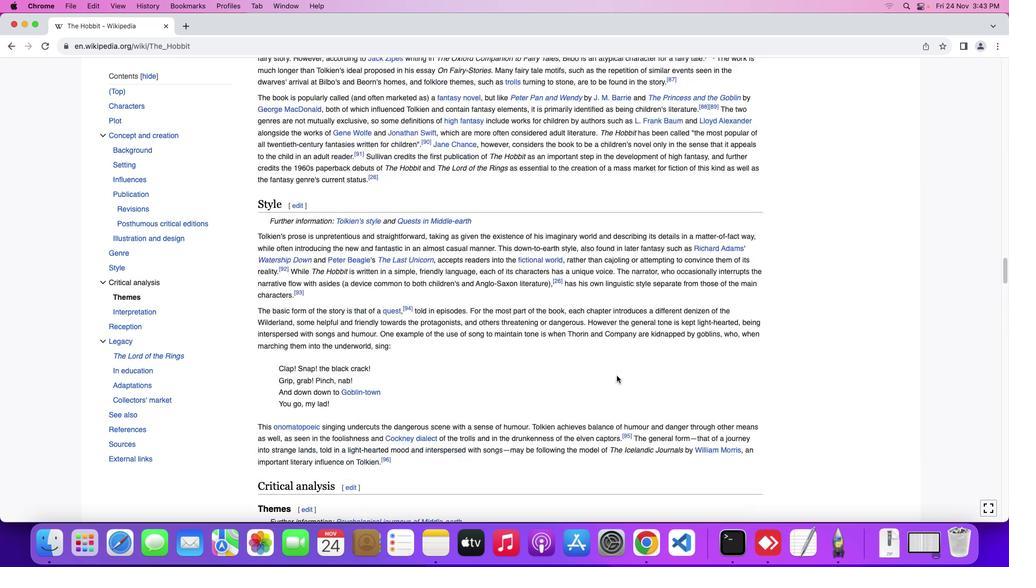 
Action: Mouse scrolled (617, 376) with delta (0, 3)
Screenshot: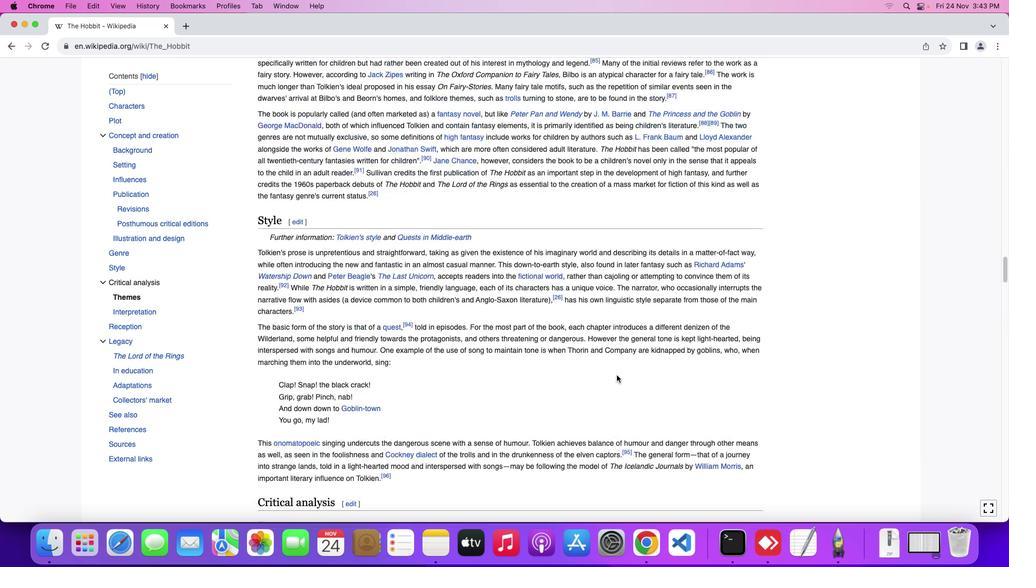 
Action: Mouse moved to (616, 376)
Screenshot: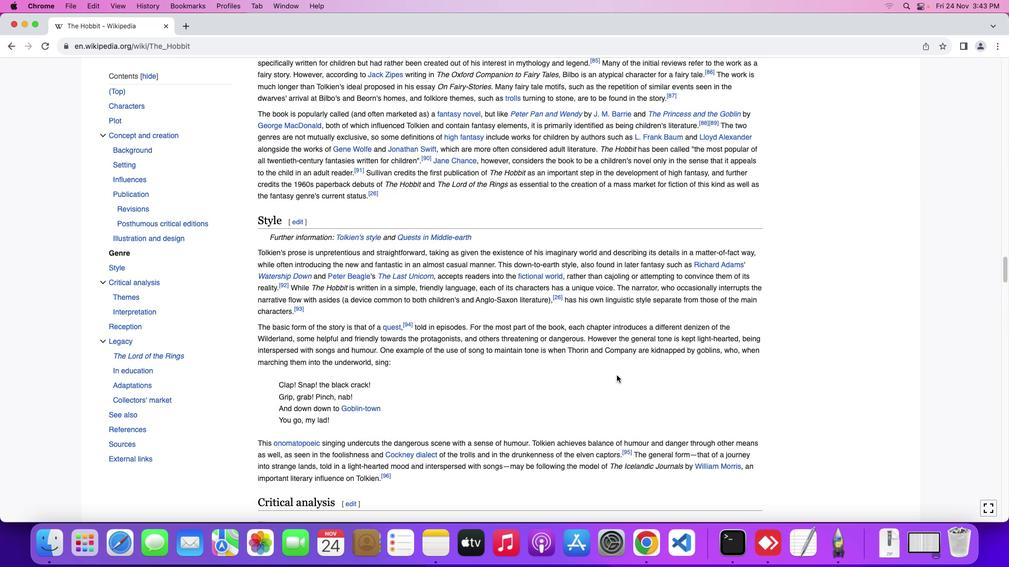 
Action: Mouse scrolled (616, 376) with delta (0, 0)
Screenshot: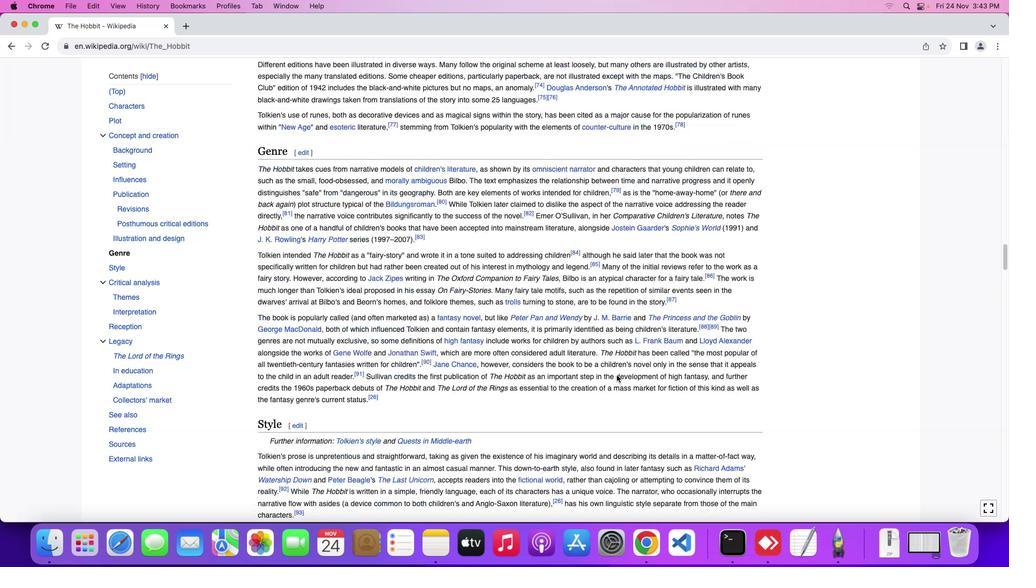 
Action: Mouse scrolled (616, 376) with delta (0, 0)
Screenshot: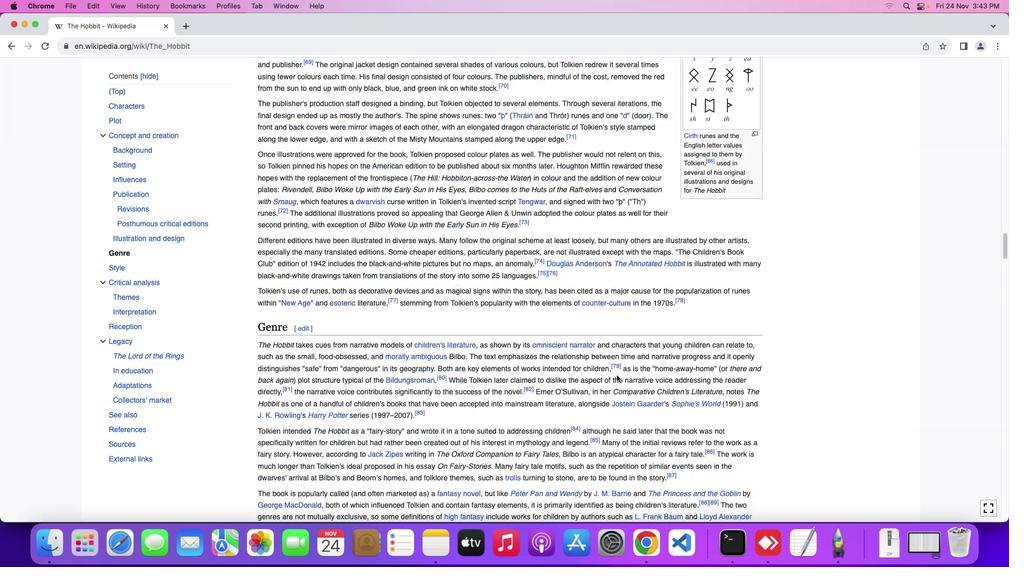 
Action: Mouse moved to (617, 376)
Screenshot: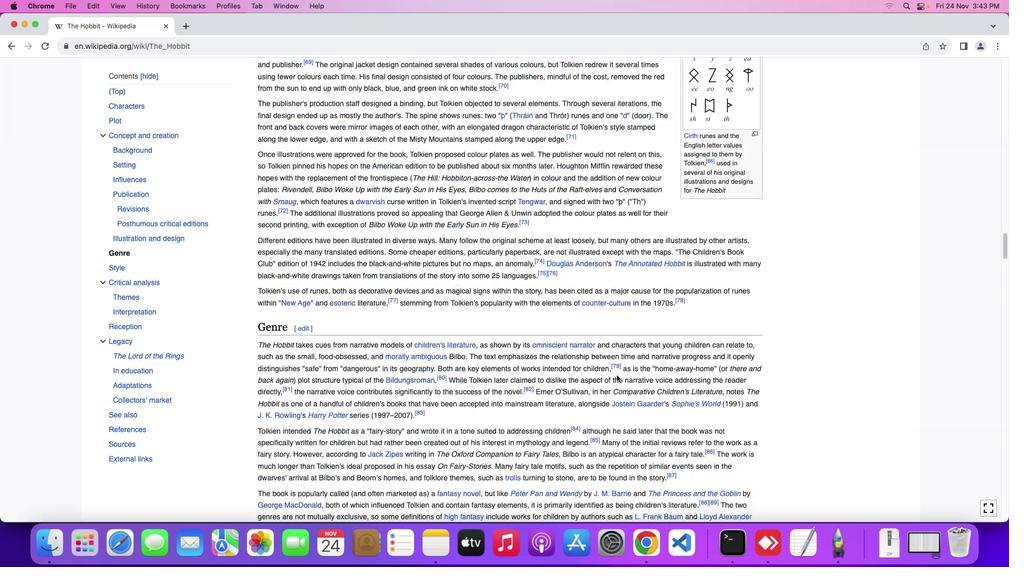 
Action: Mouse scrolled (617, 376) with delta (0, 1)
Screenshot: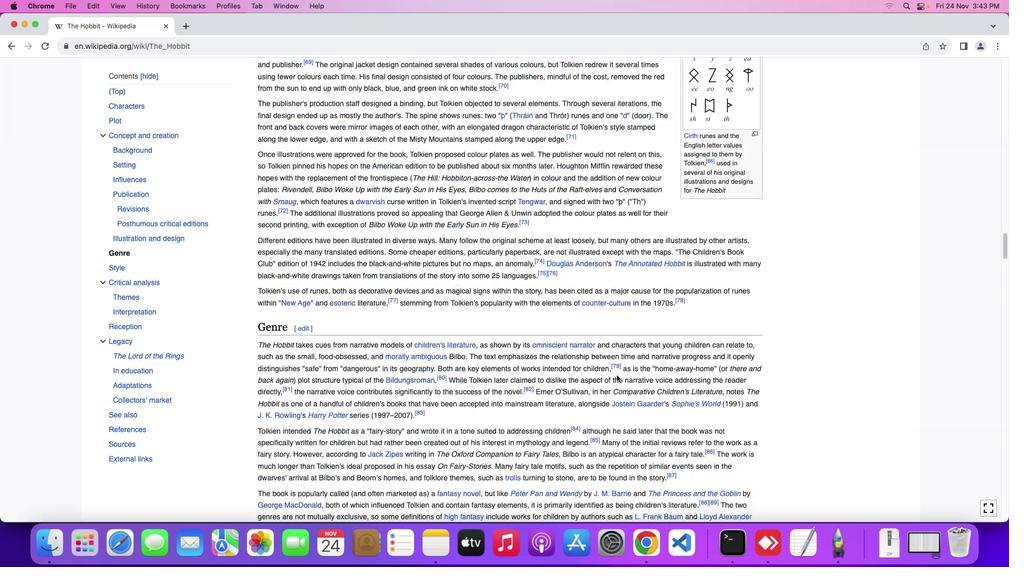
Action: Mouse scrolled (617, 376) with delta (0, 2)
Screenshot: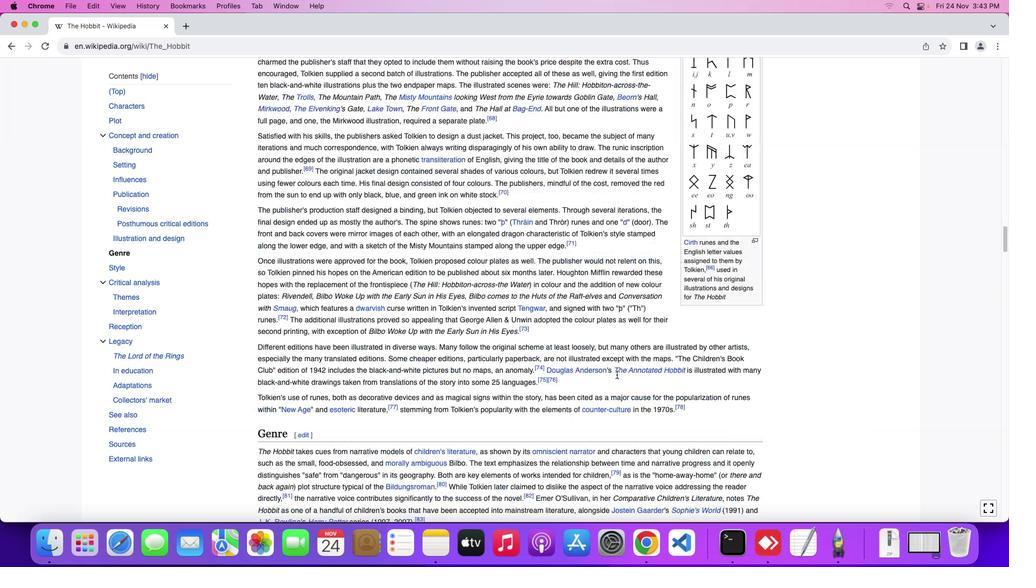 
Action: Mouse scrolled (617, 376) with delta (0, 3)
Screenshot: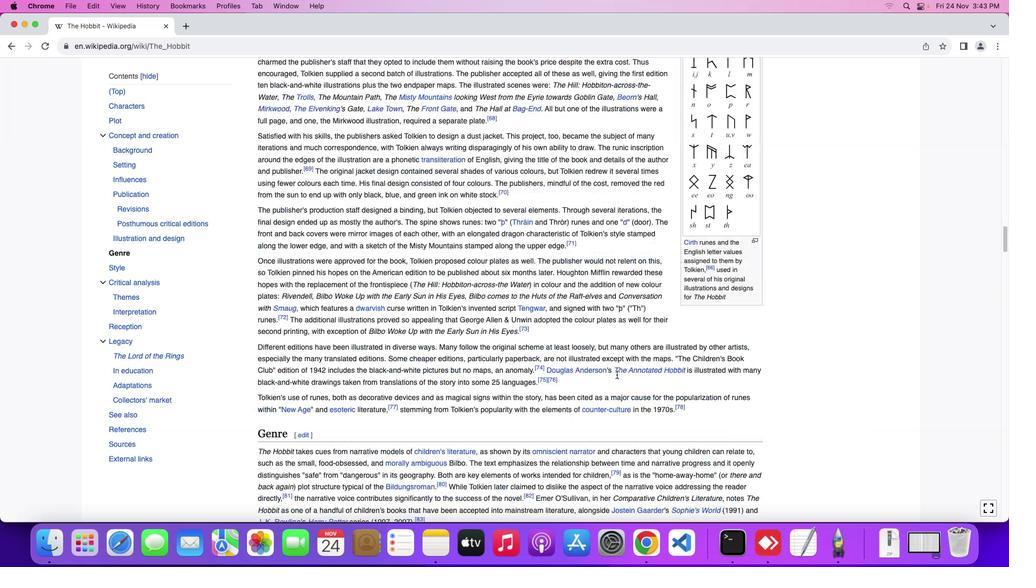 
Action: Mouse scrolled (617, 376) with delta (0, 3)
Screenshot: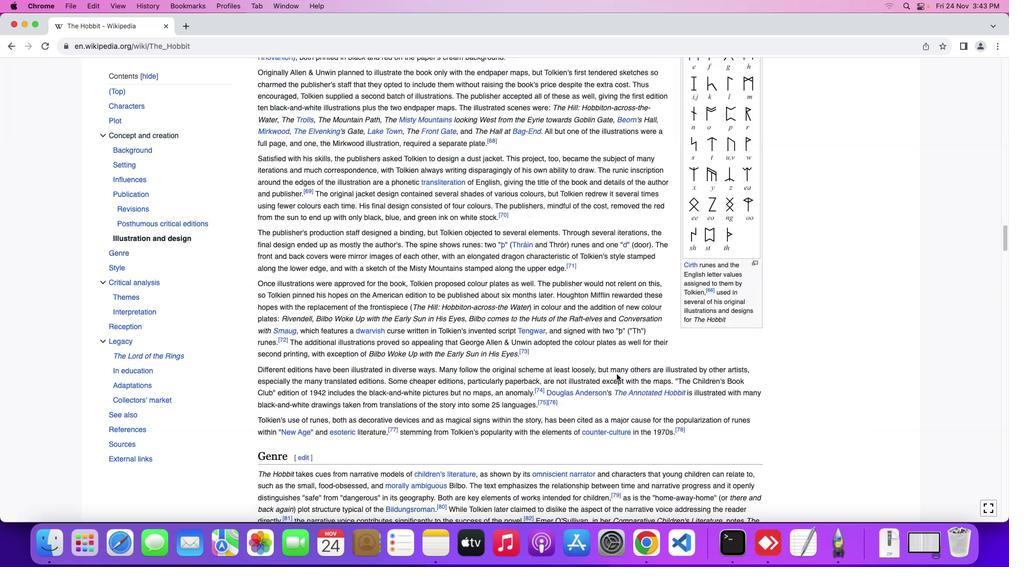 
Action: Mouse moved to (617, 373)
Screenshot: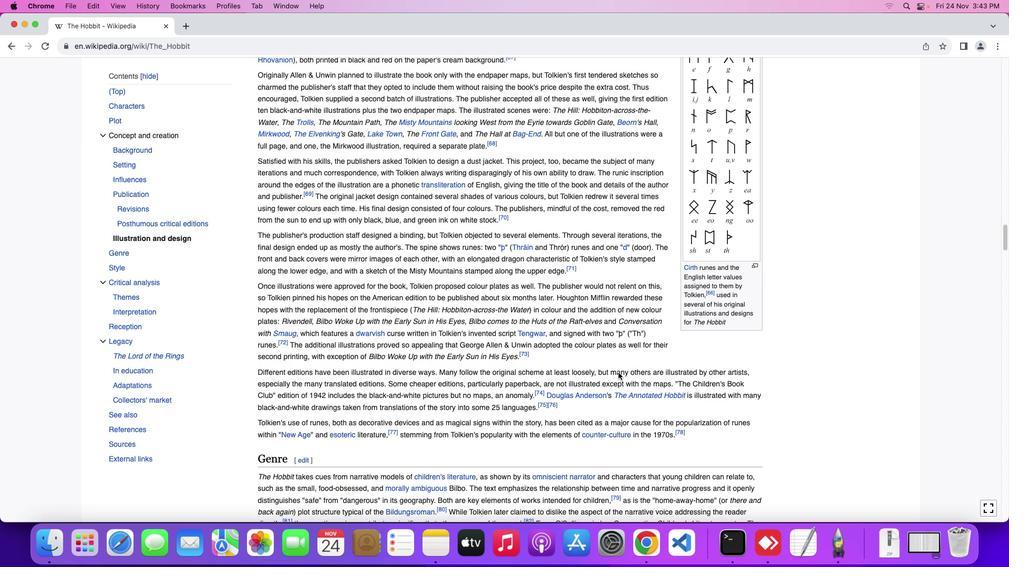 
Action: Mouse scrolled (617, 373) with delta (0, 0)
Screenshot: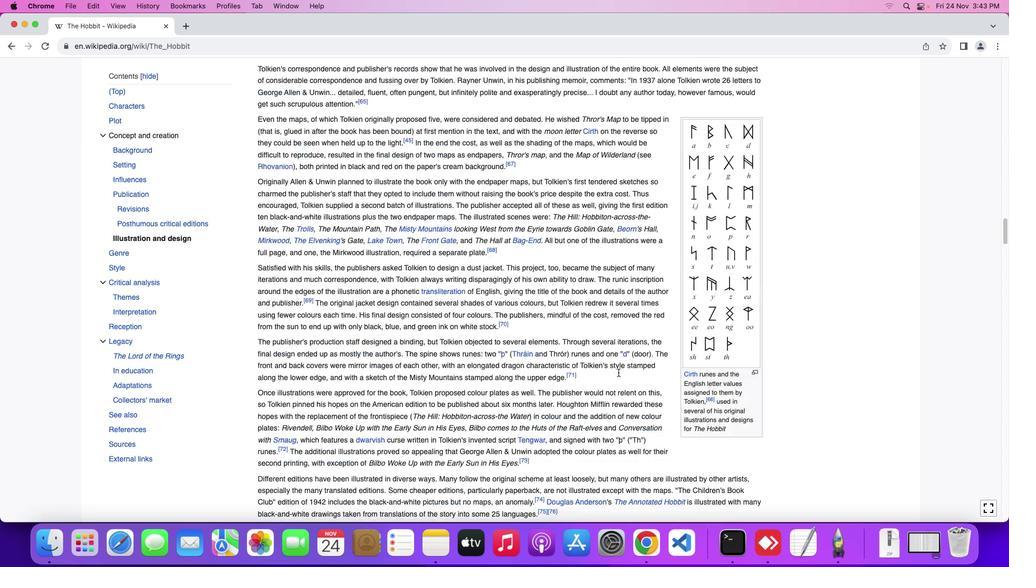 
Action: Mouse moved to (617, 373)
Screenshot: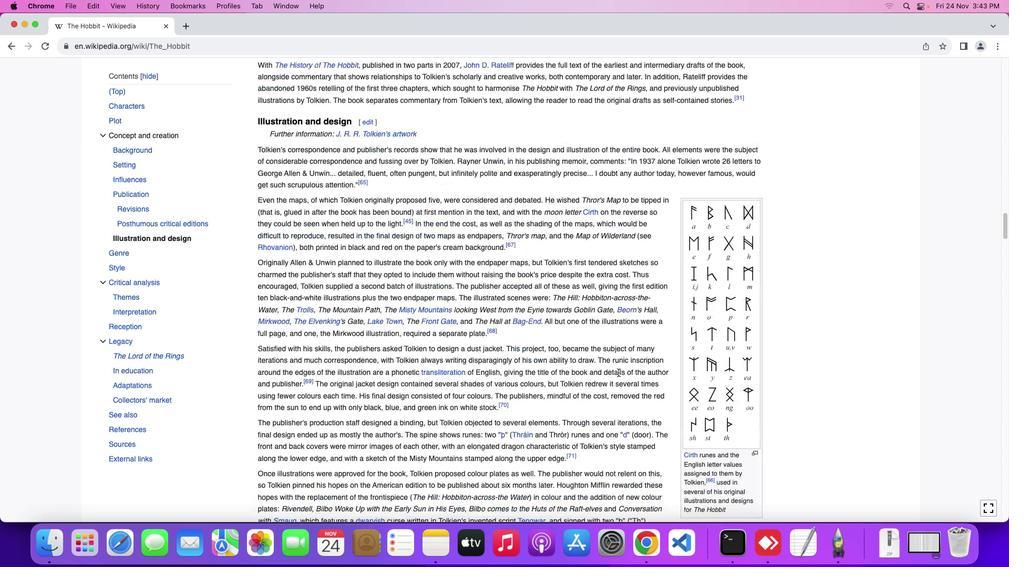 
Action: Mouse scrolled (617, 373) with delta (0, 0)
Screenshot: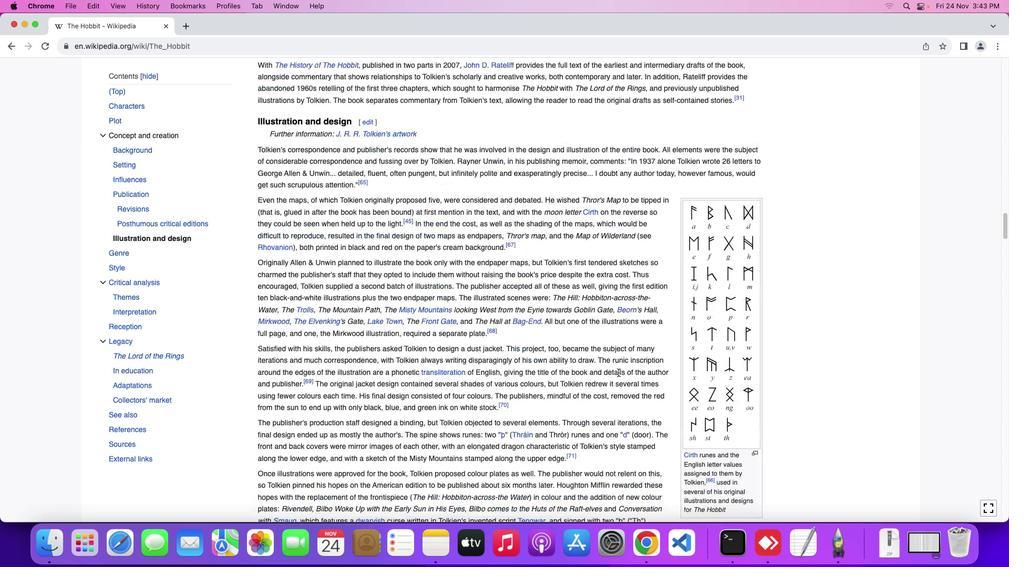
Action: Mouse moved to (618, 373)
Screenshot: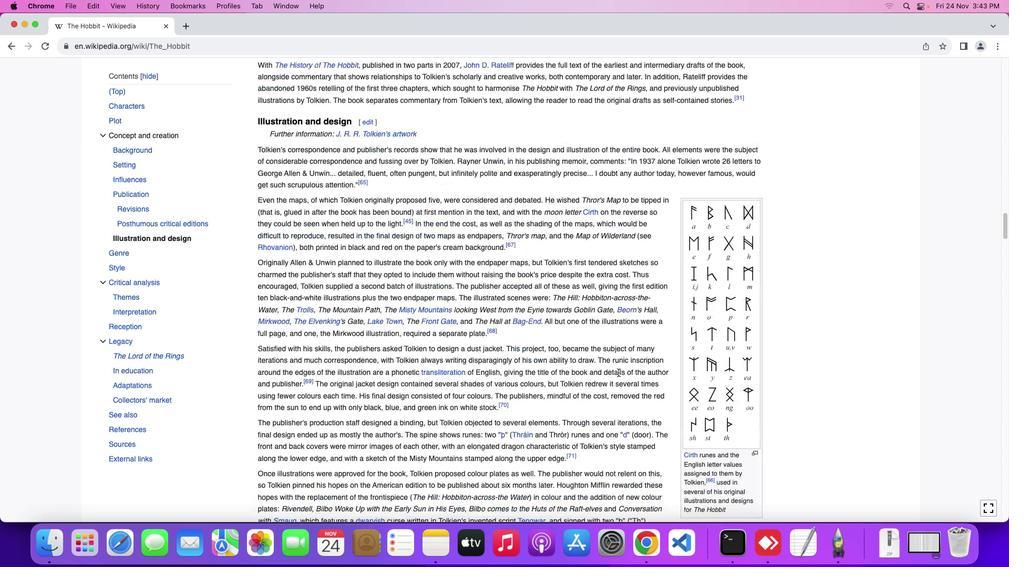 
Action: Mouse scrolled (618, 373) with delta (0, 1)
Screenshot: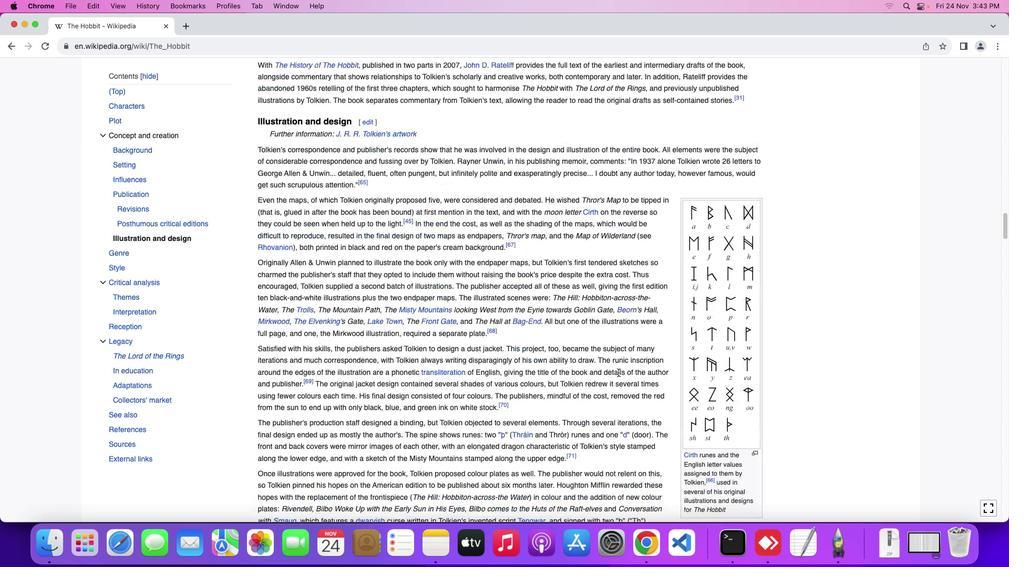 
Action: Mouse moved to (618, 373)
Screenshot: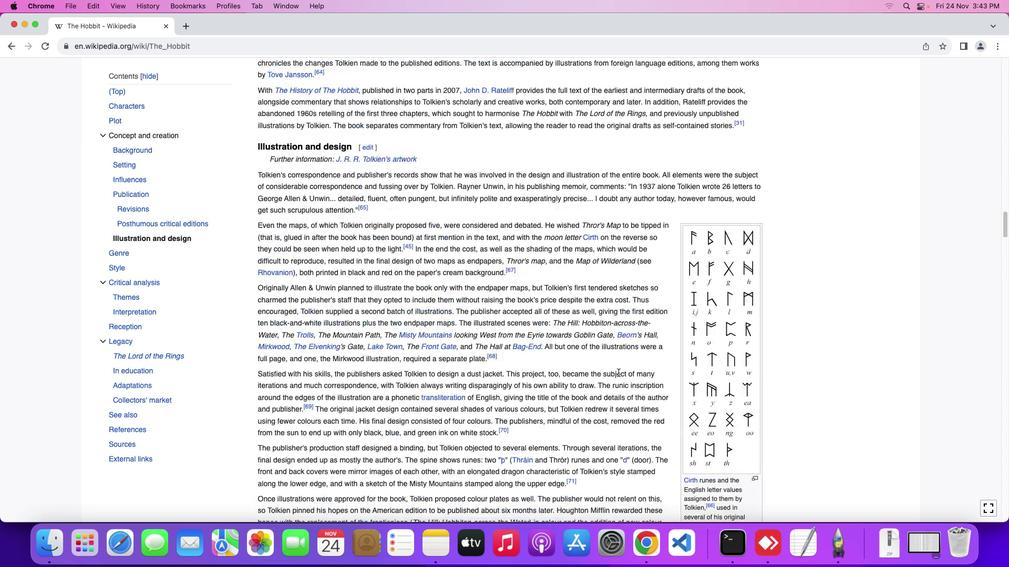 
Action: Mouse scrolled (618, 373) with delta (0, 2)
Screenshot: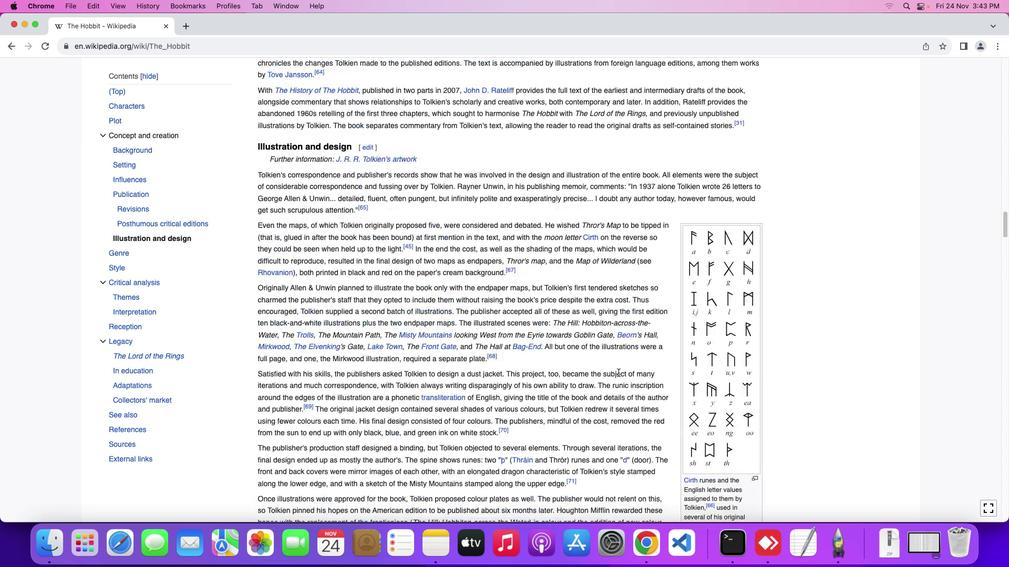 
Action: Mouse moved to (618, 372)
Screenshot: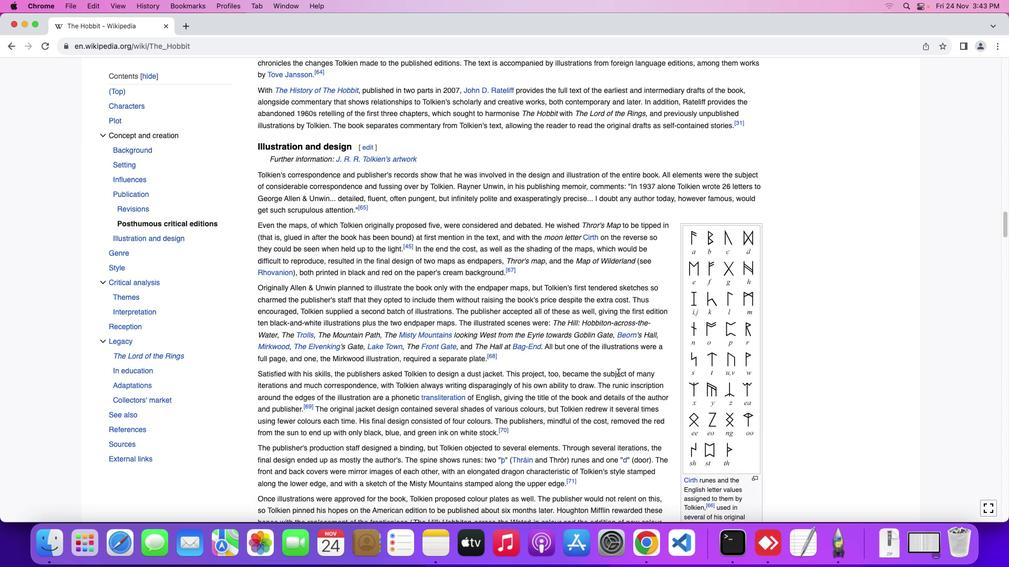 
Action: Mouse scrolled (618, 372) with delta (0, 0)
Screenshot: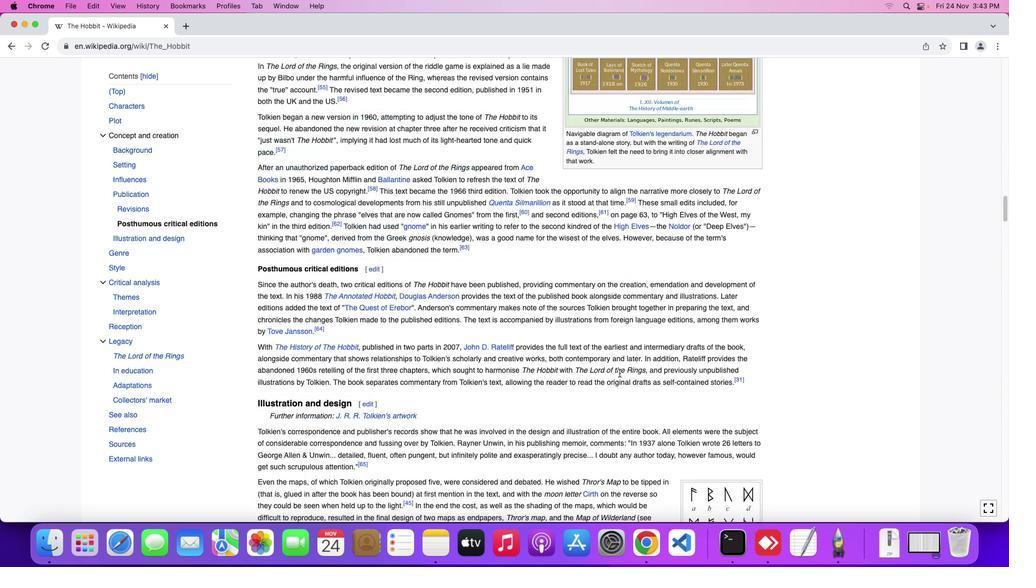 
Action: Mouse moved to (618, 373)
Screenshot: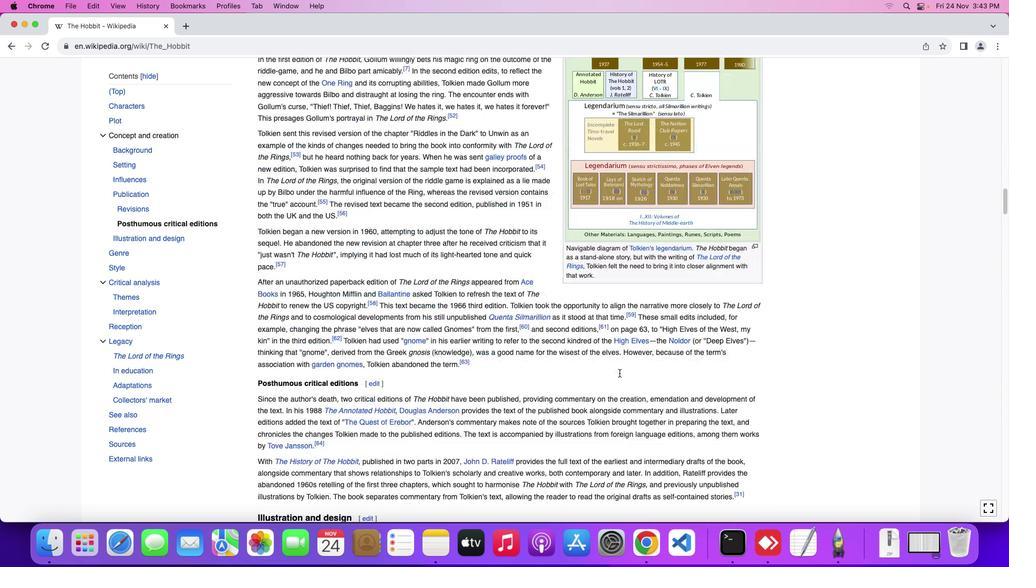 
Action: Mouse scrolled (618, 373) with delta (0, 0)
Screenshot: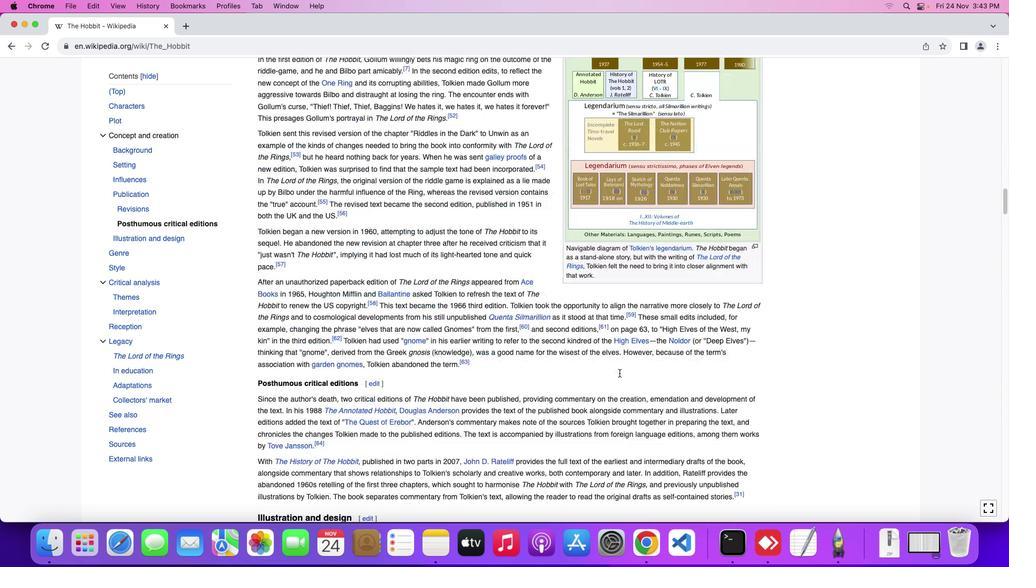 
Action: Mouse moved to (619, 373)
Screenshot: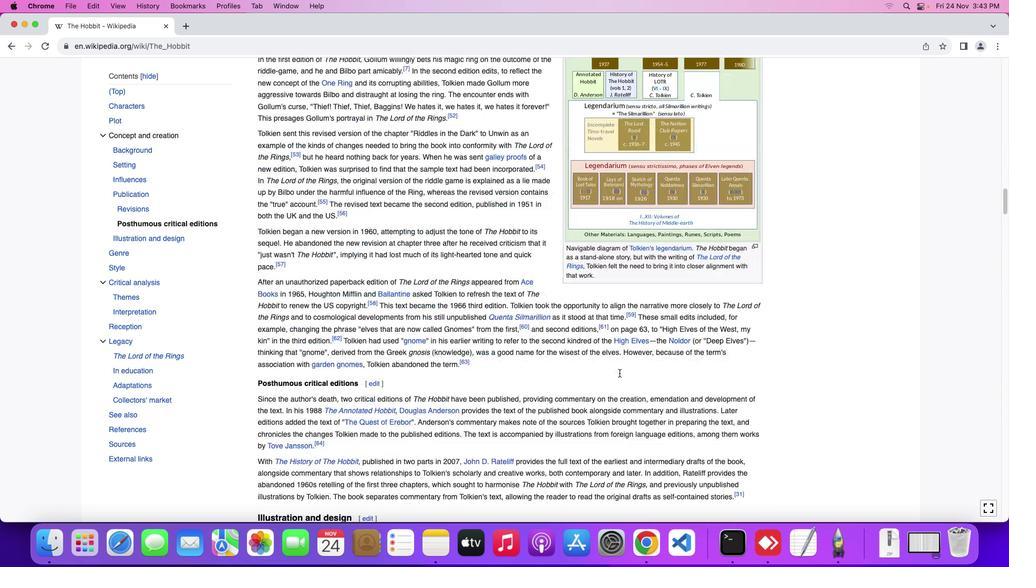 
Action: Mouse scrolled (619, 373) with delta (0, 1)
Screenshot: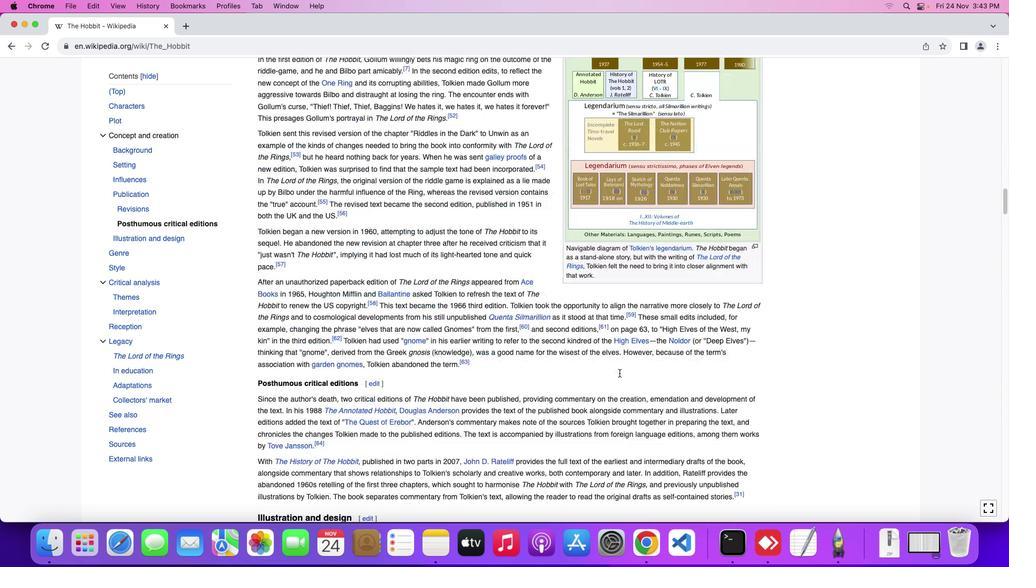 
Action: Mouse scrolled (619, 373) with delta (0, 2)
Screenshot: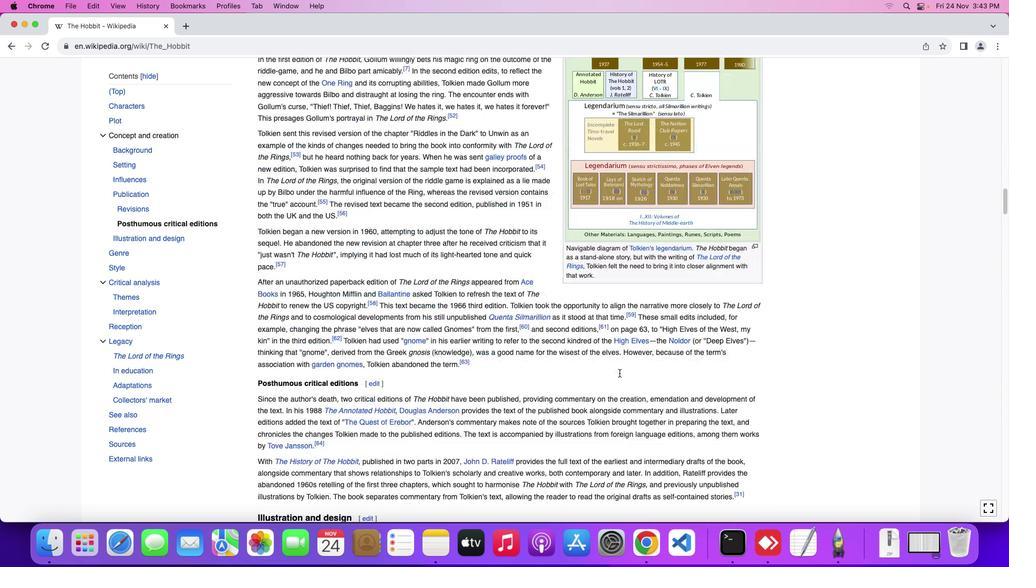 
Action: Mouse moved to (619, 373)
Screenshot: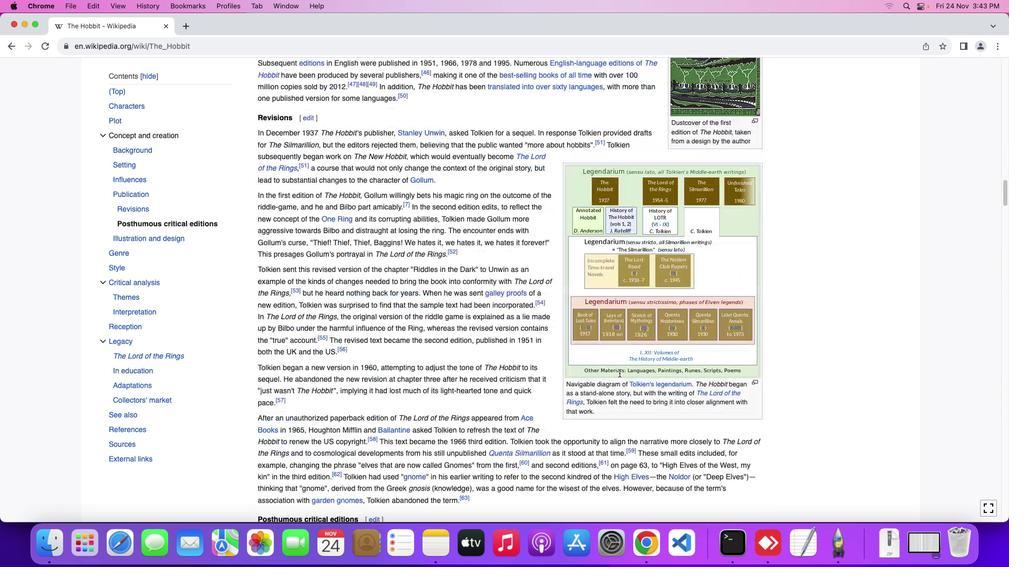 
Action: Mouse scrolled (619, 373) with delta (0, 3)
Screenshot: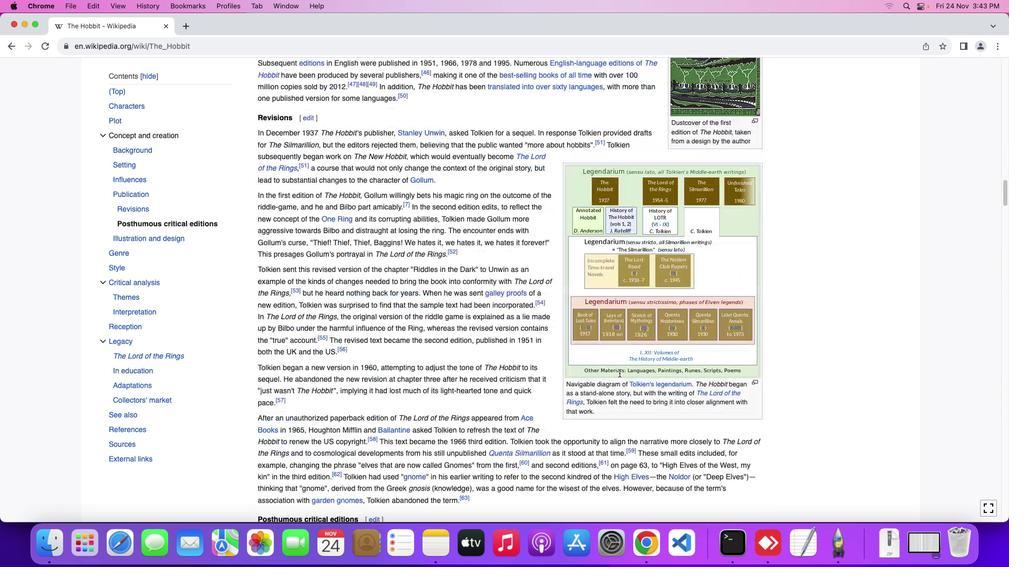 
Action: Mouse scrolled (619, 373) with delta (0, 3)
Screenshot: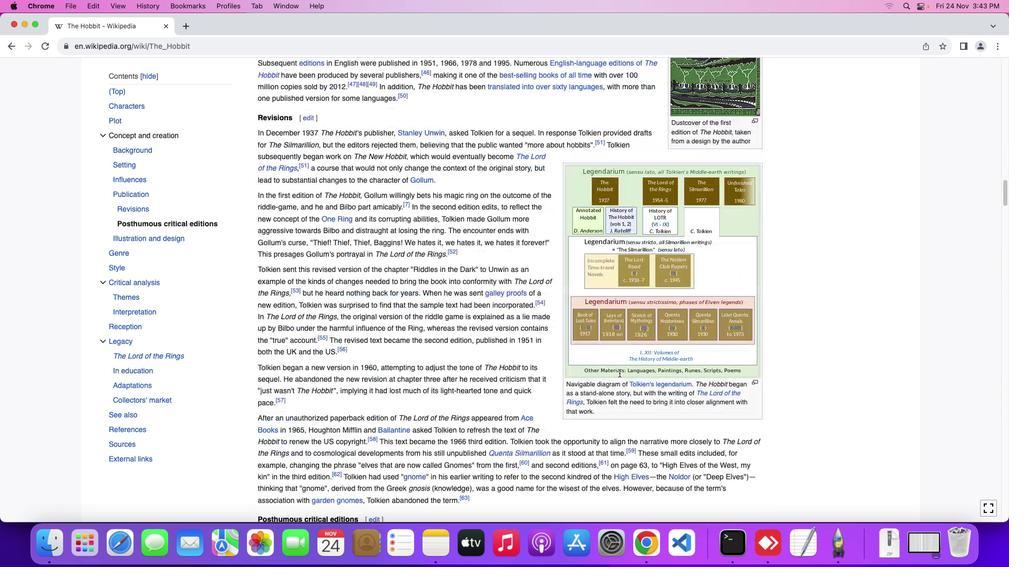 
Action: Mouse moved to (619, 373)
Screenshot: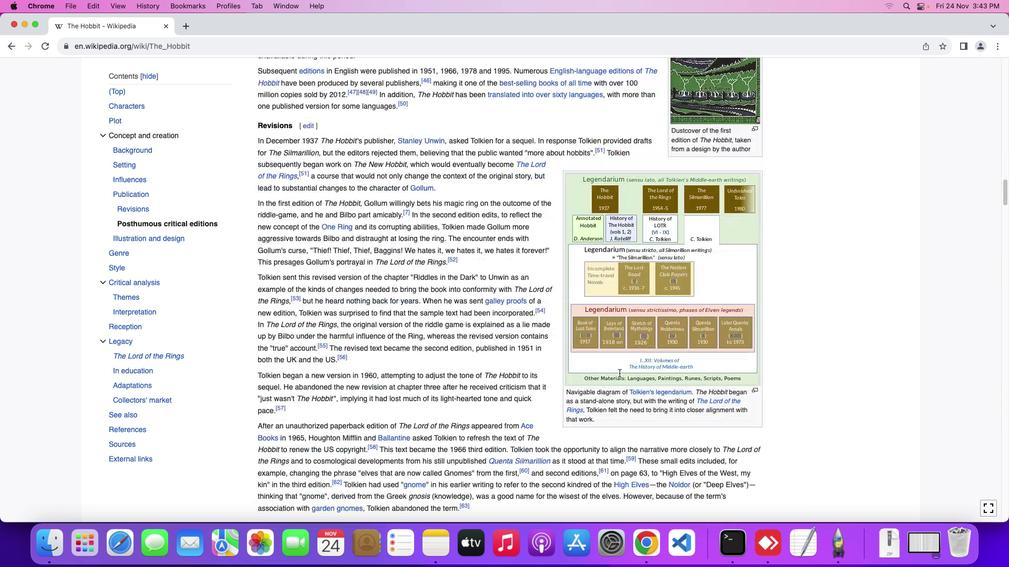
Action: Mouse scrolled (619, 373) with delta (0, 0)
Screenshot: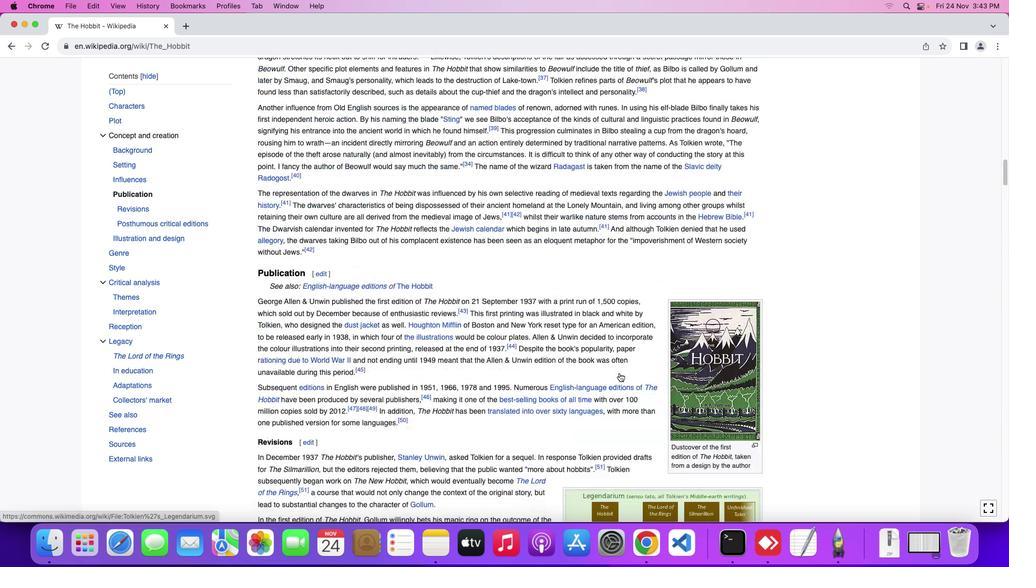 
Action: Mouse scrolled (619, 373) with delta (0, 0)
Screenshot: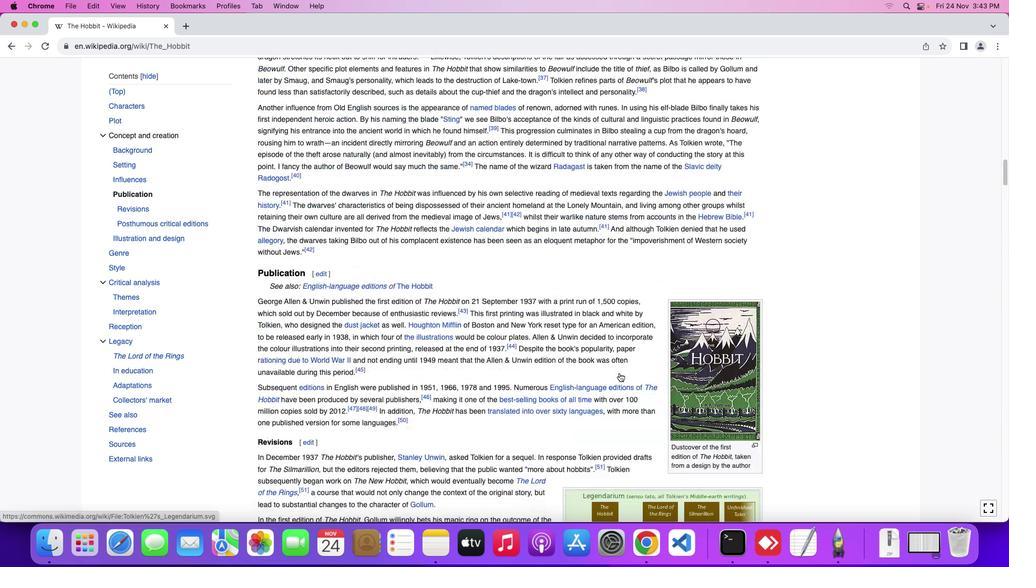 
Action: Mouse scrolled (619, 373) with delta (0, 2)
Screenshot: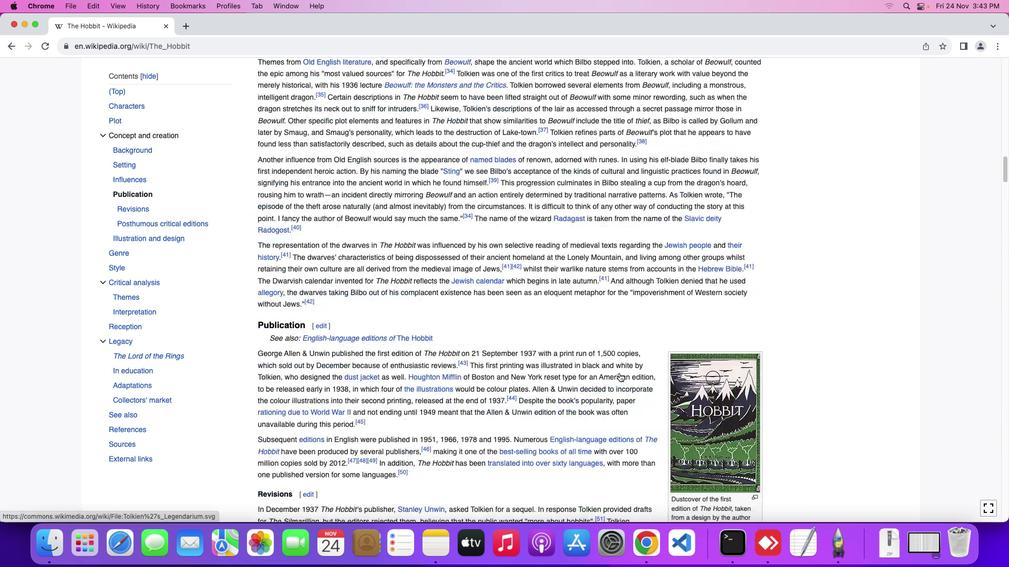 
Action: Mouse scrolled (619, 373) with delta (0, 2)
Screenshot: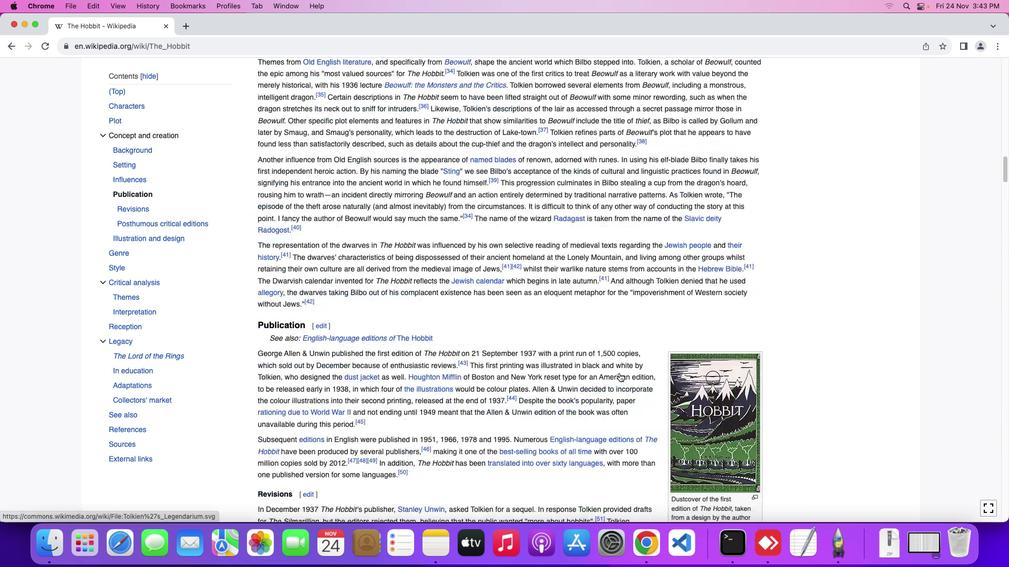 
Action: Mouse scrolled (619, 373) with delta (0, 3)
